 Task: Play online Dominion games in very easy mode.
Action: Mouse moved to (742, 492)
Screenshot: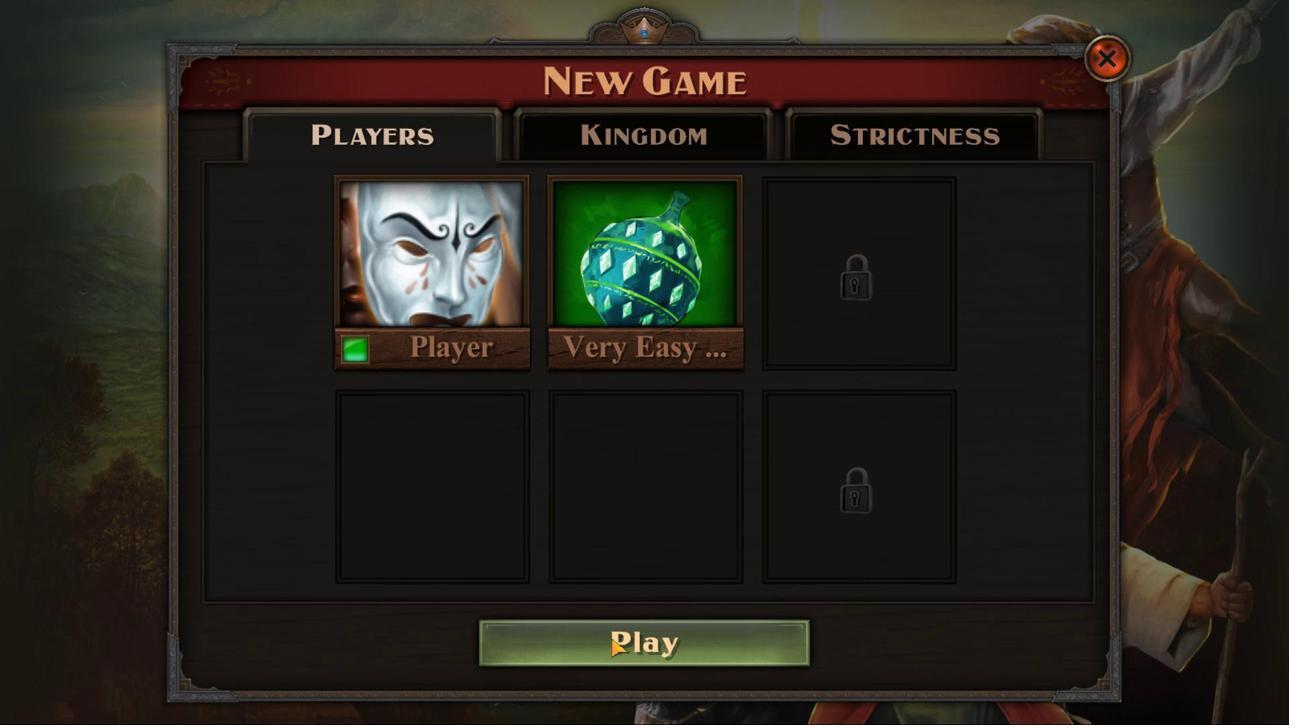 
Action: Mouse pressed left at (742, 492)
Screenshot: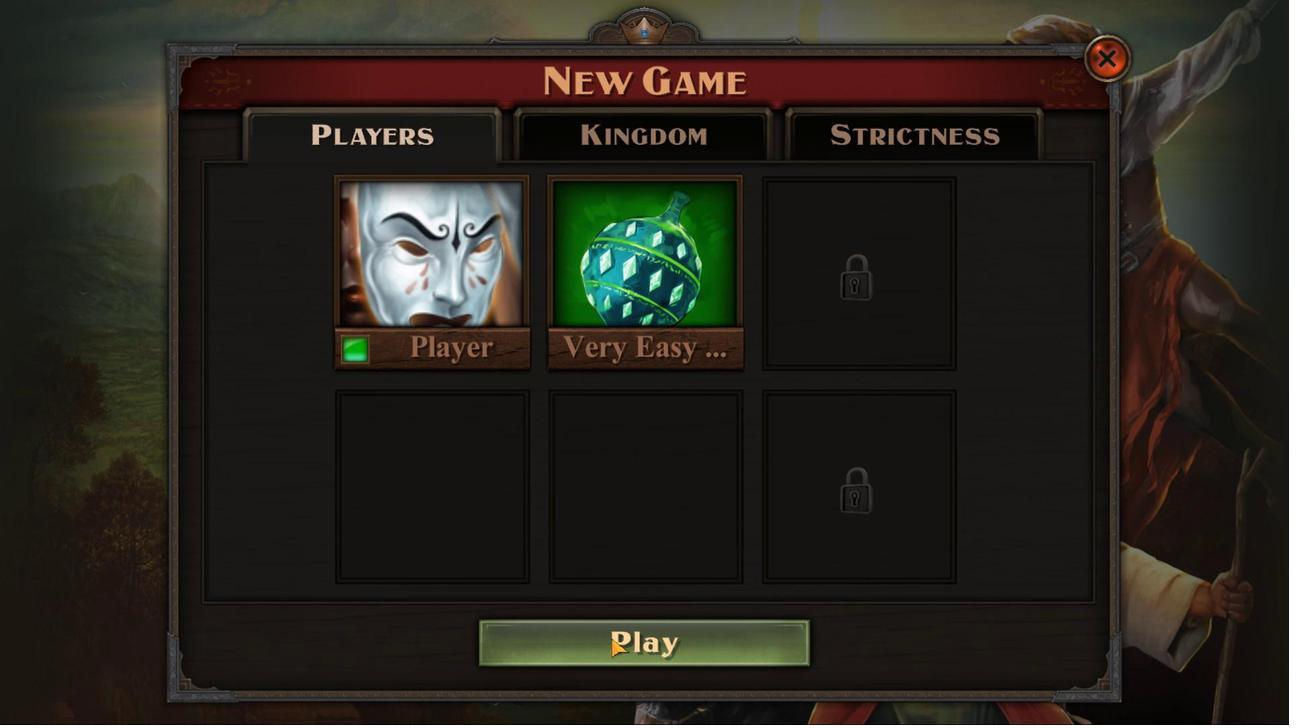 
Action: Mouse moved to (726, 486)
Screenshot: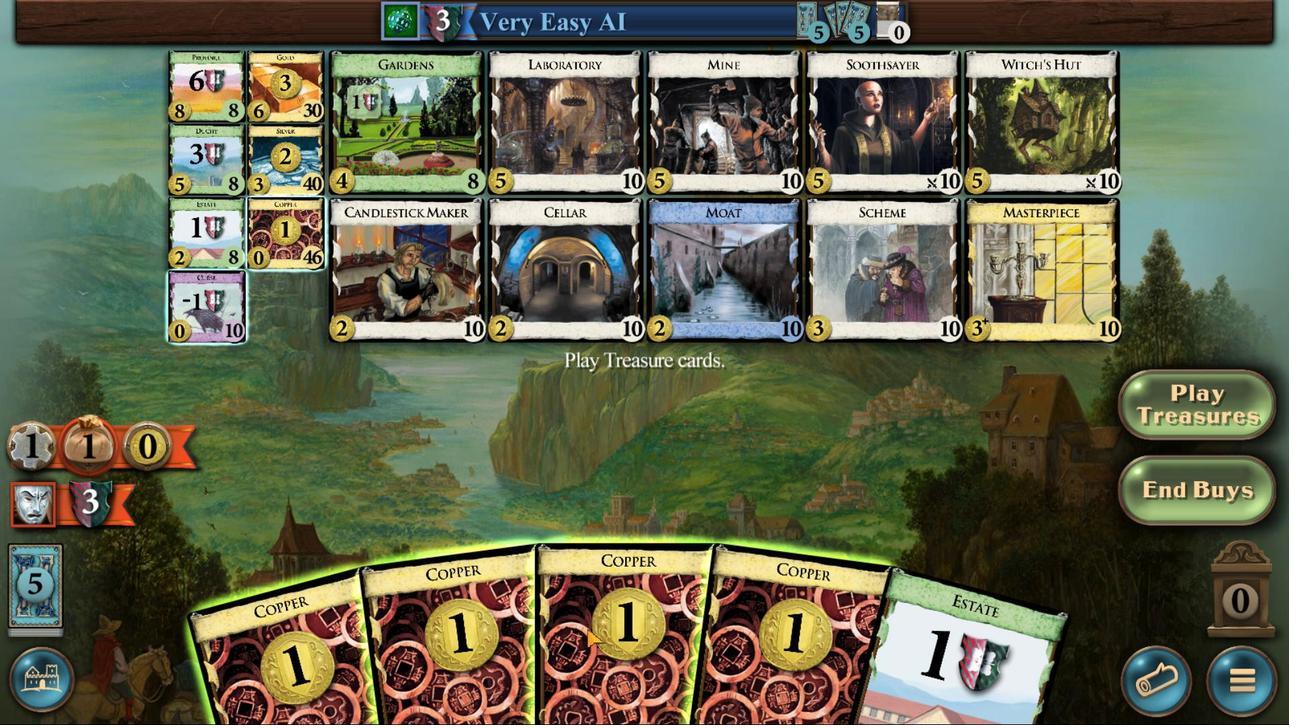 
Action: Mouse pressed left at (726, 486)
Screenshot: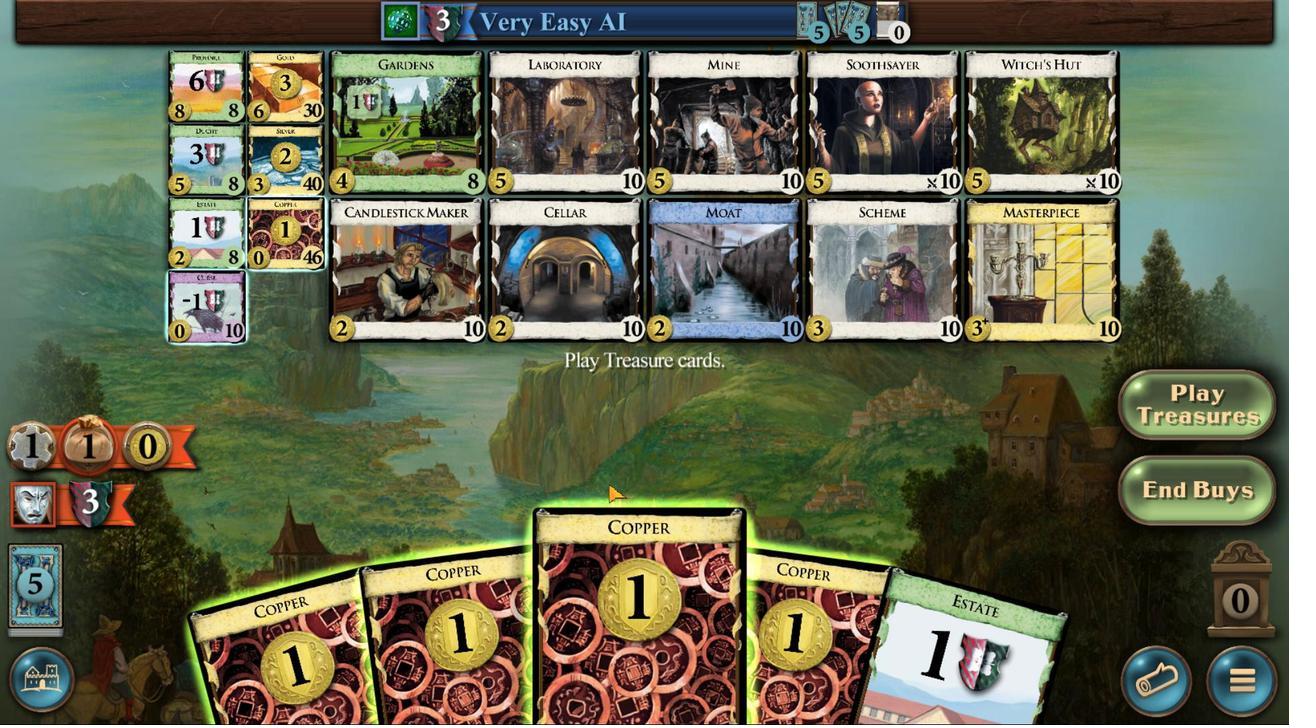 
Action: Mouse moved to (691, 459)
Screenshot: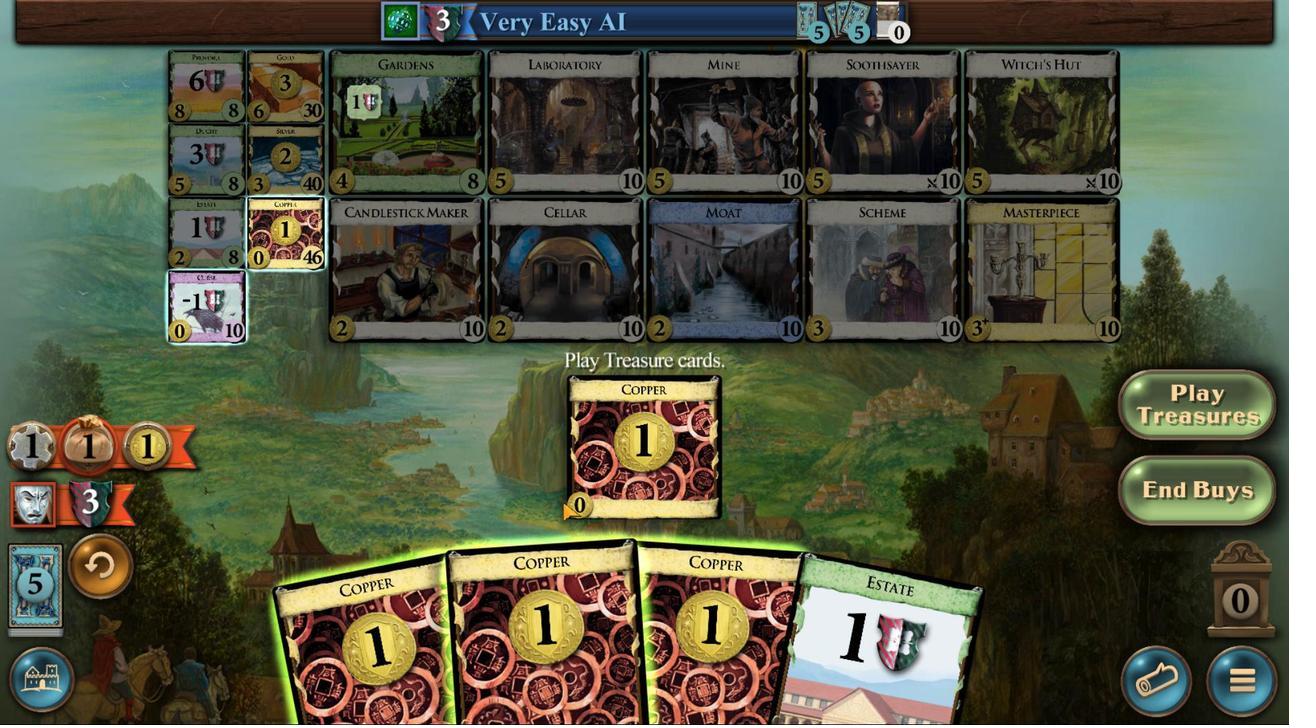 
Action: Mouse pressed left at (691, 459)
Screenshot: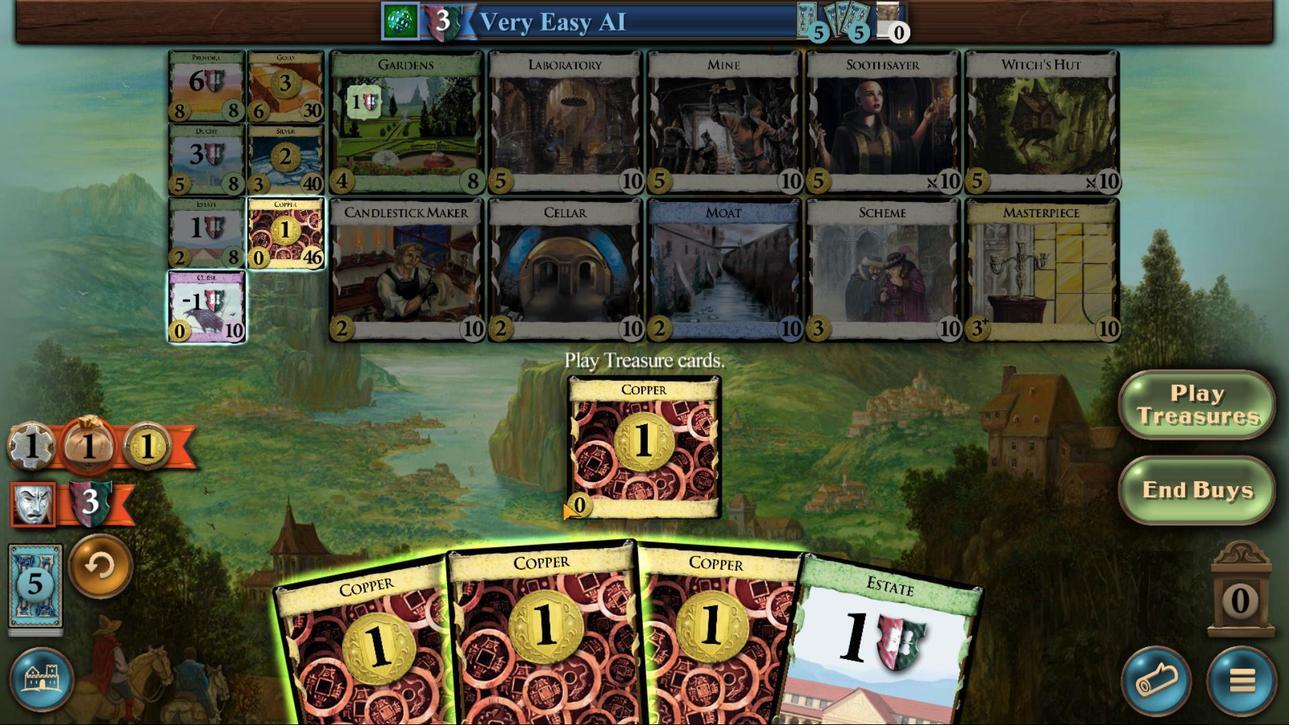 
Action: Mouse moved to (763, 472)
Screenshot: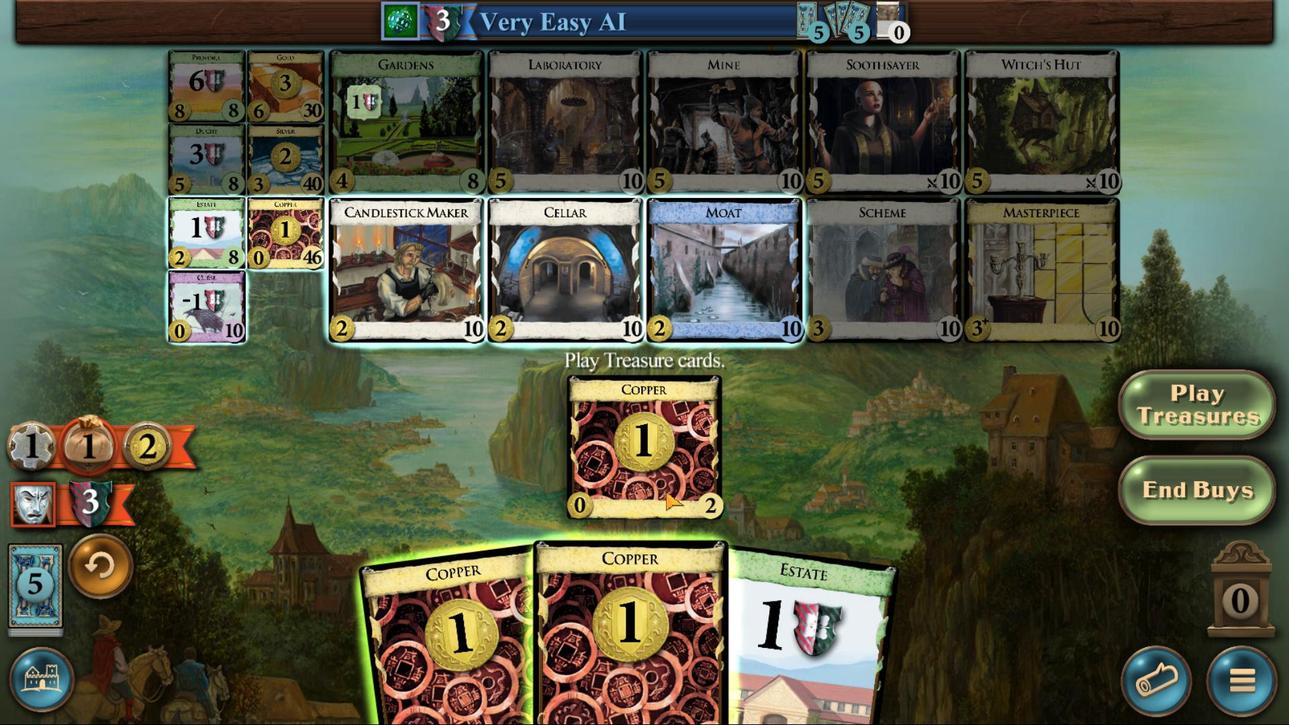 
Action: Mouse pressed left at (763, 472)
Screenshot: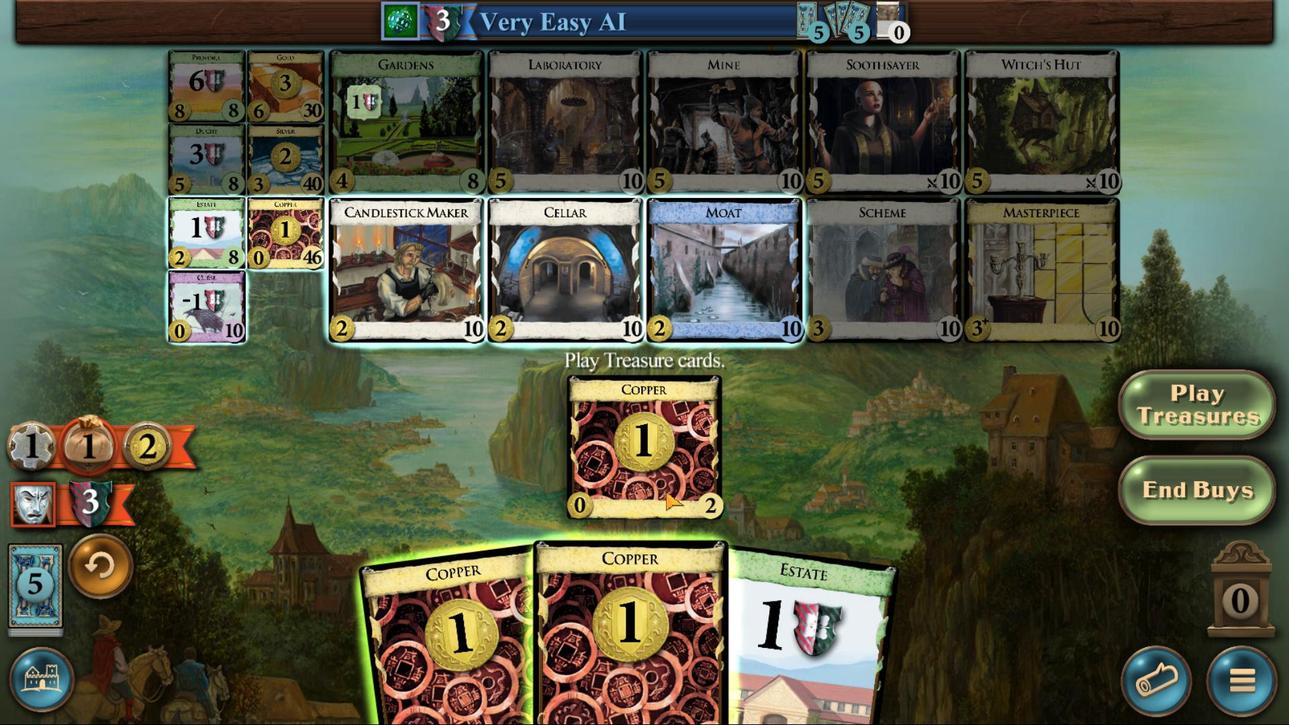 
Action: Mouse moved to (691, 472)
Screenshot: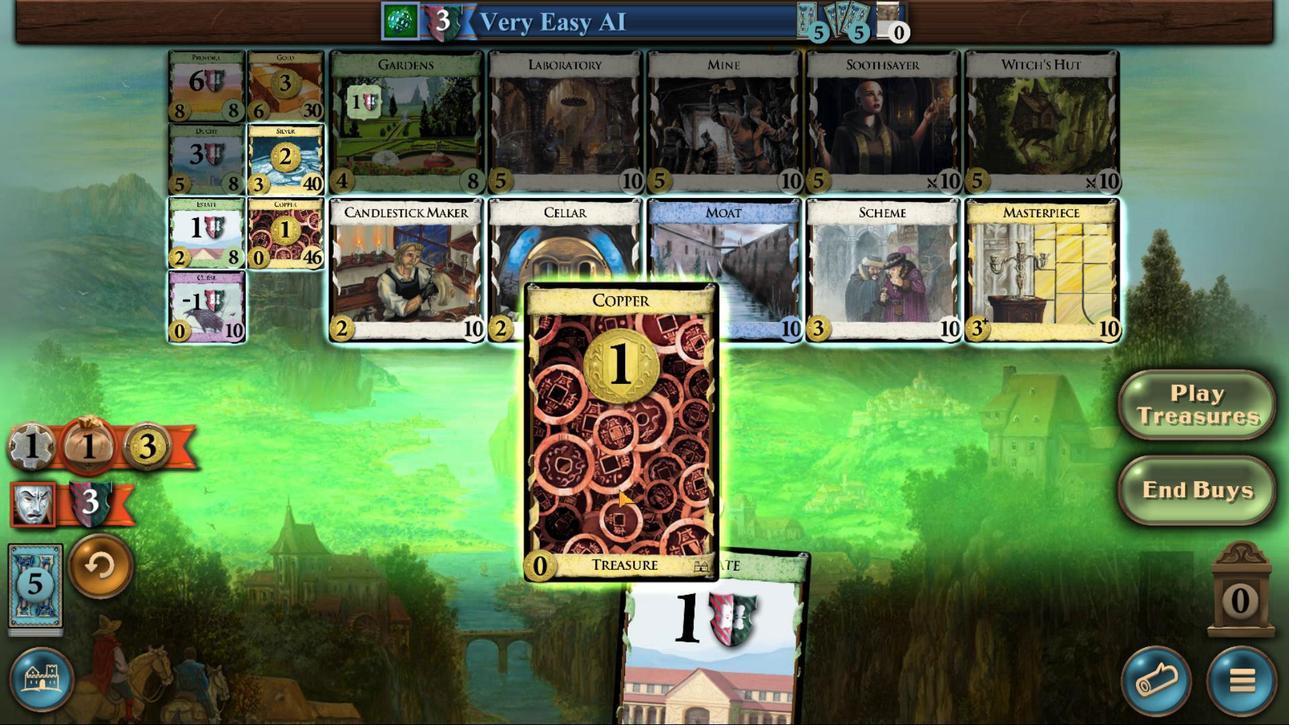 
Action: Mouse pressed left at (691, 472)
Screenshot: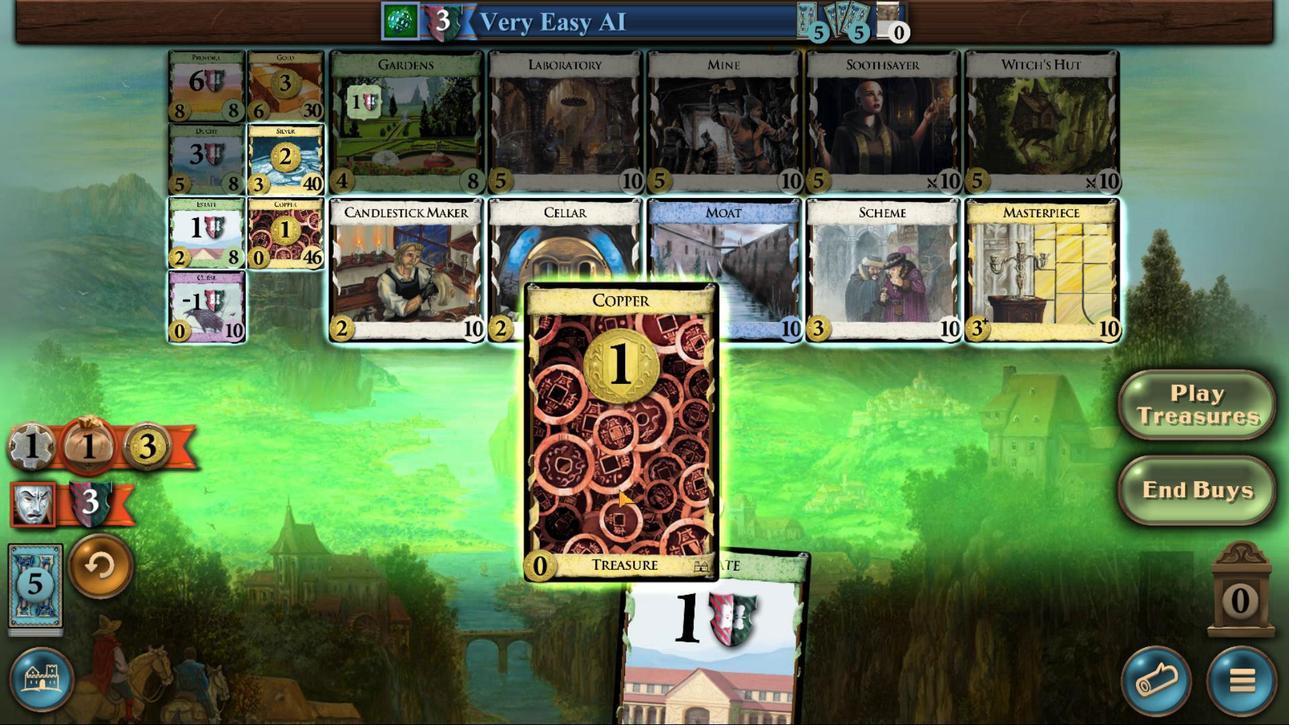 
Action: Mouse moved to (523, 155)
Screenshot: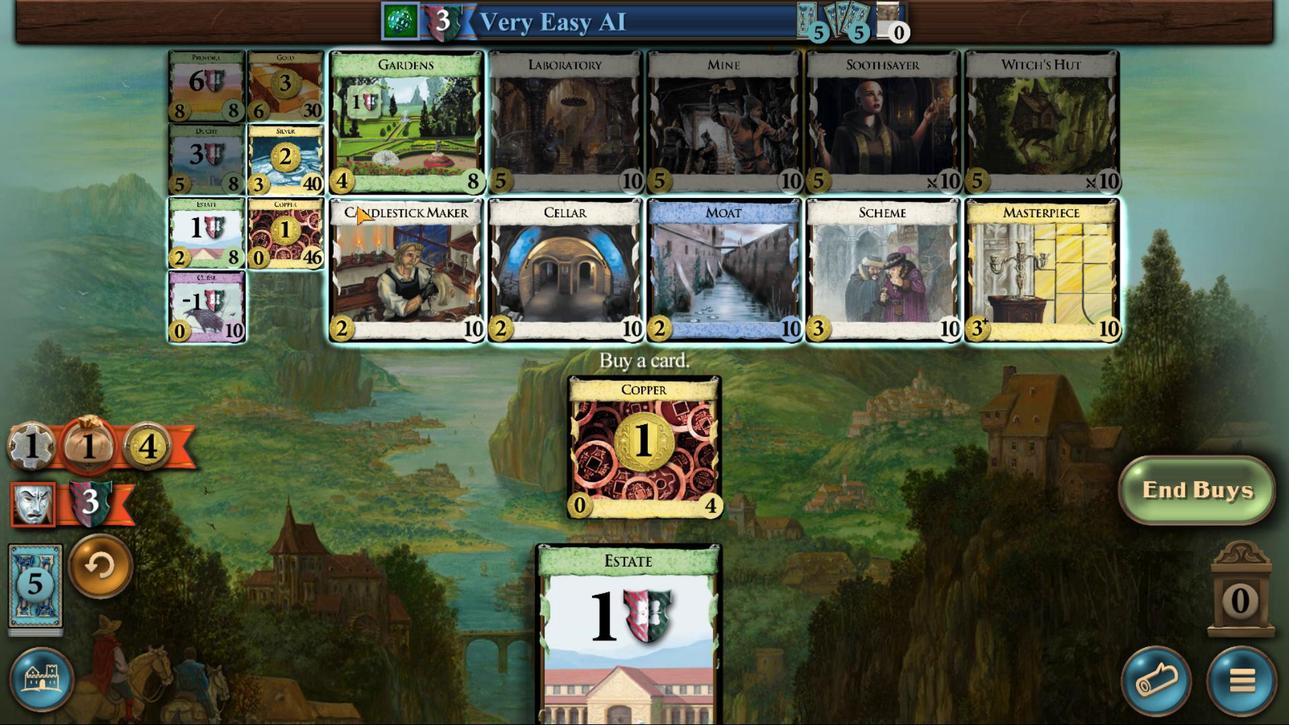 
Action: Mouse pressed left at (523, 155)
Screenshot: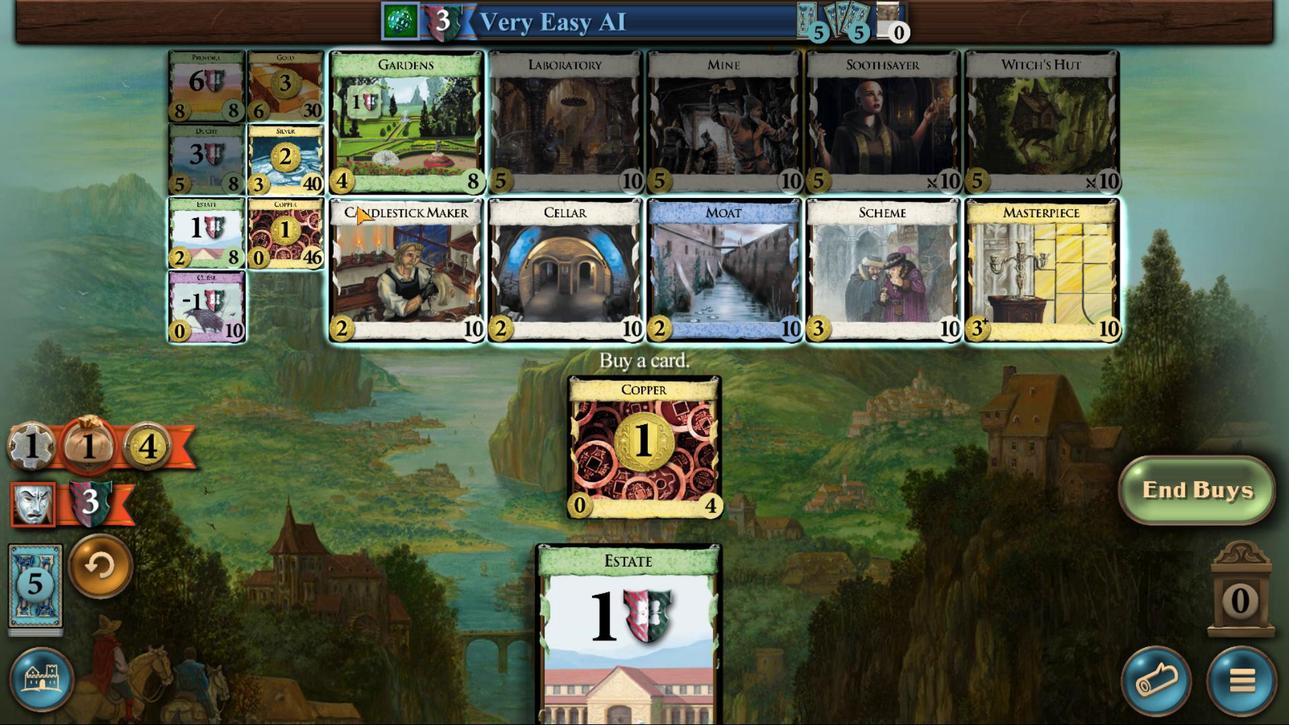 
Action: Mouse moved to (756, 478)
Screenshot: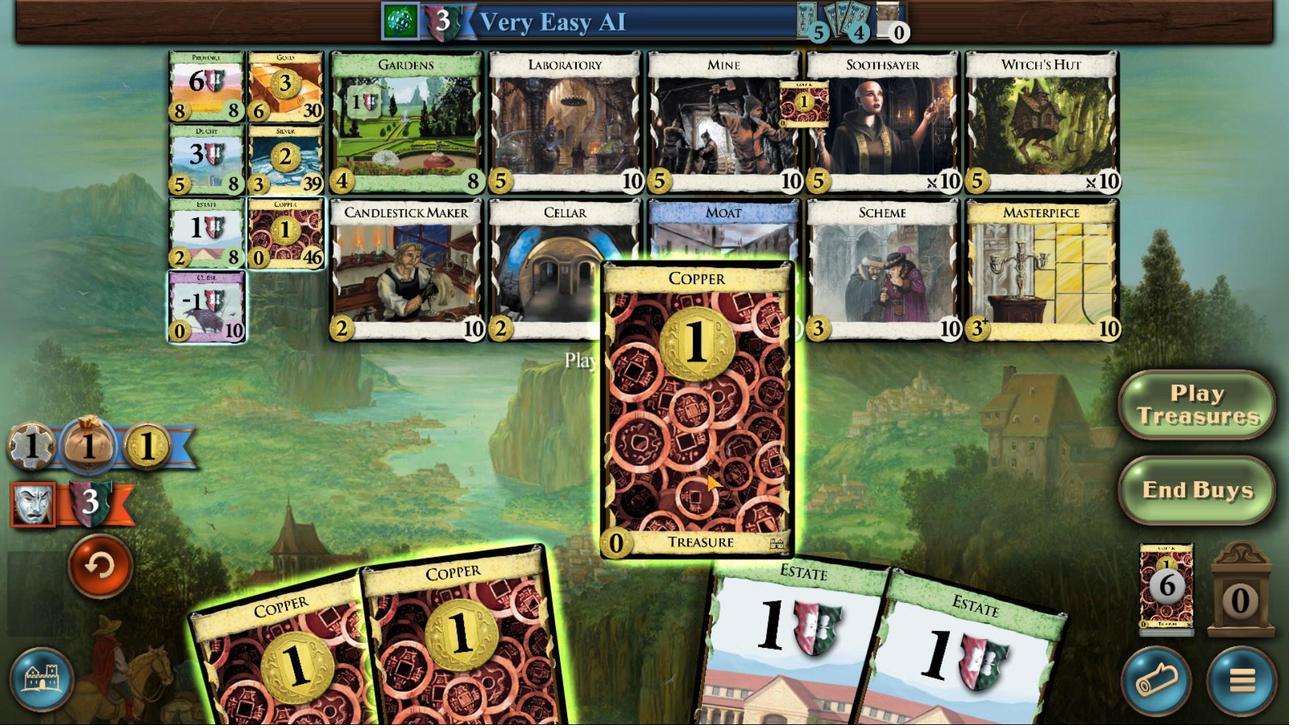 
Action: Mouse pressed left at (756, 478)
Screenshot: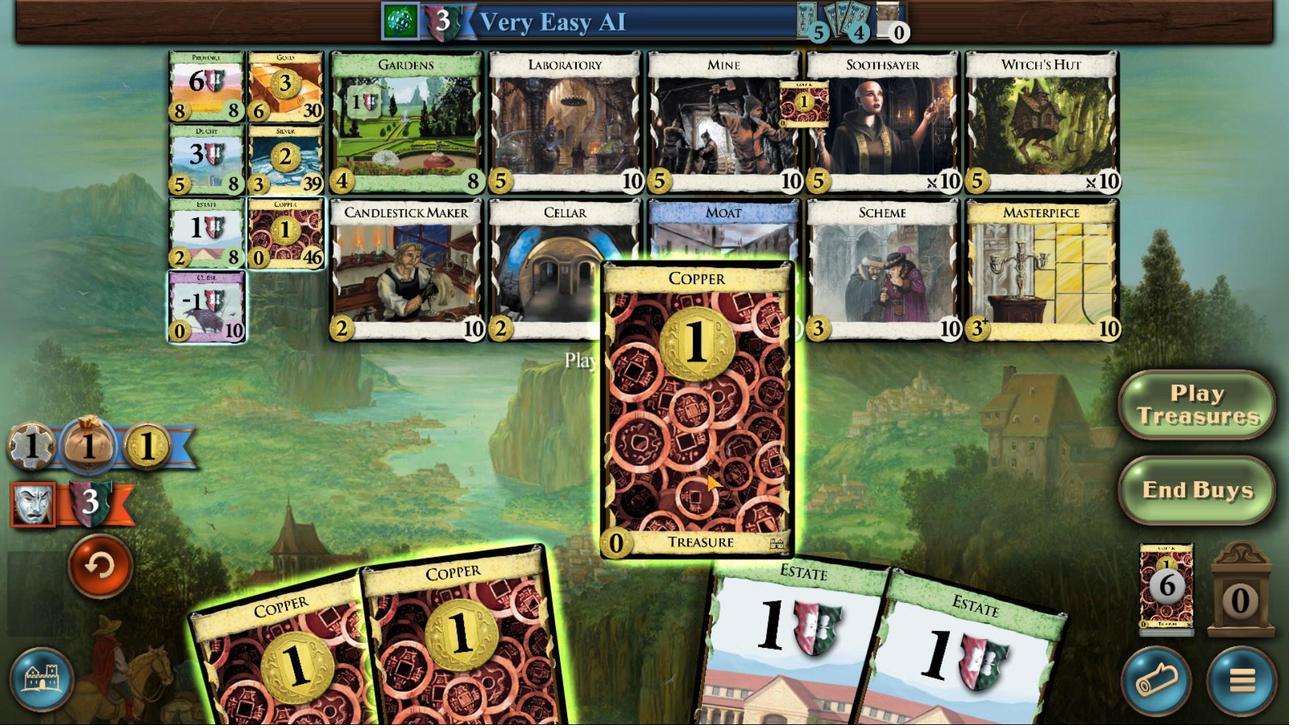 
Action: Mouse moved to (655, 494)
Screenshot: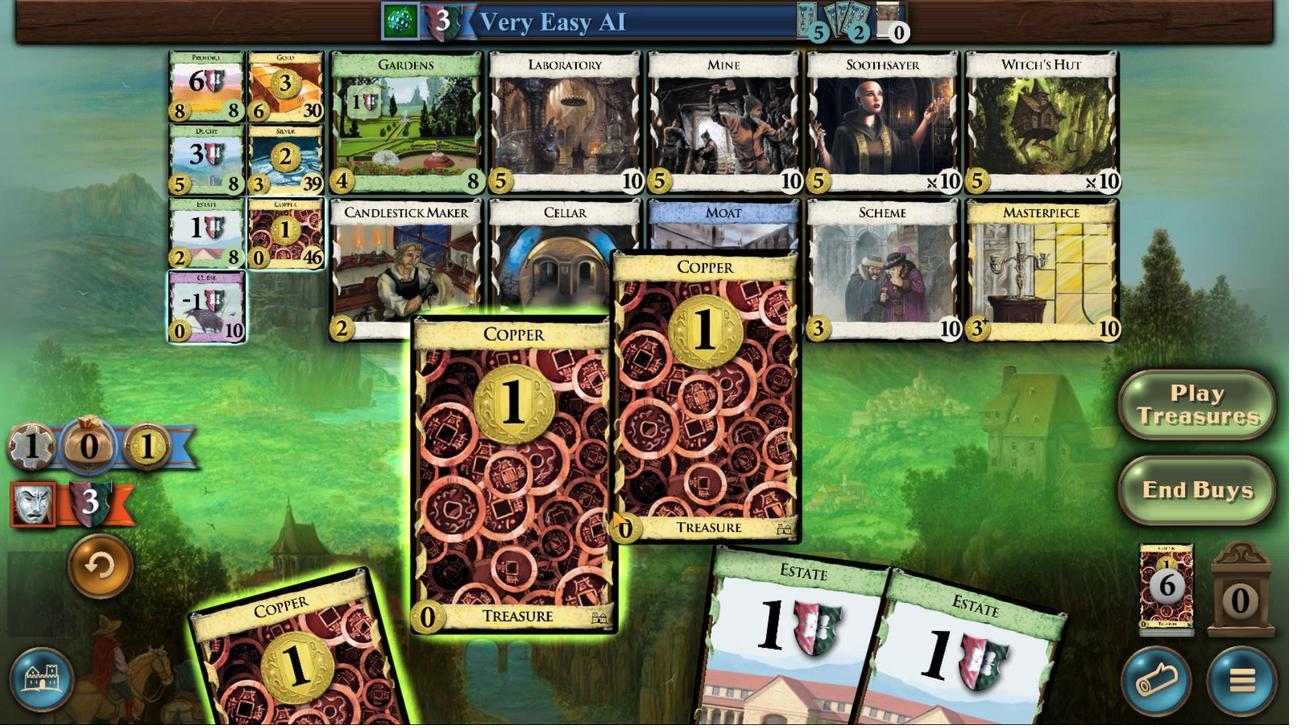
Action: Mouse pressed left at (655, 494)
Screenshot: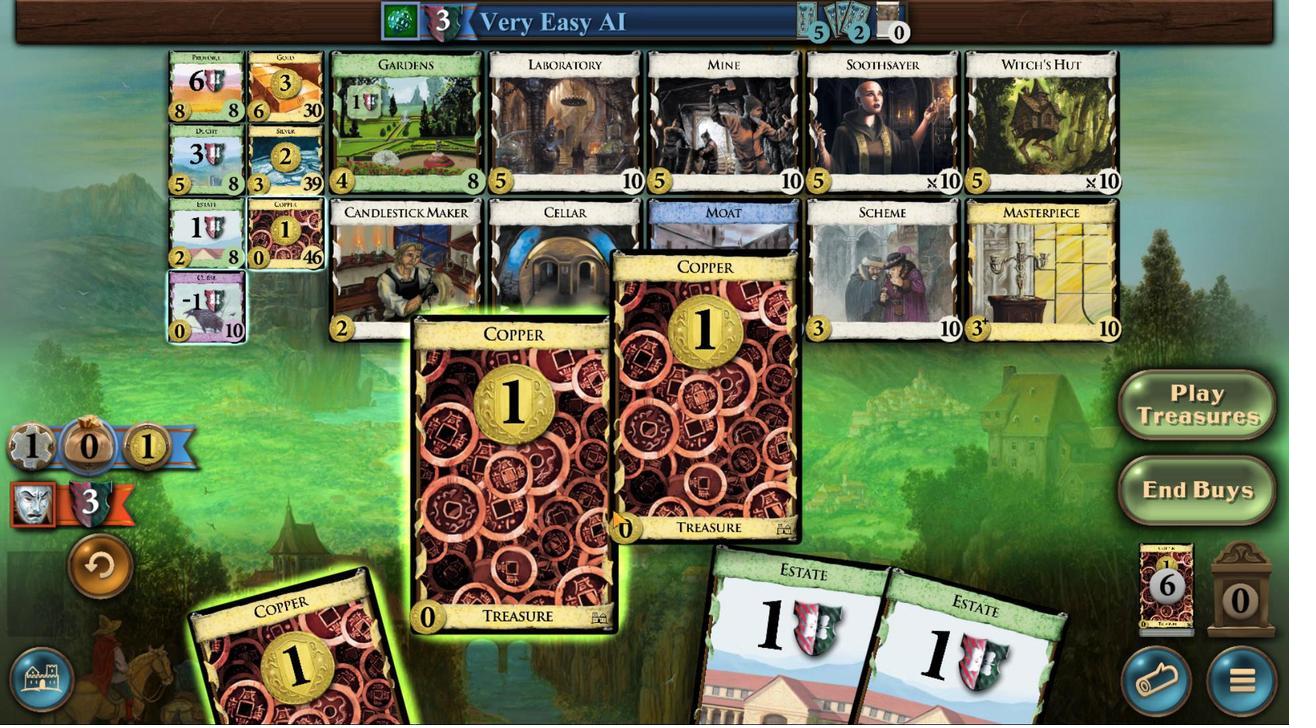 
Action: Mouse moved to (521, 513)
Screenshot: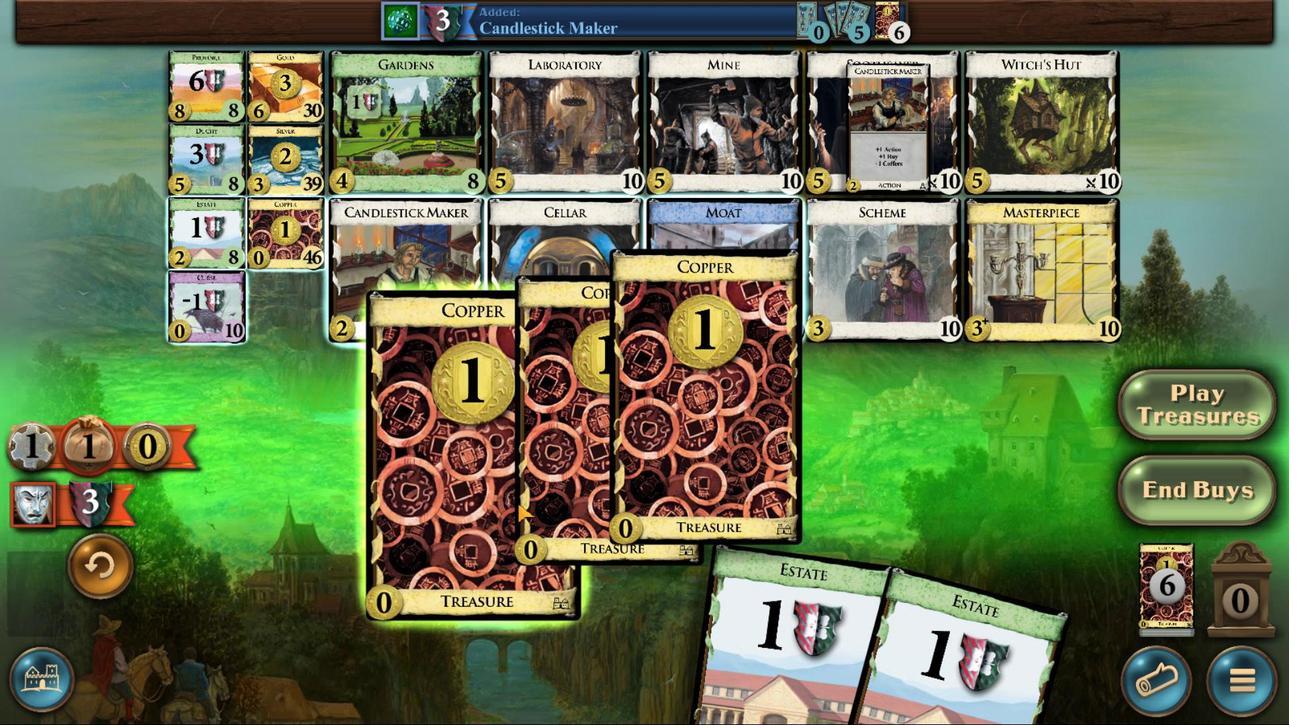 
Action: Mouse pressed left at (521, 513)
Screenshot: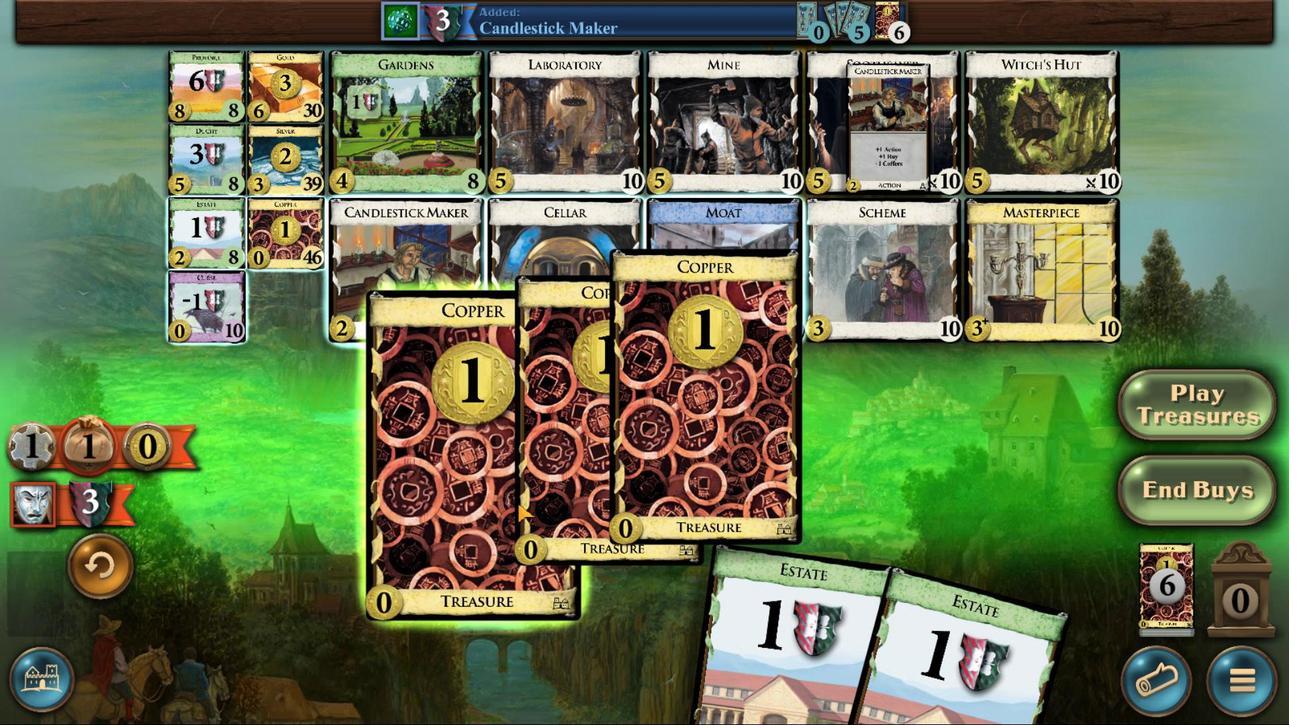 
Action: Mouse moved to (532, 155)
Screenshot: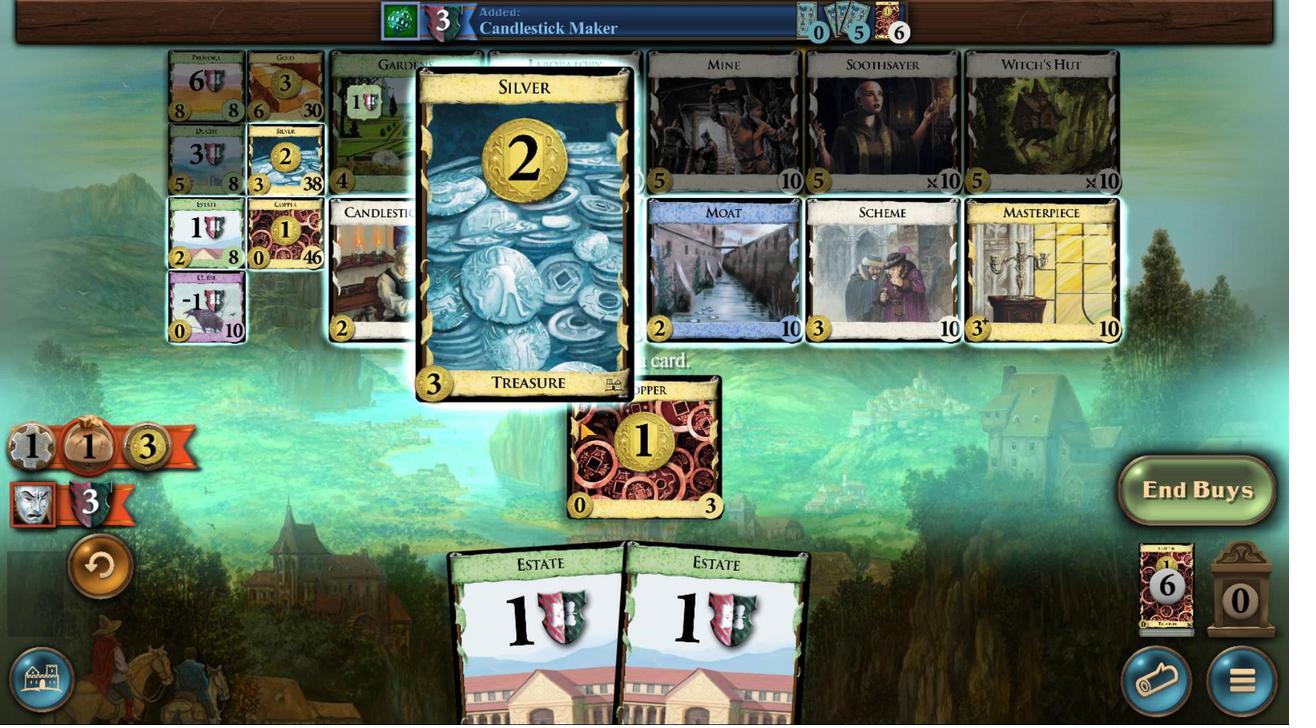 
Action: Mouse pressed left at (532, 155)
Screenshot: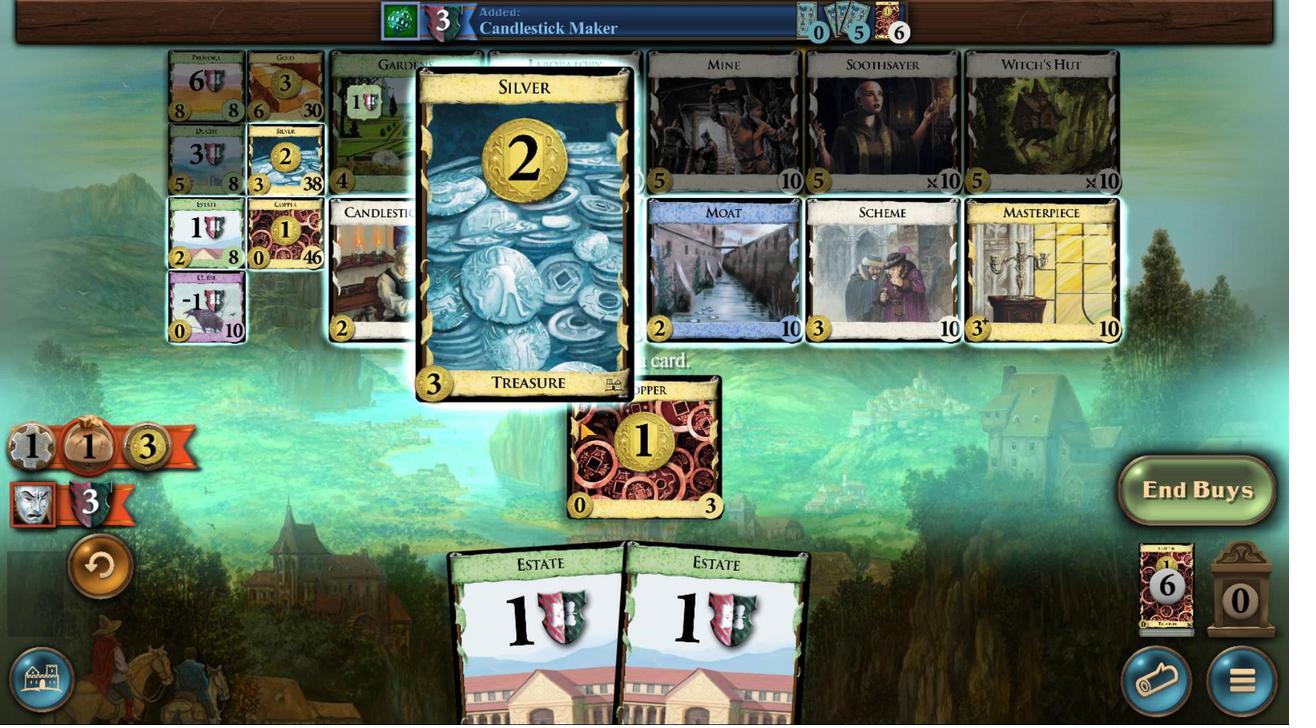 
Action: Mouse moved to (835, 462)
Screenshot: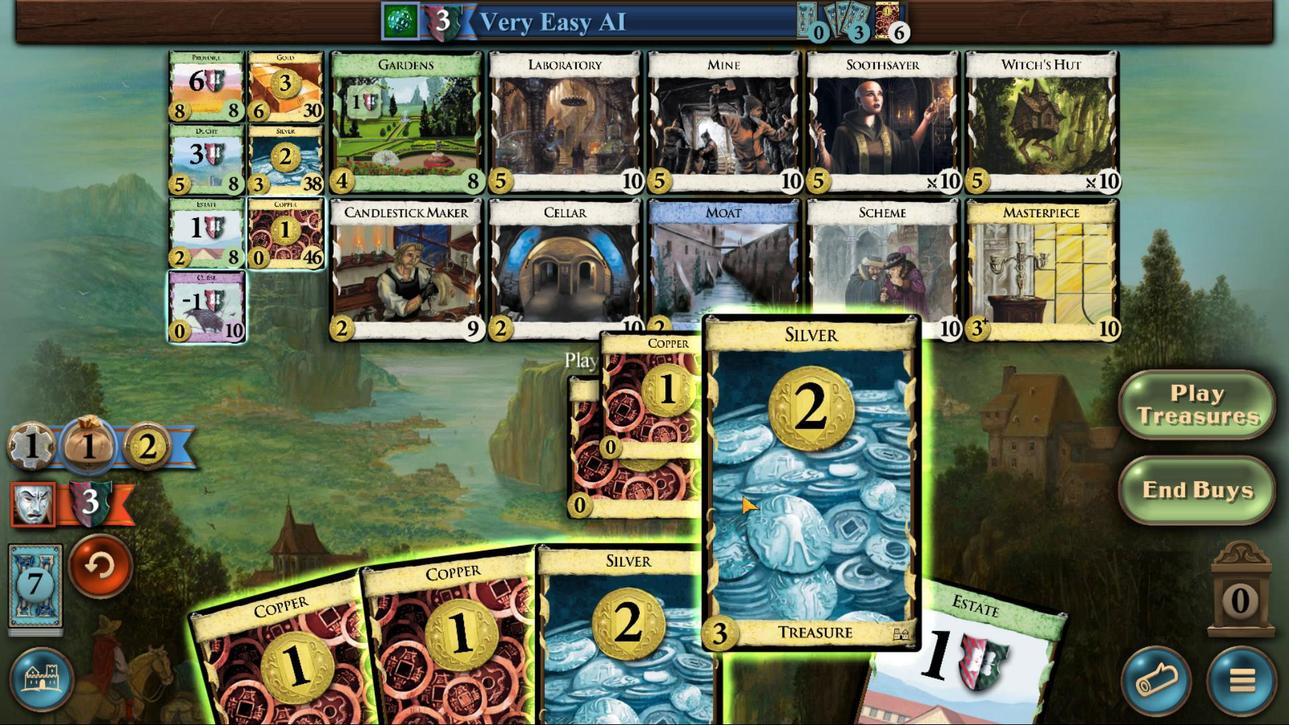 
Action: Mouse pressed left at (835, 462)
Screenshot: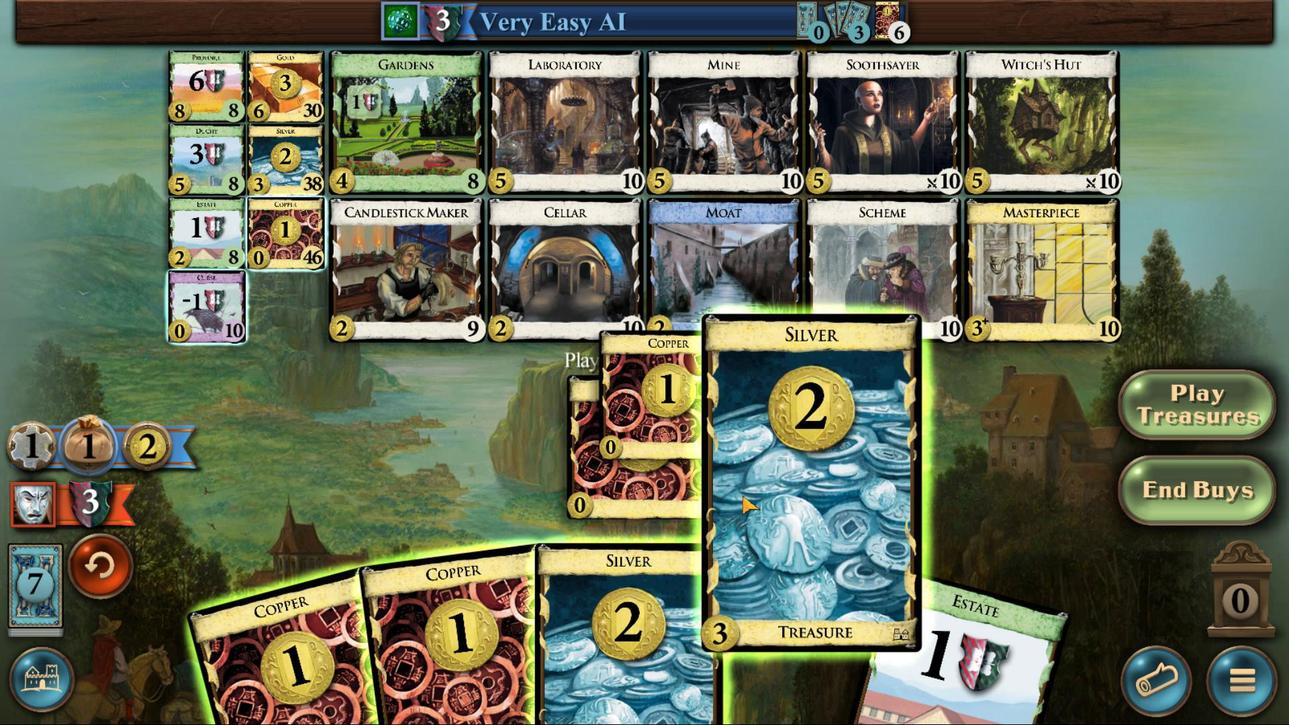 
Action: Mouse moved to (779, 496)
Screenshot: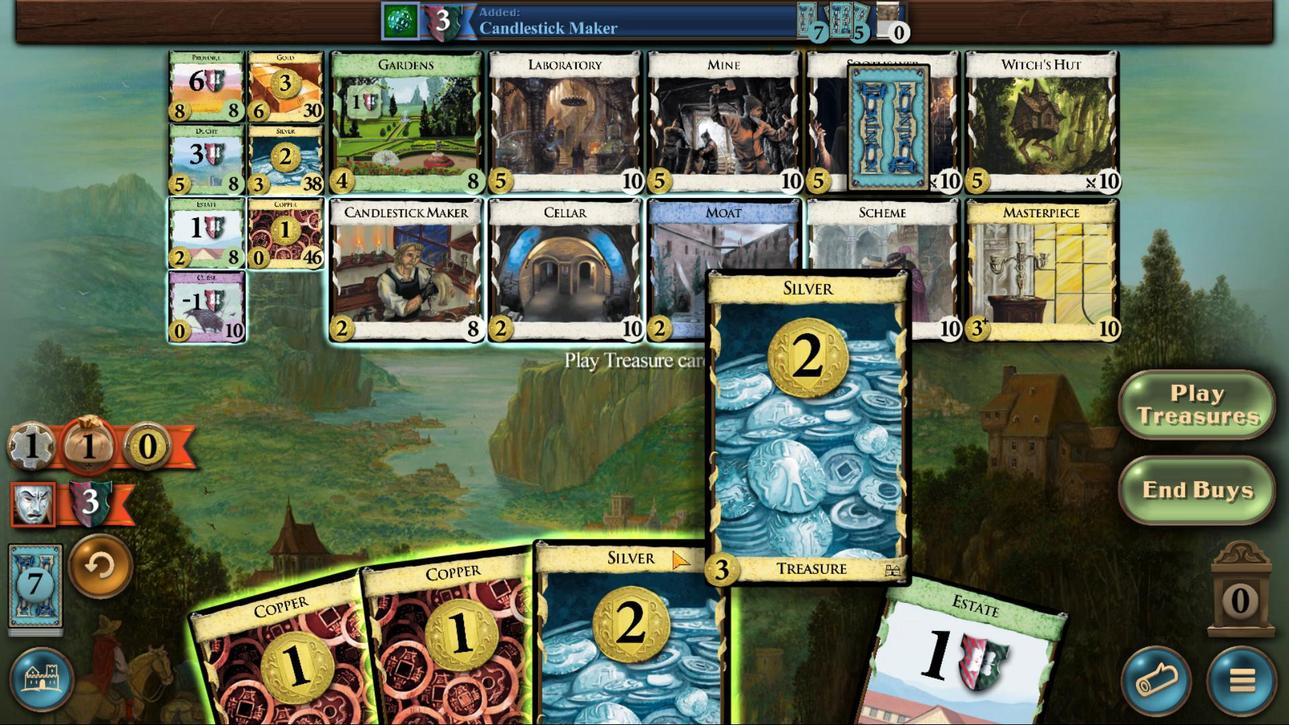 
Action: Mouse pressed left at (779, 496)
Screenshot: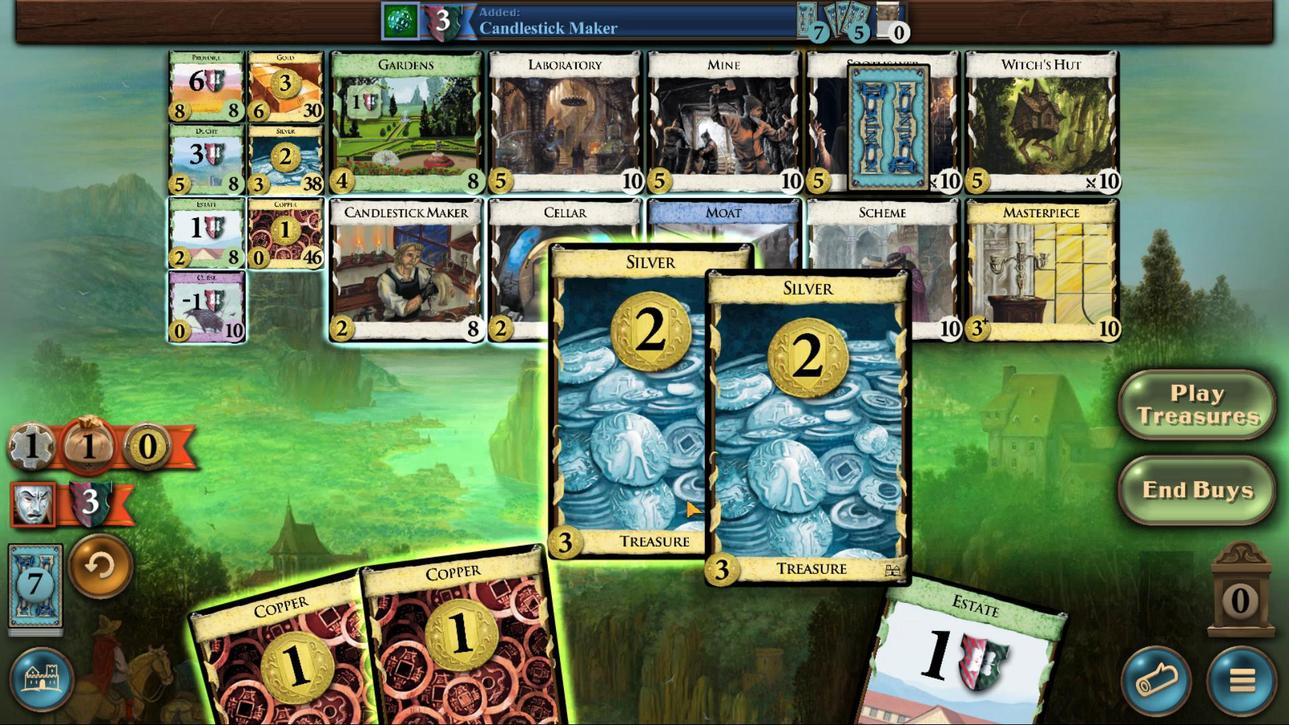 
Action: Mouse moved to (714, 494)
Screenshot: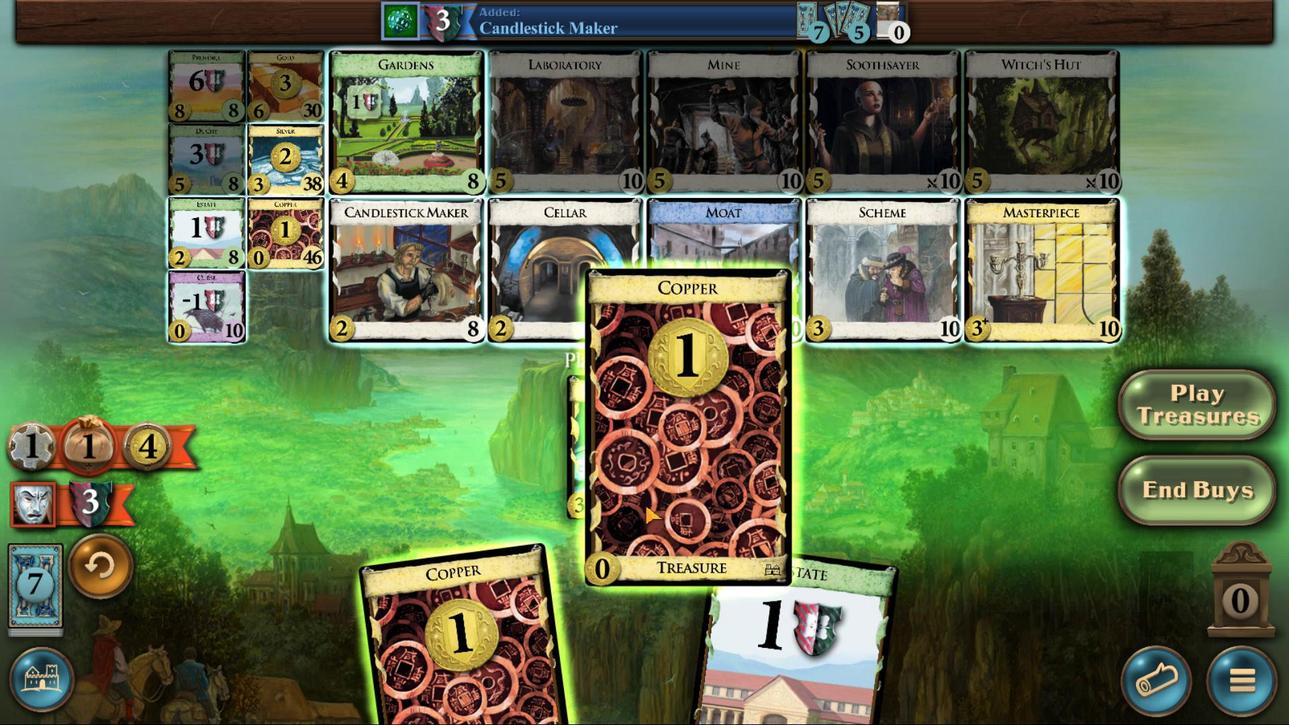 
Action: Mouse pressed left at (714, 494)
Screenshot: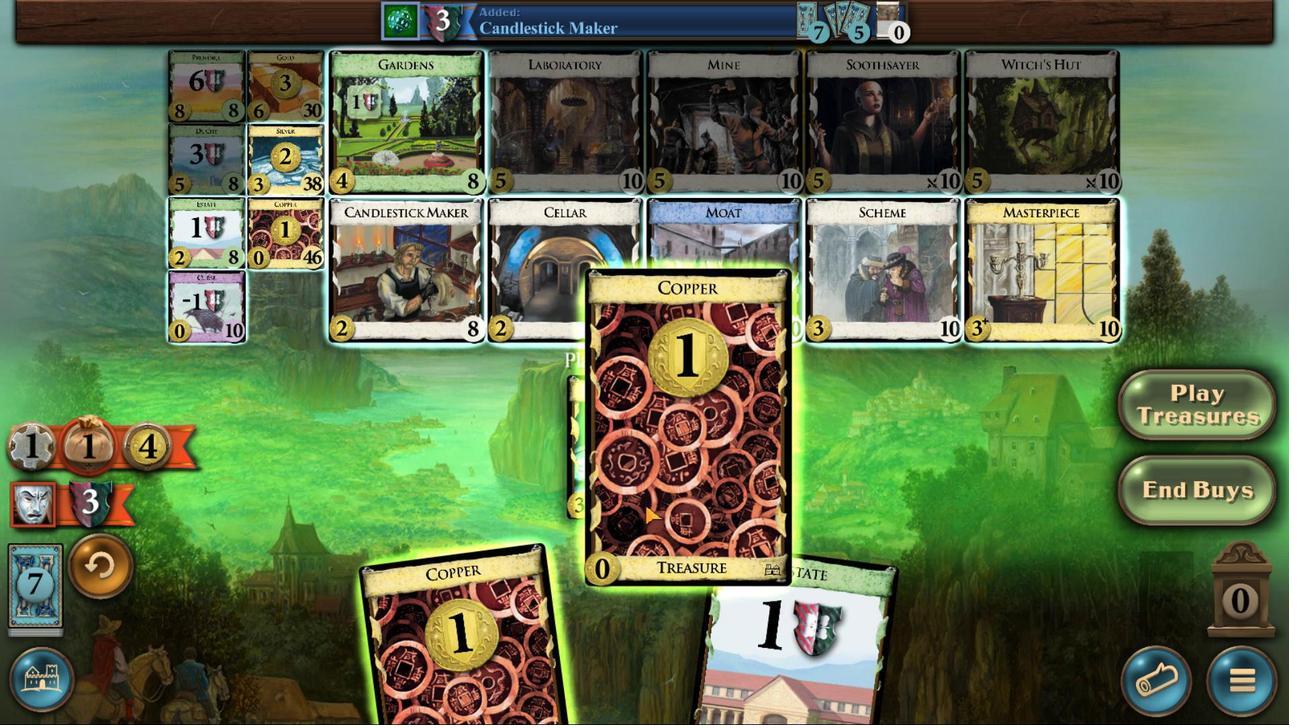 
Action: Mouse moved to (681, 478)
Screenshot: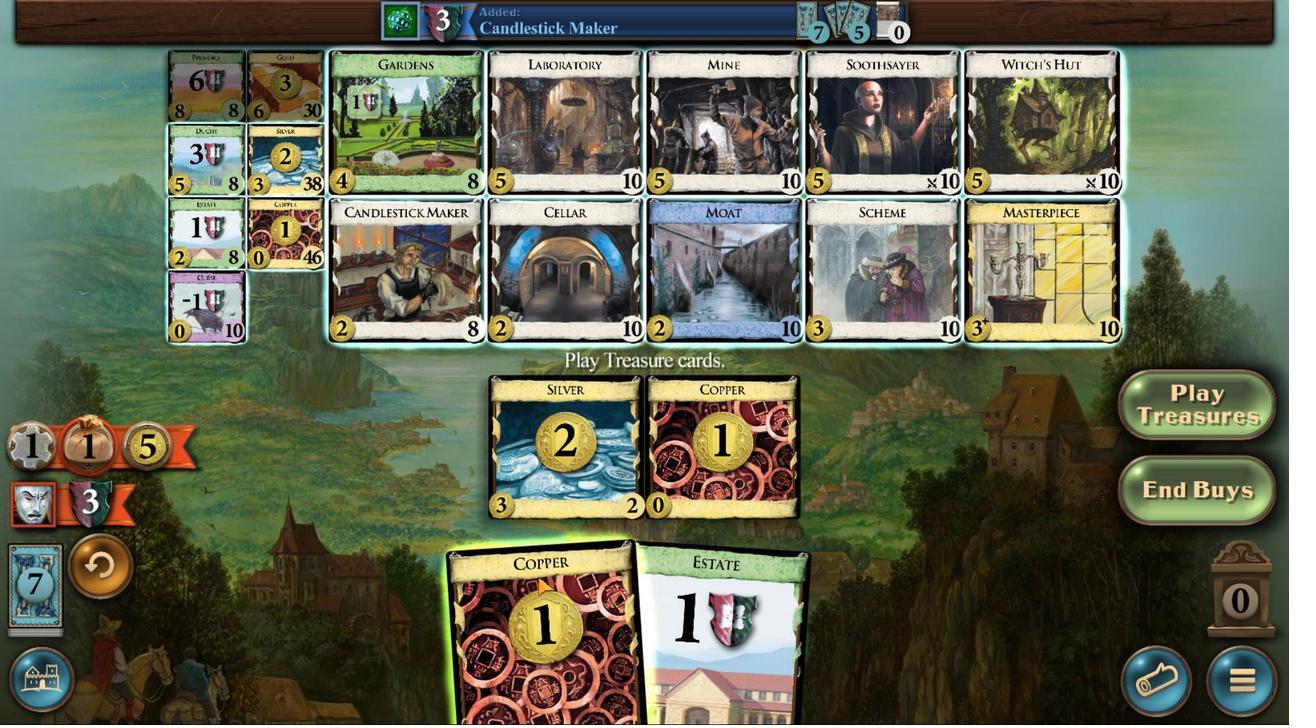 
Action: Mouse pressed left at (681, 478)
Screenshot: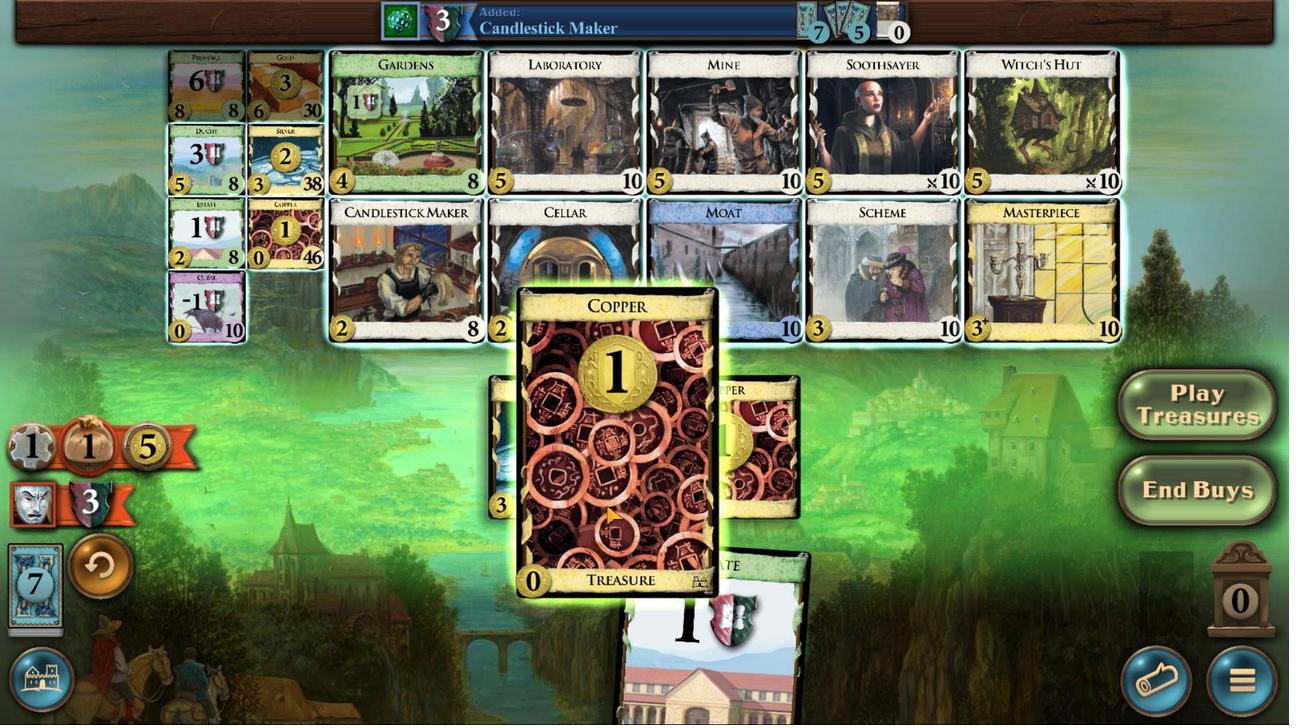 
Action: Mouse moved to (525, 94)
Screenshot: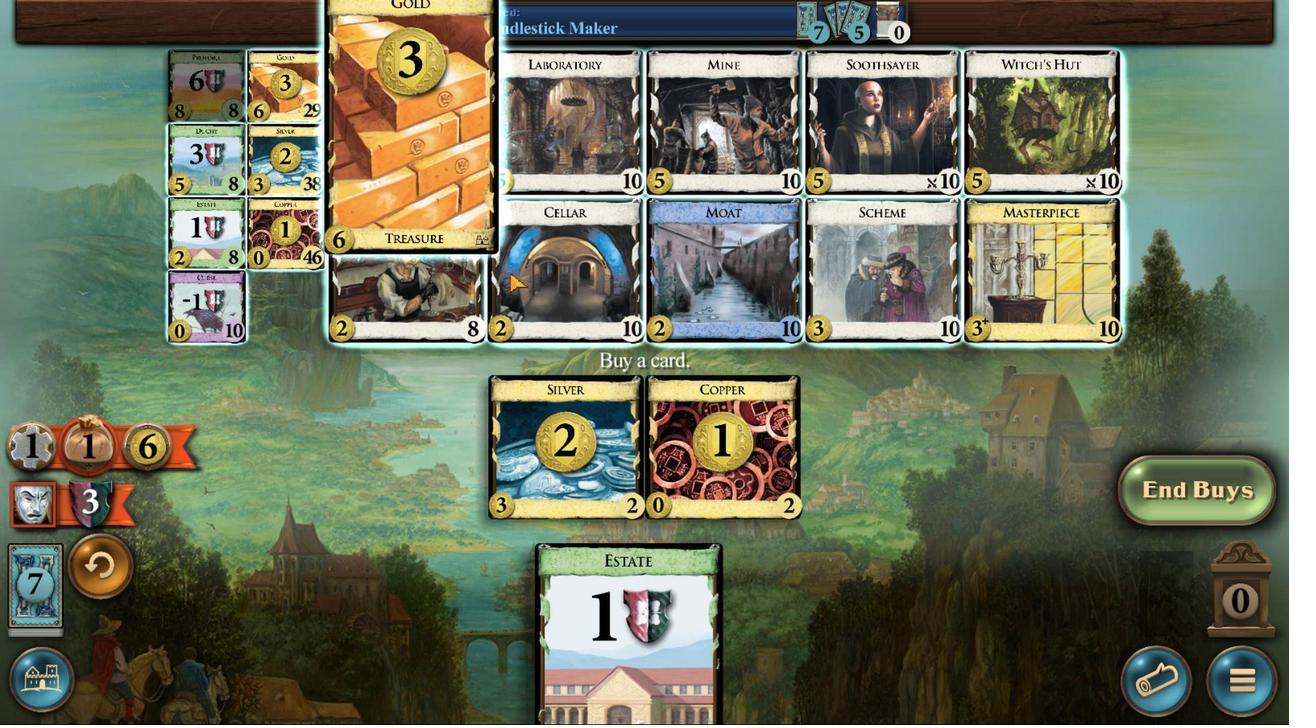 
Action: Mouse pressed left at (525, 94)
Screenshot: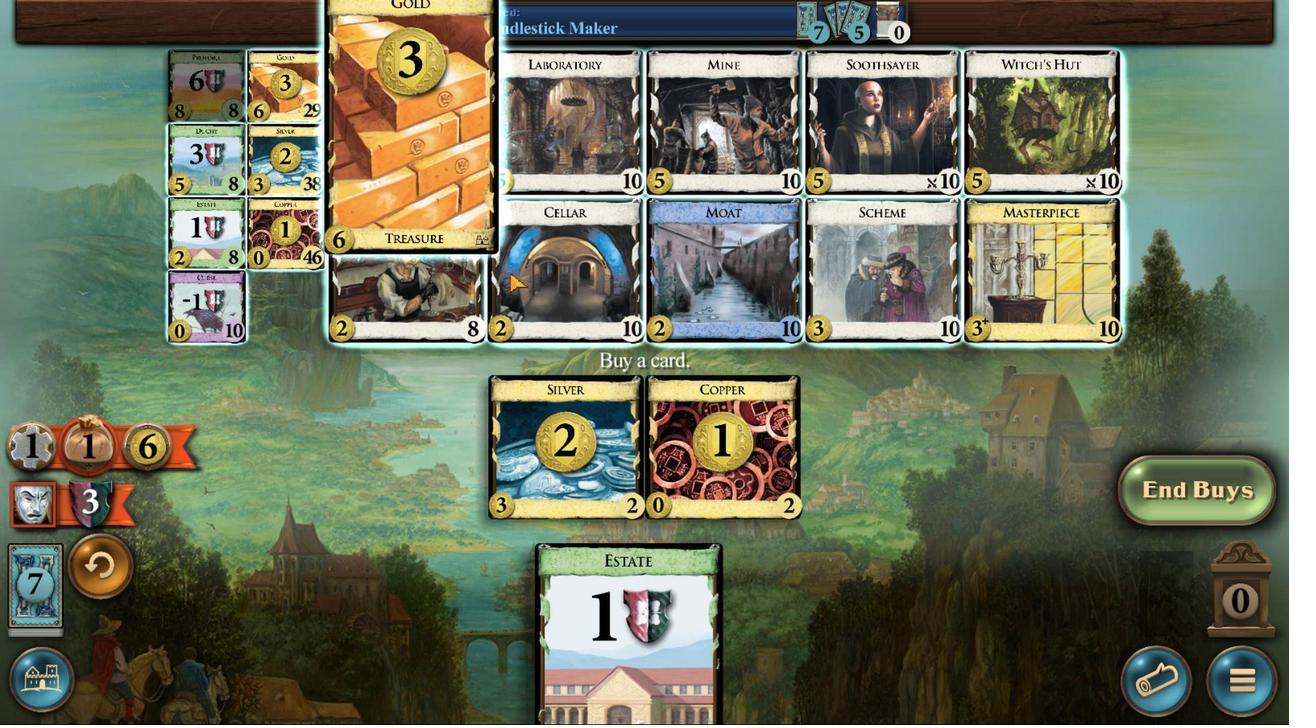 
Action: Mouse moved to (762, 482)
Screenshot: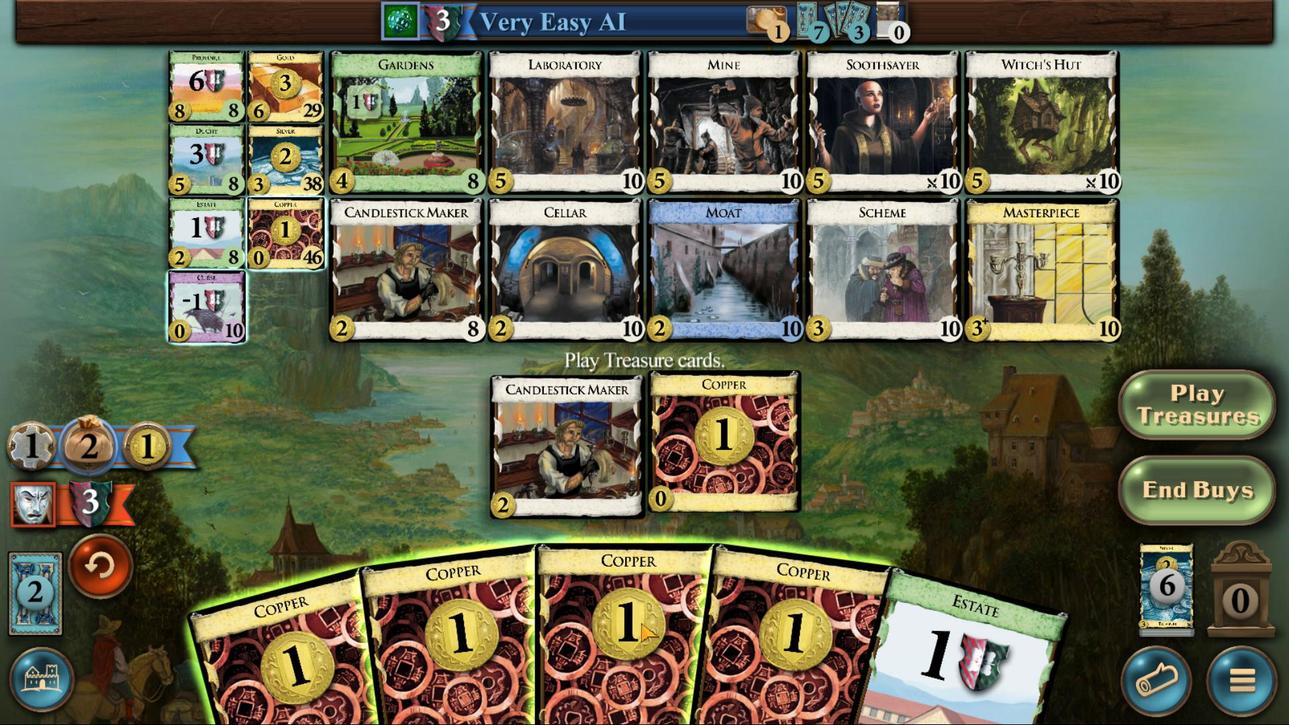 
Action: Mouse pressed left at (762, 482)
Screenshot: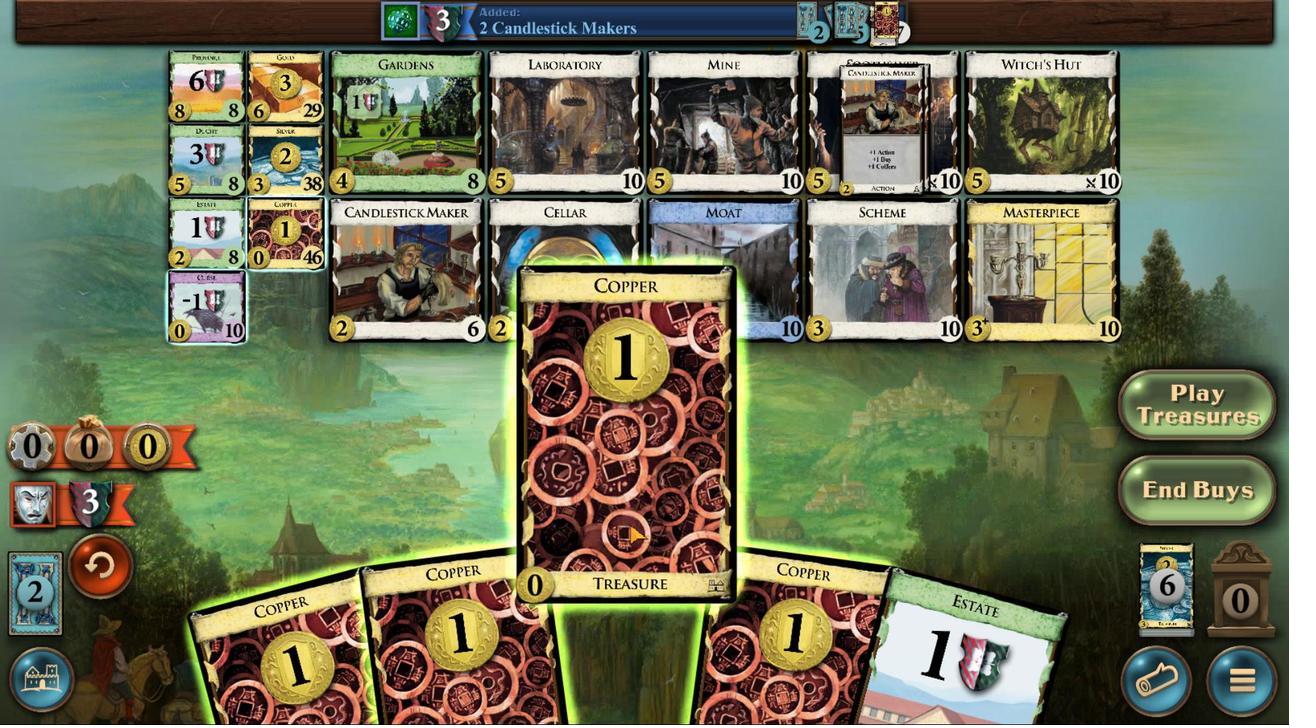 
Action: Mouse moved to (855, 494)
Screenshot: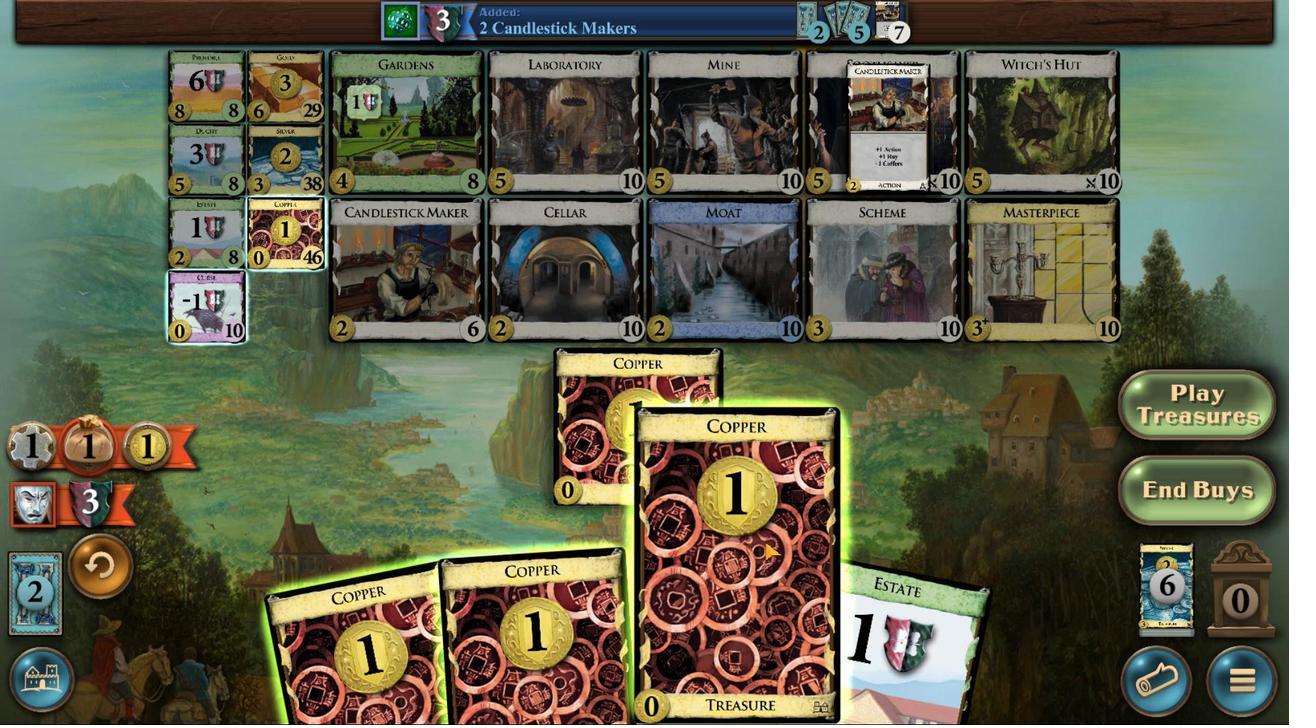 
Action: Mouse pressed left at (855, 494)
Screenshot: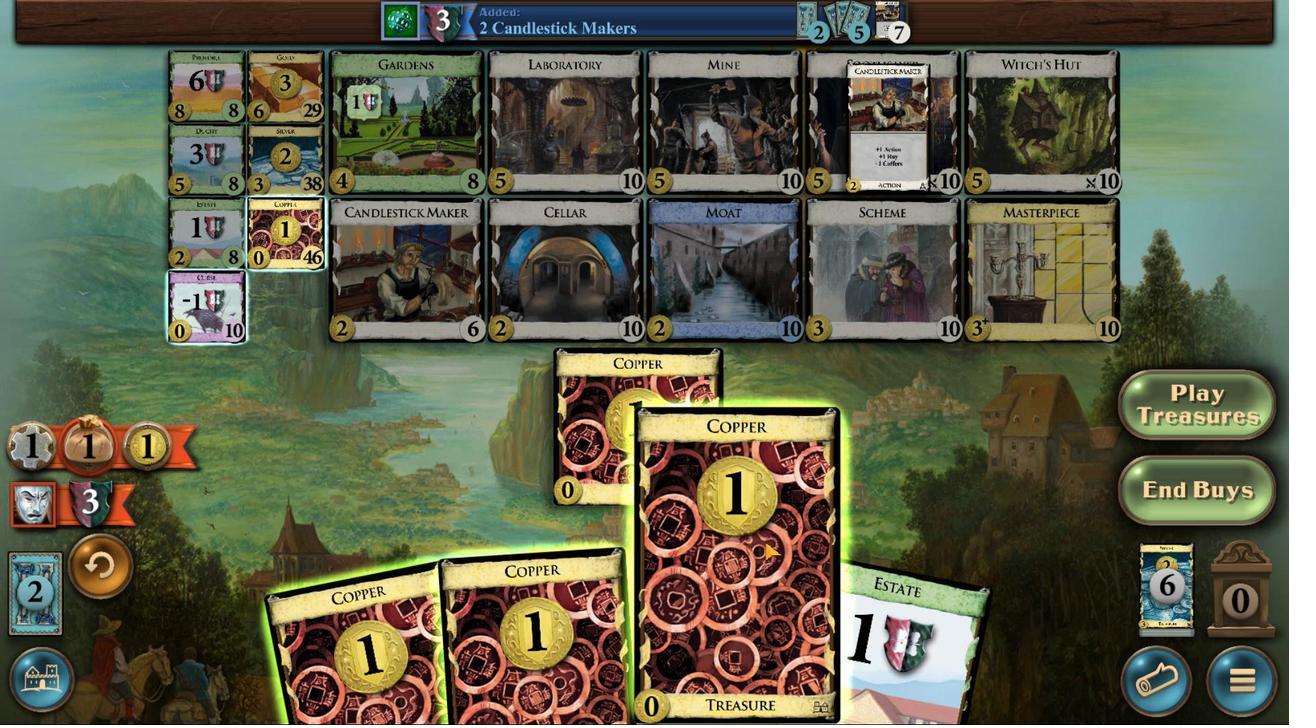 
Action: Mouse moved to (755, 475)
Screenshot: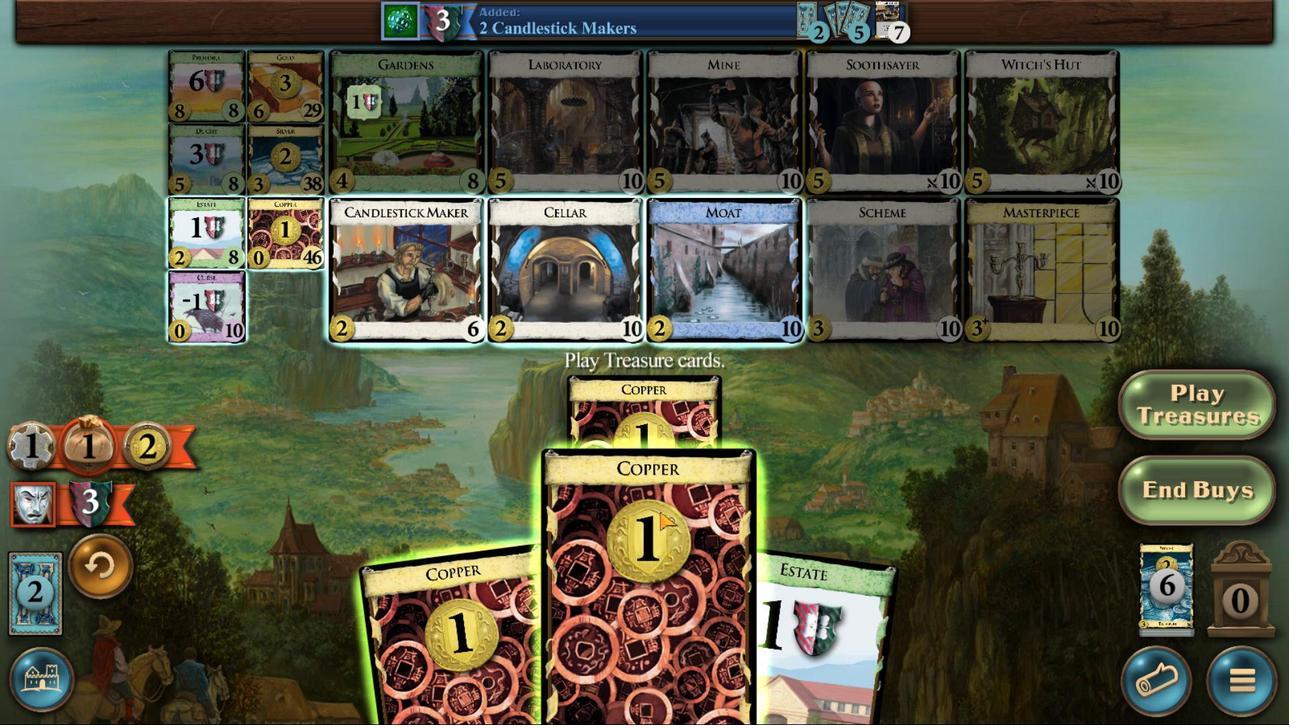 
Action: Mouse pressed left at (755, 475)
Screenshot: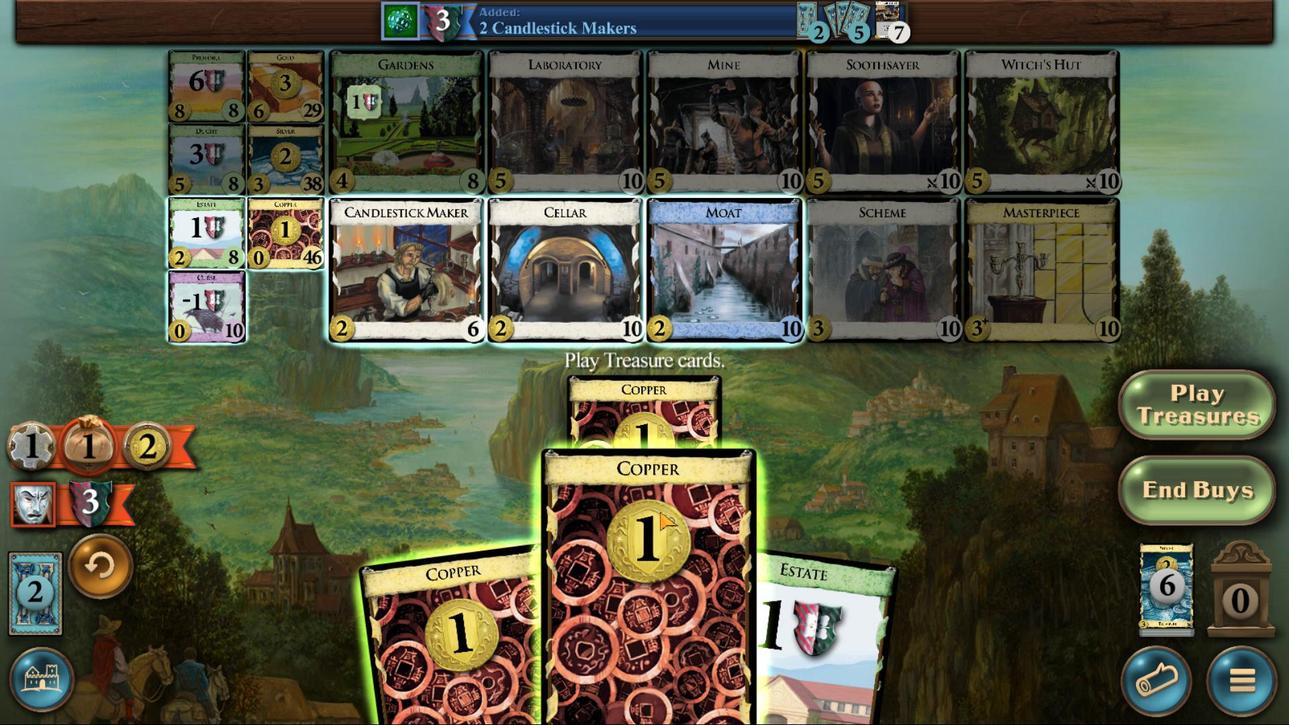 
Action: Mouse moved to (700, 499)
Screenshot: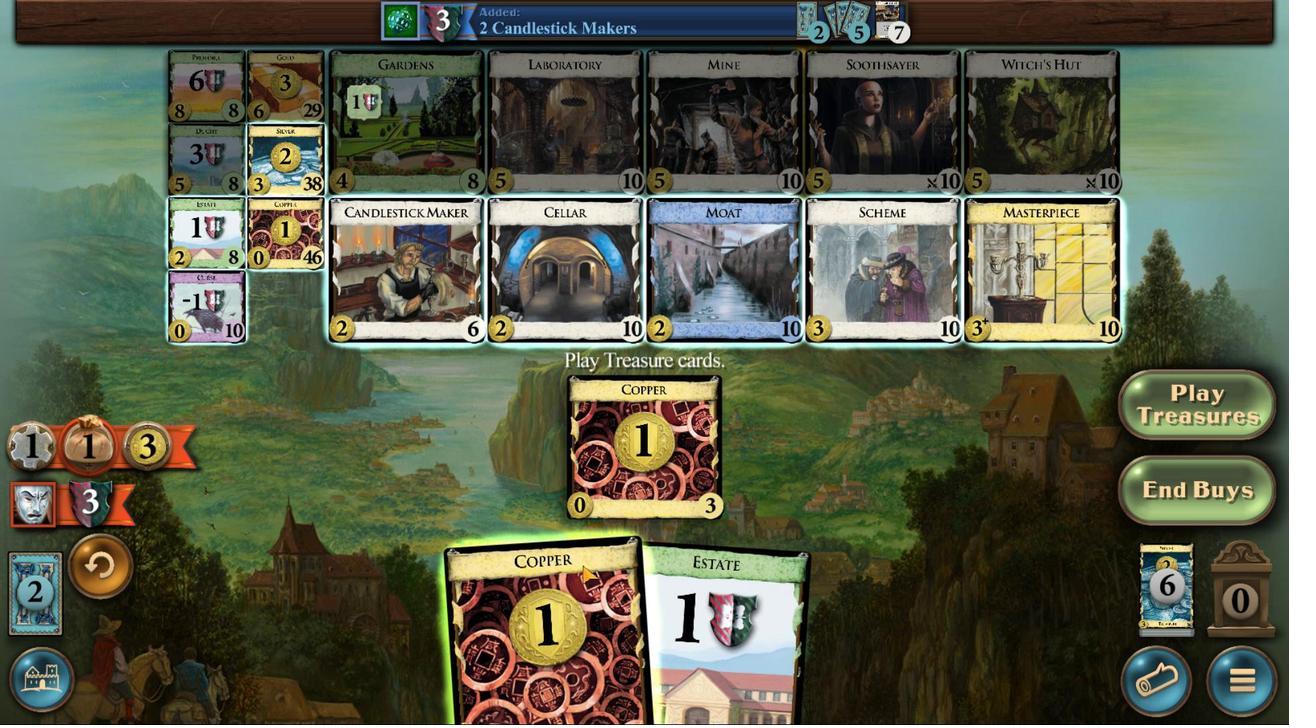 
Action: Mouse pressed left at (700, 499)
Screenshot: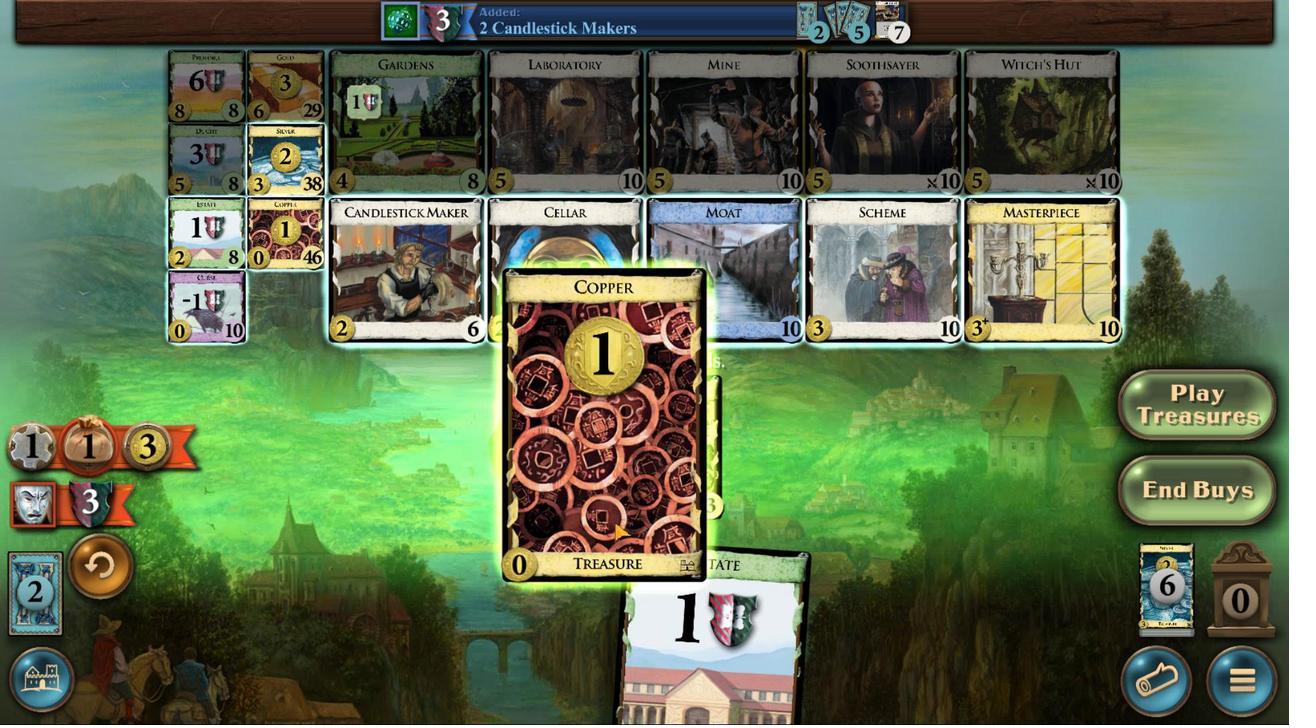 
Action: Mouse moved to (544, 139)
Screenshot: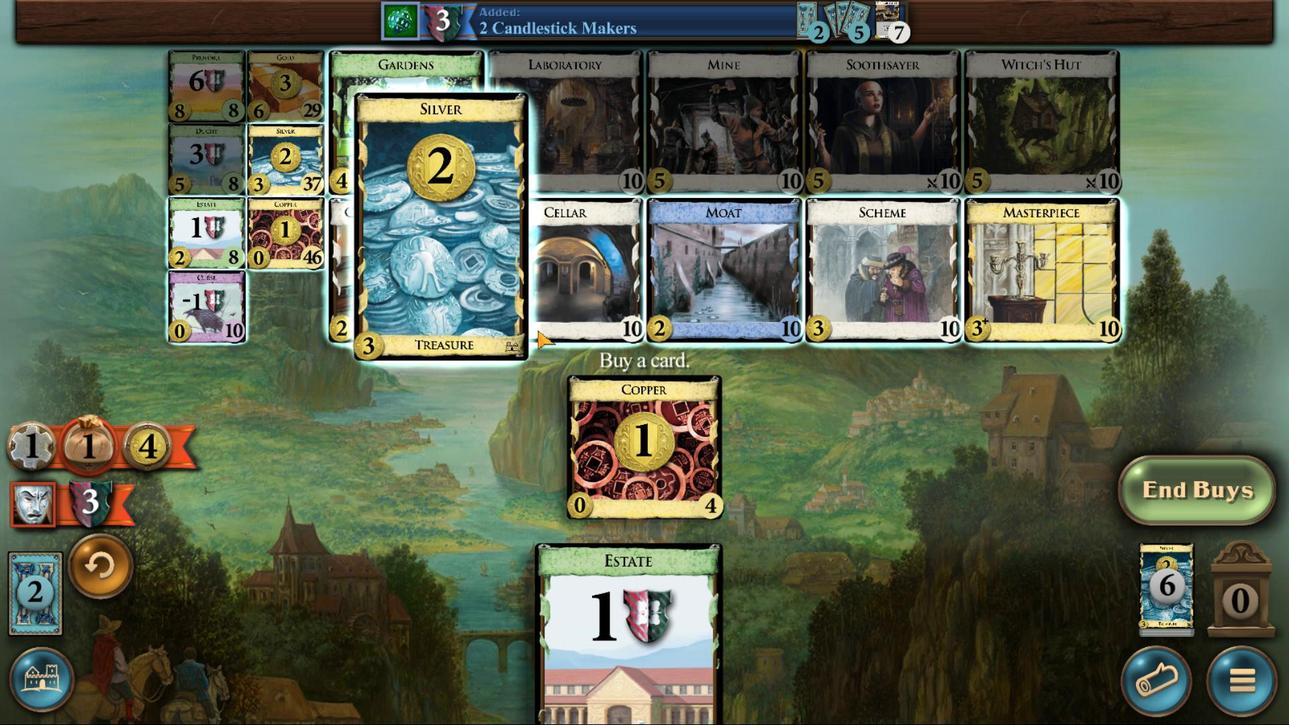 
Action: Mouse pressed left at (544, 139)
Screenshot: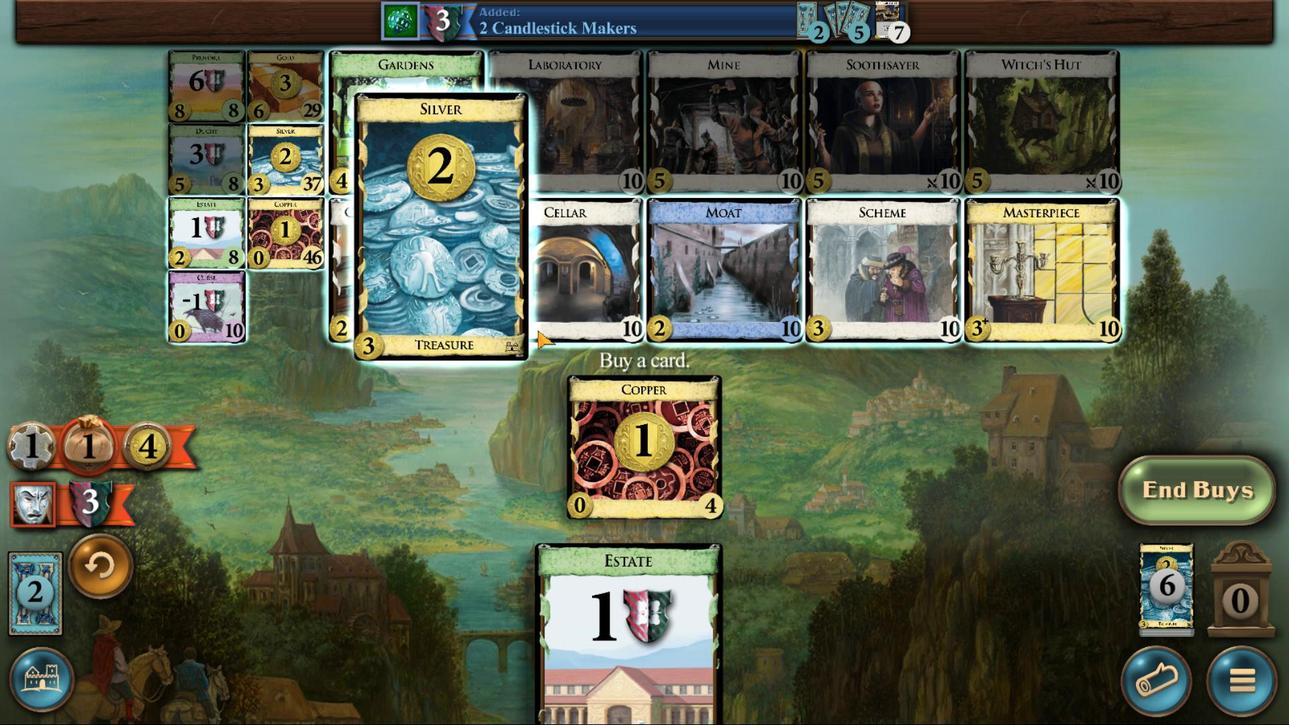 
Action: Mouse moved to (883, 485)
Screenshot: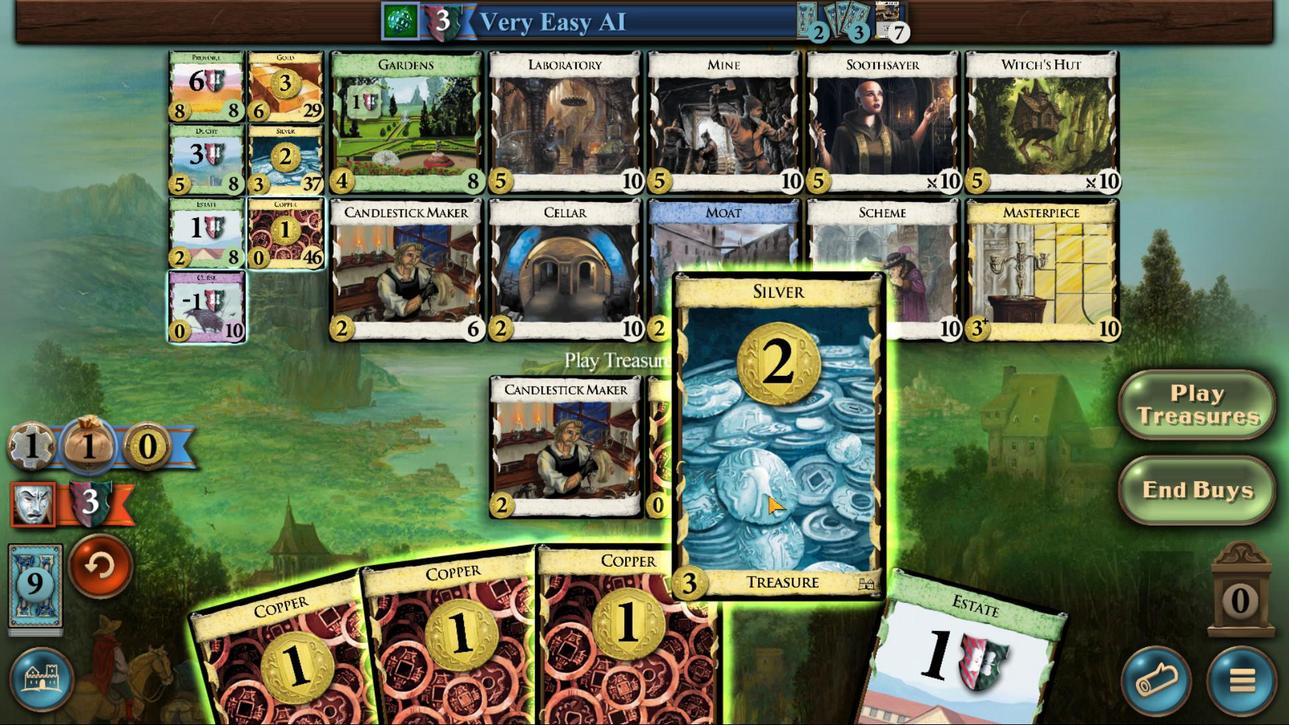 
Action: Mouse pressed left at (883, 485)
Screenshot: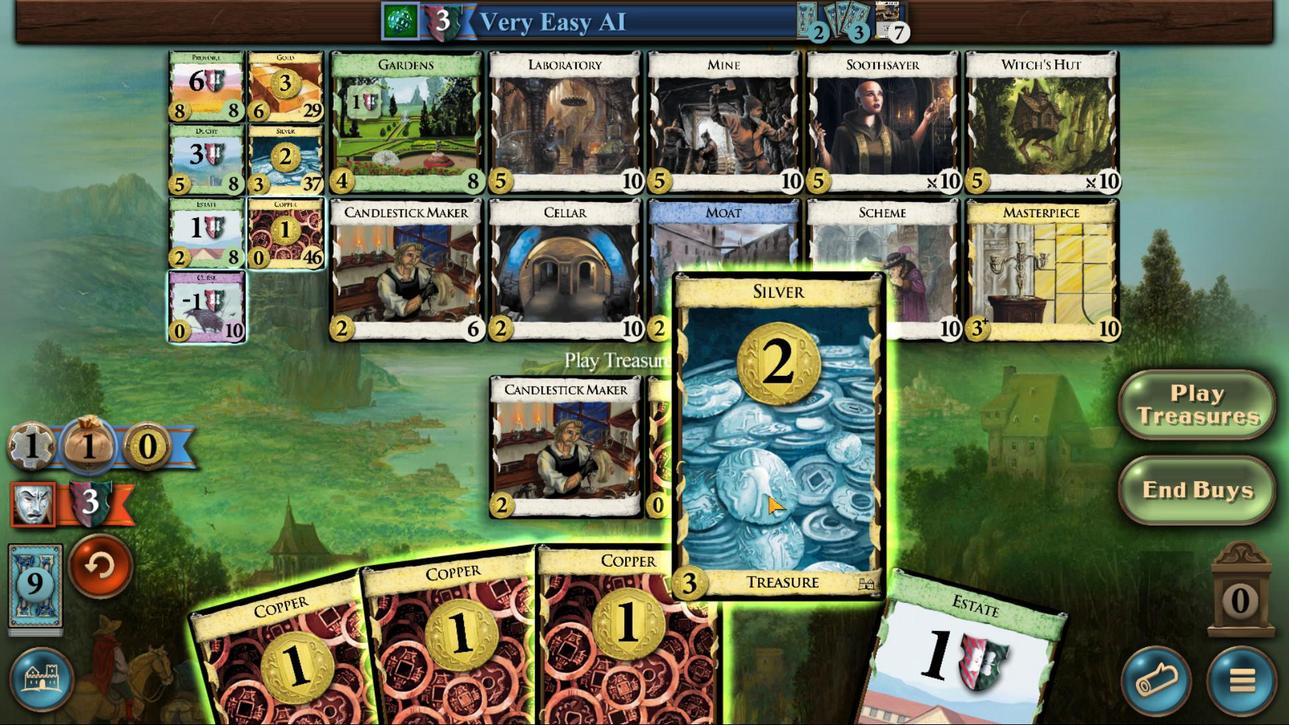 
Action: Mouse moved to (793, 501)
Screenshot: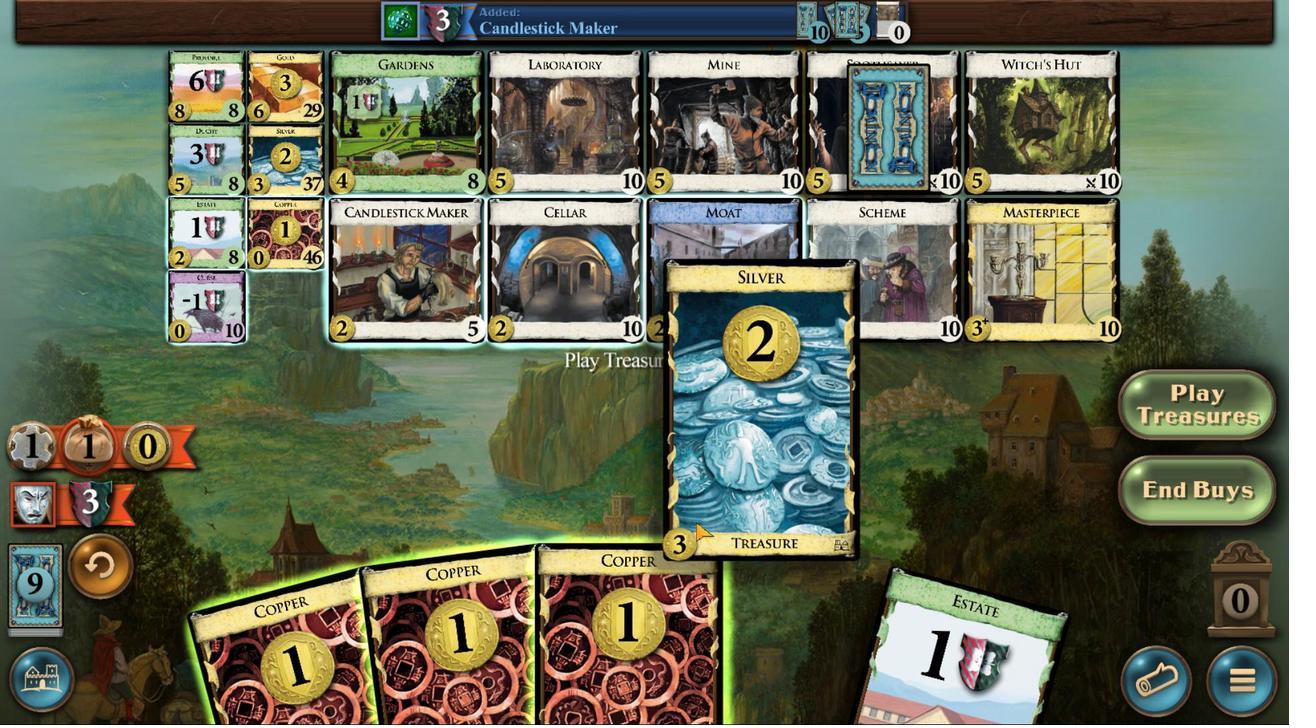 
Action: Mouse pressed left at (793, 502)
Screenshot: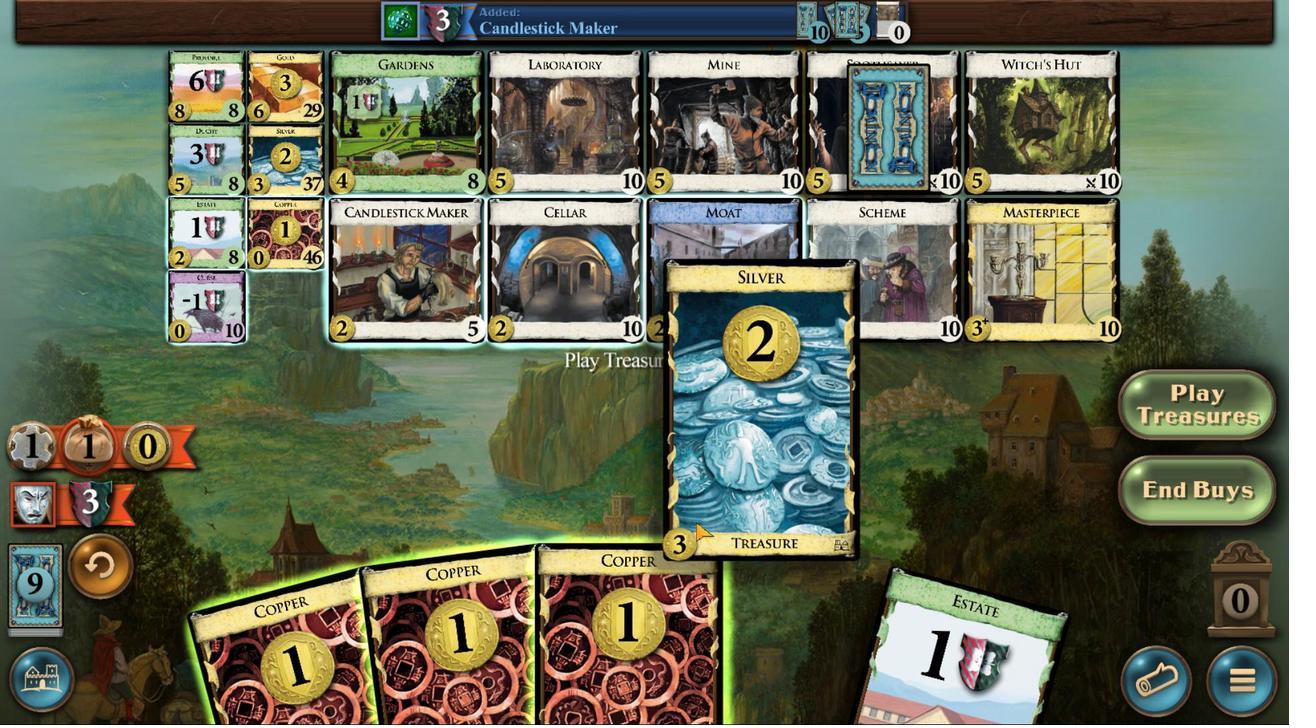 
Action: Mouse moved to (762, 490)
Screenshot: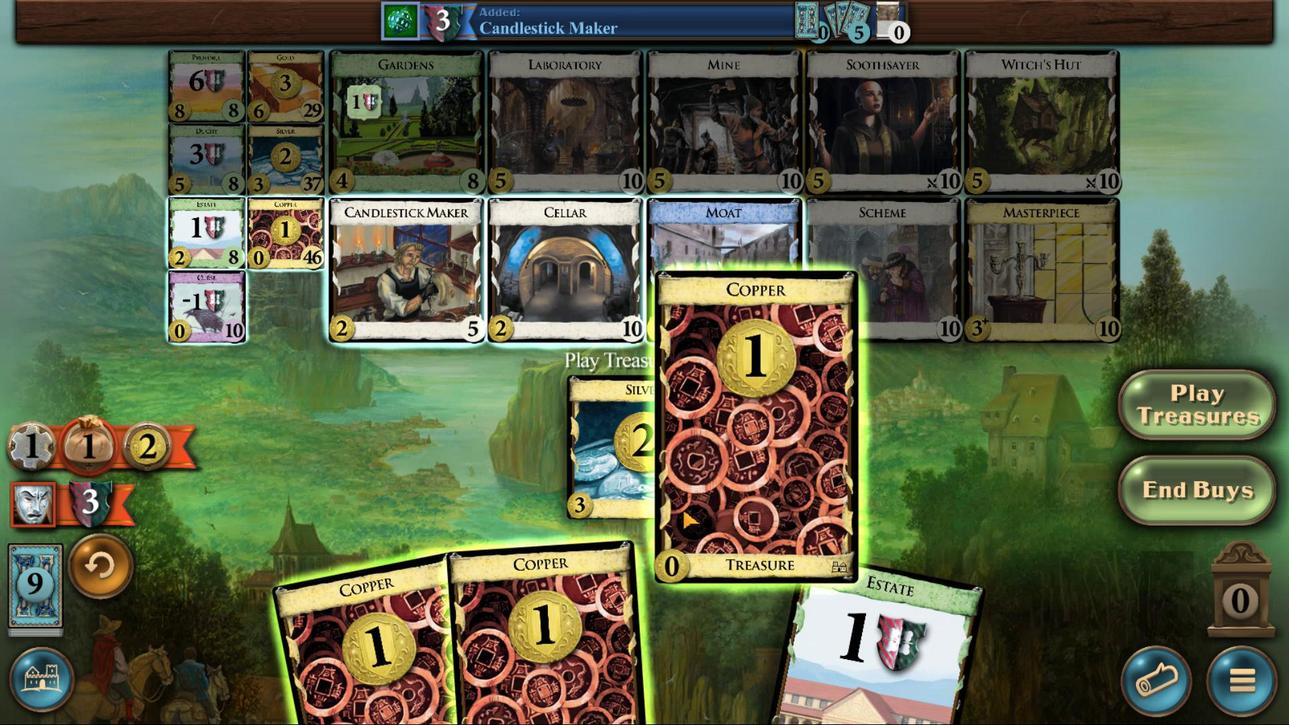 
Action: Mouse pressed left at (762, 490)
Screenshot: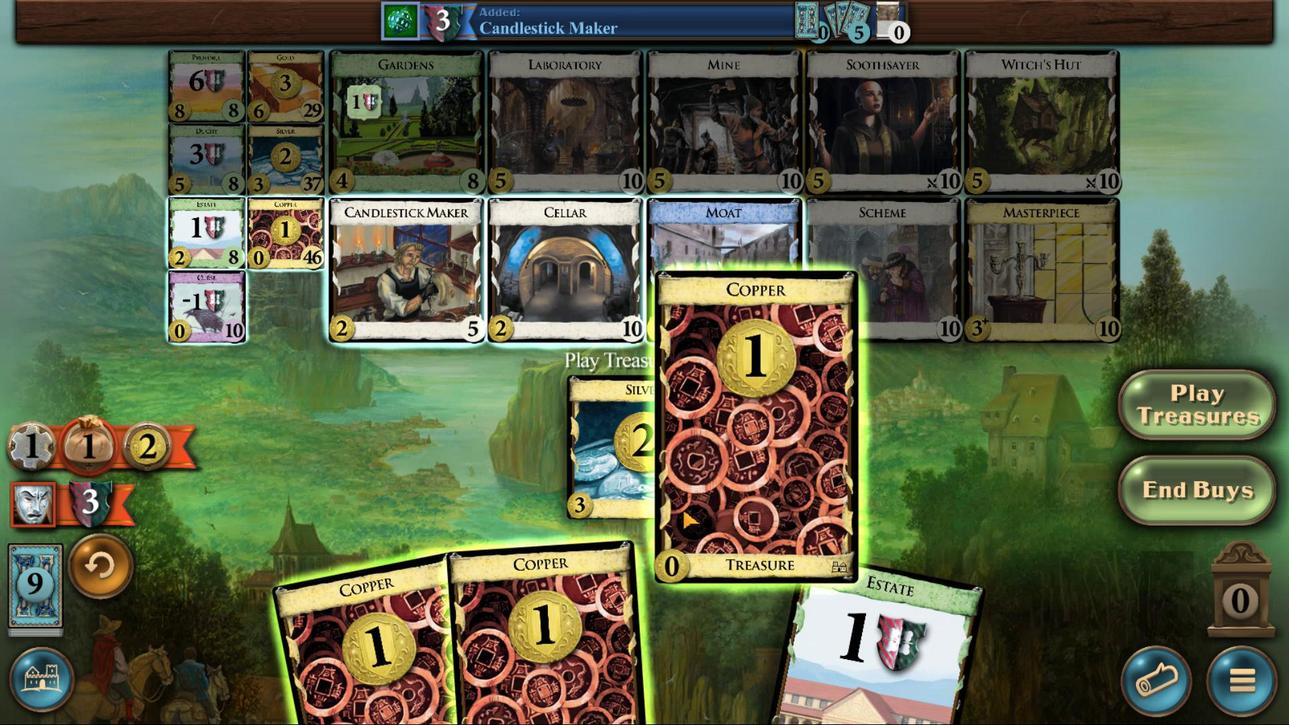 
Action: Mouse moved to (754, 489)
Screenshot: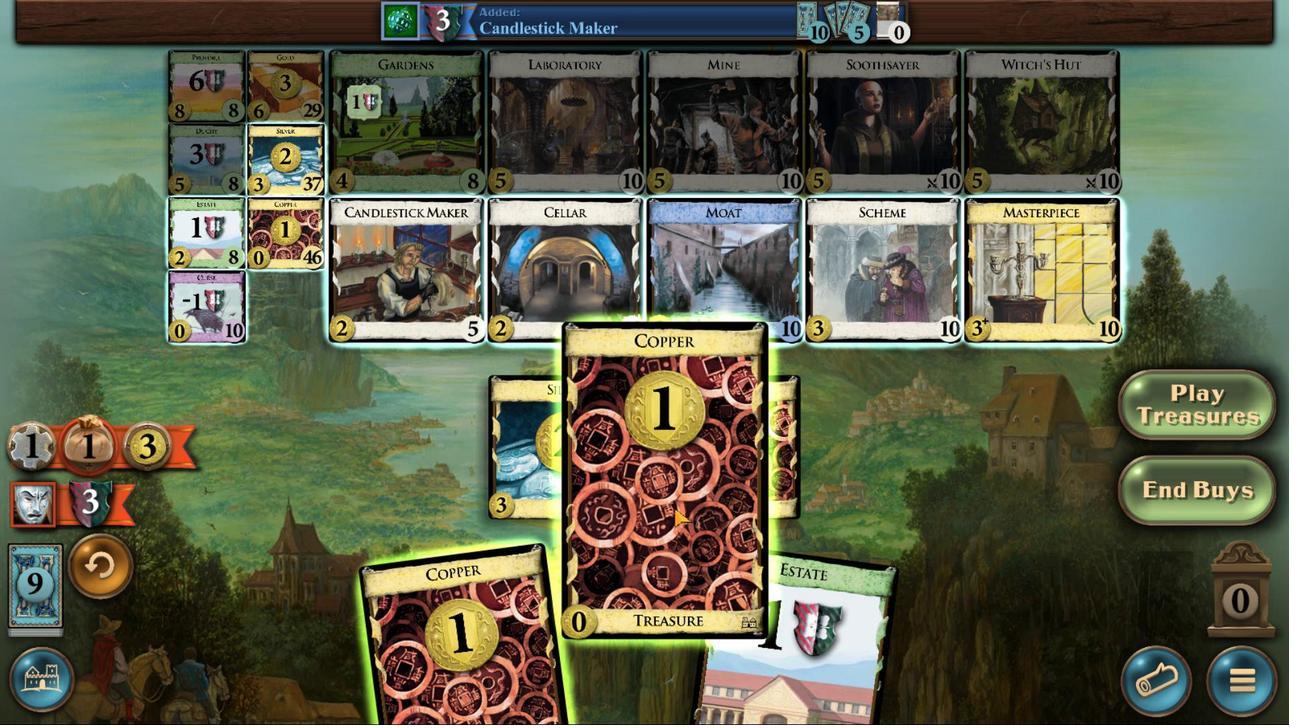 
Action: Mouse pressed left at (754, 489)
Screenshot: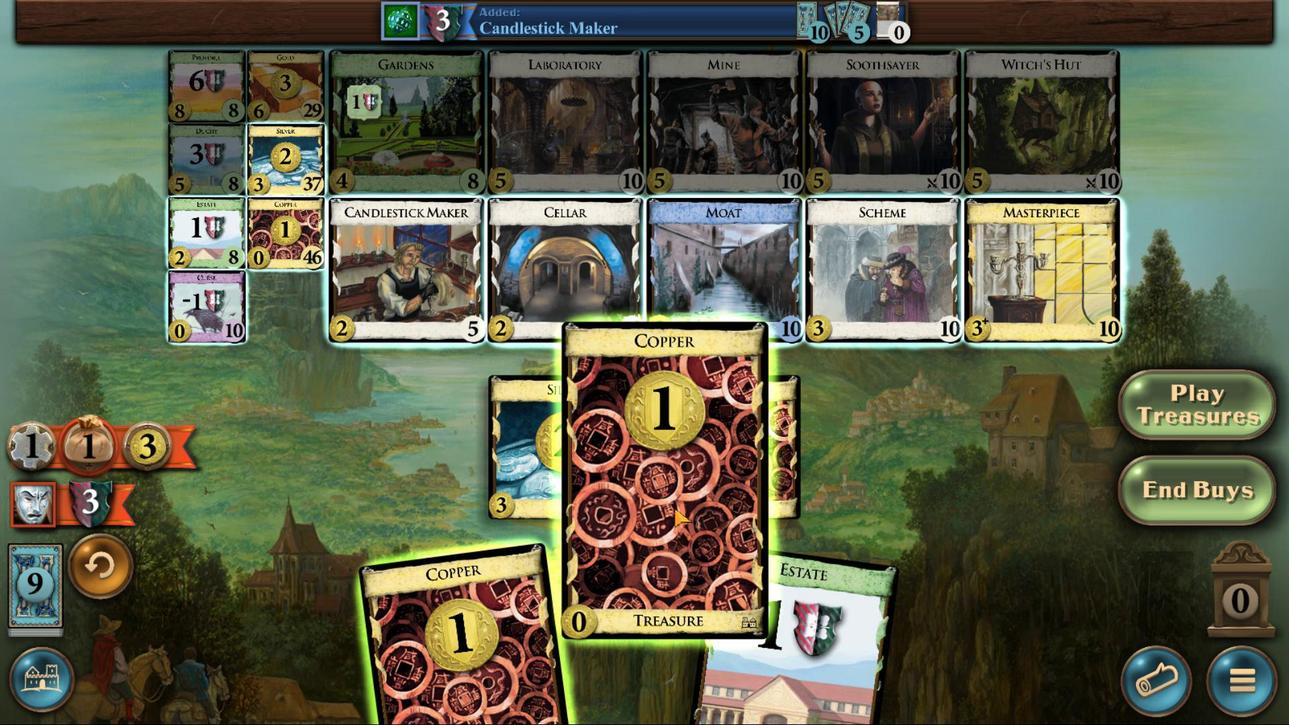 
Action: Mouse moved to (675, 472)
Screenshot: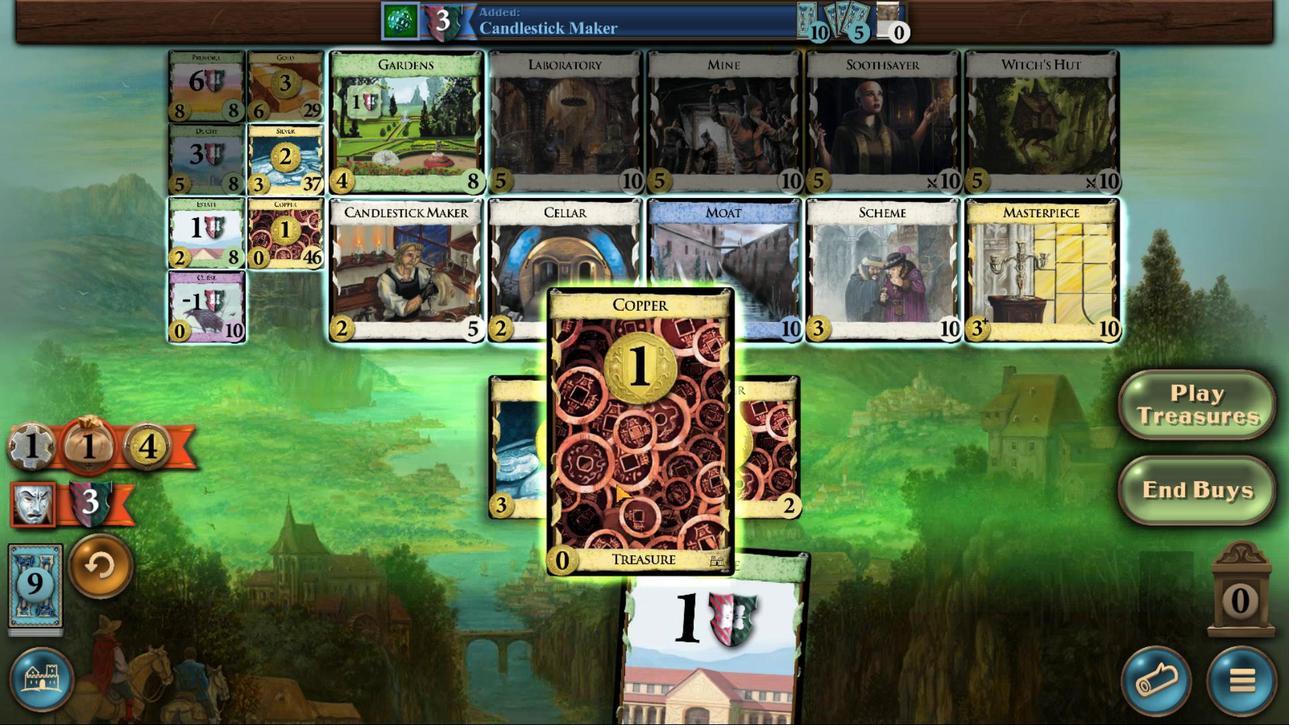 
Action: Mouse pressed left at (675, 472)
Screenshot: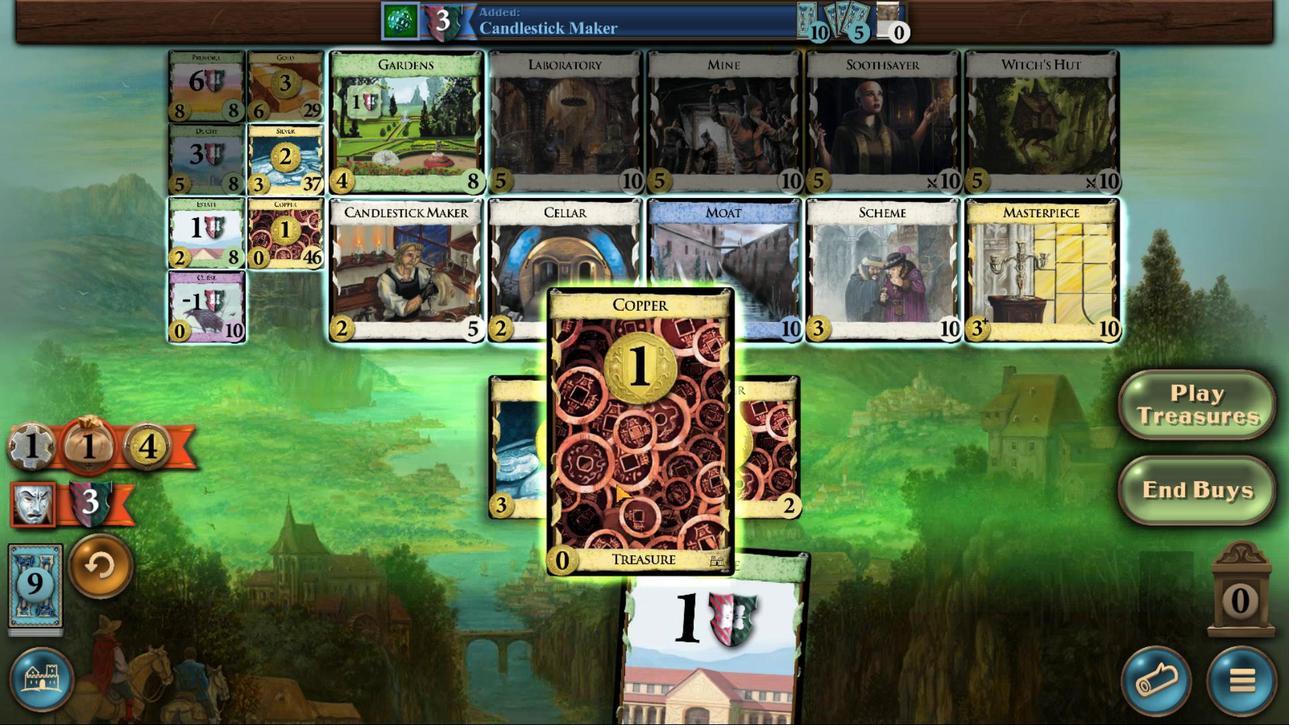 
Action: Mouse moved to (474, 143)
Screenshot: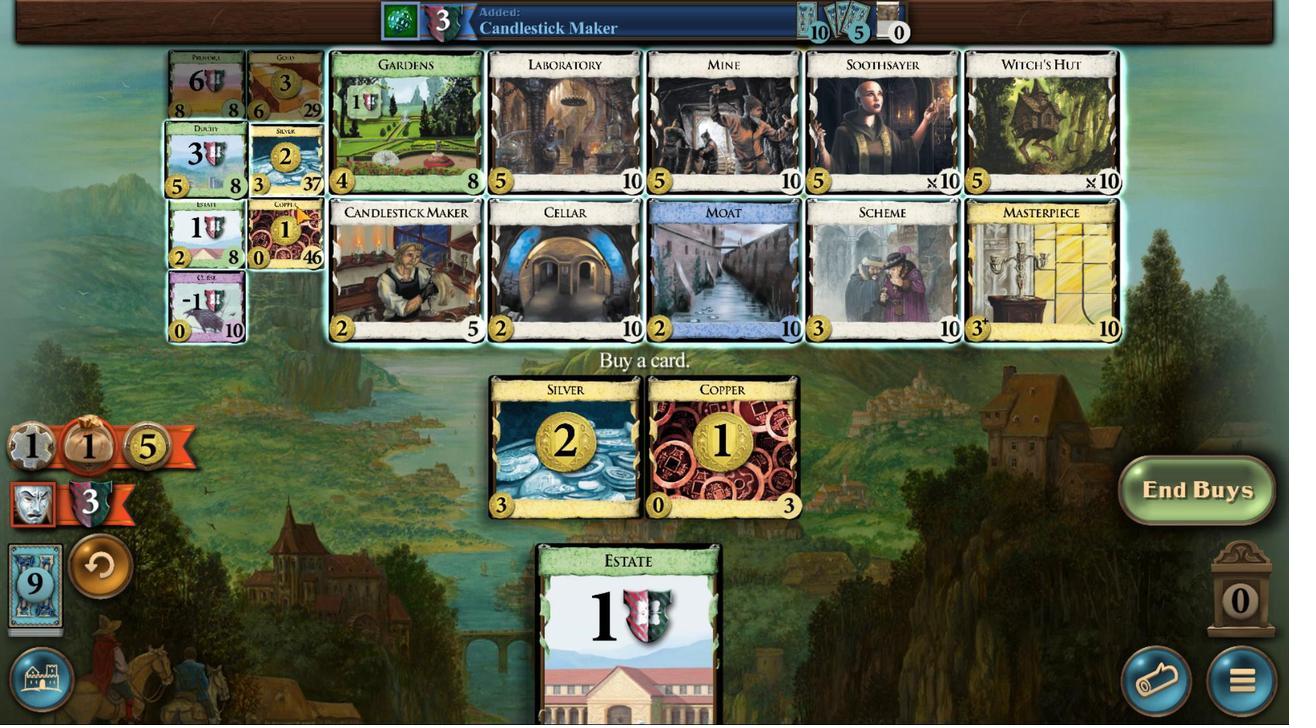 
Action: Mouse pressed left at (474, 143)
Screenshot: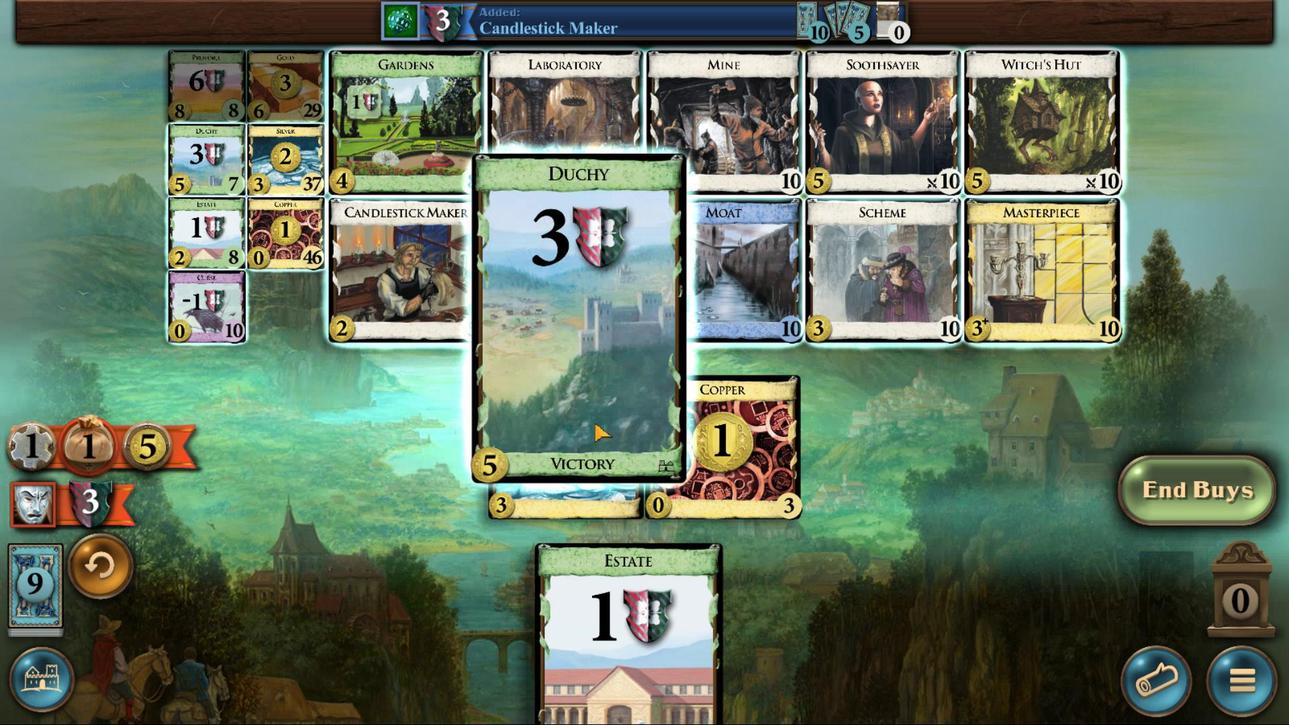 
Action: Mouse moved to (636, 267)
Screenshot: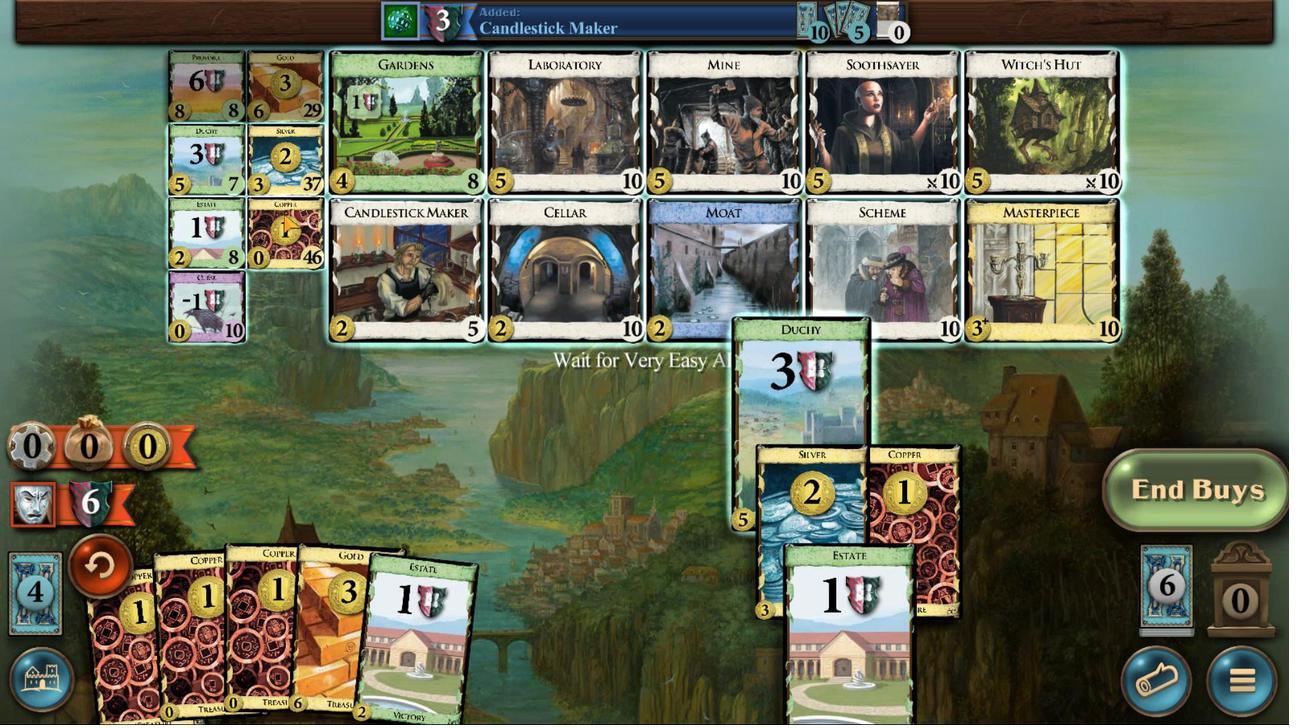 
Action: Mouse pressed left at (636, 267)
Screenshot: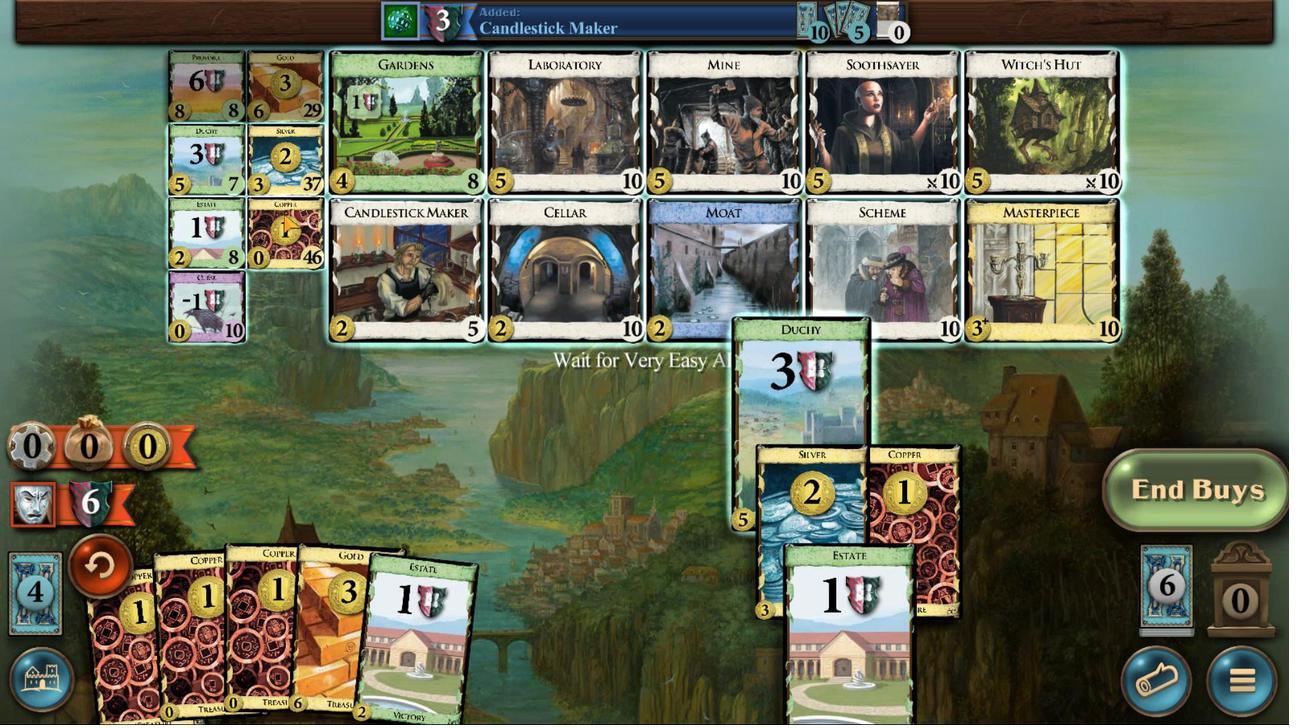 
Action: Mouse moved to (871, 480)
Screenshot: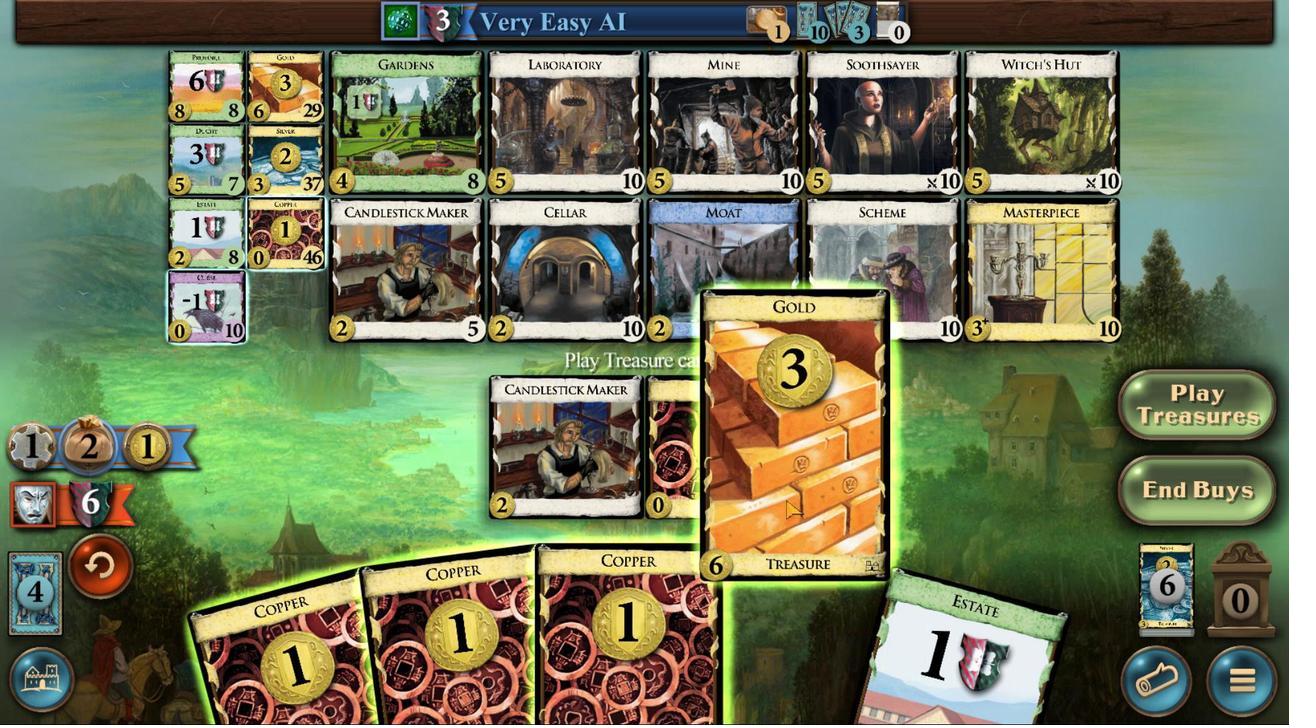 
Action: Mouse pressed left at (871, 480)
Screenshot: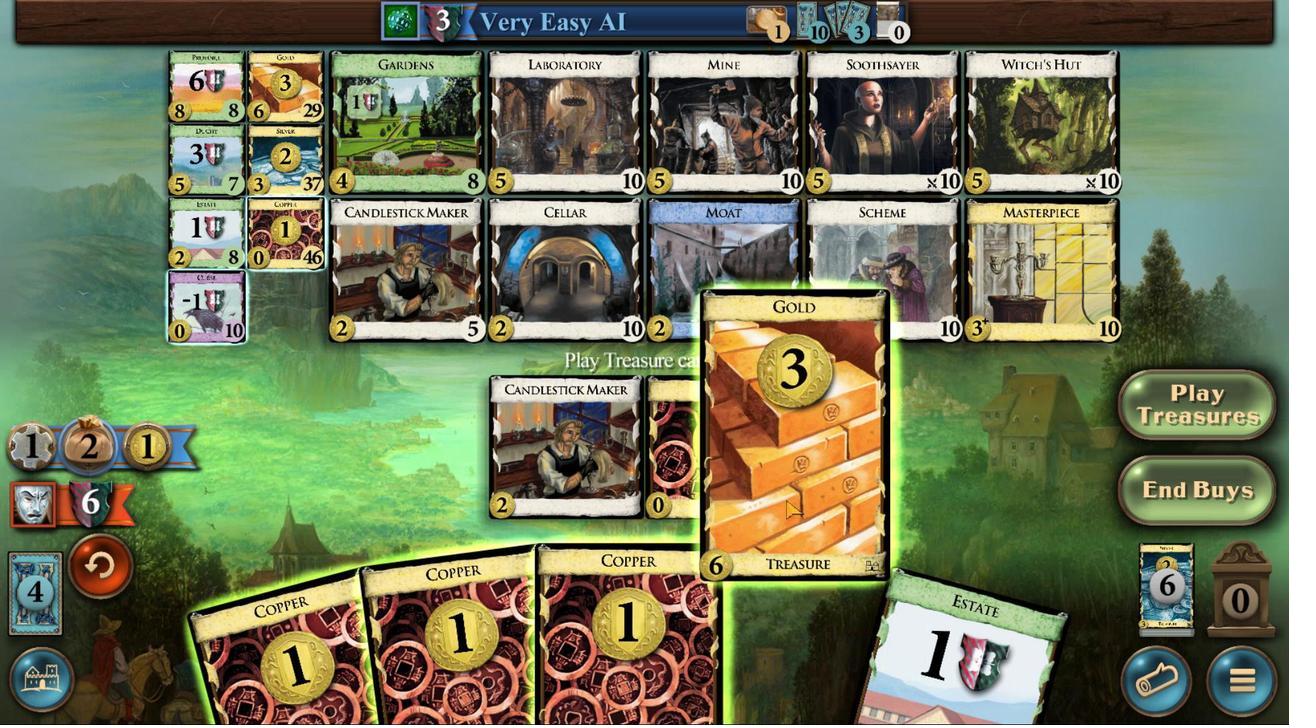 
Action: Mouse moved to (798, 486)
Screenshot: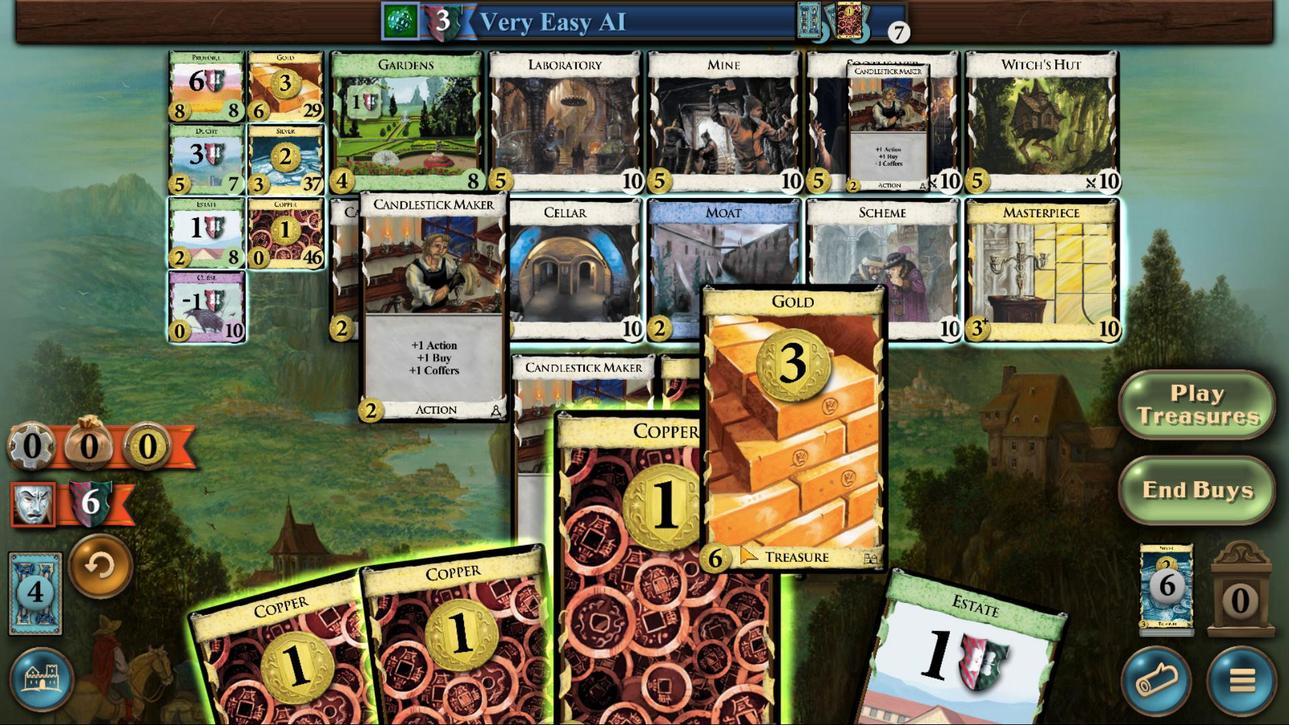 
Action: Mouse pressed left at (798, 486)
Screenshot: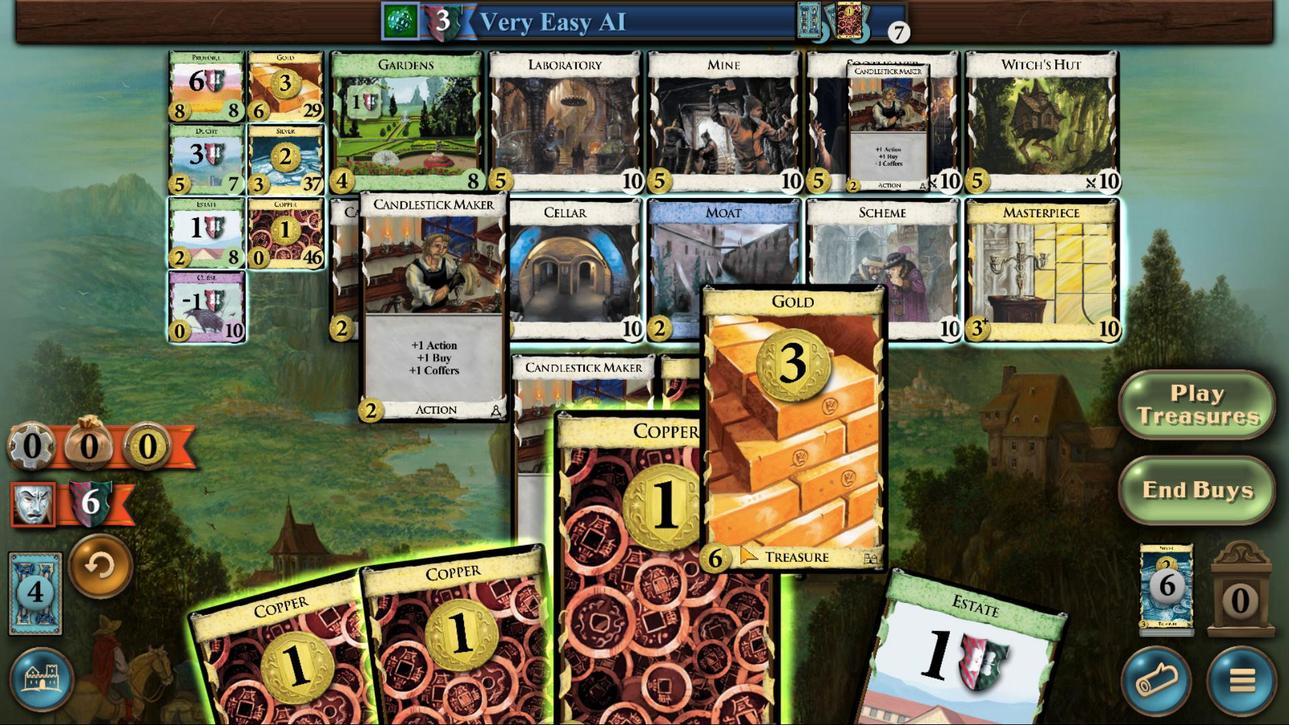 
Action: Mouse moved to (674, 489)
Screenshot: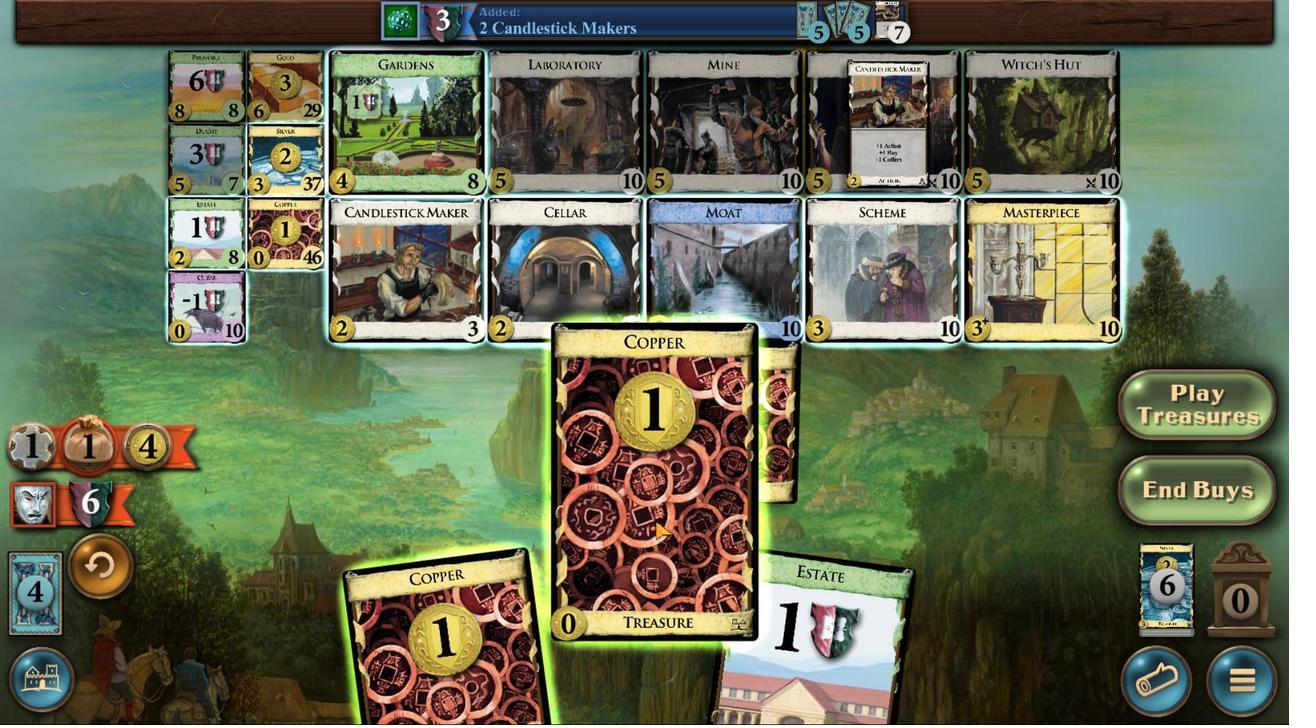 
Action: Mouse pressed left at (674, 489)
Screenshot: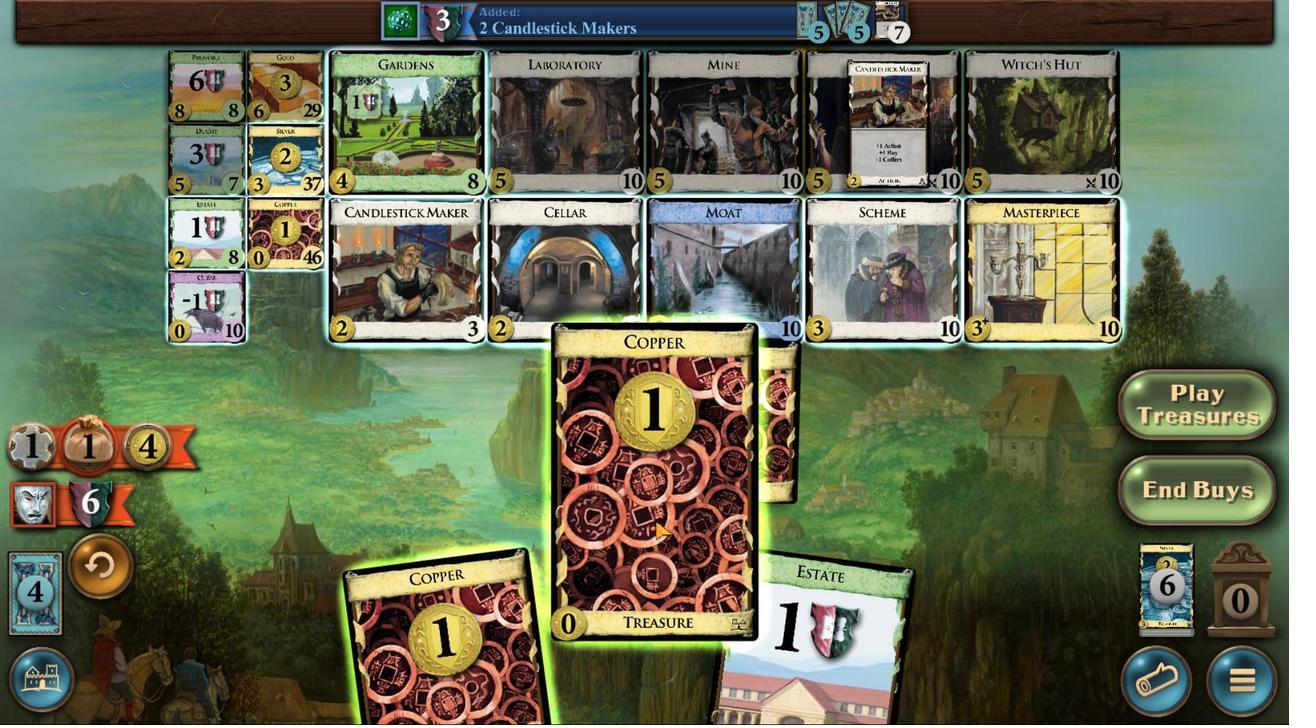 
Action: Mouse moved to (699, 473)
Screenshot: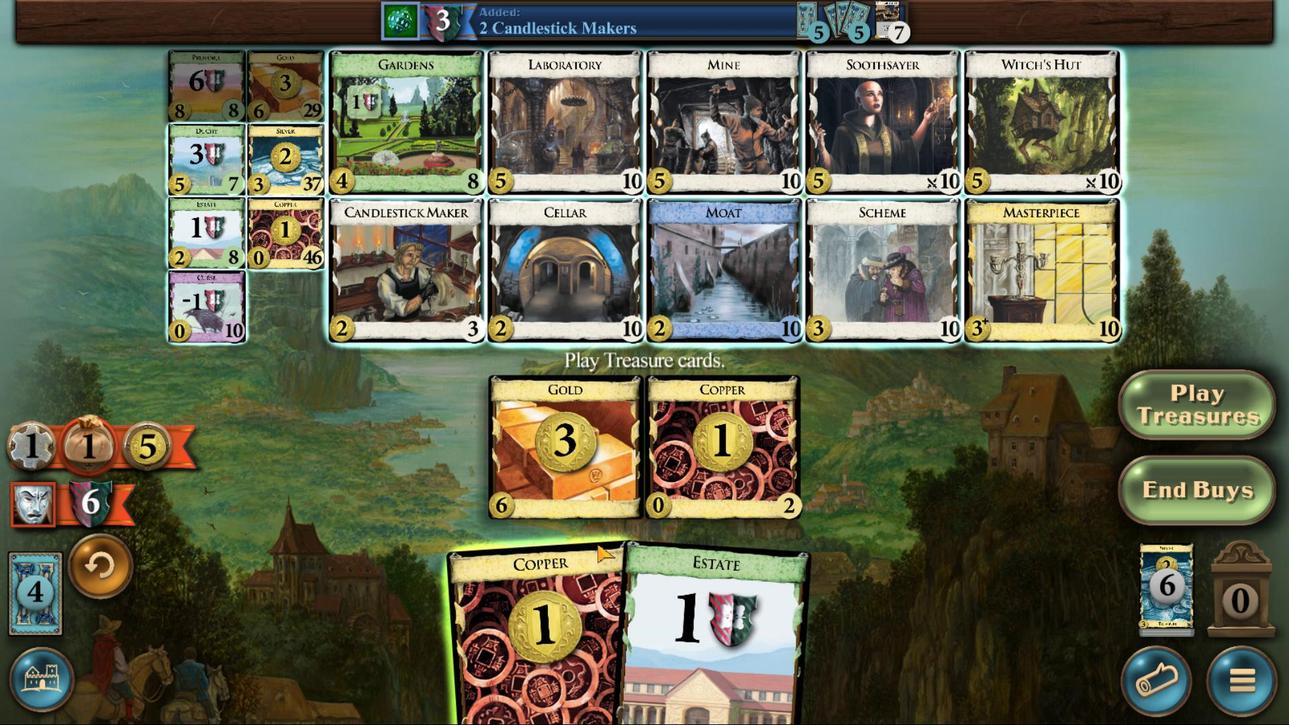
Action: Mouse pressed left at (699, 473)
Screenshot: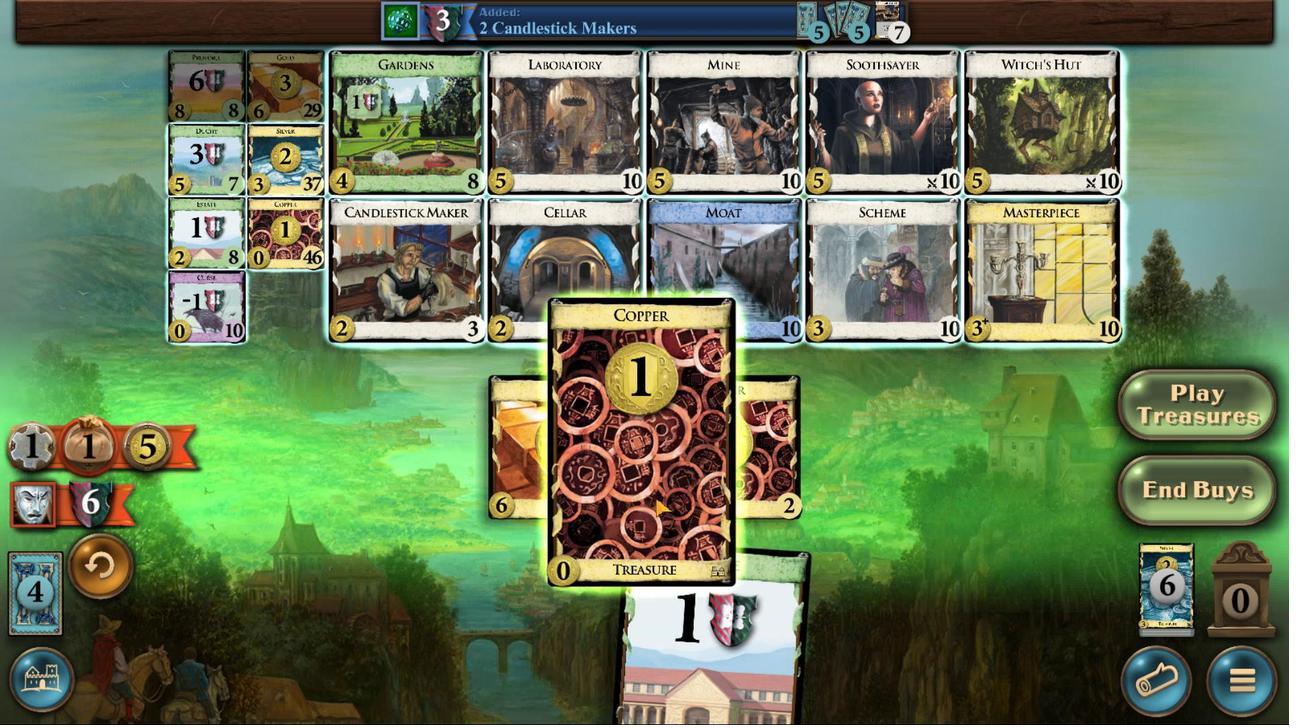 
Action: Mouse moved to (1046, 117)
Screenshot: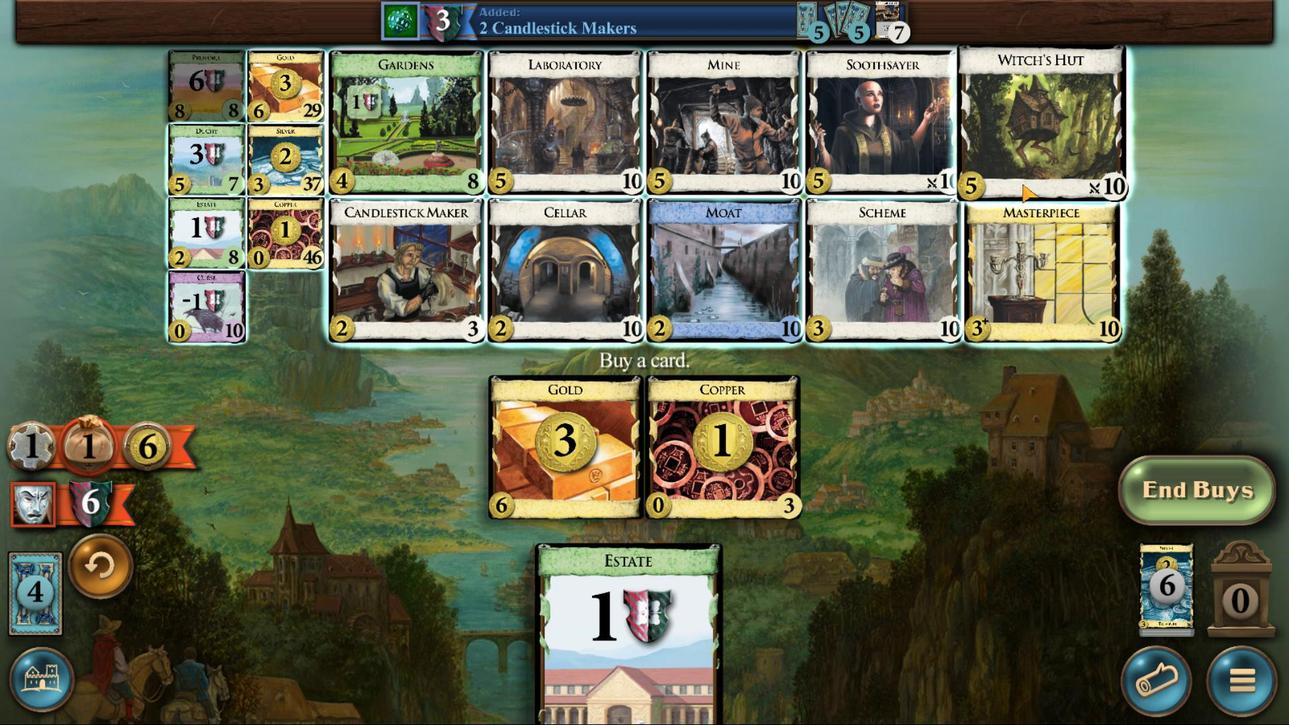 
Action: Mouse pressed left at (1046, 117)
Screenshot: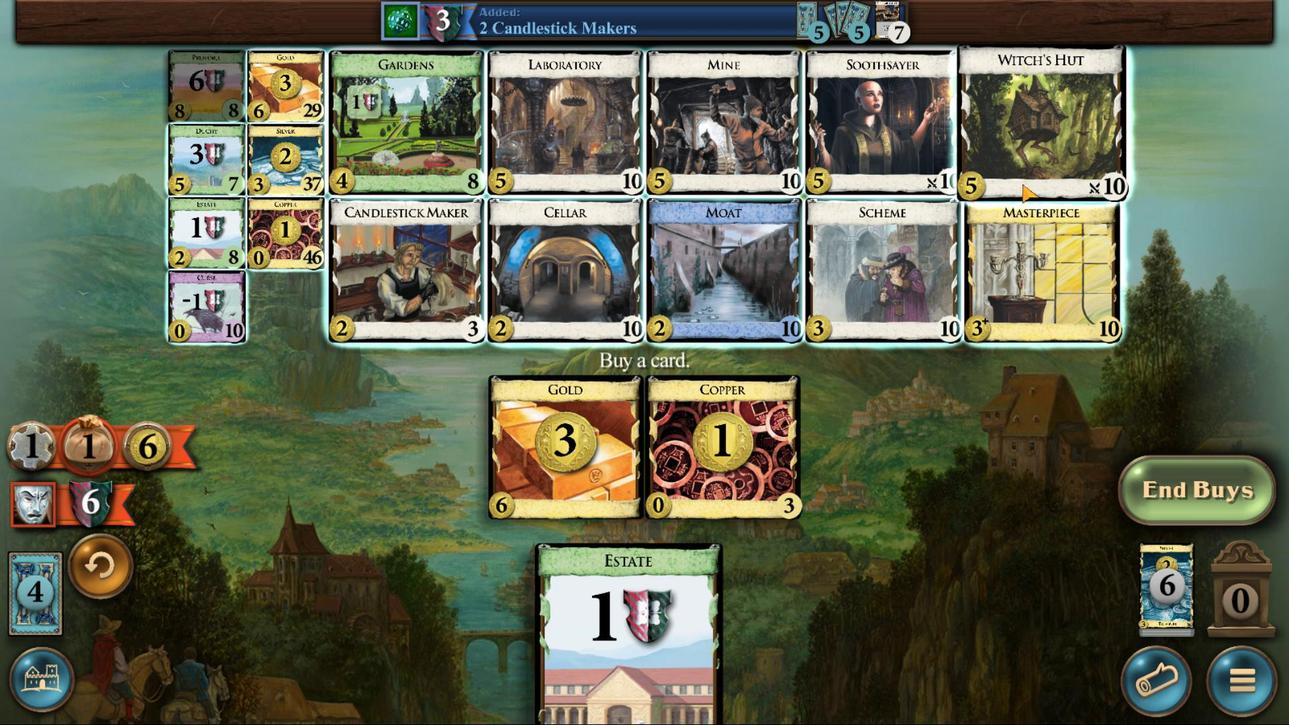 
Action: Mouse moved to (843, 482)
Screenshot: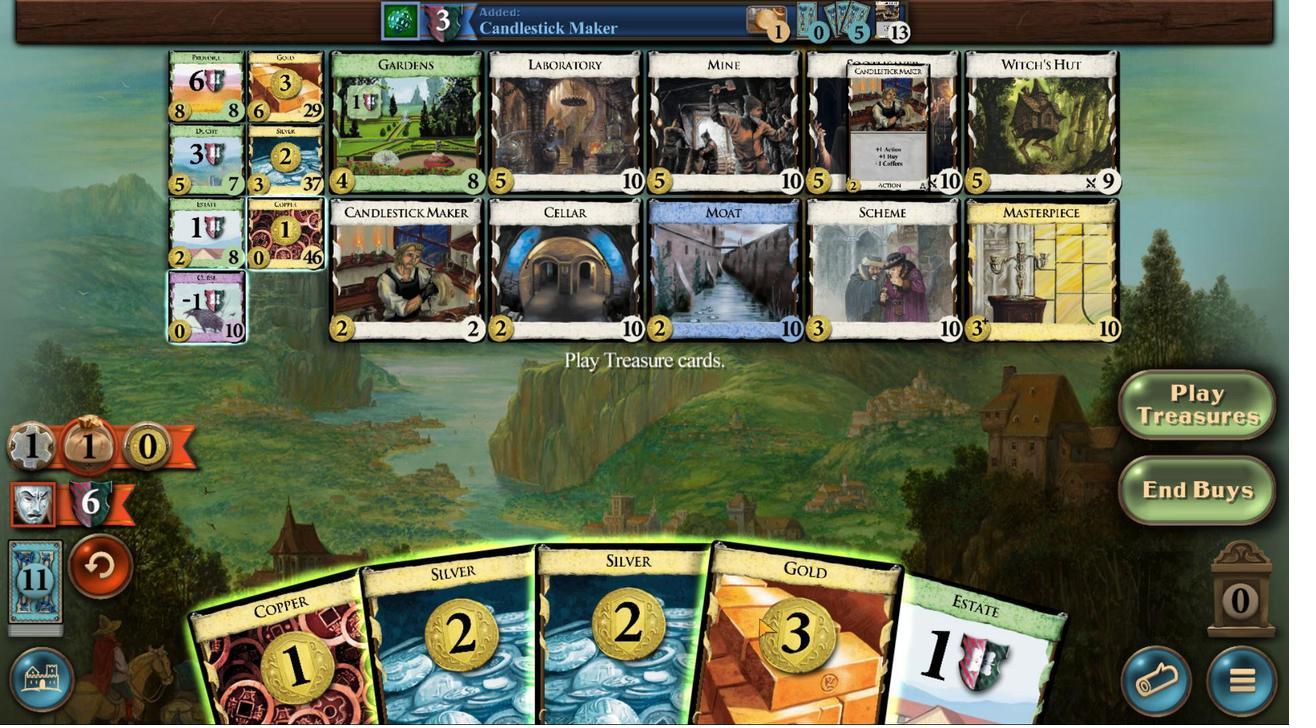 
Action: Mouse pressed left at (843, 482)
Screenshot: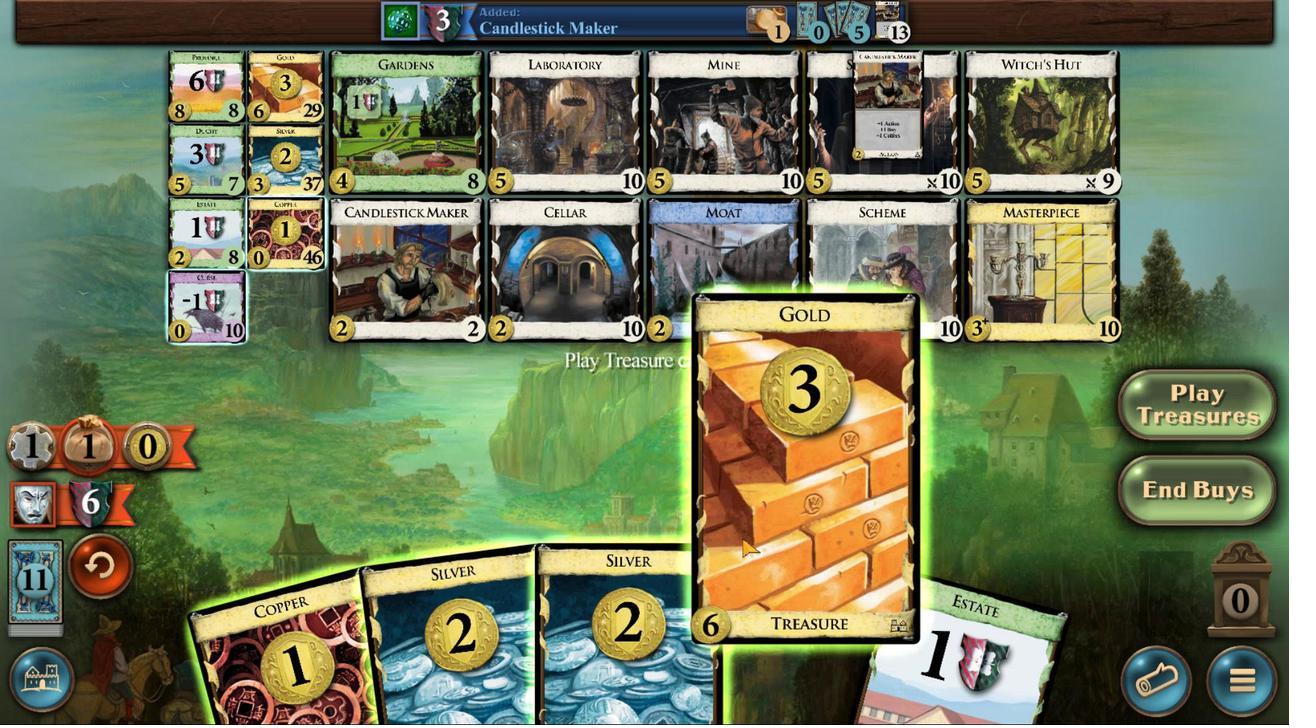 
Action: Mouse moved to (812, 506)
Screenshot: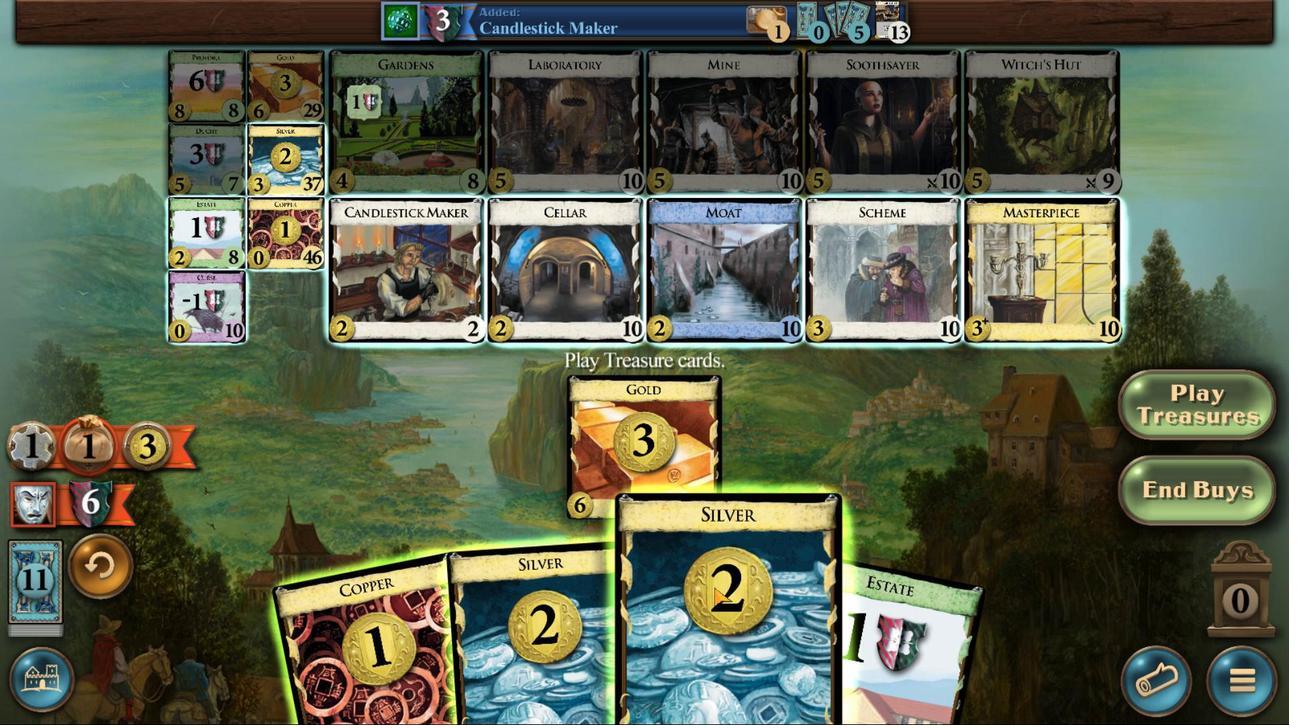 
Action: Mouse pressed left at (812, 506)
Screenshot: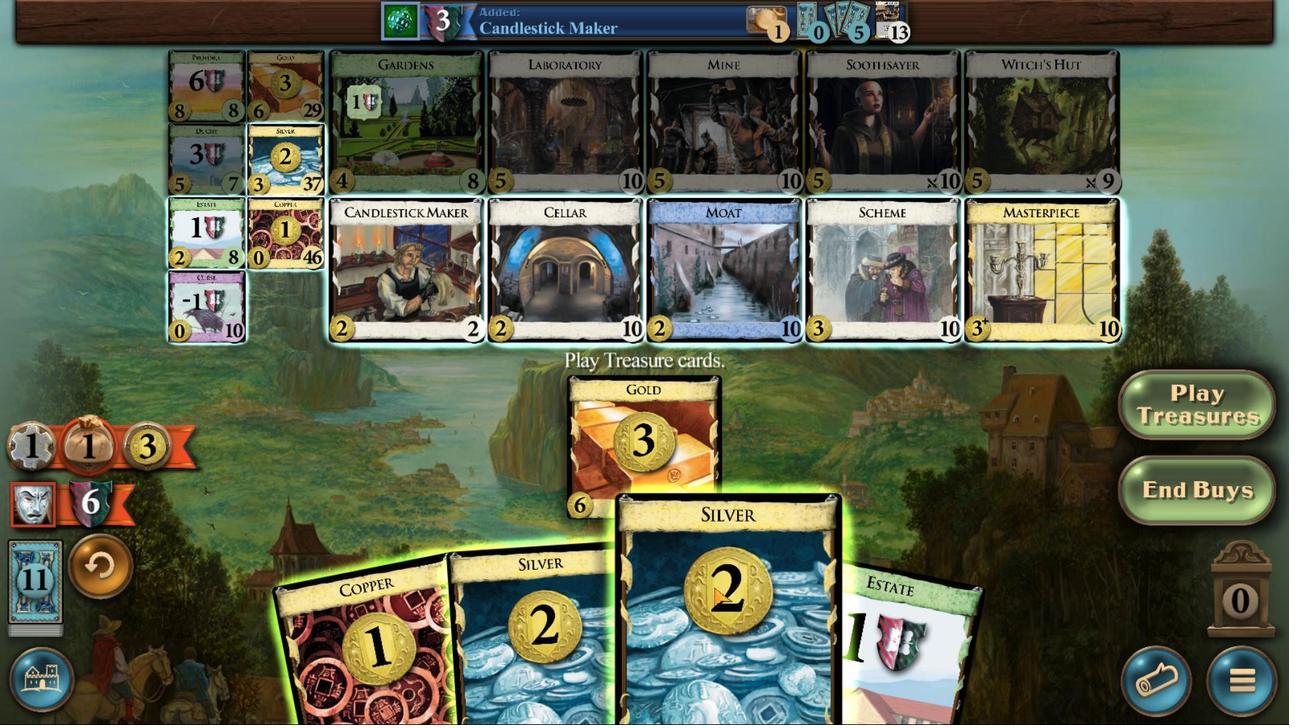 
Action: Mouse moved to (720, 491)
Screenshot: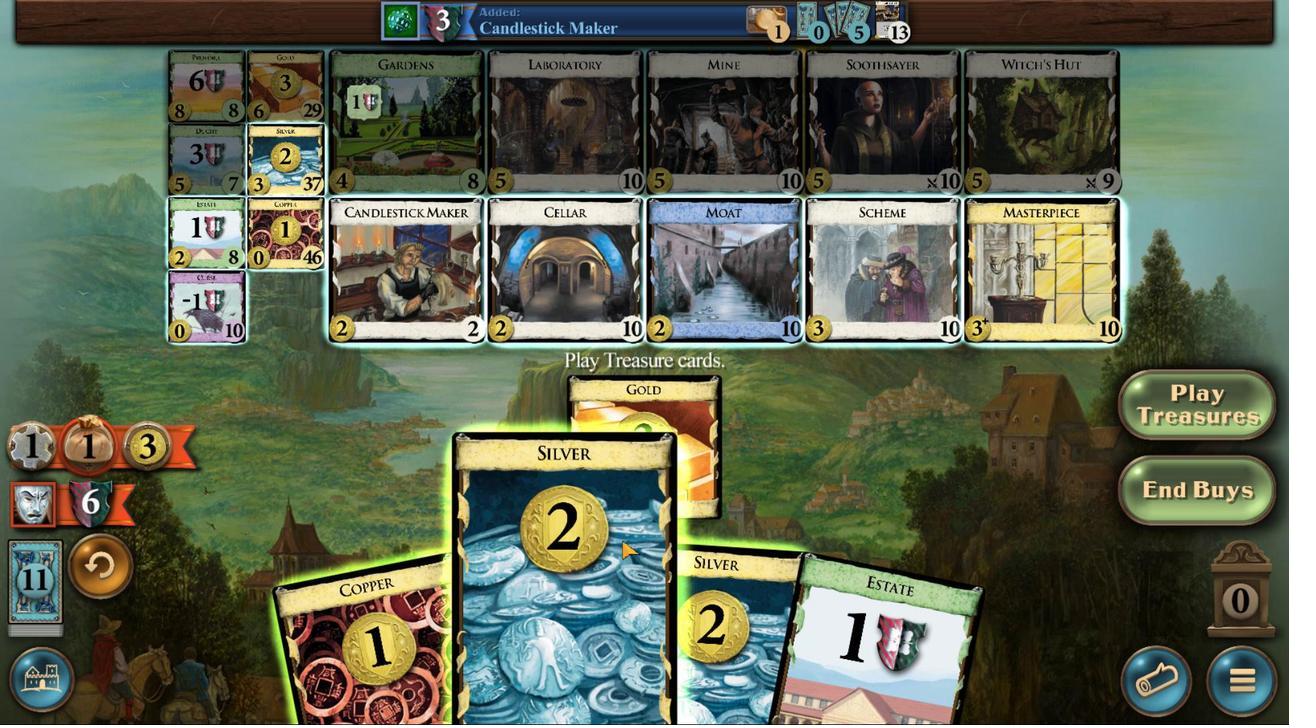 
Action: Mouse pressed left at (720, 491)
Screenshot: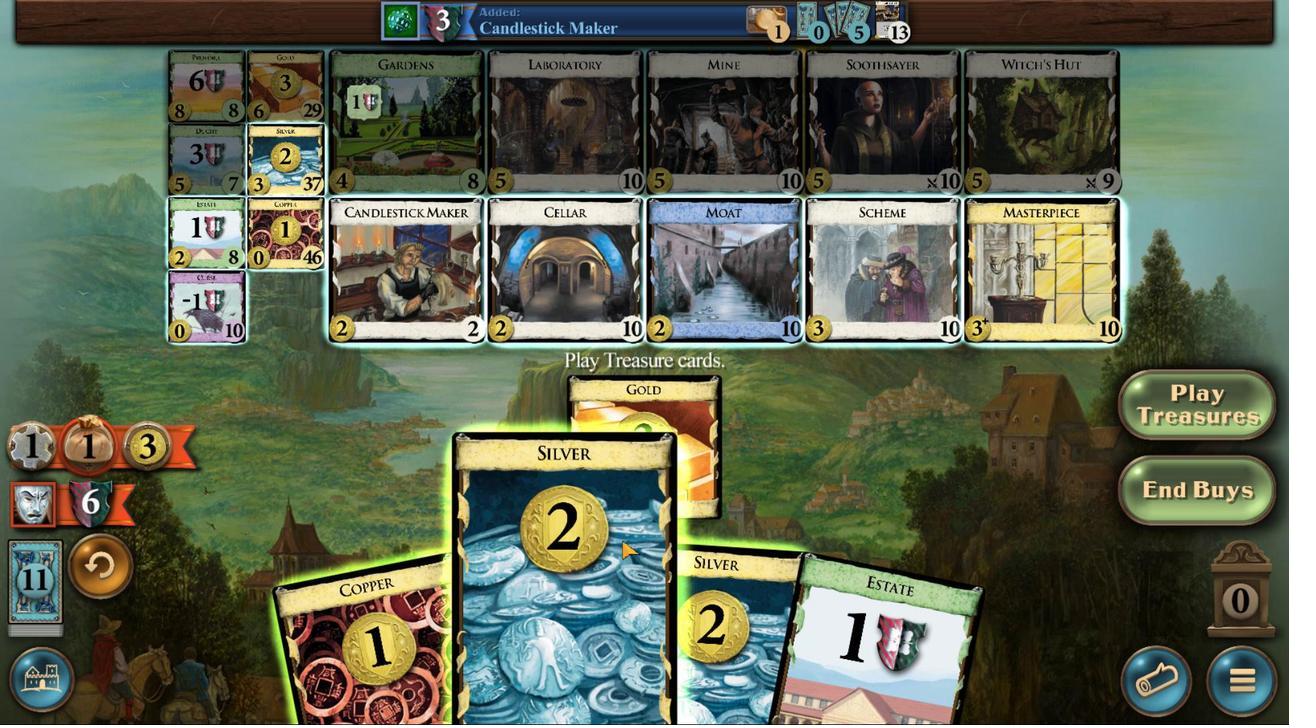 
Action: Mouse moved to (767, 492)
Screenshot: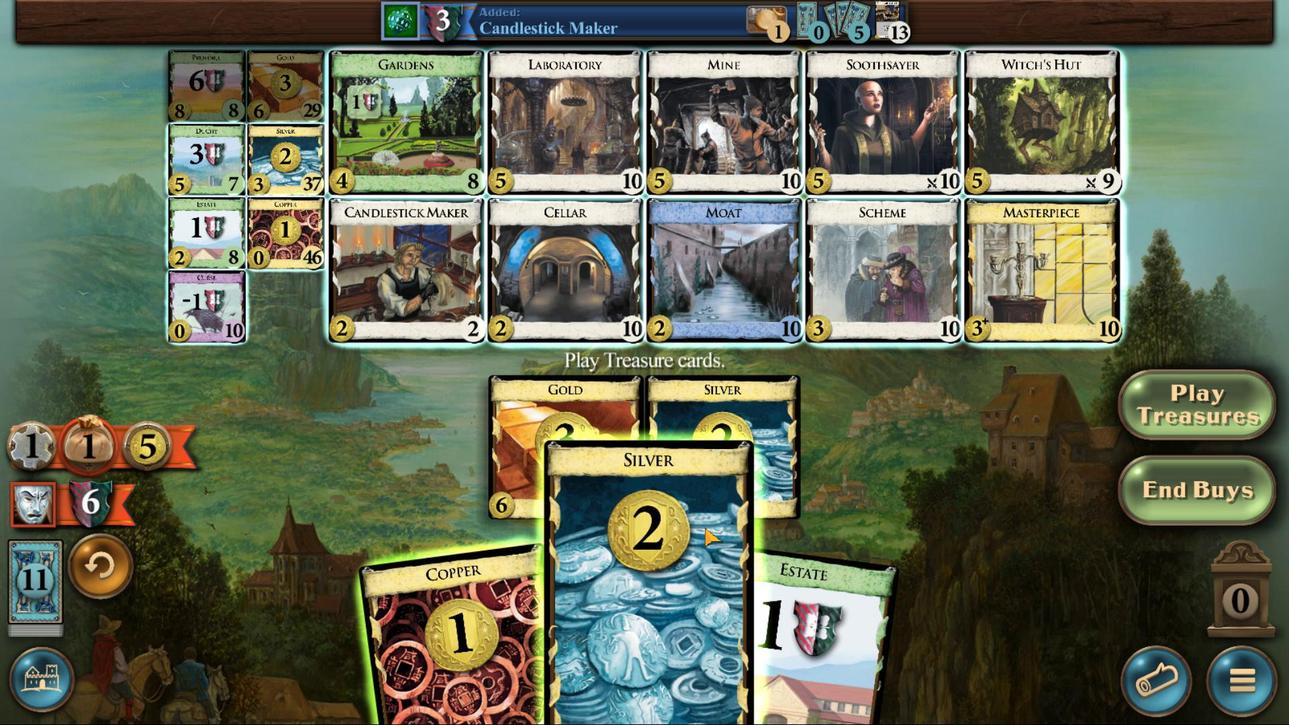 
Action: Mouse pressed left at (767, 494)
Screenshot: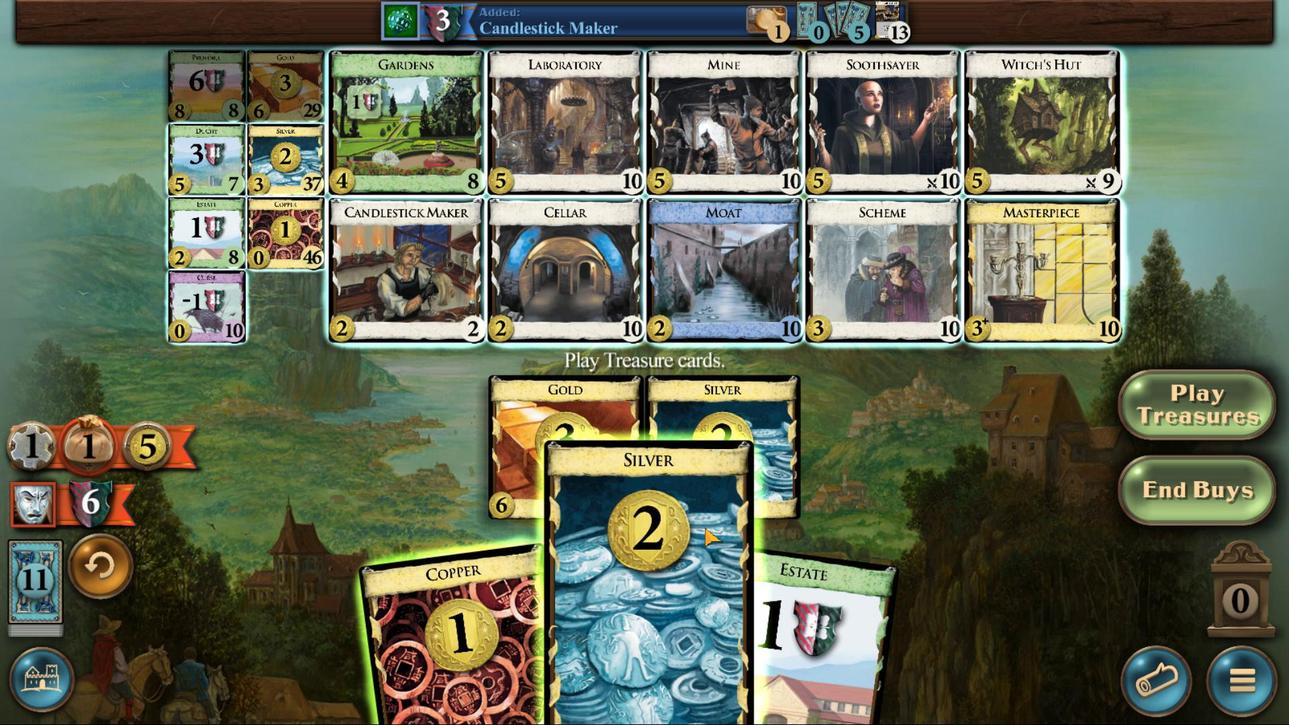 
Action: Mouse moved to (726, 484)
Screenshot: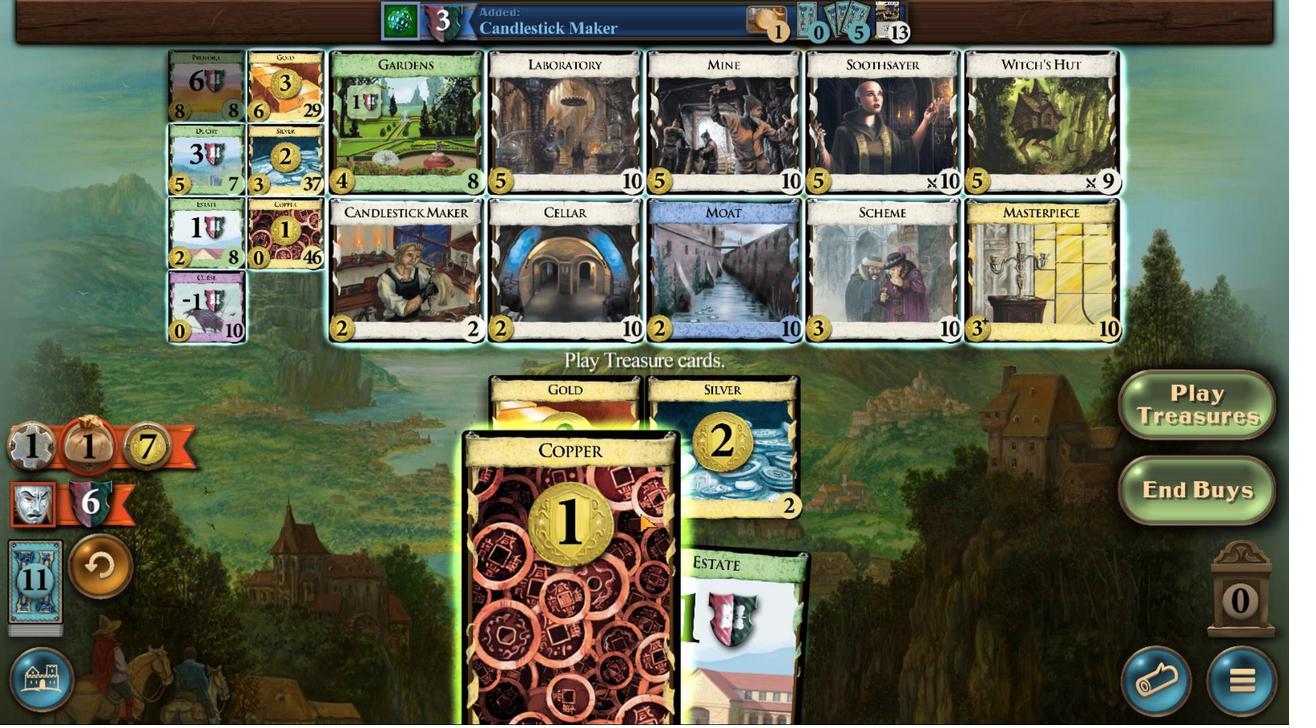 
Action: Mouse pressed left at (726, 484)
Screenshot: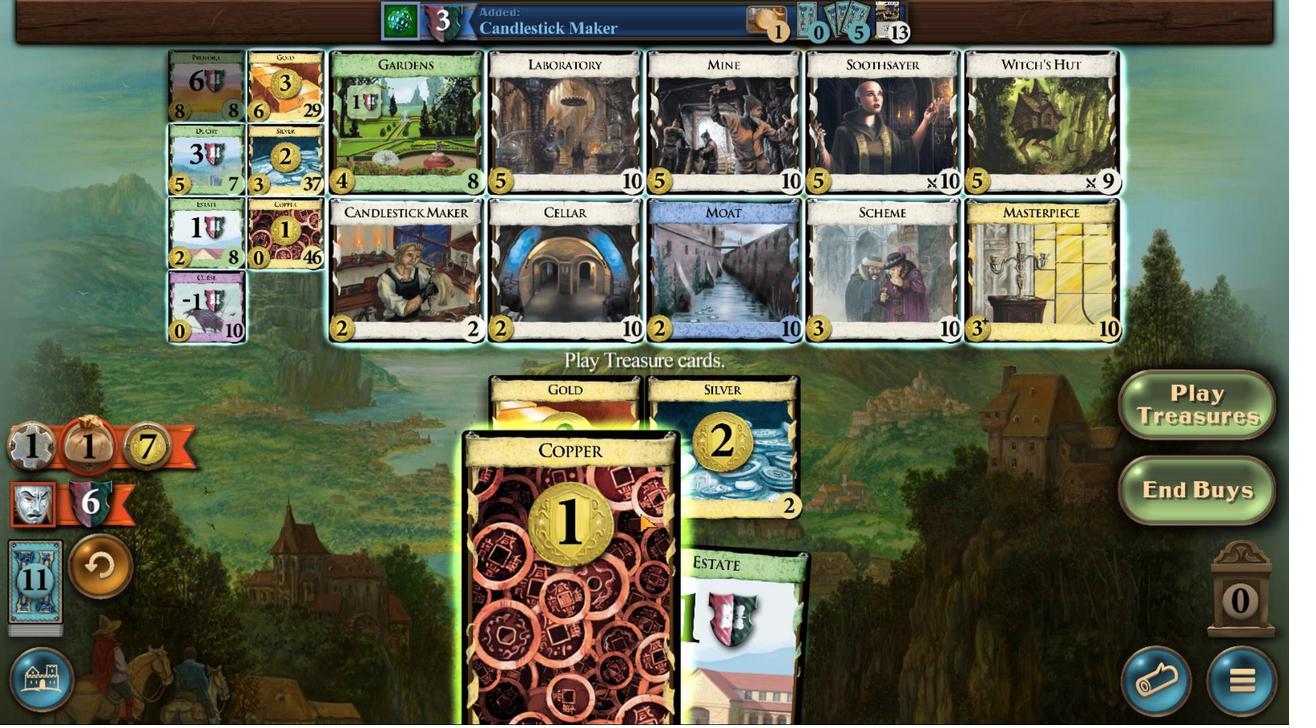 
Action: Mouse moved to (472, 98)
Screenshot: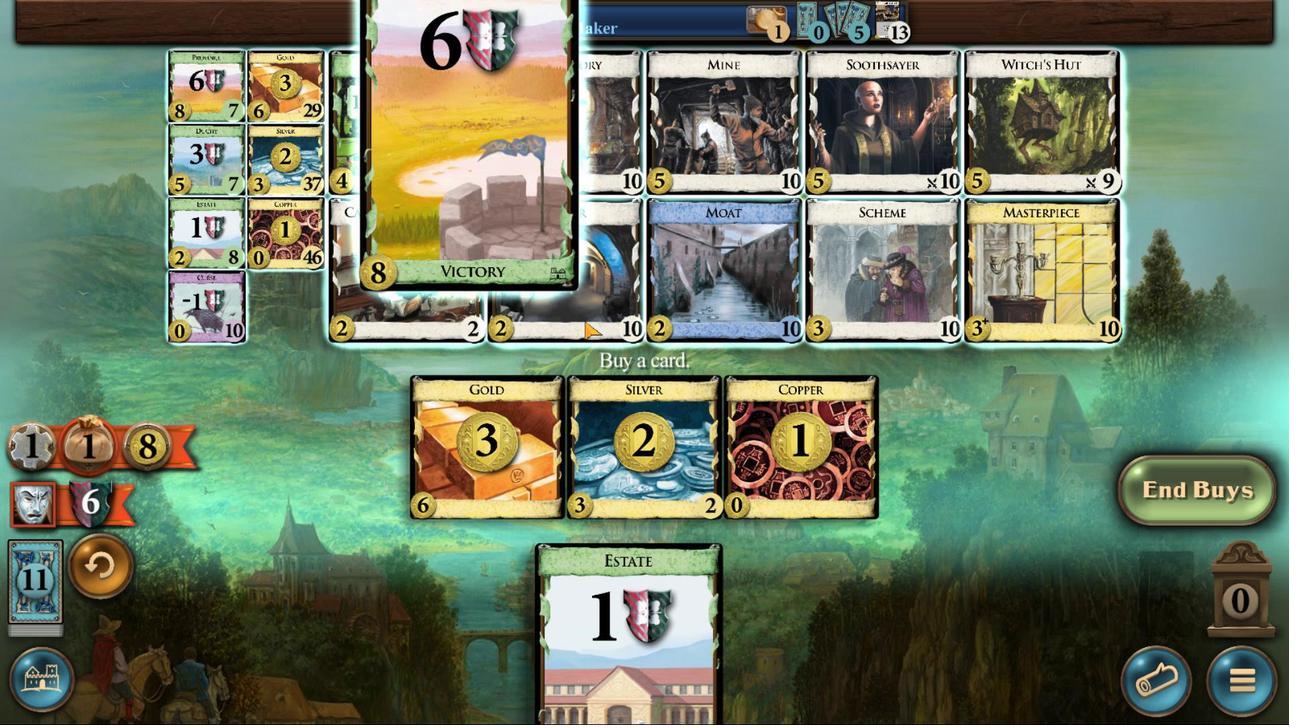 
Action: Mouse pressed left at (472, 98)
Screenshot: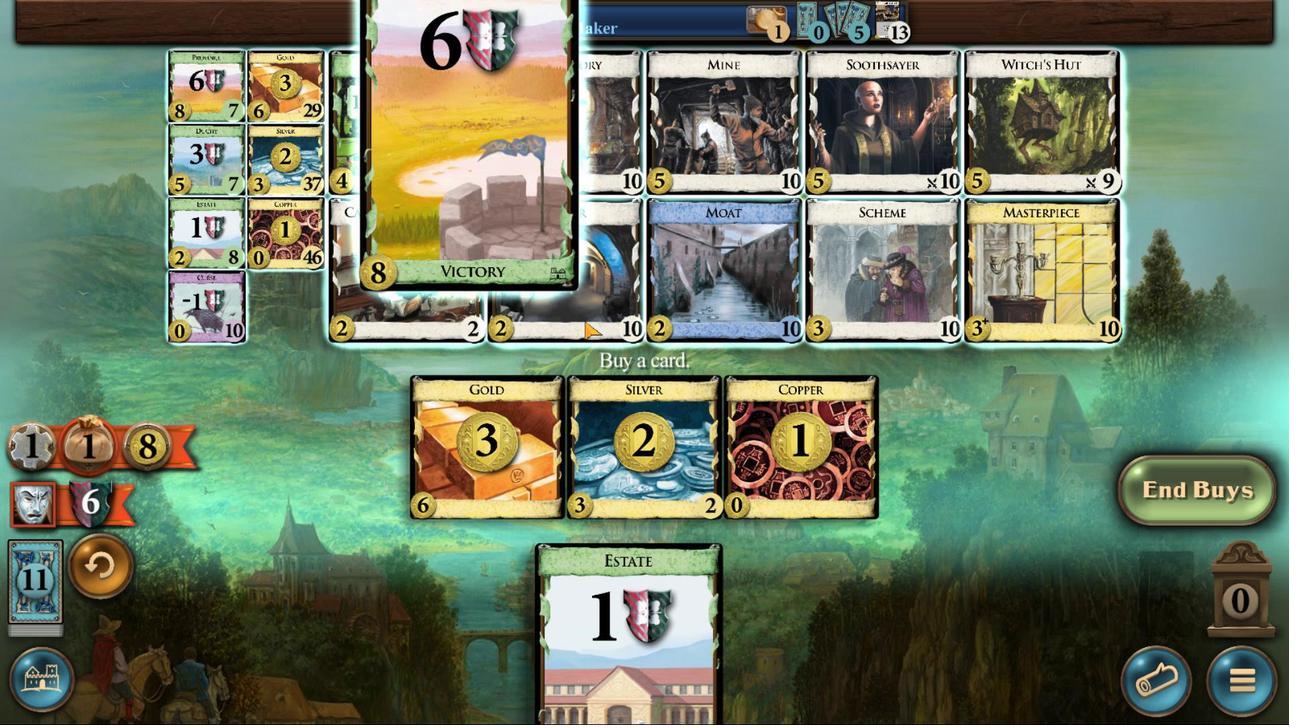 
Action: Mouse moved to (503, 502)
Screenshot: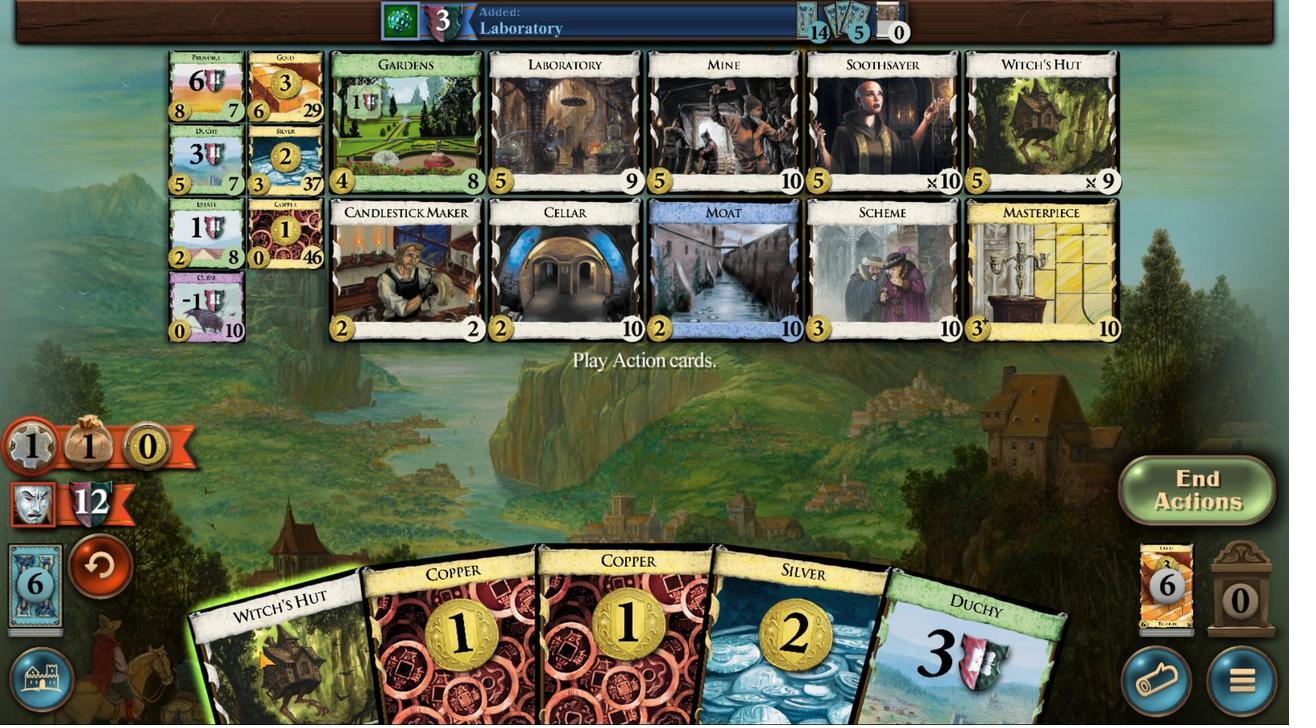 
Action: Mouse pressed left at (503, 502)
Screenshot: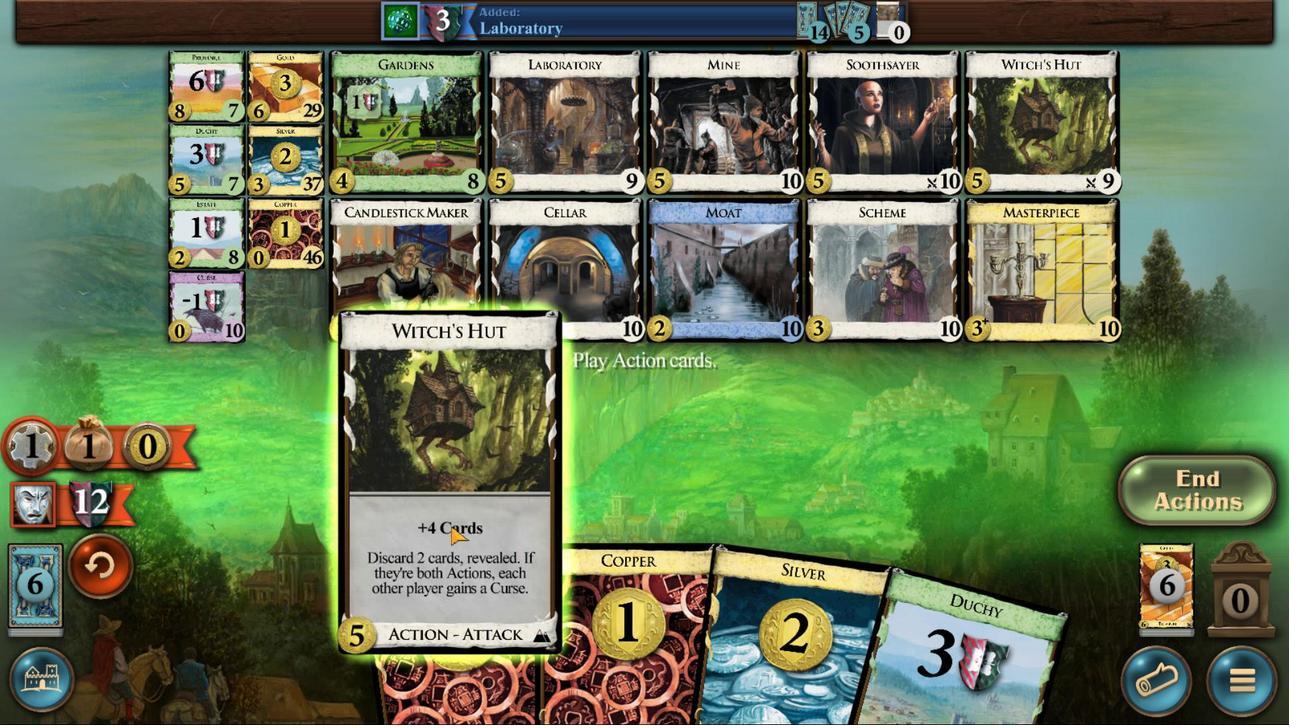 
Action: Mouse moved to (584, 454)
Screenshot: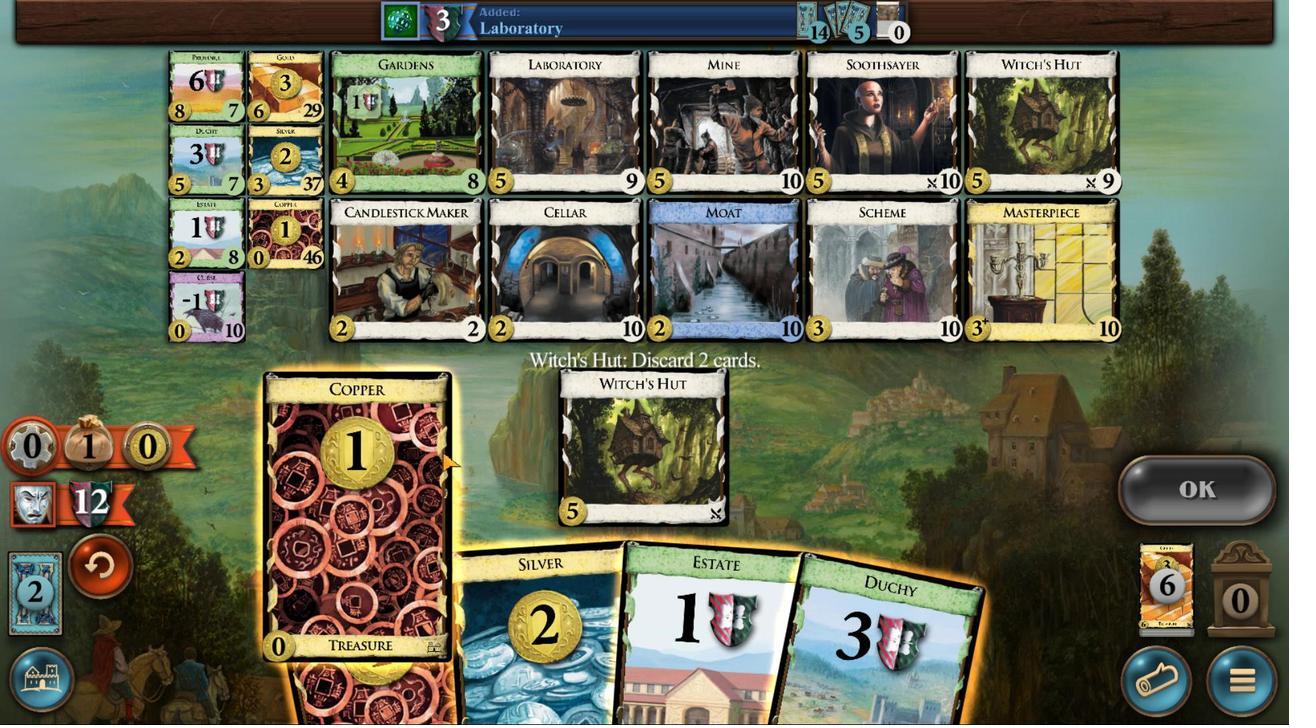 
Action: Mouse pressed left at (584, 454)
Screenshot: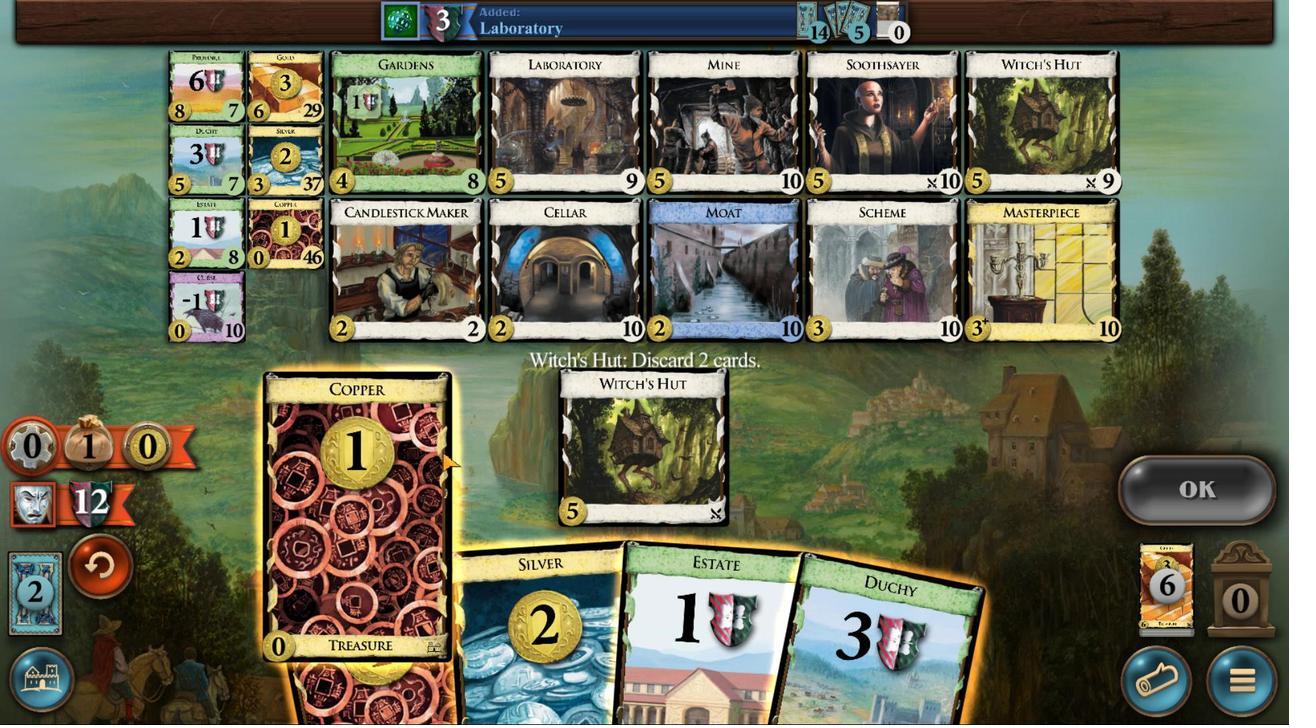 
Action: Mouse moved to (598, 455)
Screenshot: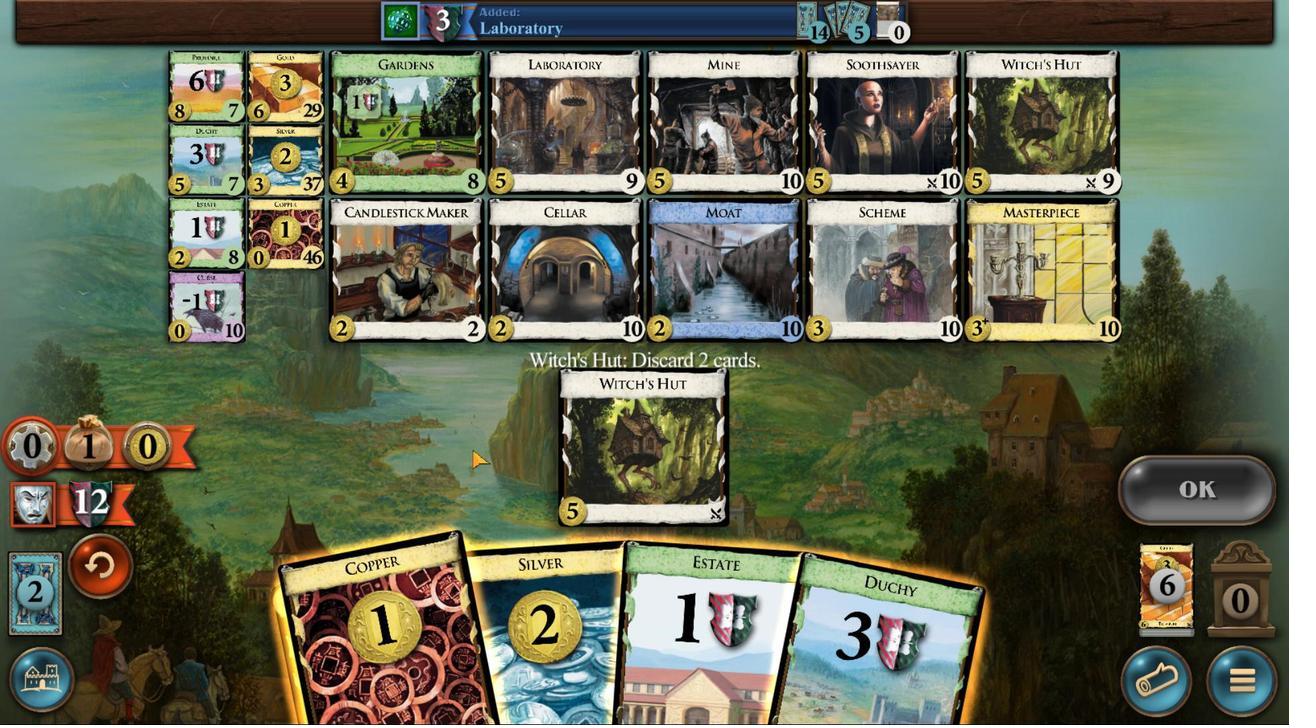 
Action: Mouse pressed left at (598, 455)
Screenshot: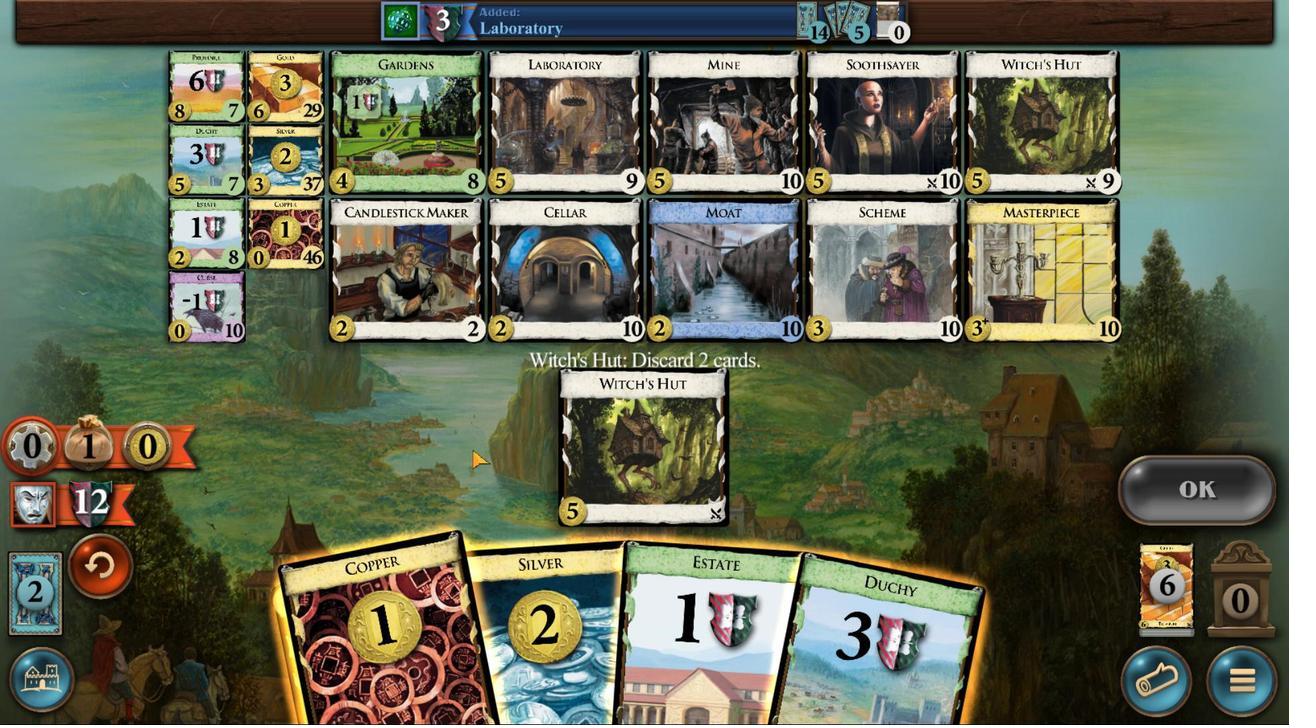 
Action: Mouse moved to (1136, 393)
Screenshot: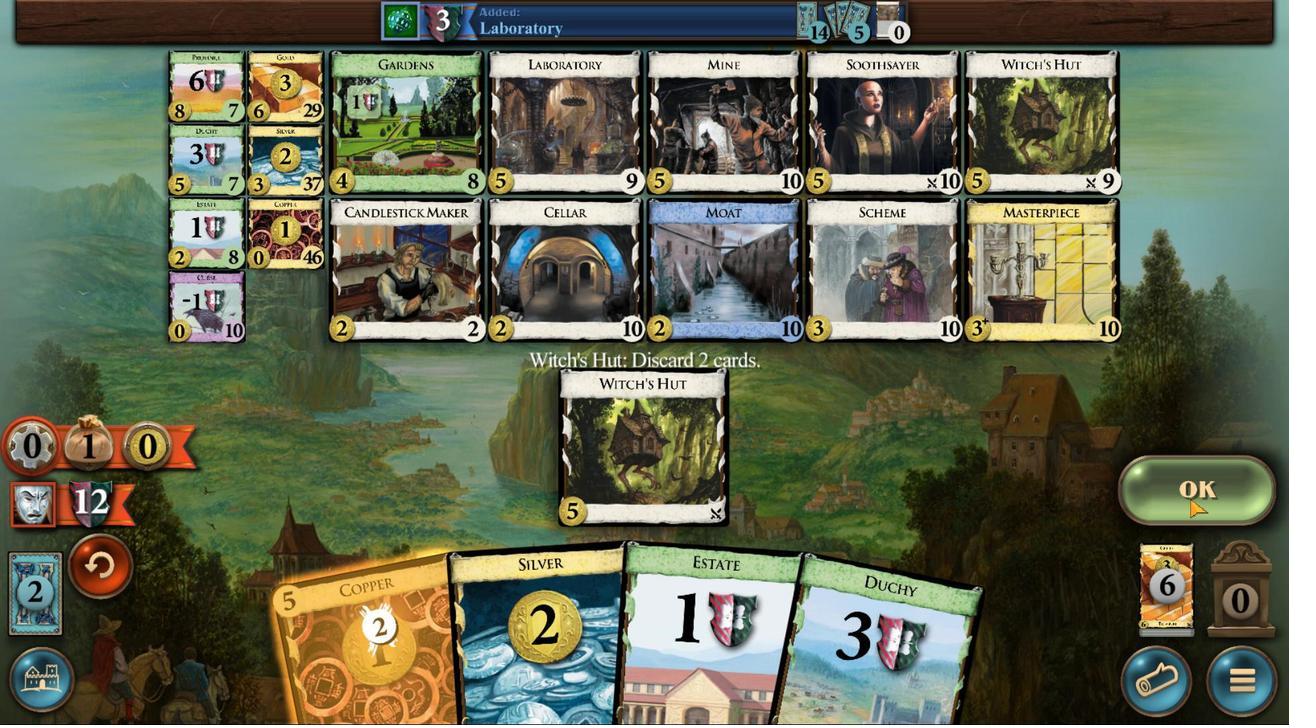 
Action: Mouse pressed left at (1136, 393)
Screenshot: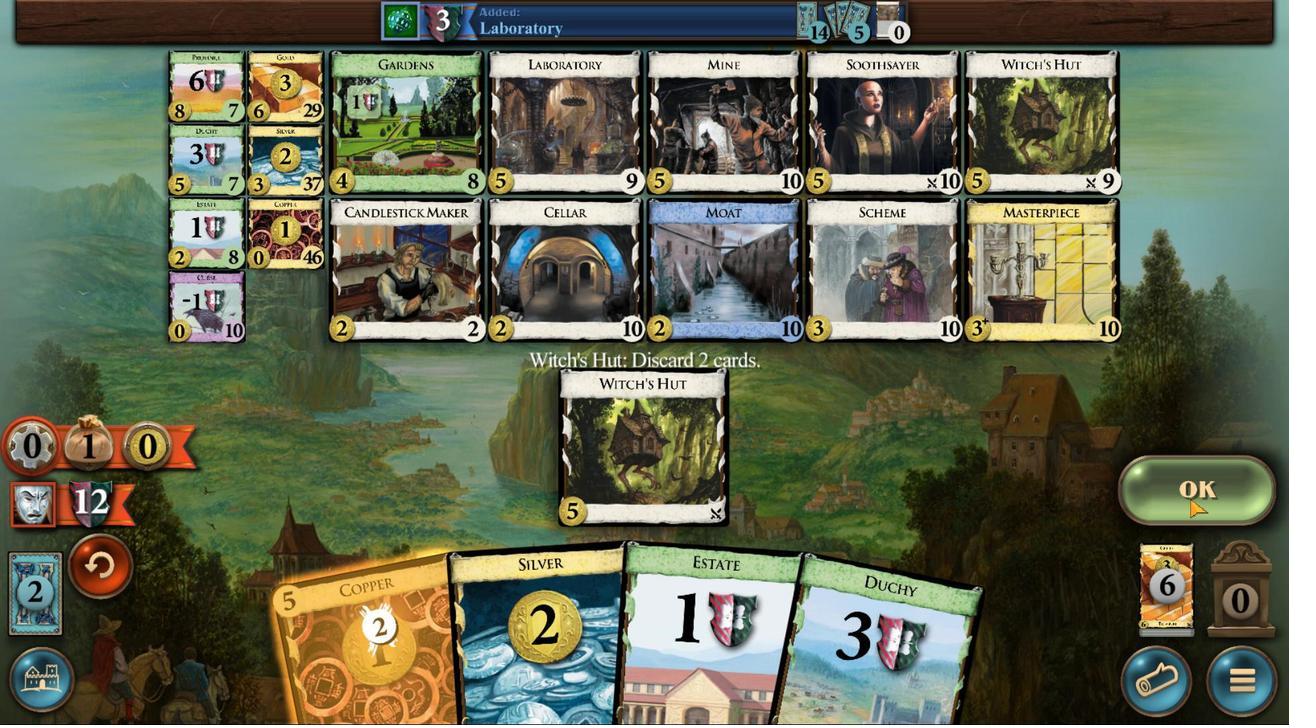 
Action: Mouse moved to (707, 480)
Screenshot: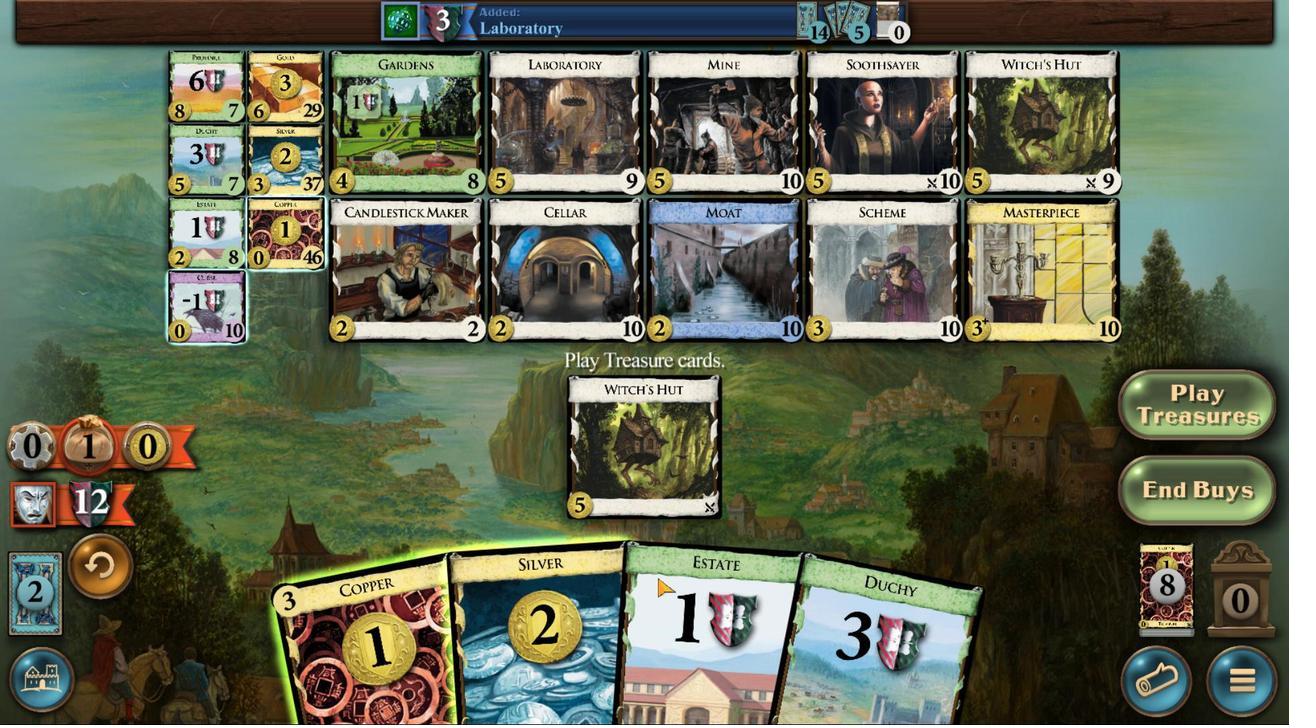 
Action: Mouse pressed left at (707, 480)
Screenshot: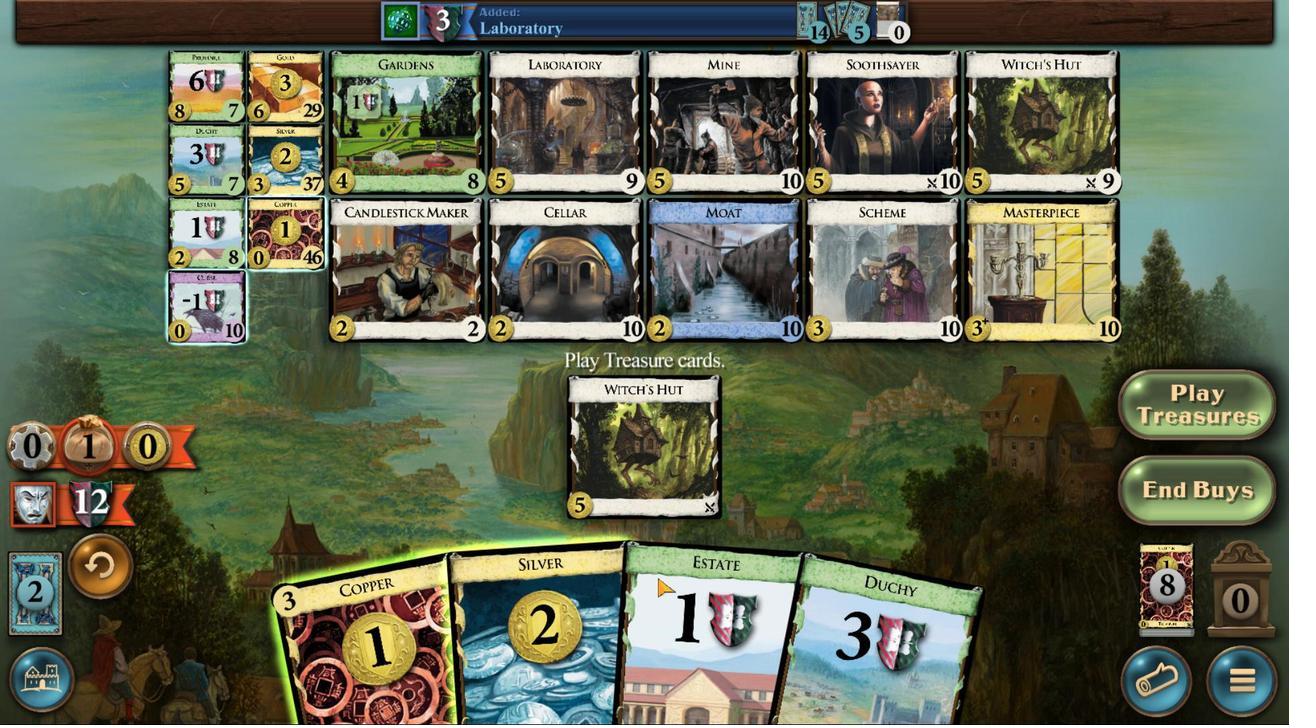 
Action: Mouse moved to (638, 462)
Screenshot: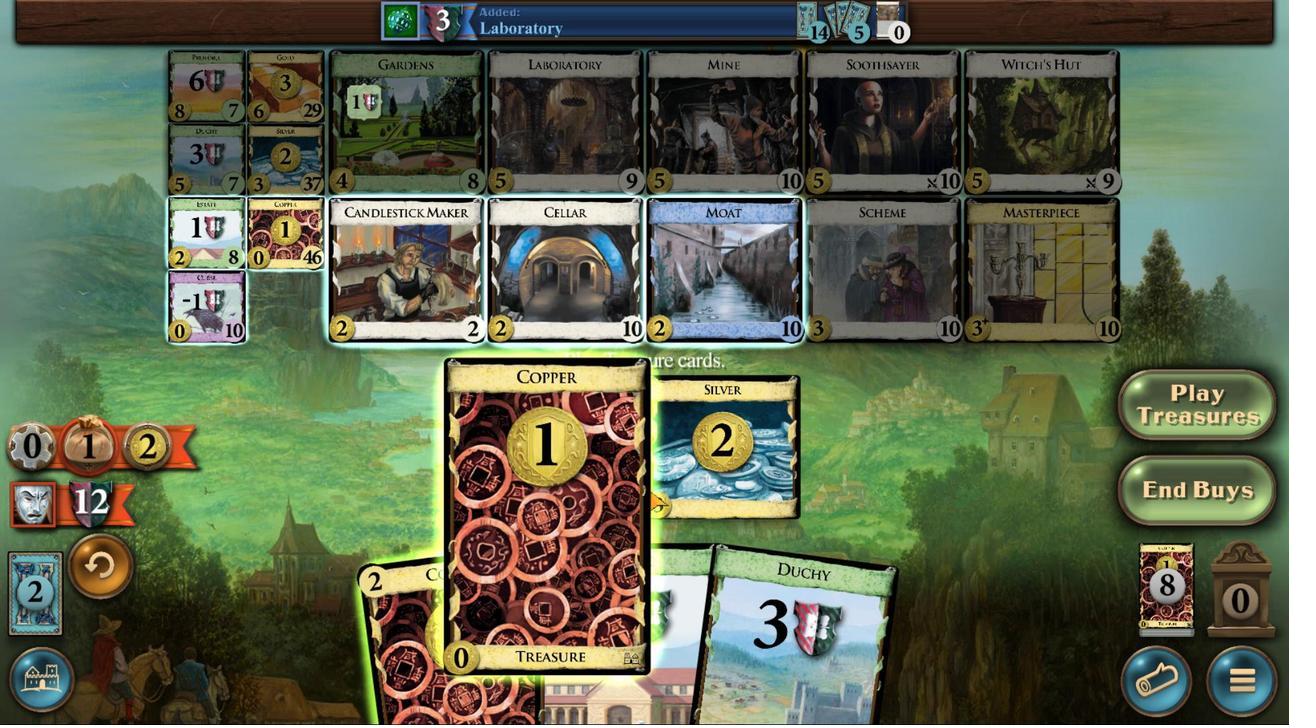 
Action: Mouse pressed left at (638, 462)
Screenshot: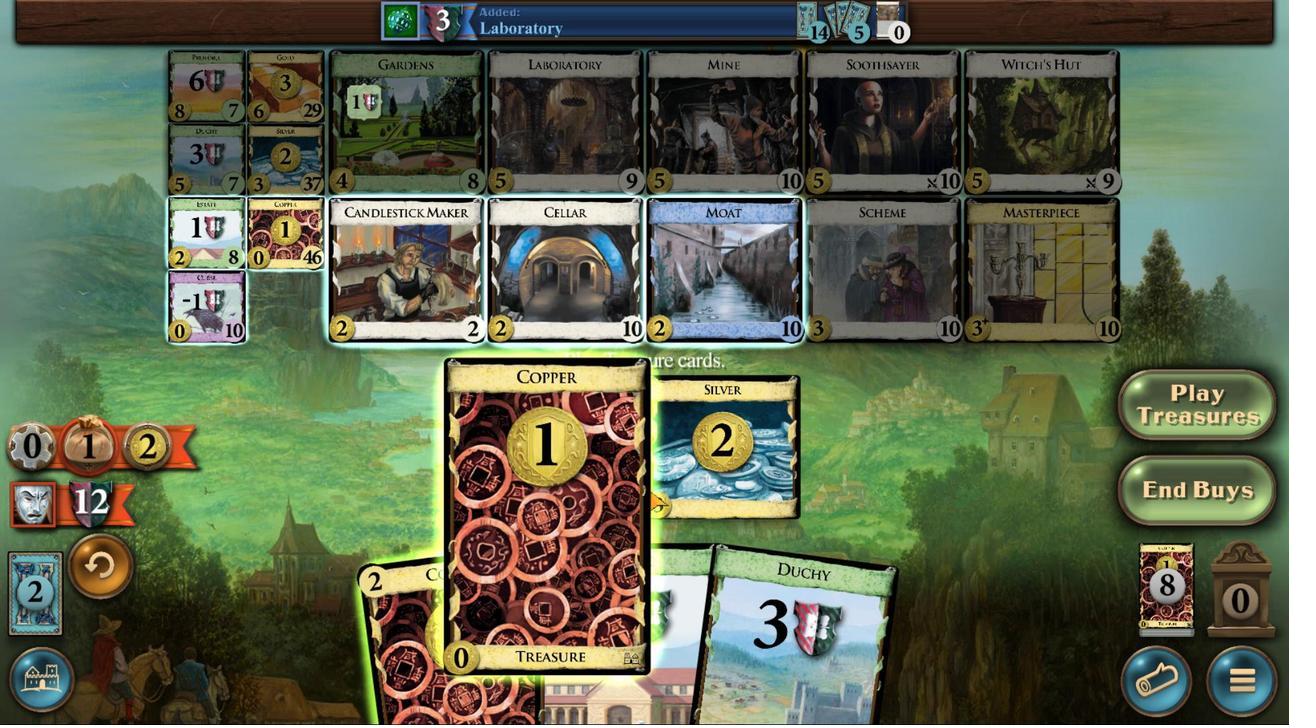 
Action: Mouse moved to (643, 462)
Screenshot: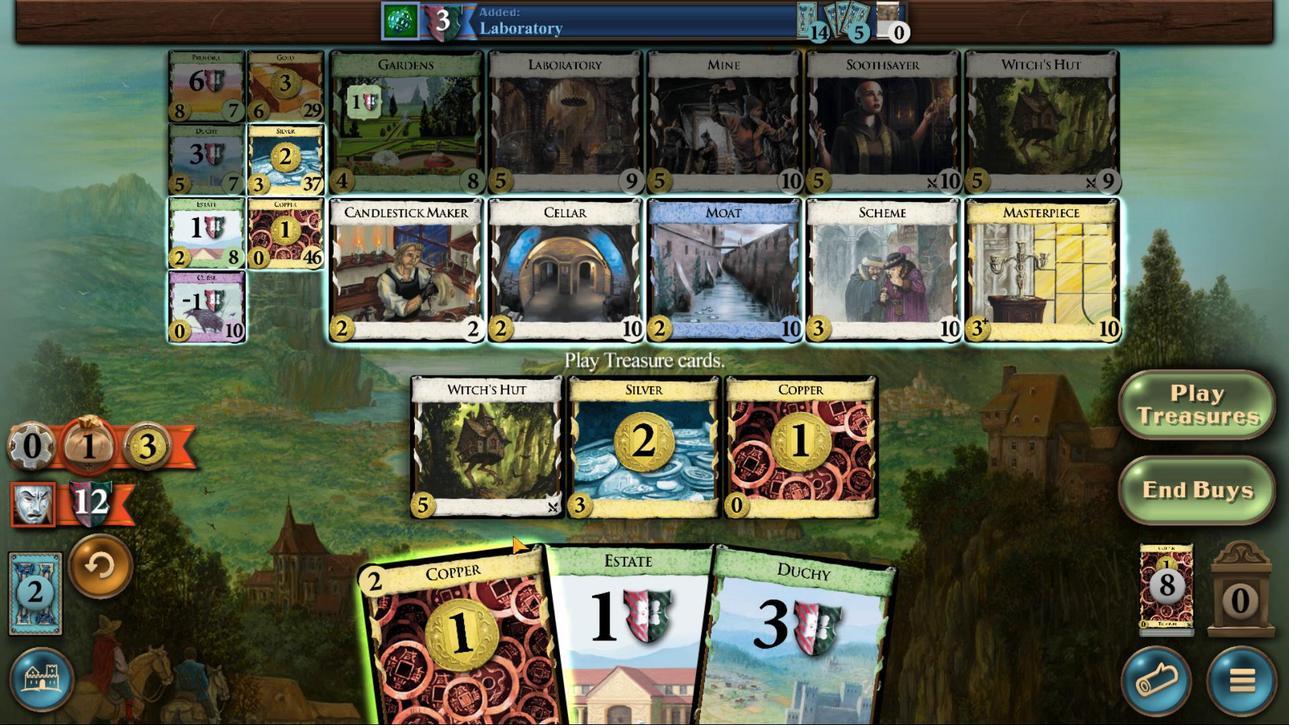 
Action: Mouse pressed left at (643, 462)
Screenshot: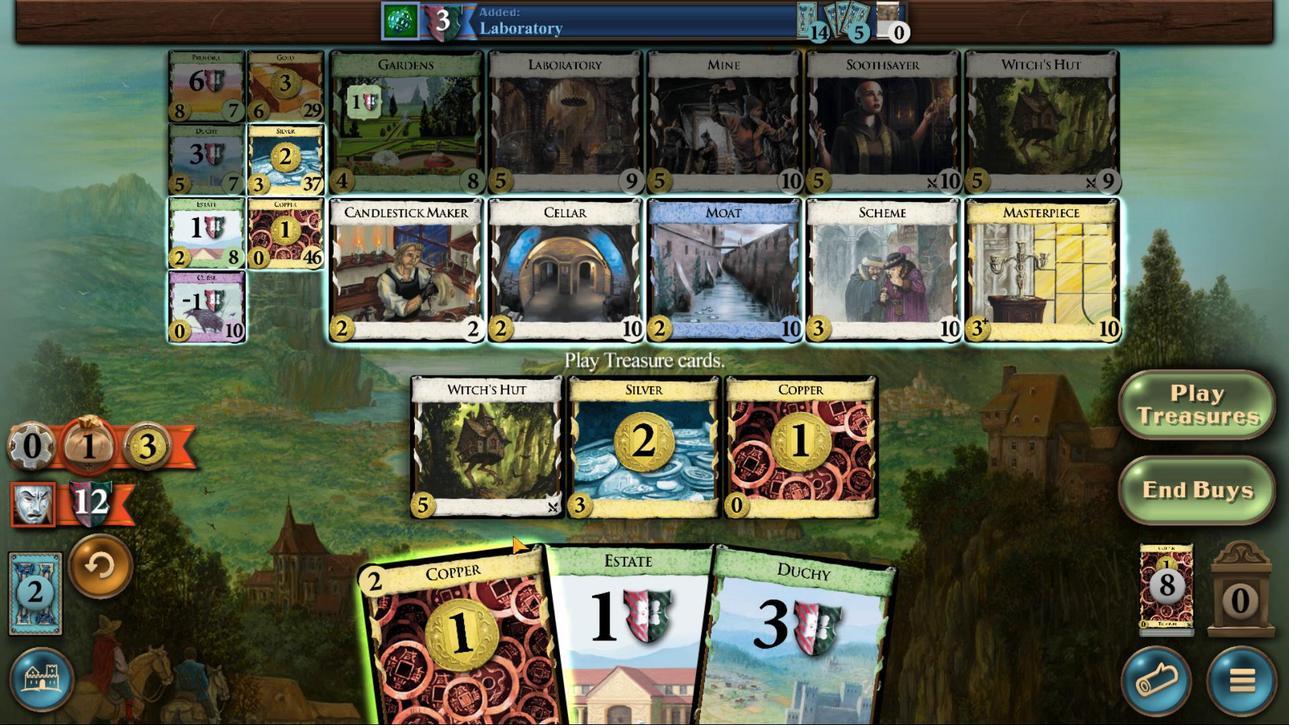 
Action: Mouse moved to (650, 458)
Screenshot: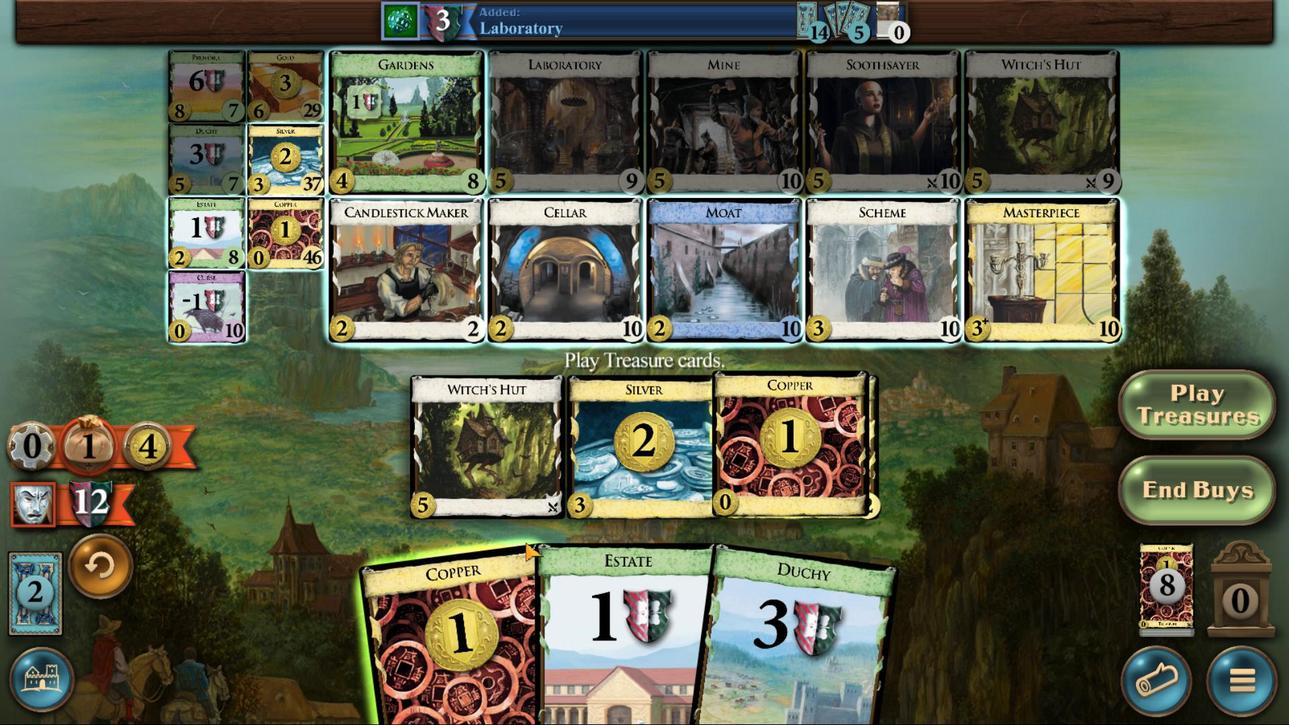 
Action: Mouse pressed left at (650, 458)
Screenshot: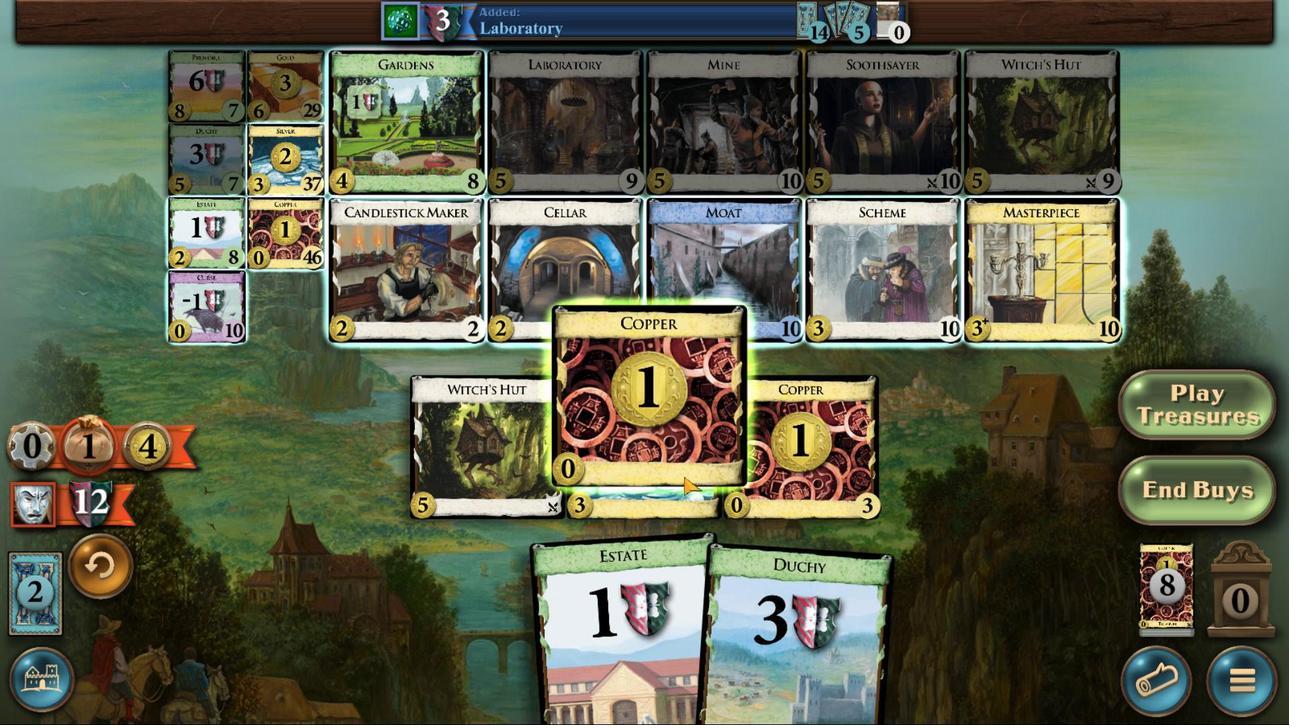 
Action: Mouse moved to (898, 136)
Screenshot: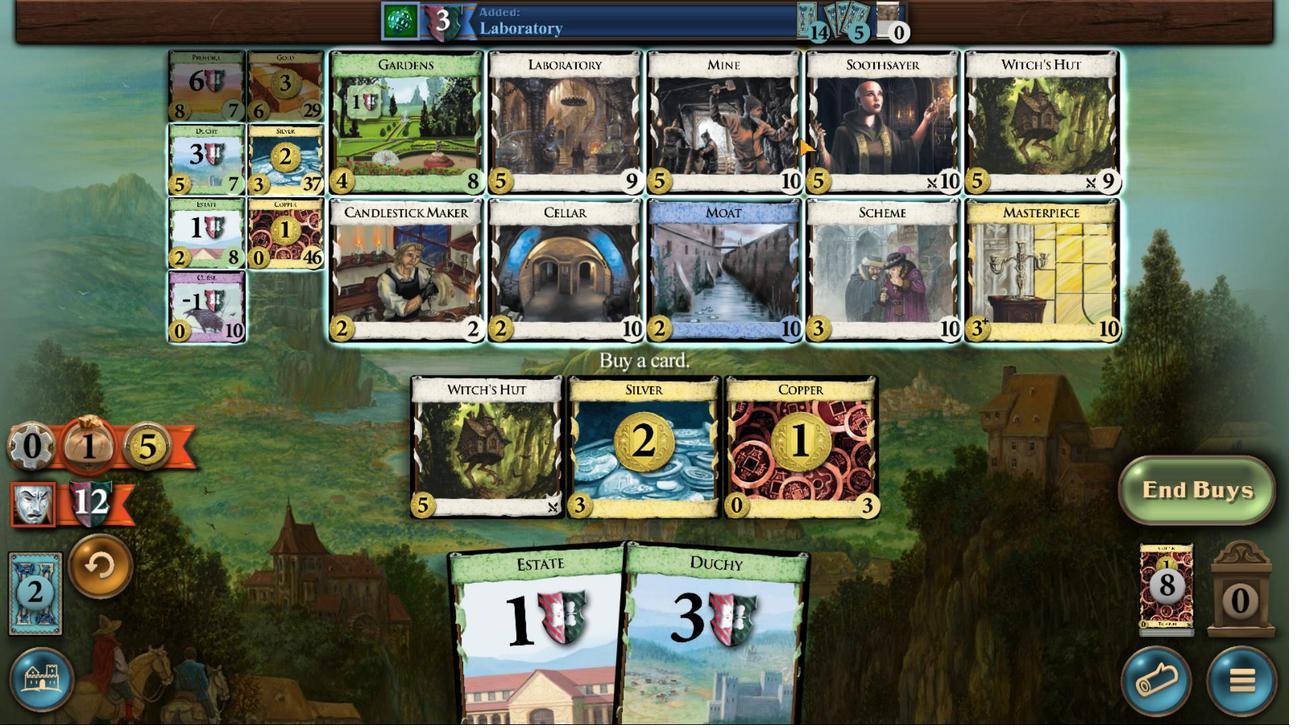
Action: Mouse pressed left at (898, 136)
Screenshot: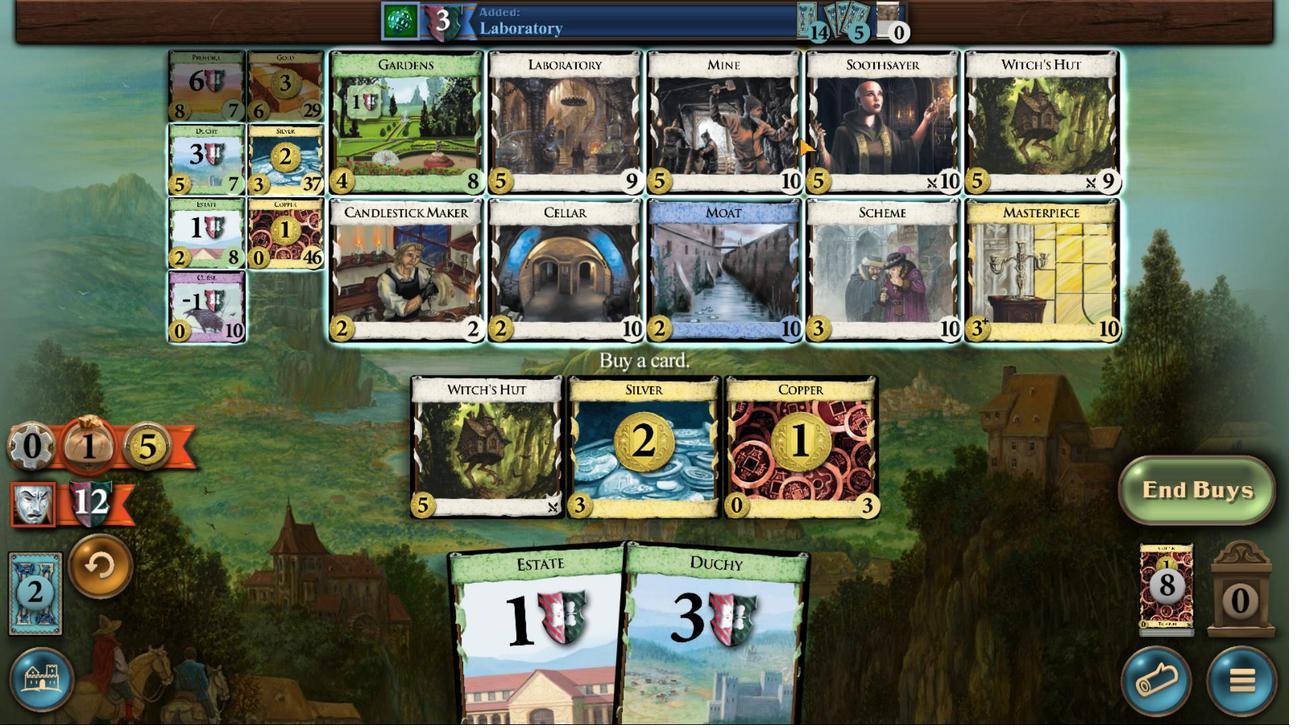 
Action: Mouse moved to (917, 157)
Screenshot: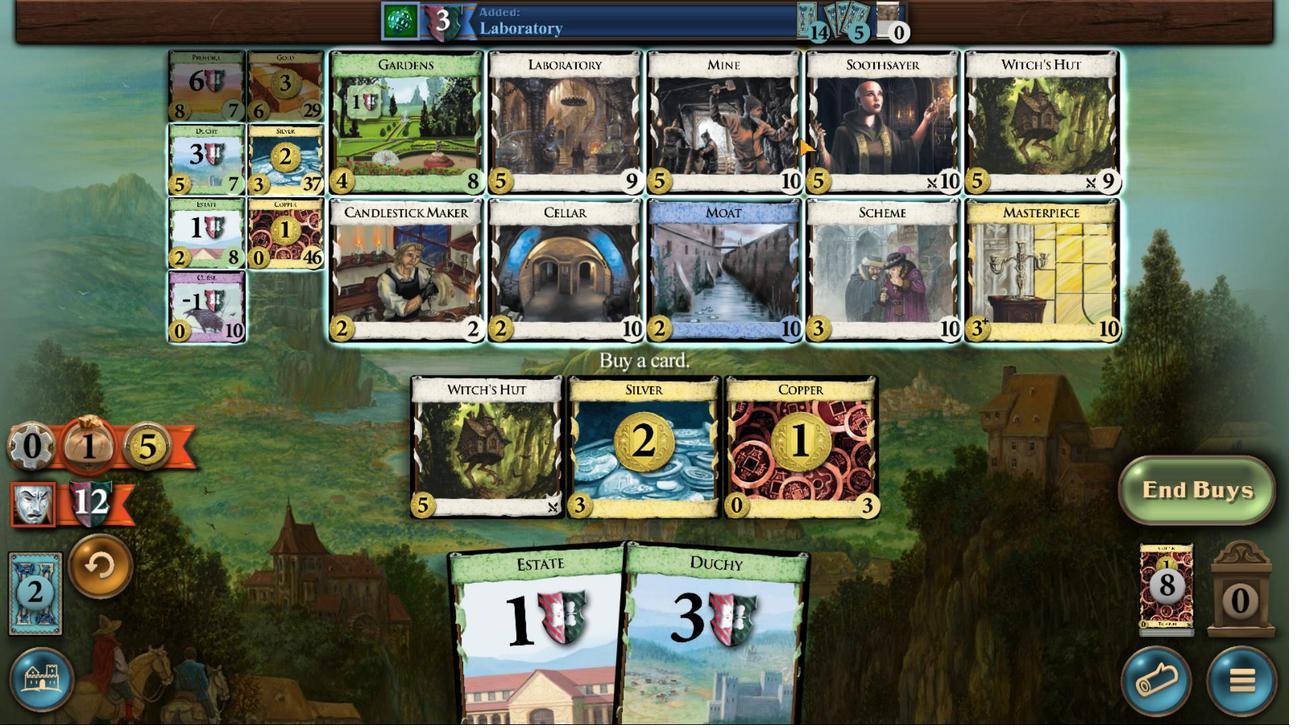 
Action: Mouse pressed left at (917, 157)
Screenshot: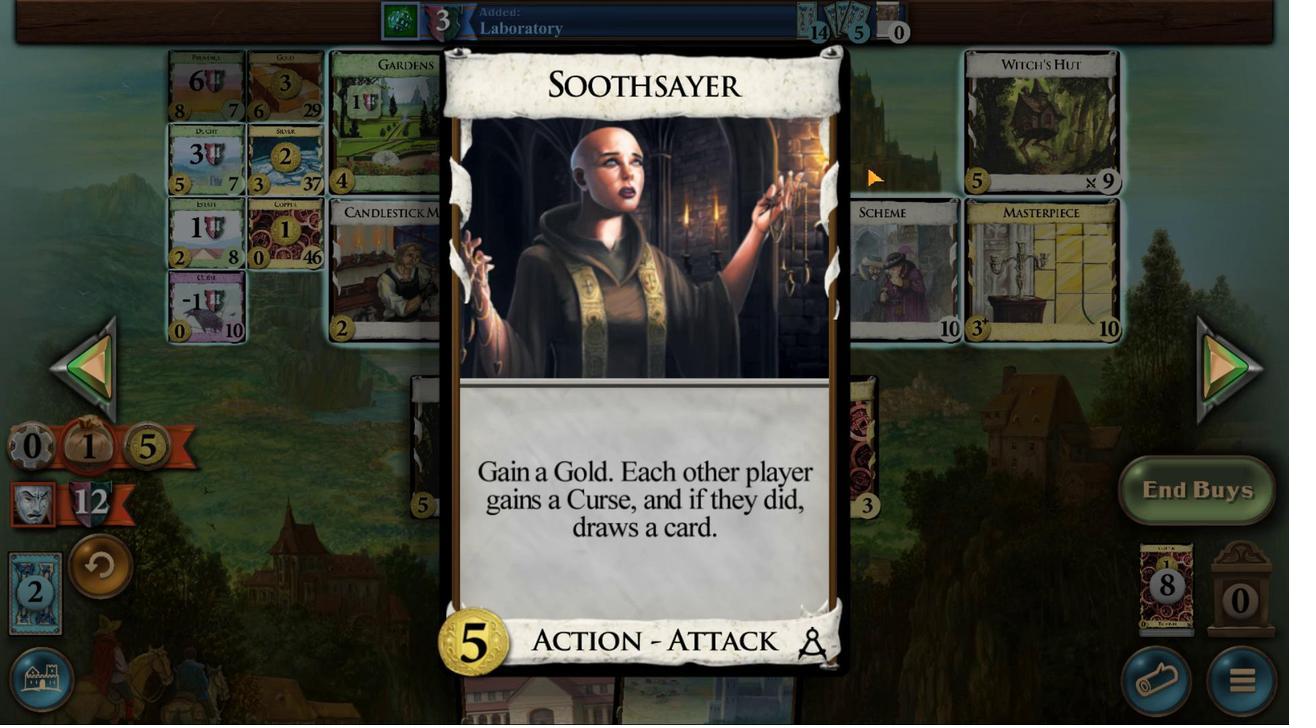 
Action: Mouse moved to (760, 132)
Screenshot: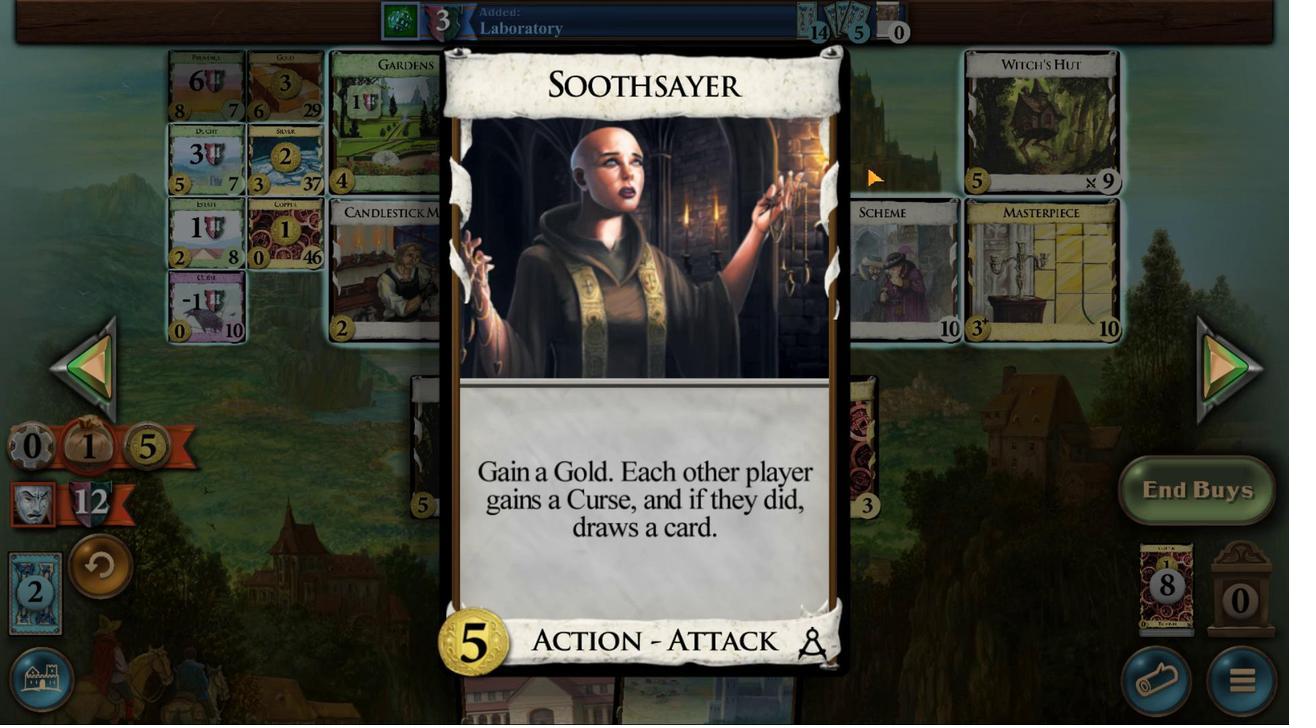 
Action: Mouse pressed left at (760, 132)
Screenshot: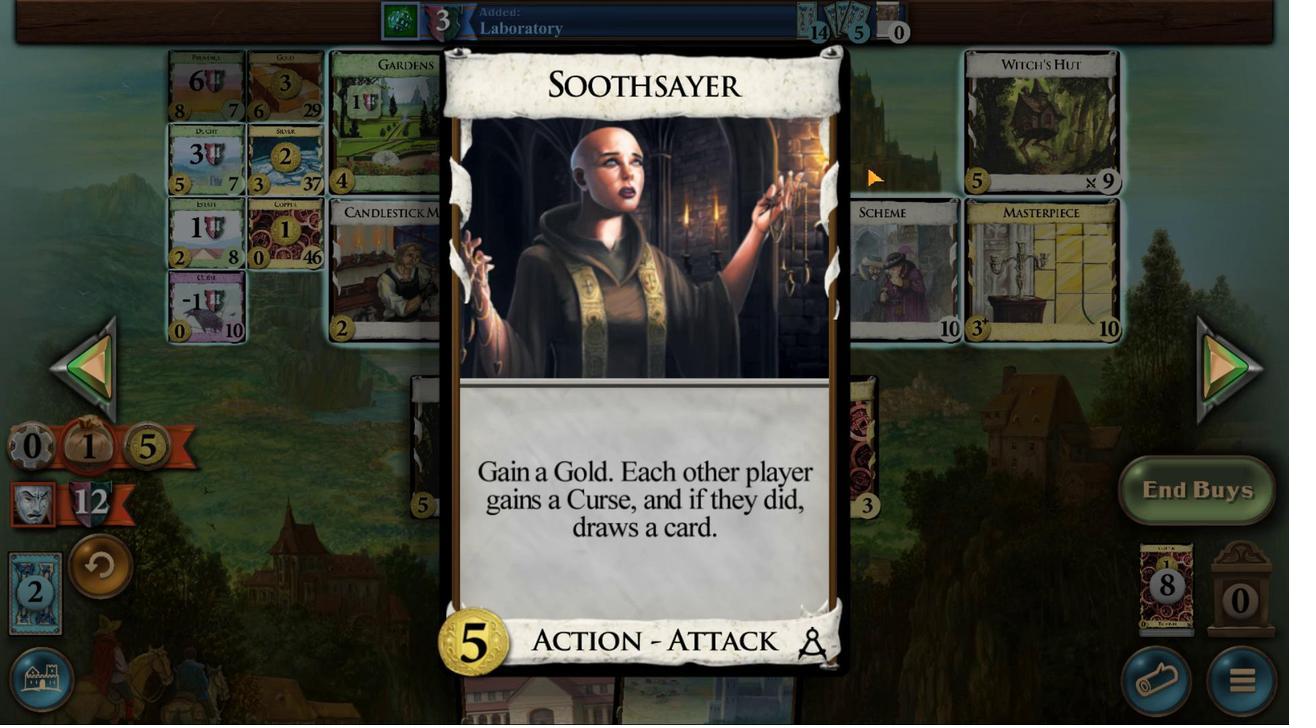
Action: Mouse moved to (952, 235)
Screenshot: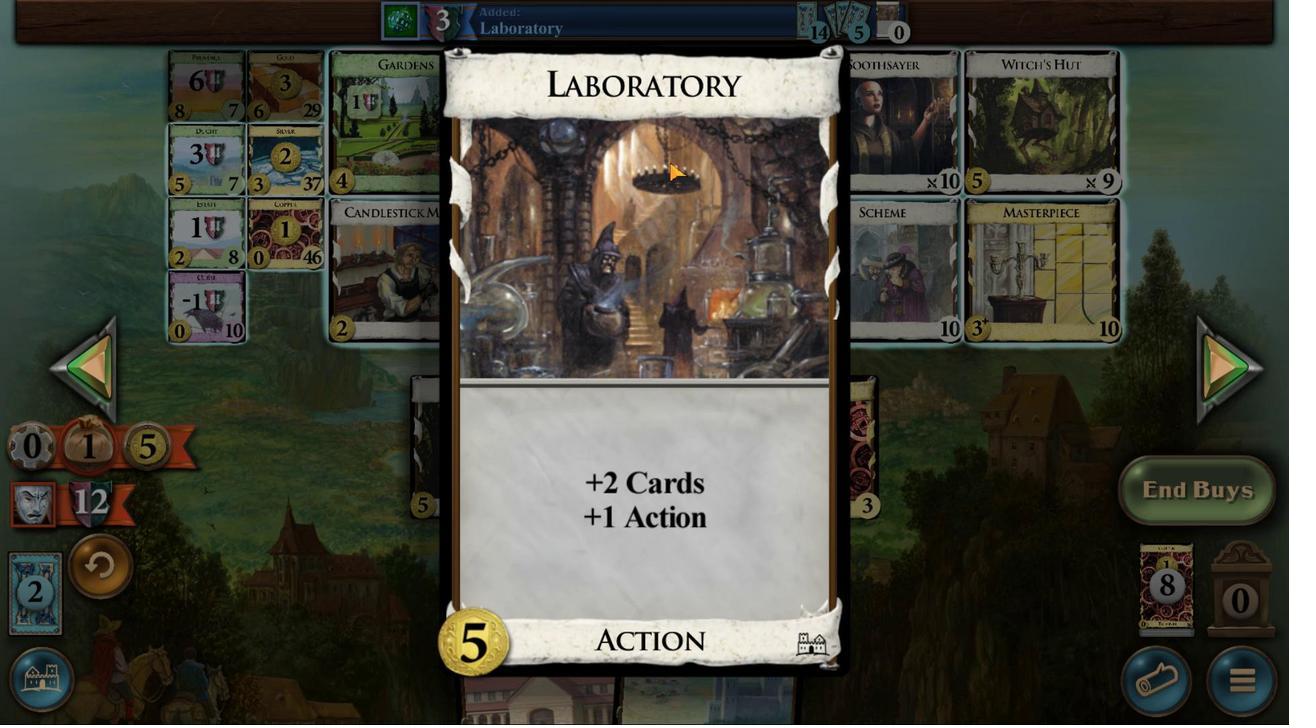 
Action: Mouse pressed left at (952, 235)
Screenshot: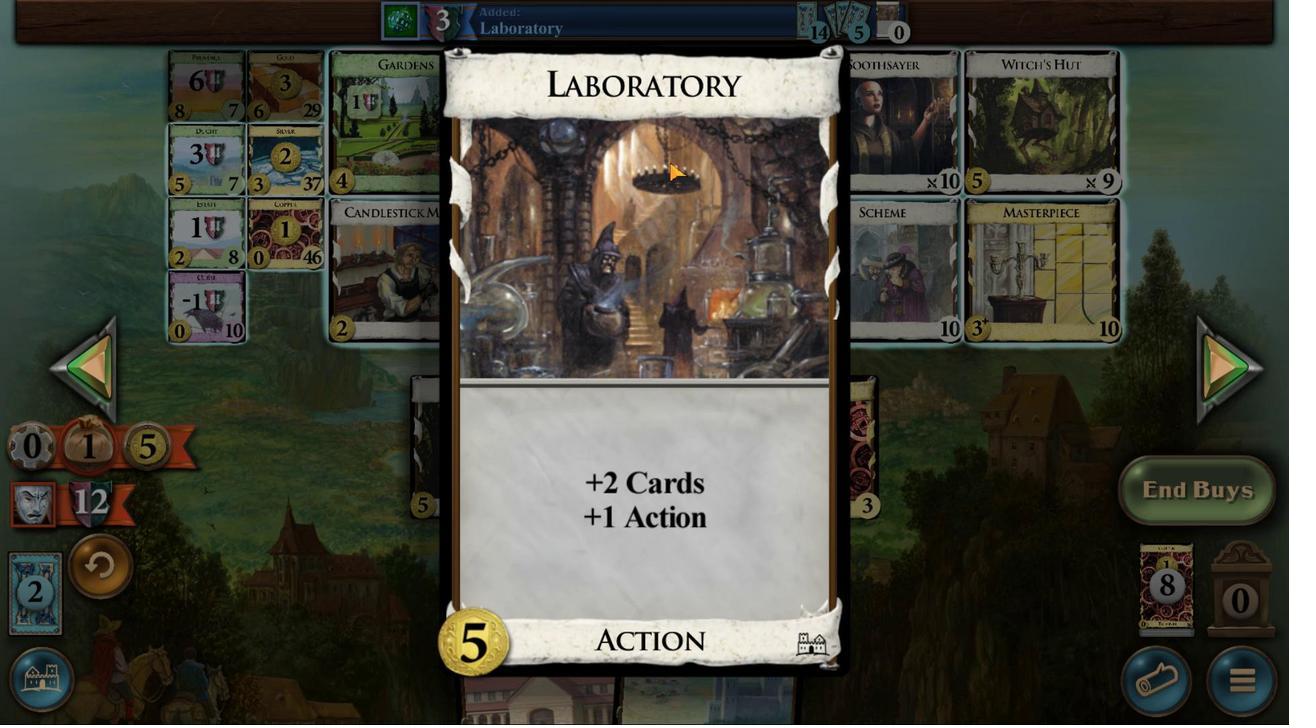 
Action: Mouse moved to (730, 149)
Screenshot: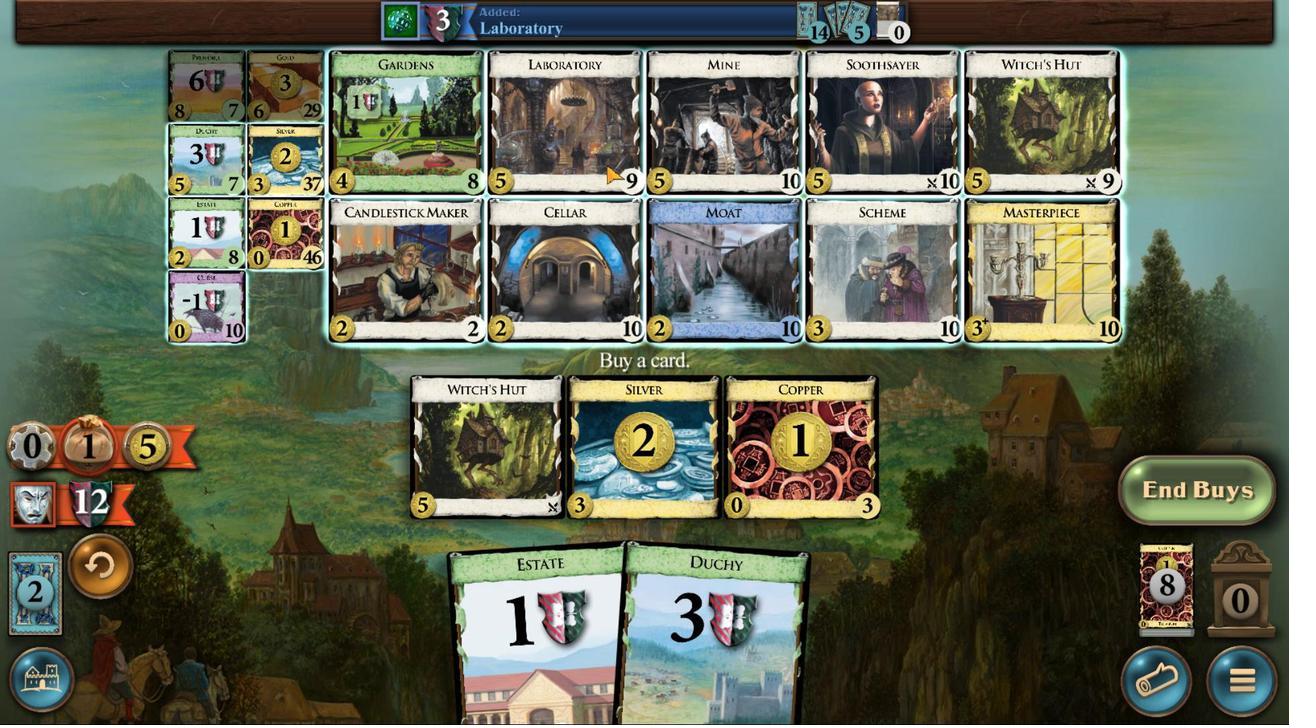 
Action: Mouse pressed left at (730, 149)
Screenshot: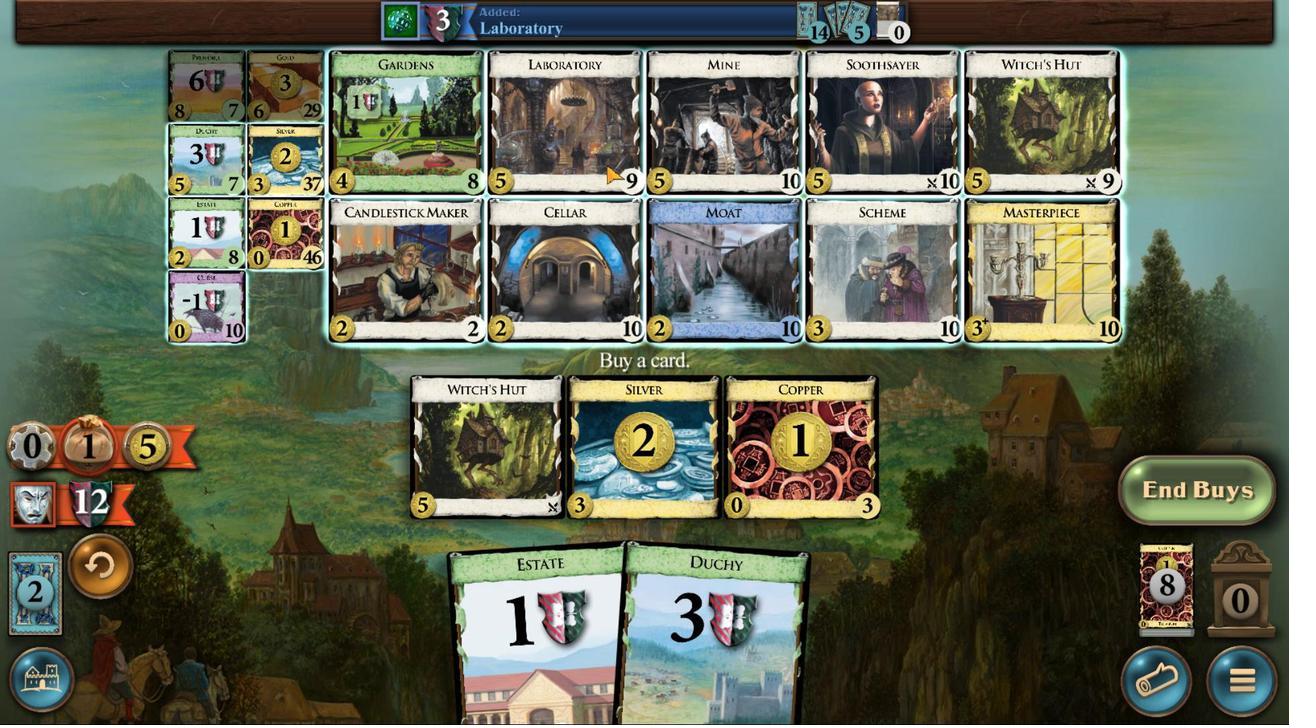 
Action: Mouse moved to (662, 465)
Screenshot: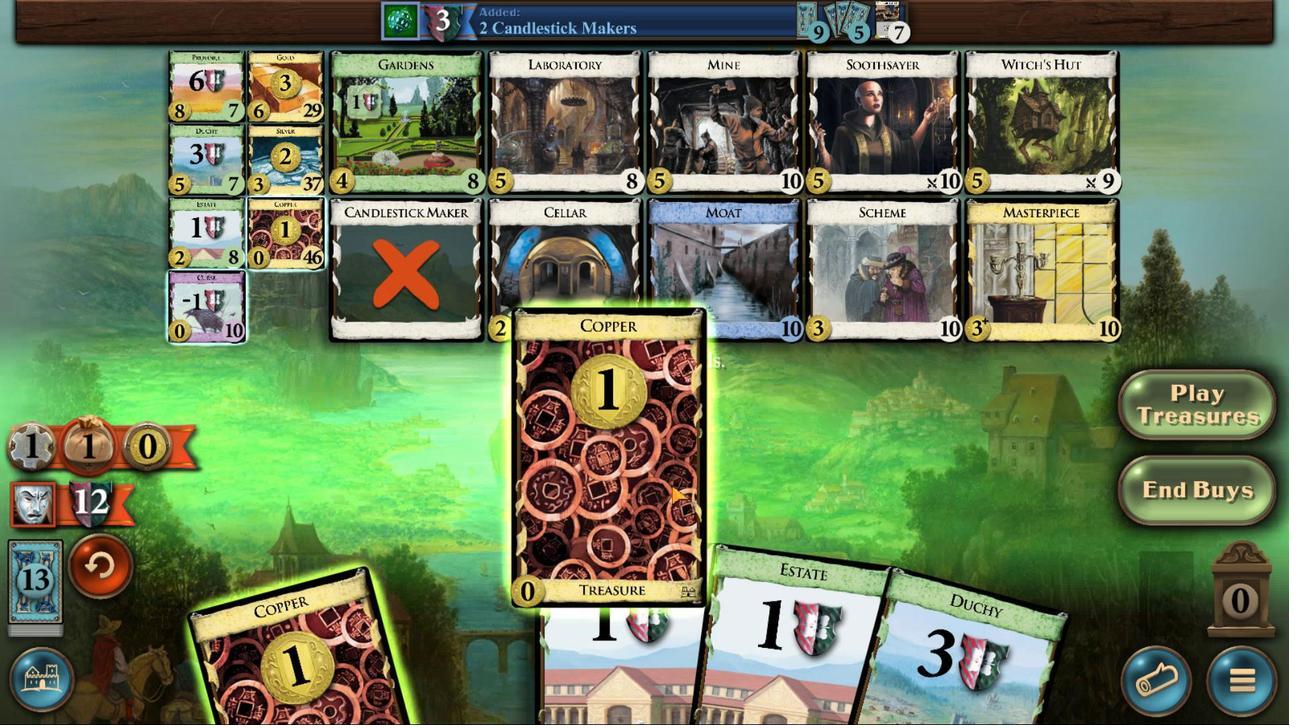 
Action: Mouse pressed left at (662, 465)
Screenshot: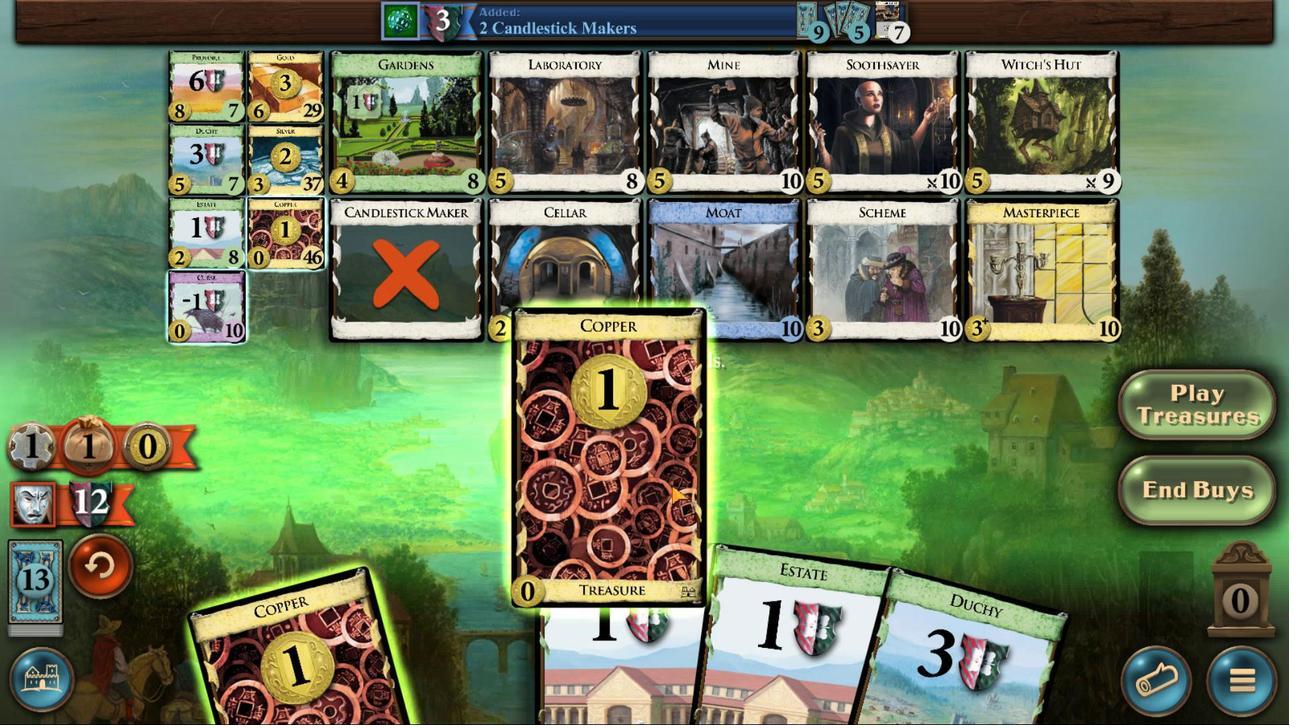 
Action: Mouse moved to (560, 476)
Screenshot: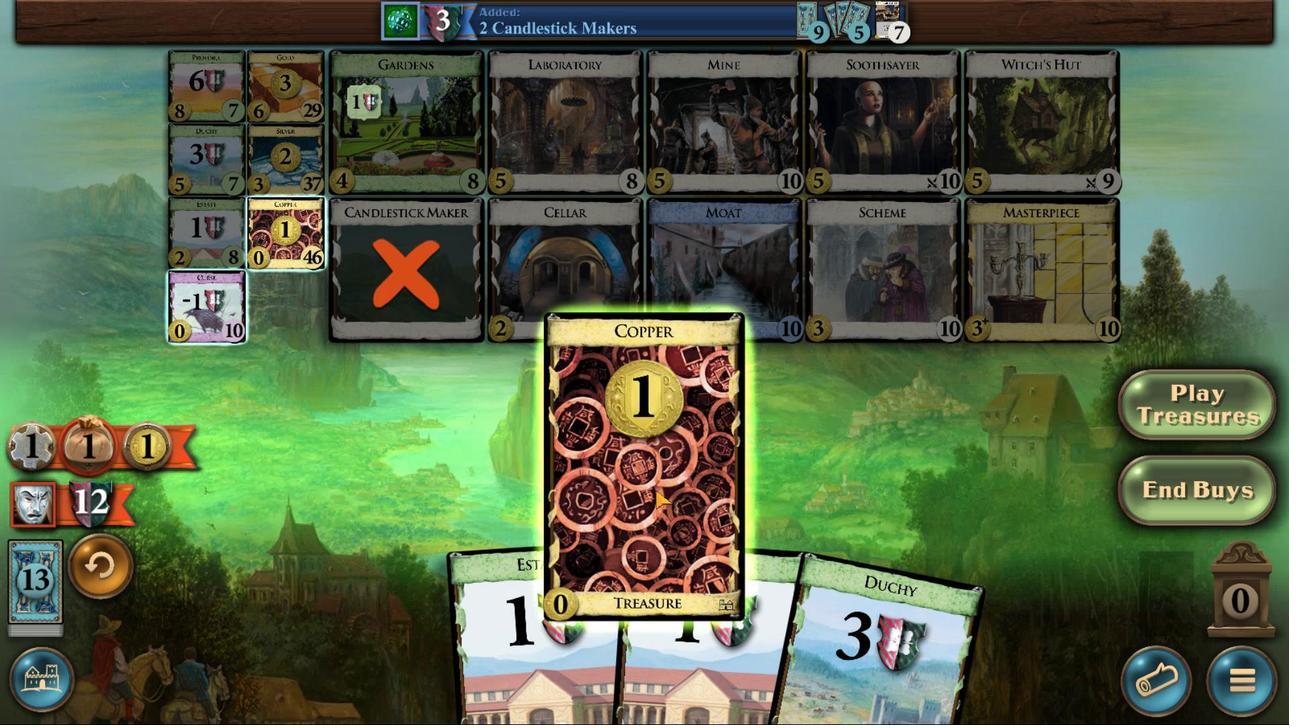 
Action: Mouse pressed left at (560, 476)
Screenshot: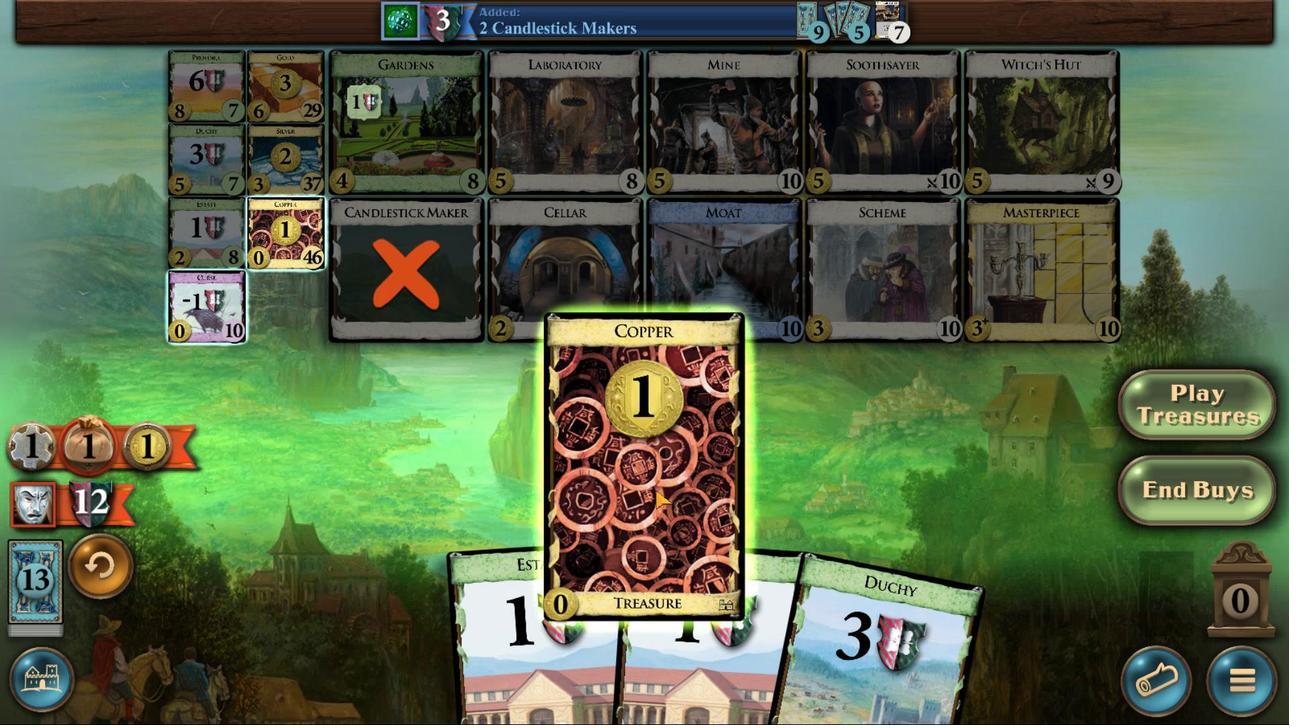 
Action: Mouse moved to (527, 206)
Screenshot: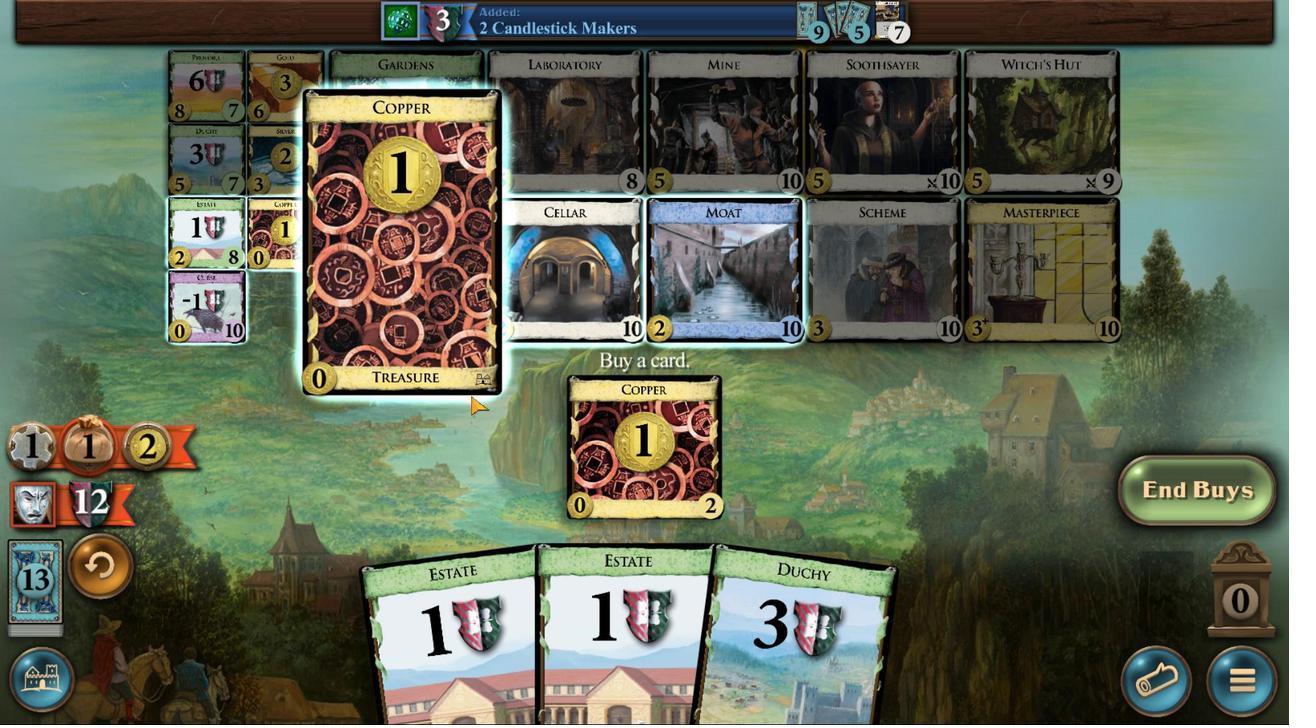 
Action: Mouse pressed left at (527, 206)
Screenshot: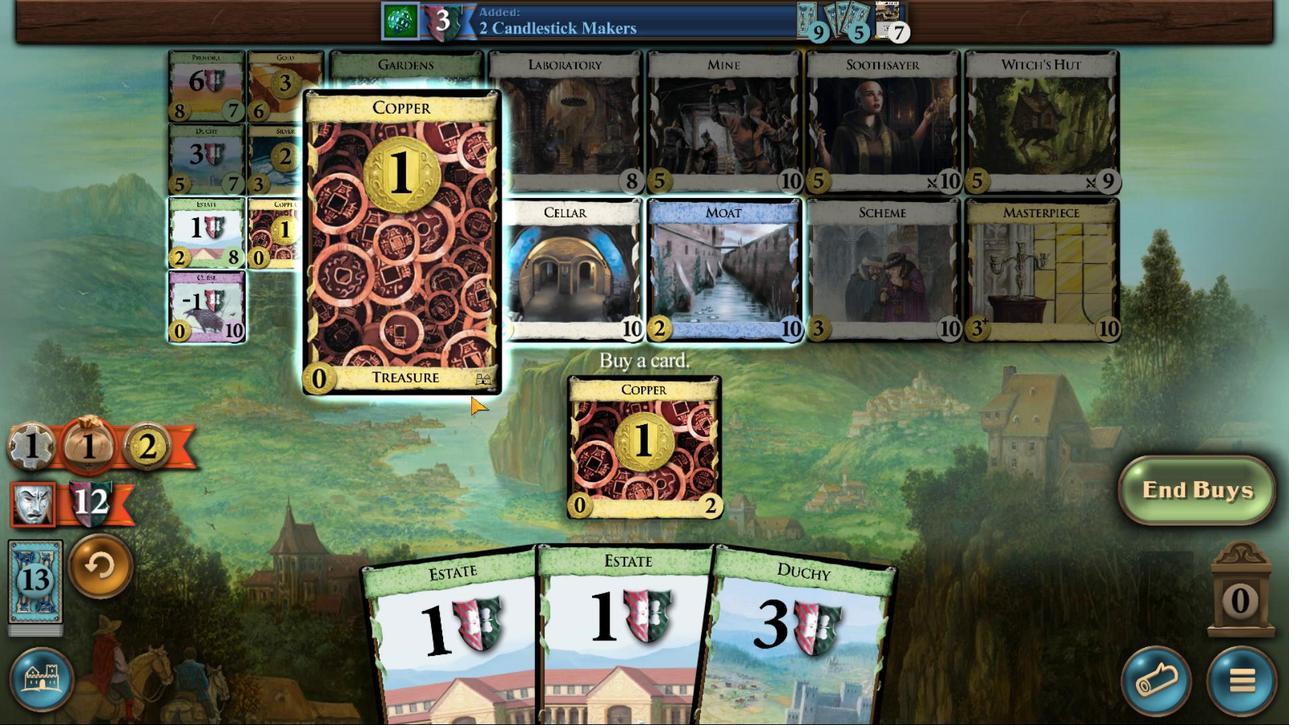 
Action: Mouse moved to (544, 476)
Screenshot: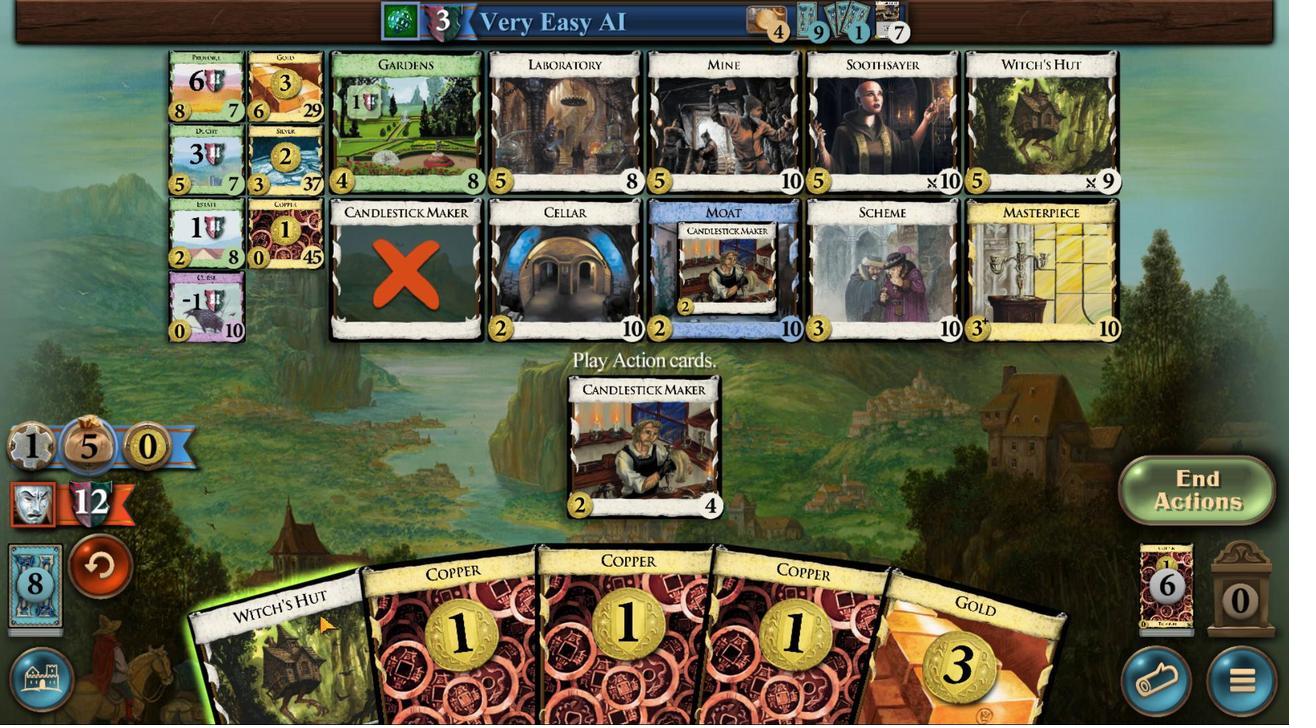 
Action: Mouse pressed left at (544, 476)
Screenshot: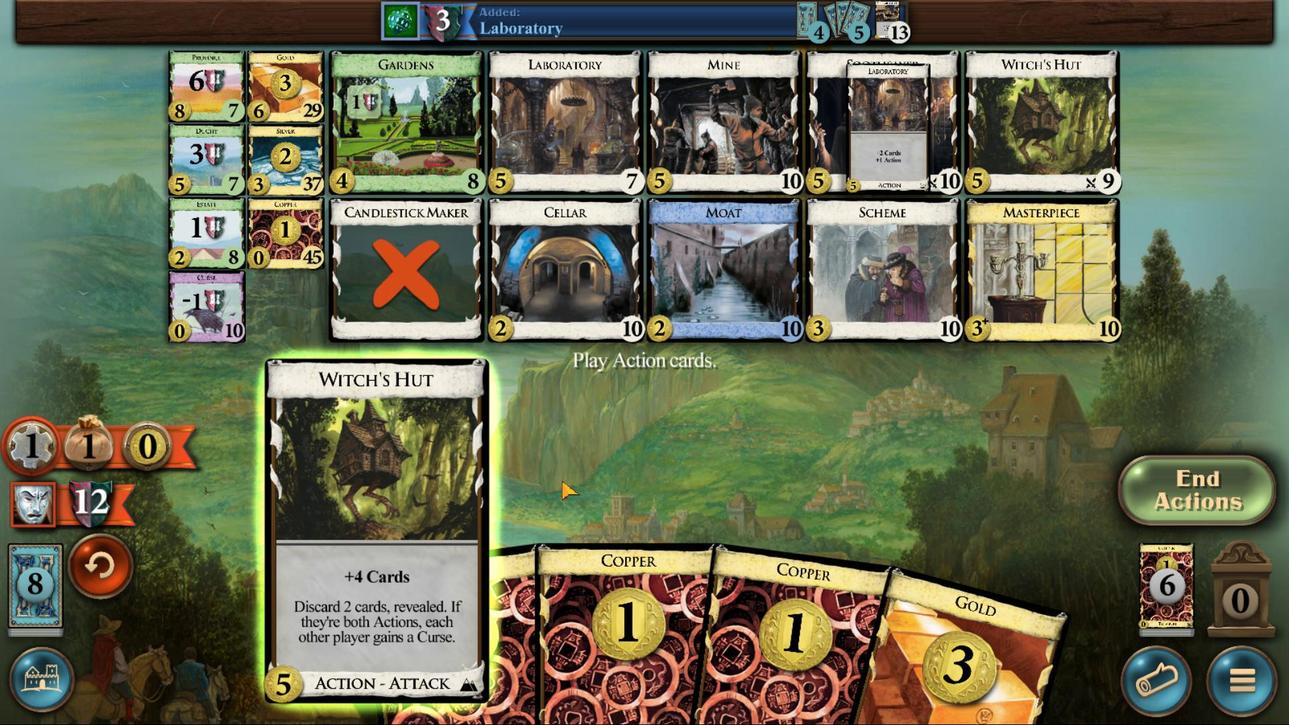 
Action: Mouse moved to (645, 465)
Screenshot: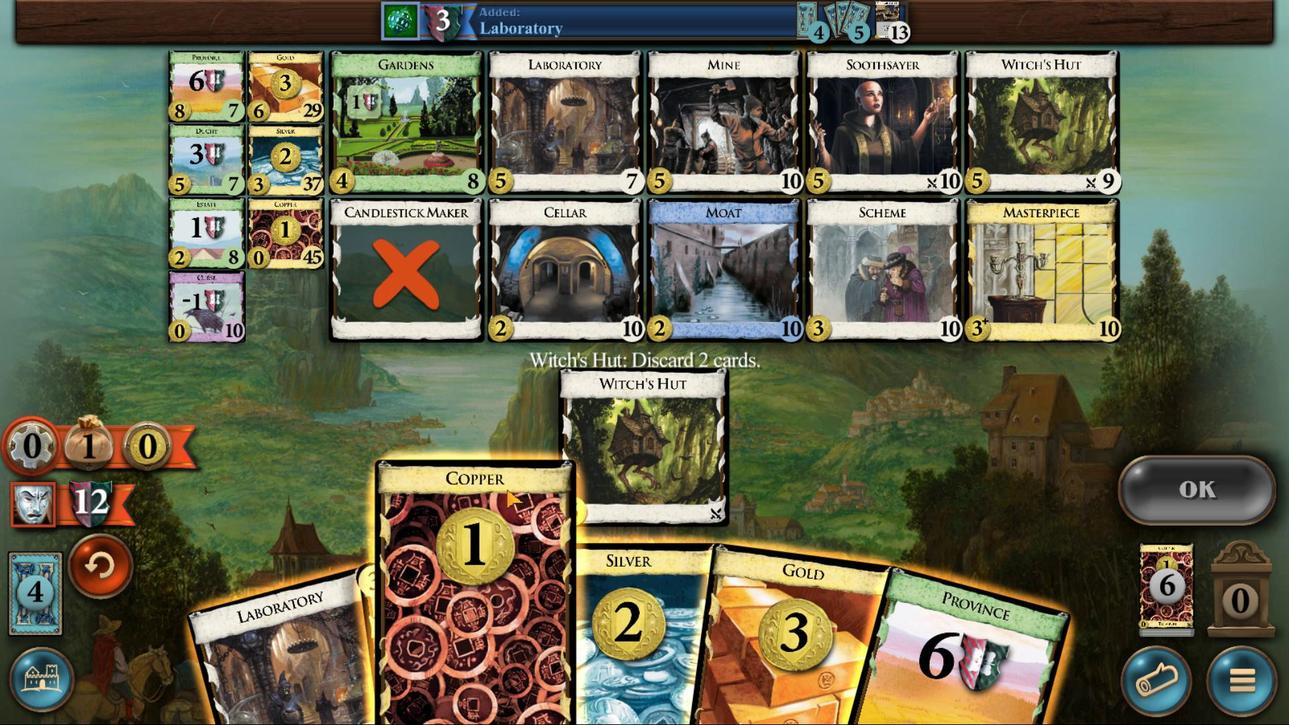 
Action: Mouse pressed left at (645, 465)
Screenshot: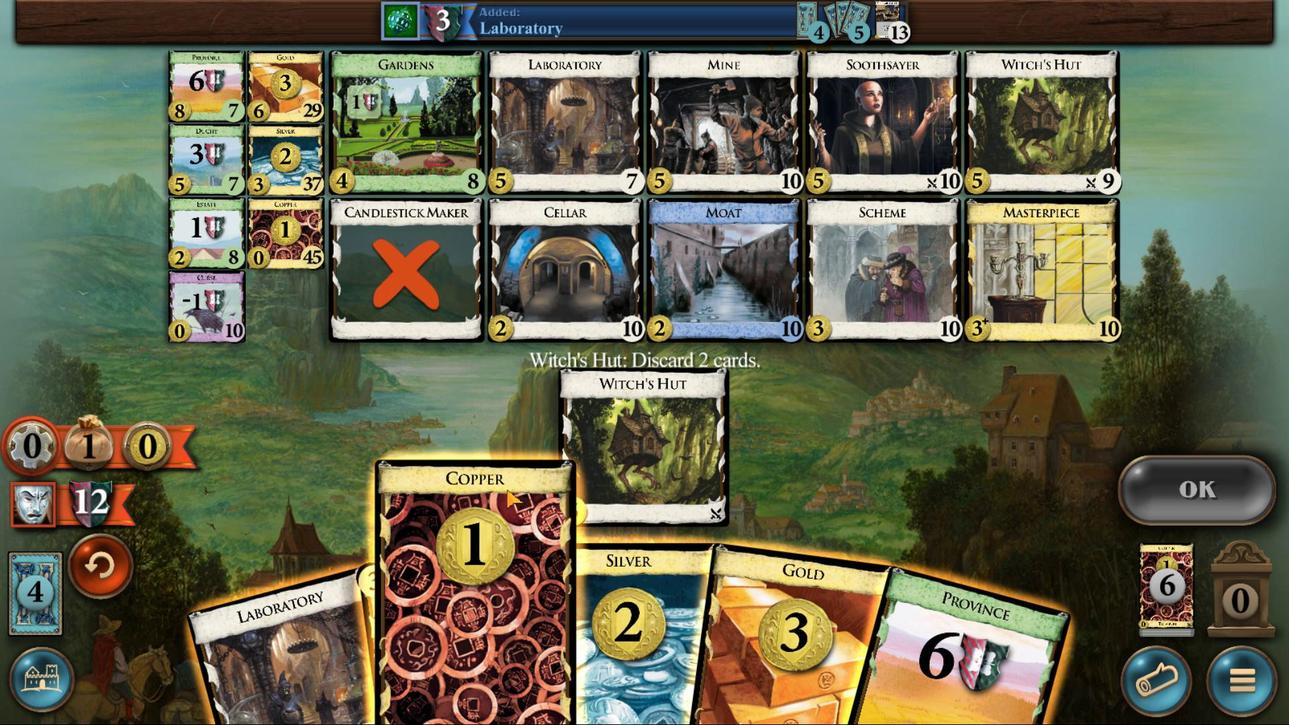 
Action: Mouse moved to (679, 368)
Screenshot: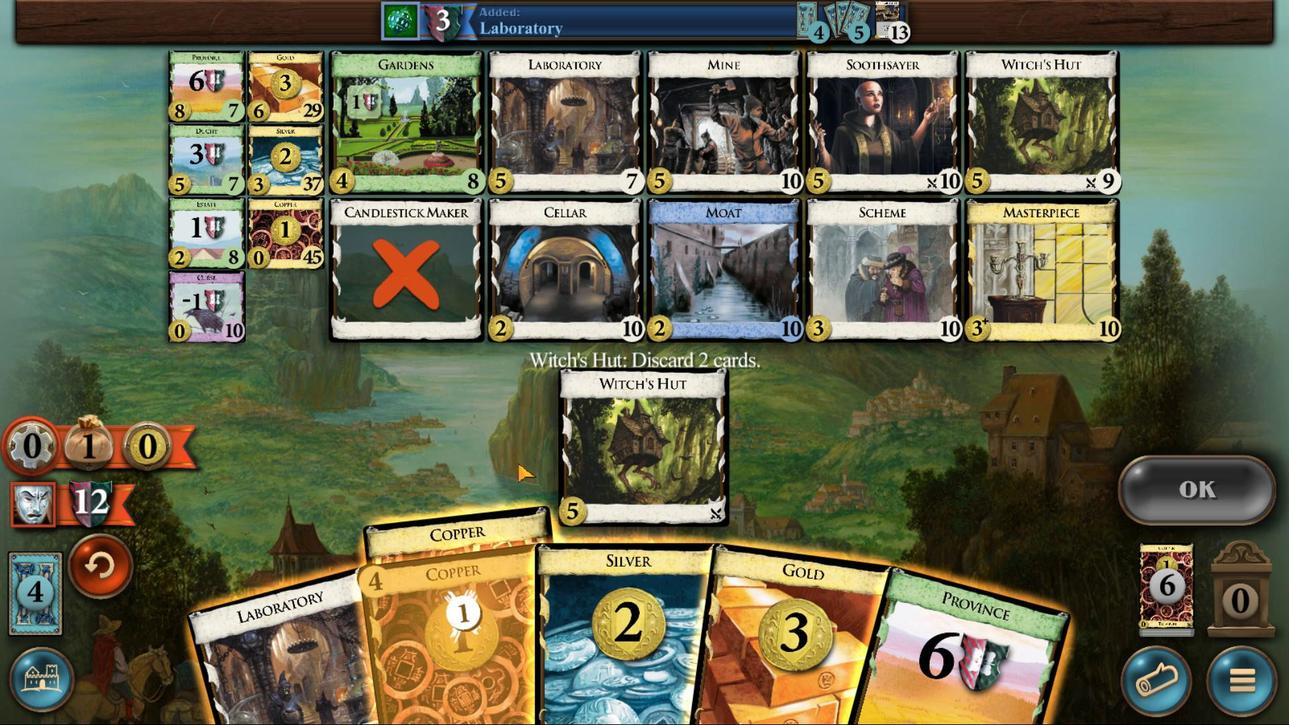 
Action: Mouse pressed left at (679, 368)
Screenshot: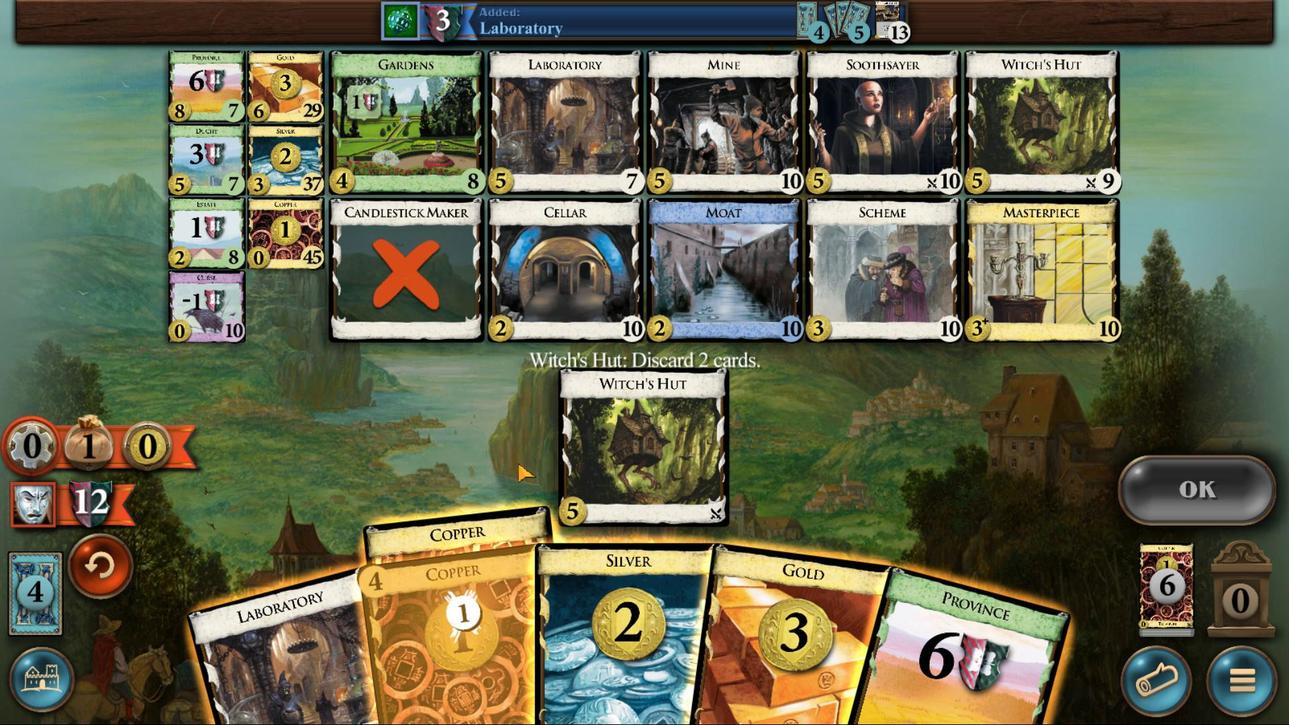 
Action: Mouse moved to (1026, 130)
Screenshot: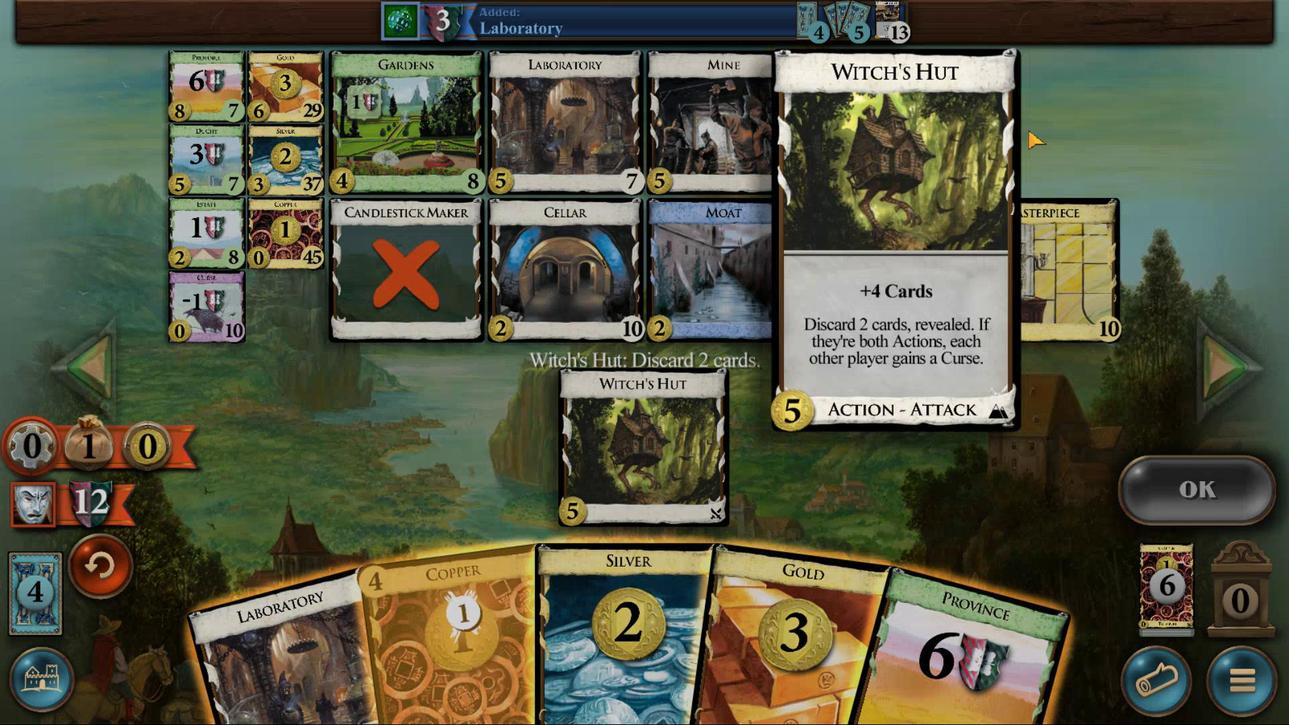 
Action: Mouse pressed left at (1026, 130)
Screenshot: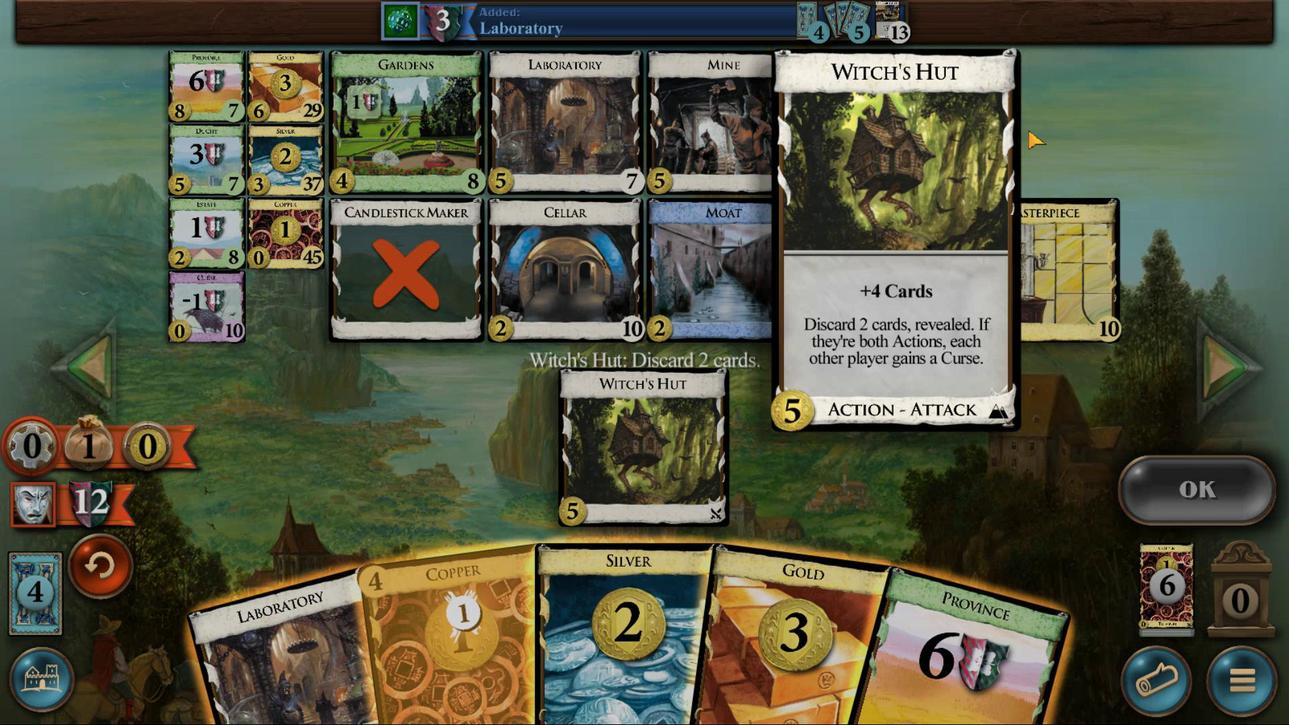 
Action: Mouse pressed left at (1026, 130)
Screenshot: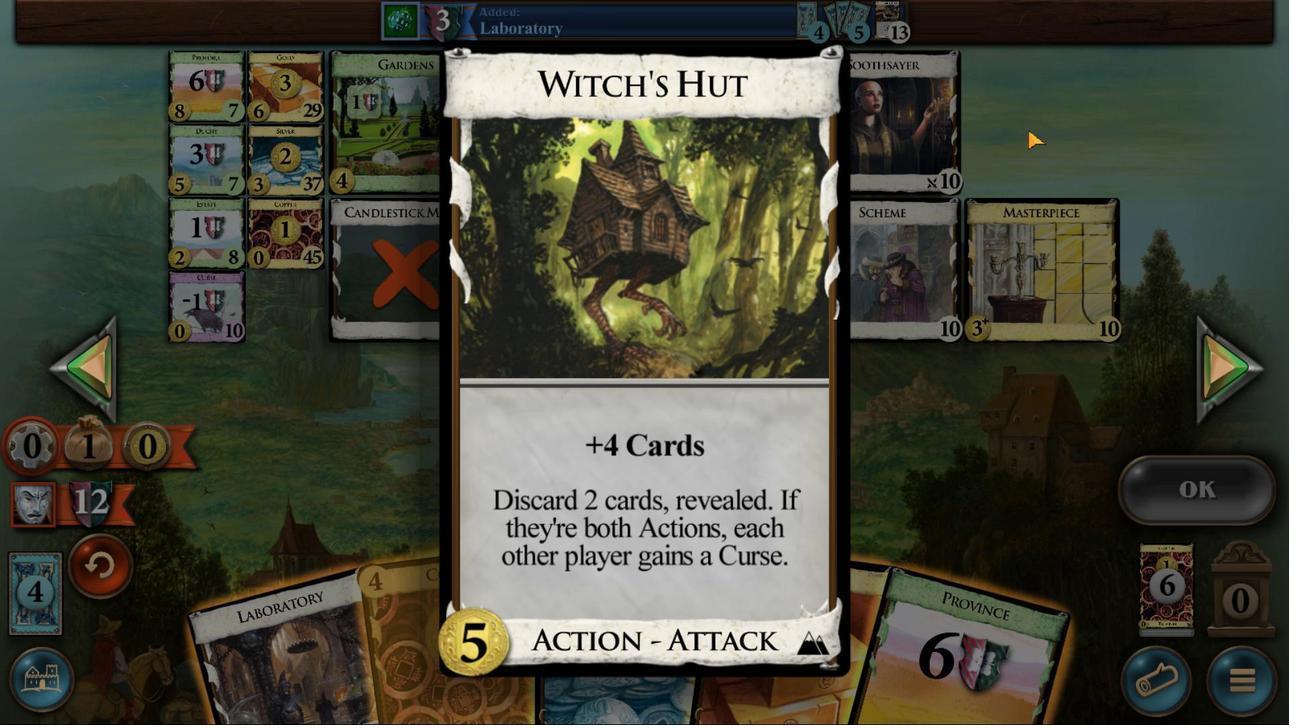 
Action: Mouse moved to (541, 468)
Screenshot: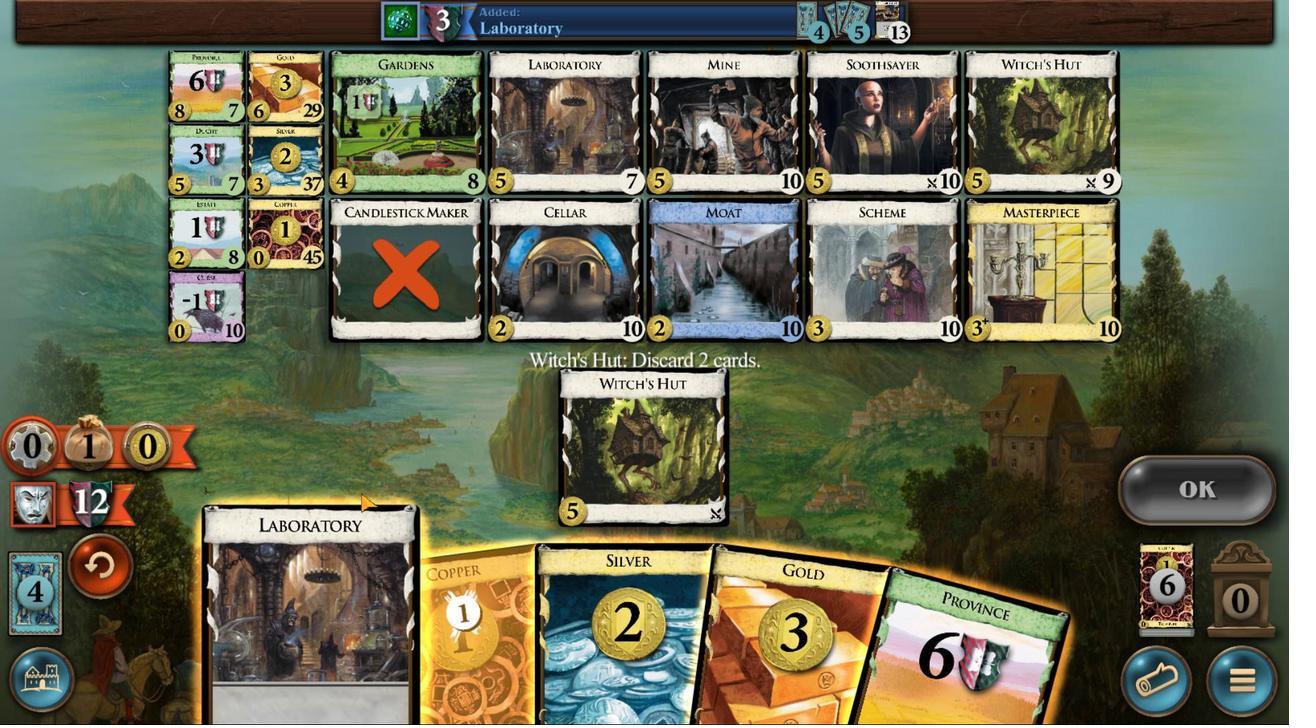 
Action: Mouse pressed left at (541, 468)
Screenshot: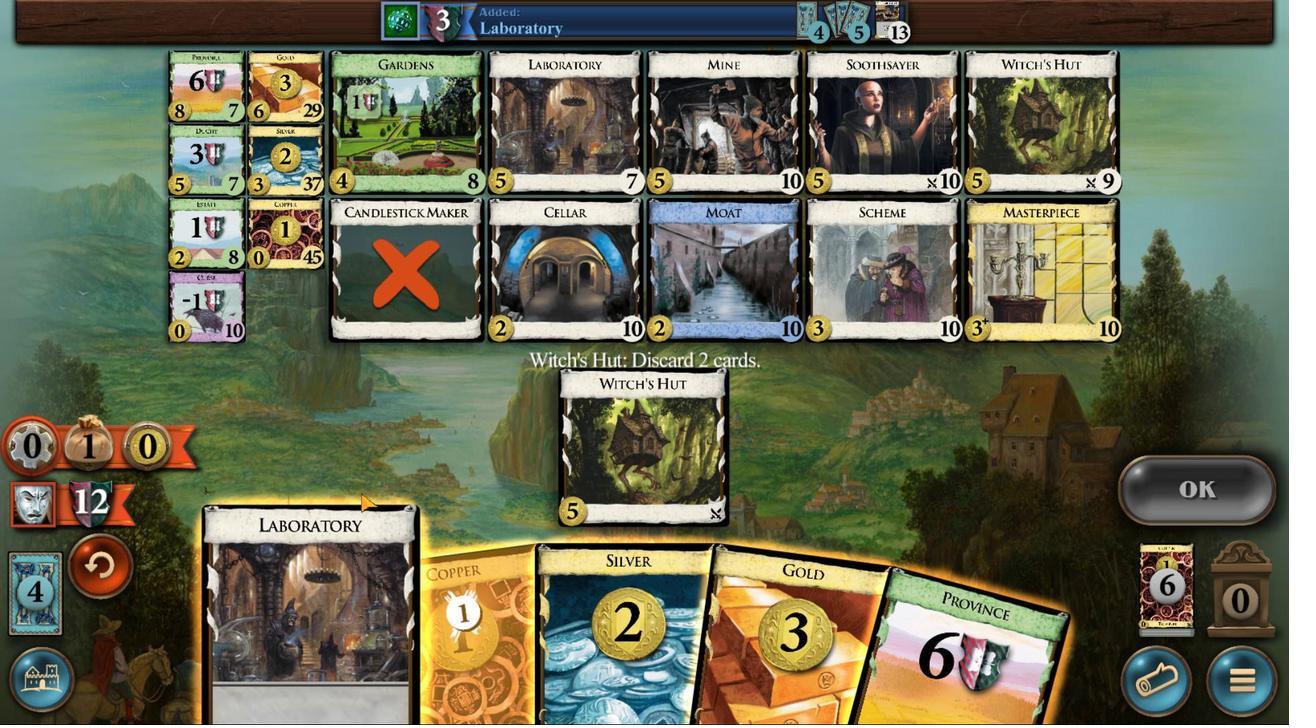 
Action: Mouse moved to (529, 484)
Screenshot: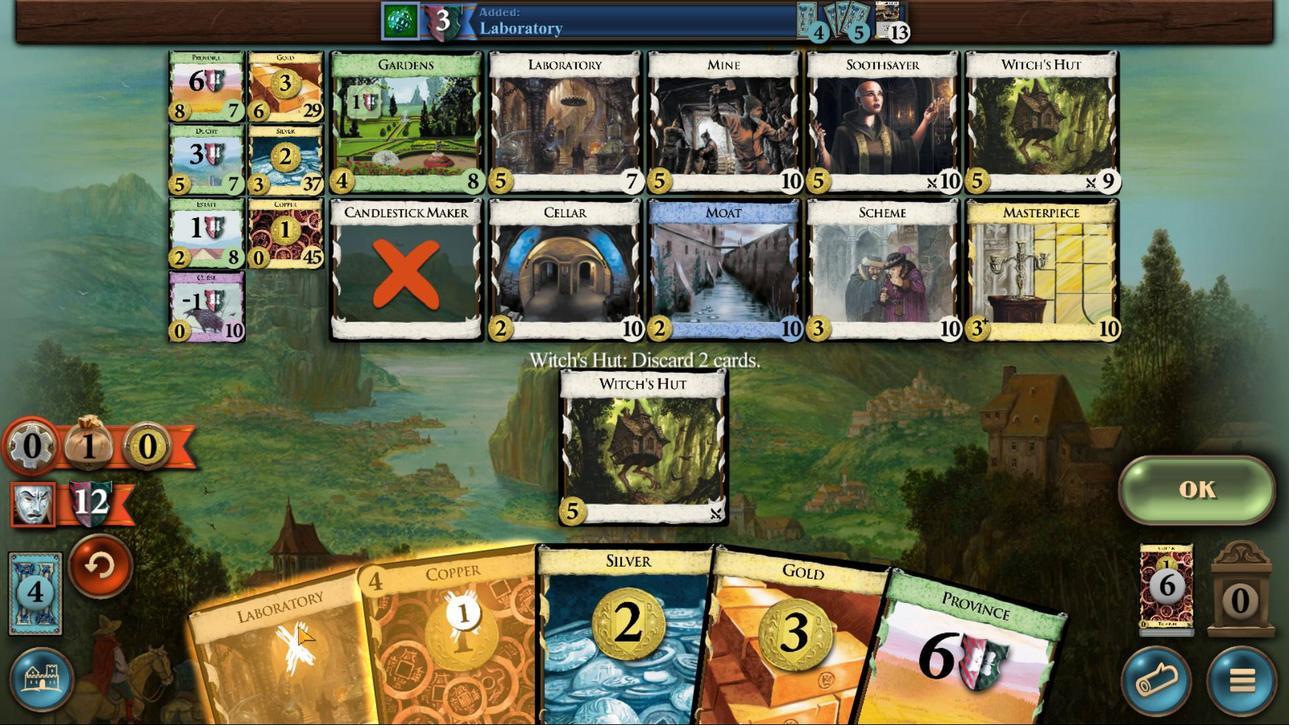 
Action: Mouse pressed left at (529, 484)
Screenshot: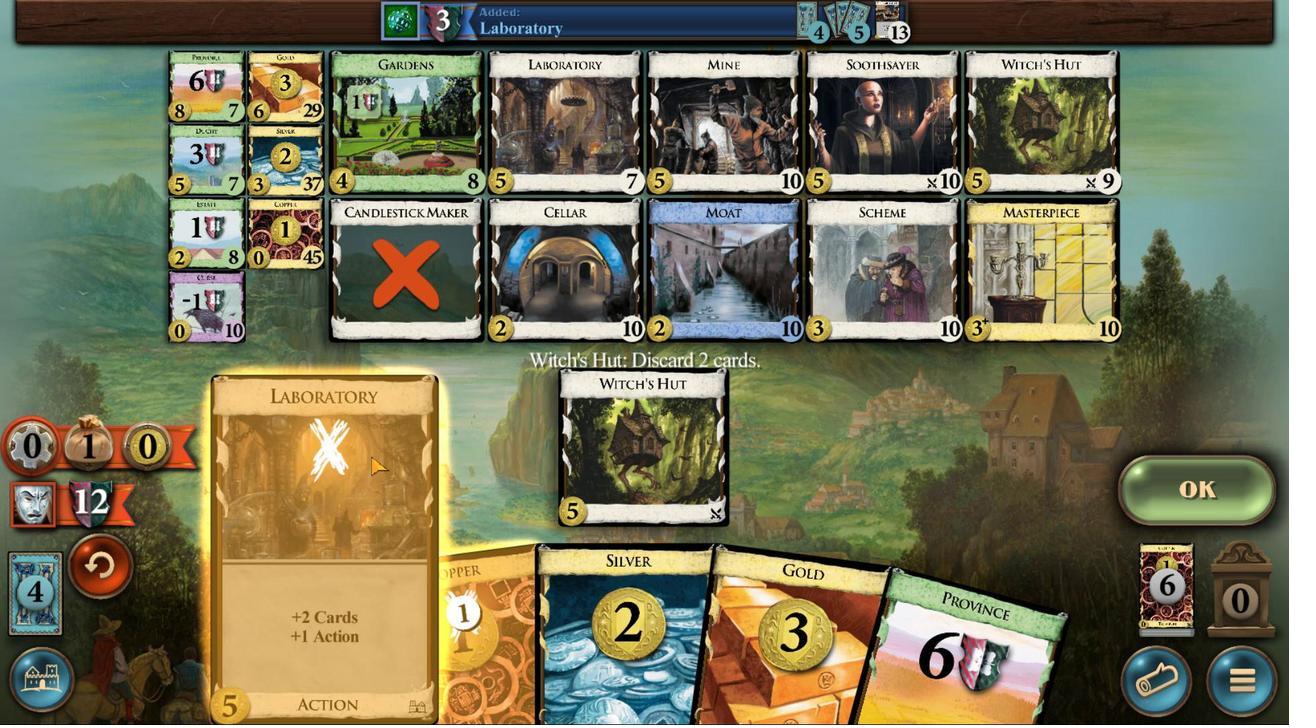 
Action: Mouse moved to (584, 355)
Screenshot: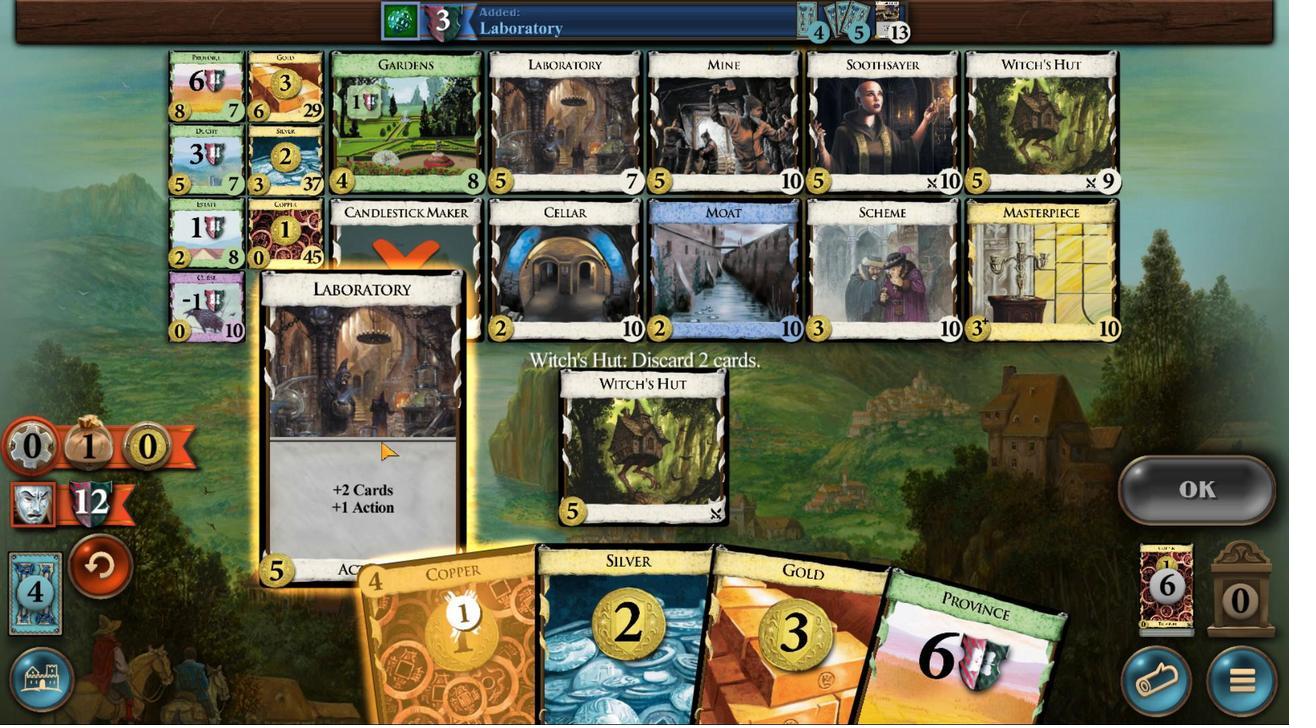 
Action: Mouse pressed left at (584, 355)
Screenshot: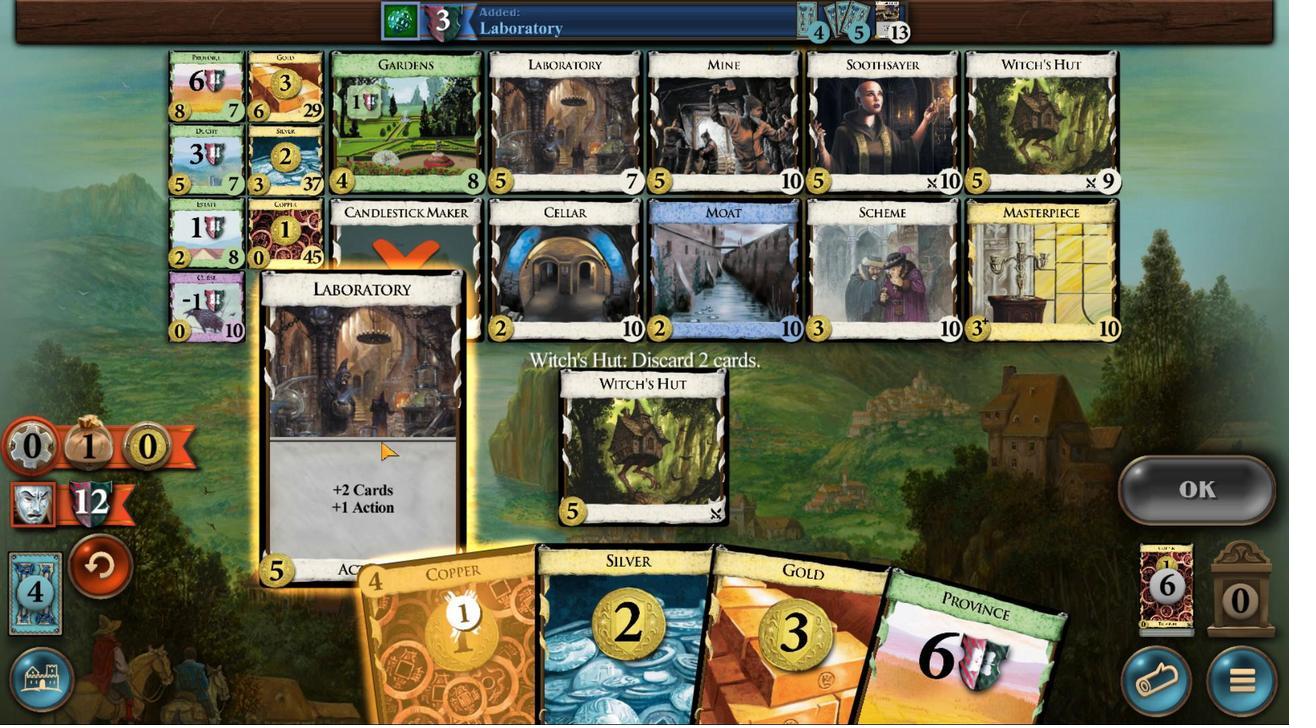 
Action: Mouse moved to (661, 459)
Screenshot: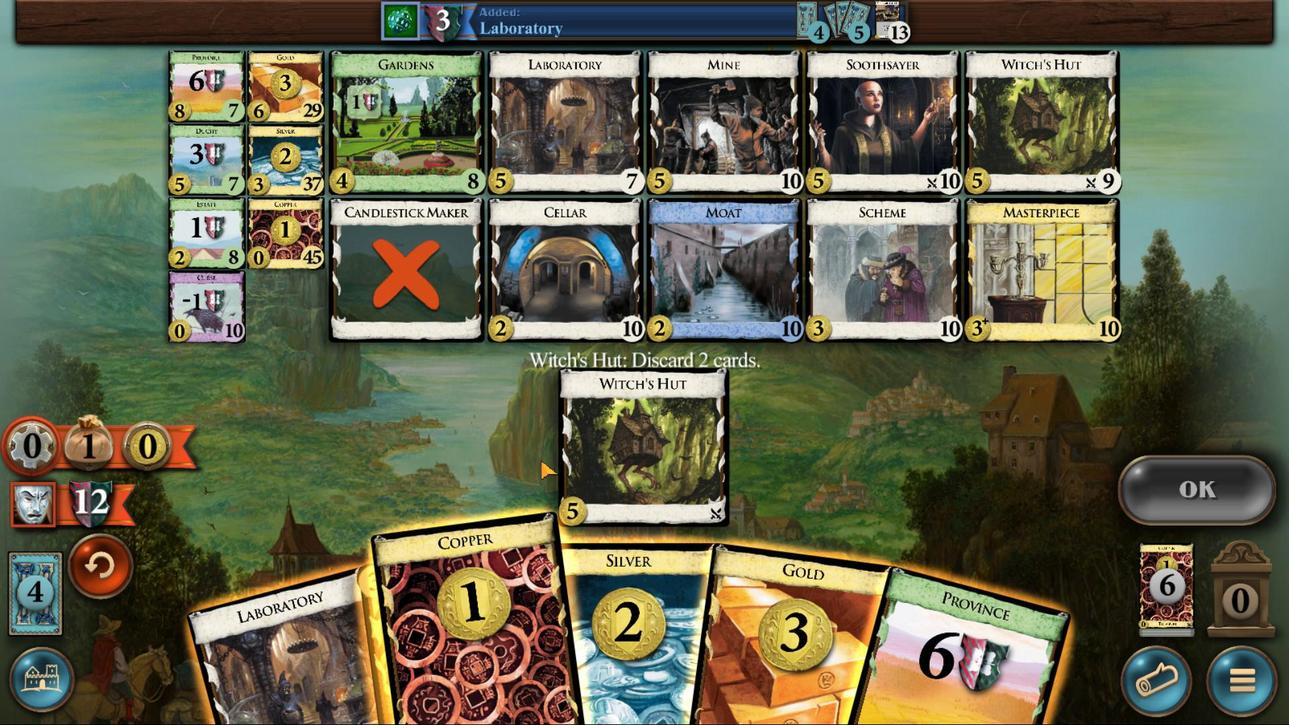
Action: Mouse pressed left at (661, 459)
Screenshot: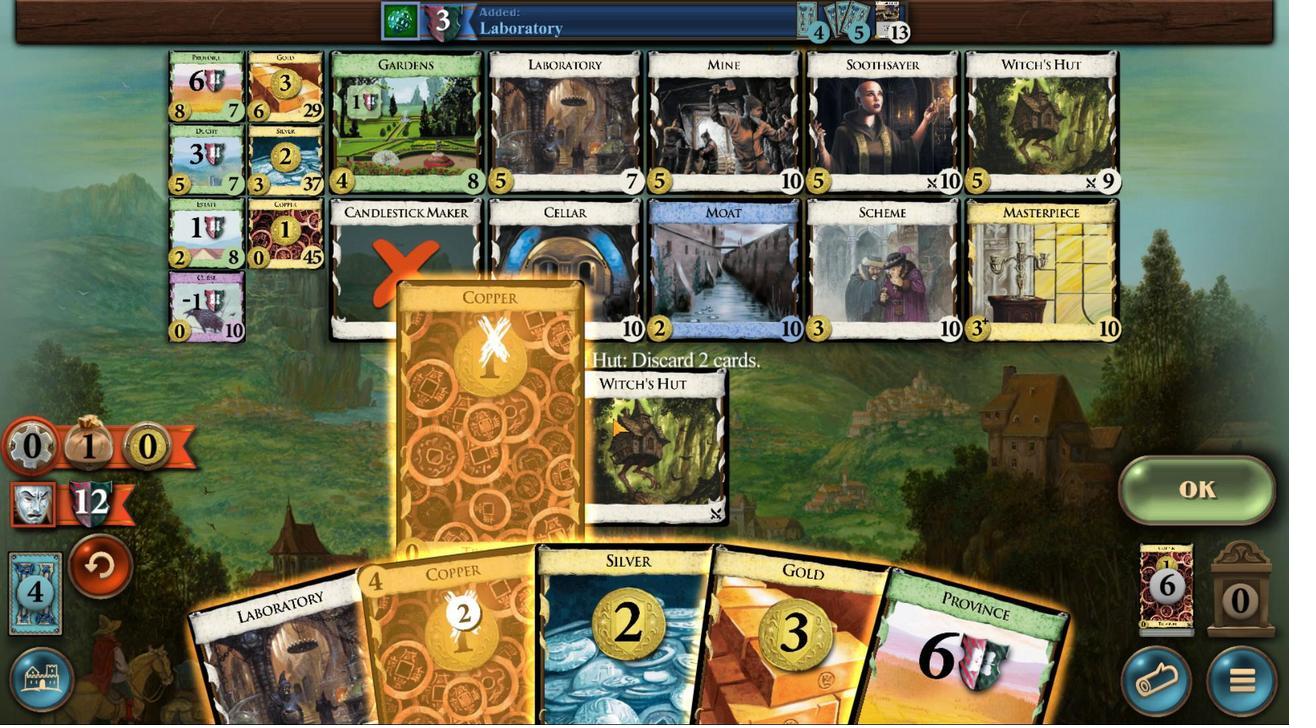 
Action: Mouse moved to (1161, 382)
Screenshot: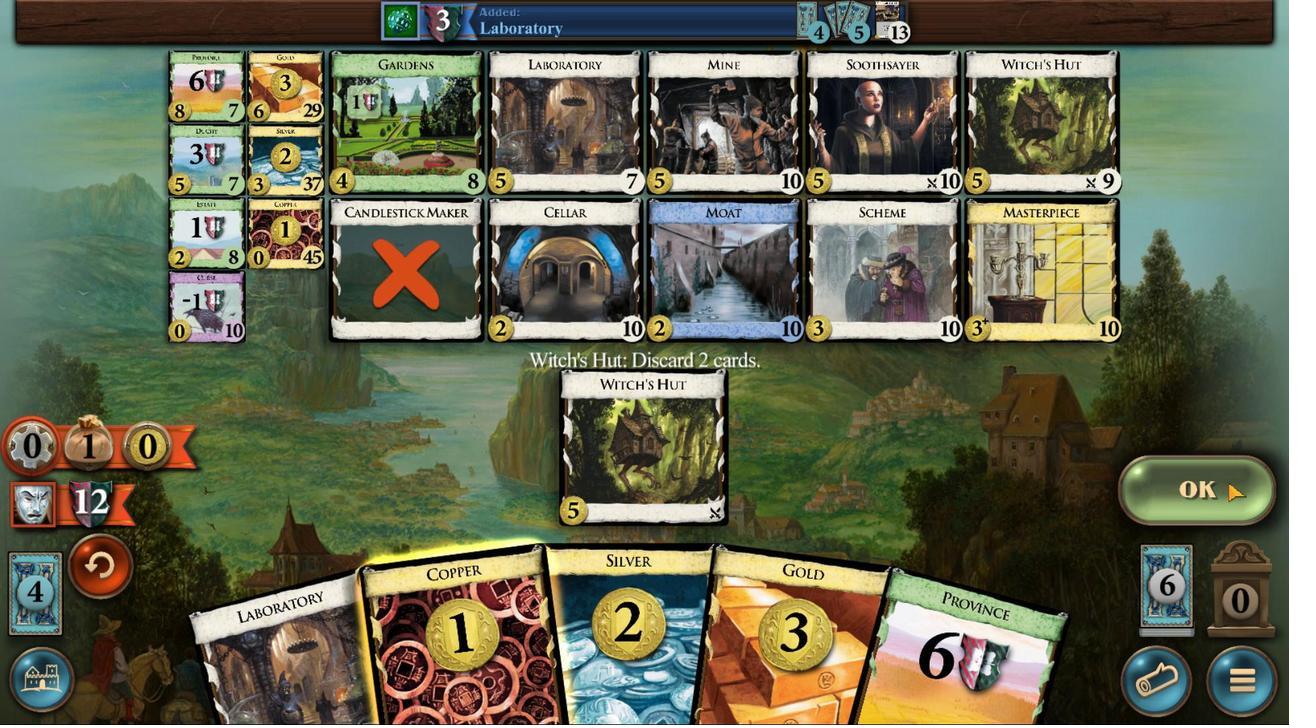 
Action: Mouse pressed left at (1161, 382)
Screenshot: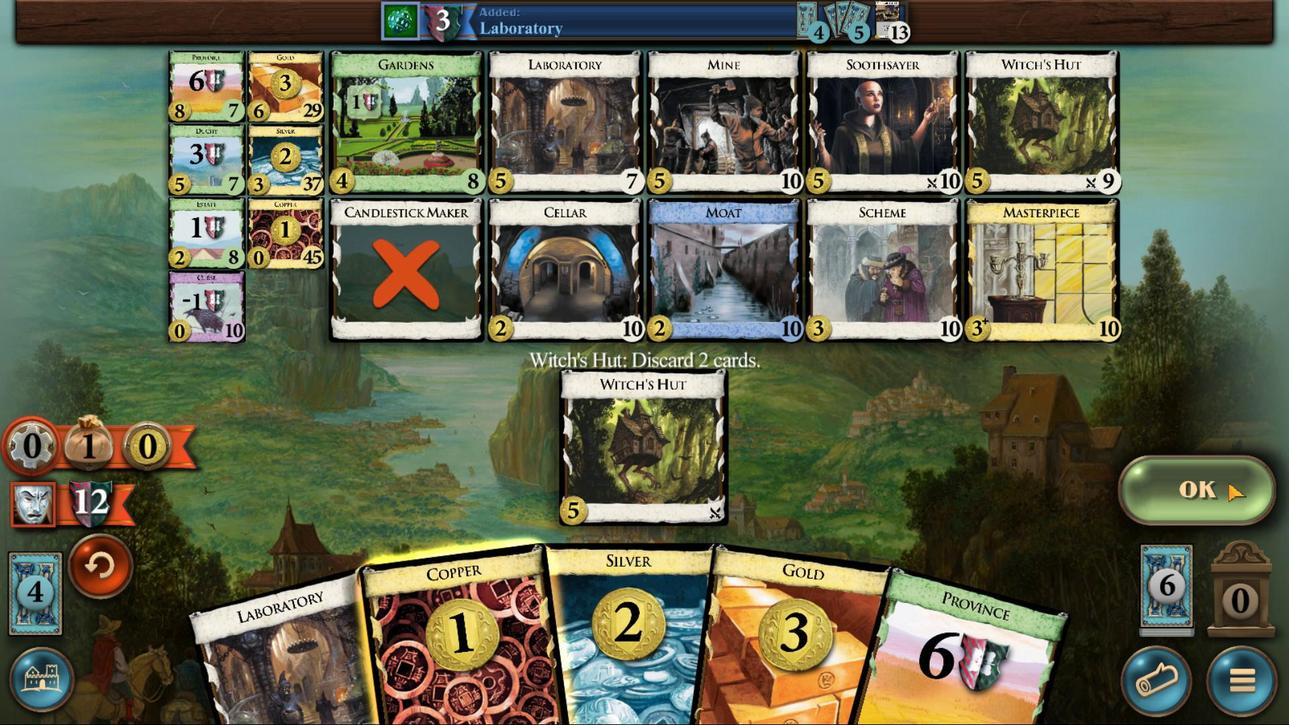 
Action: Mouse moved to (669, 452)
Screenshot: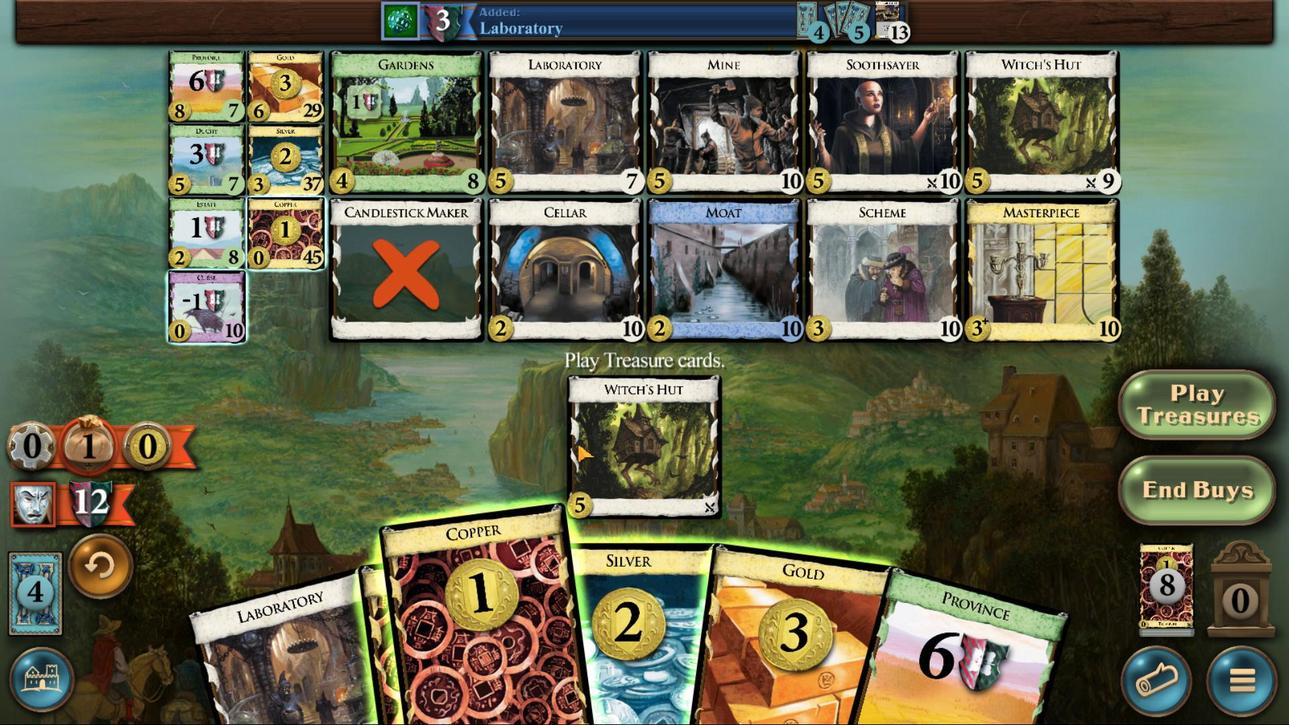 
Action: Mouse pressed left at (669, 452)
Screenshot: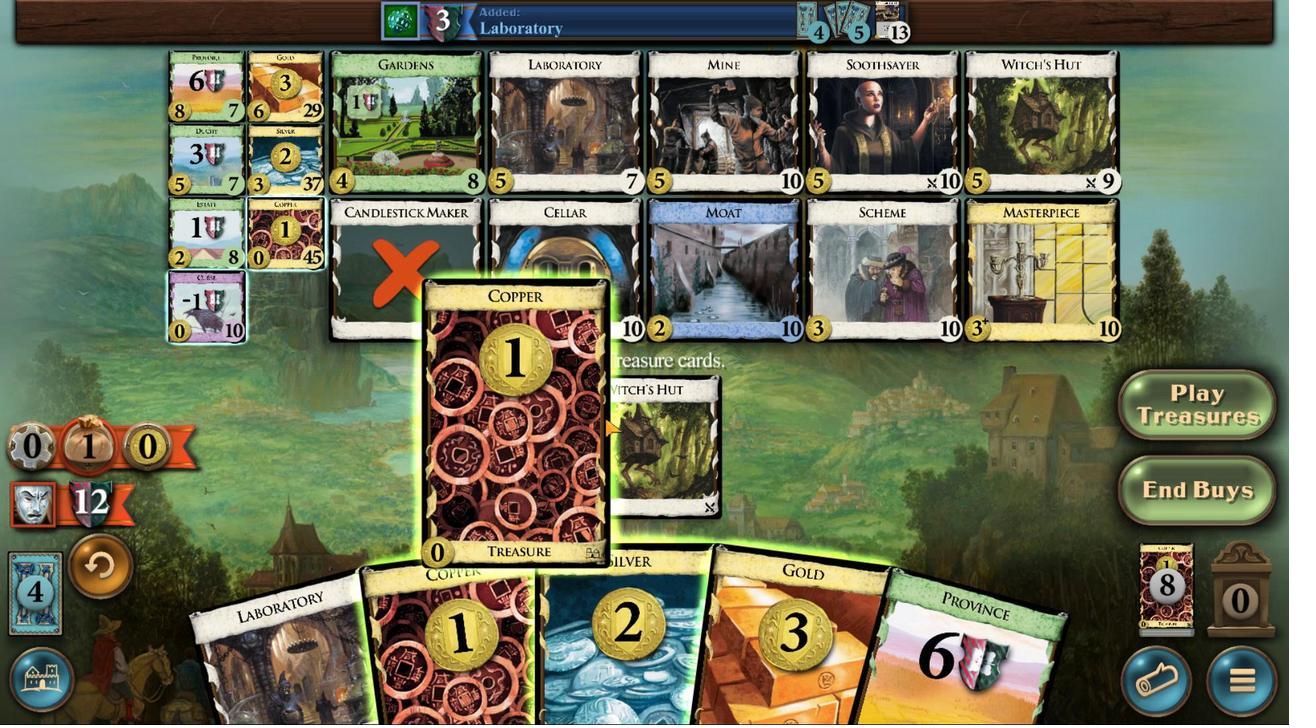 
Action: Mouse moved to (850, 462)
Screenshot: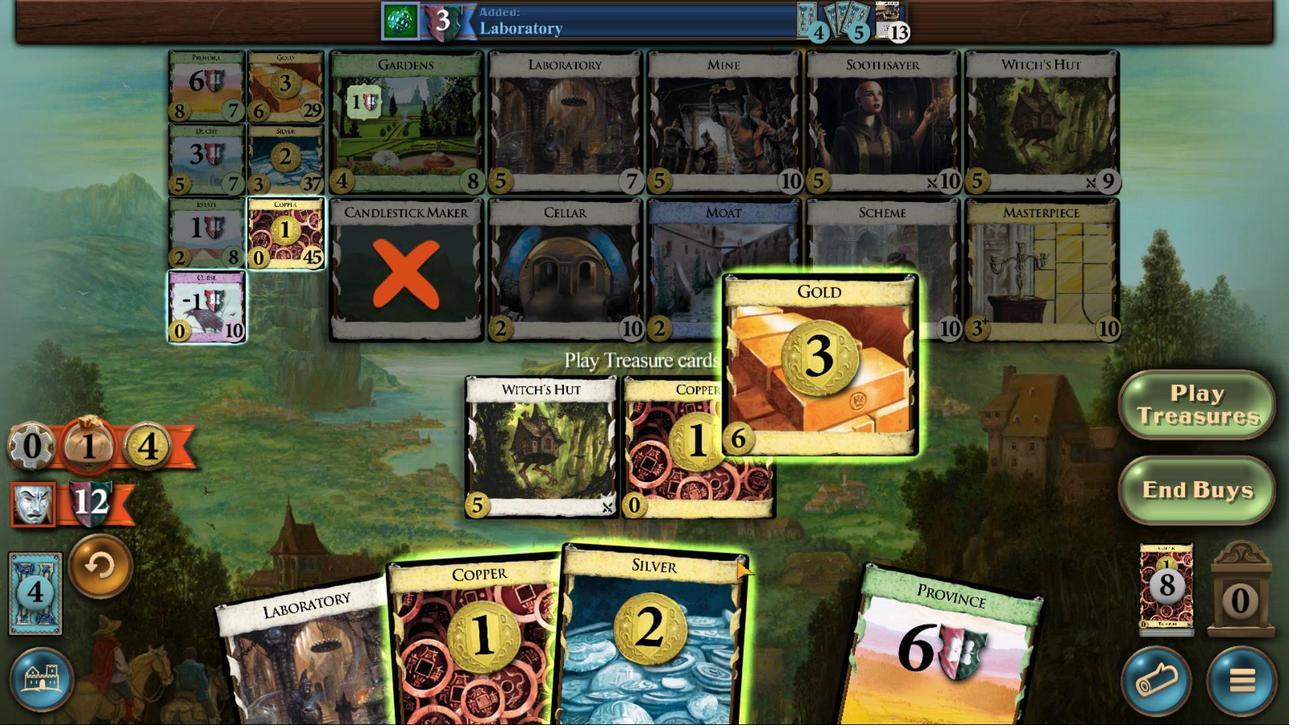 
Action: Mouse pressed left at (850, 462)
Screenshot: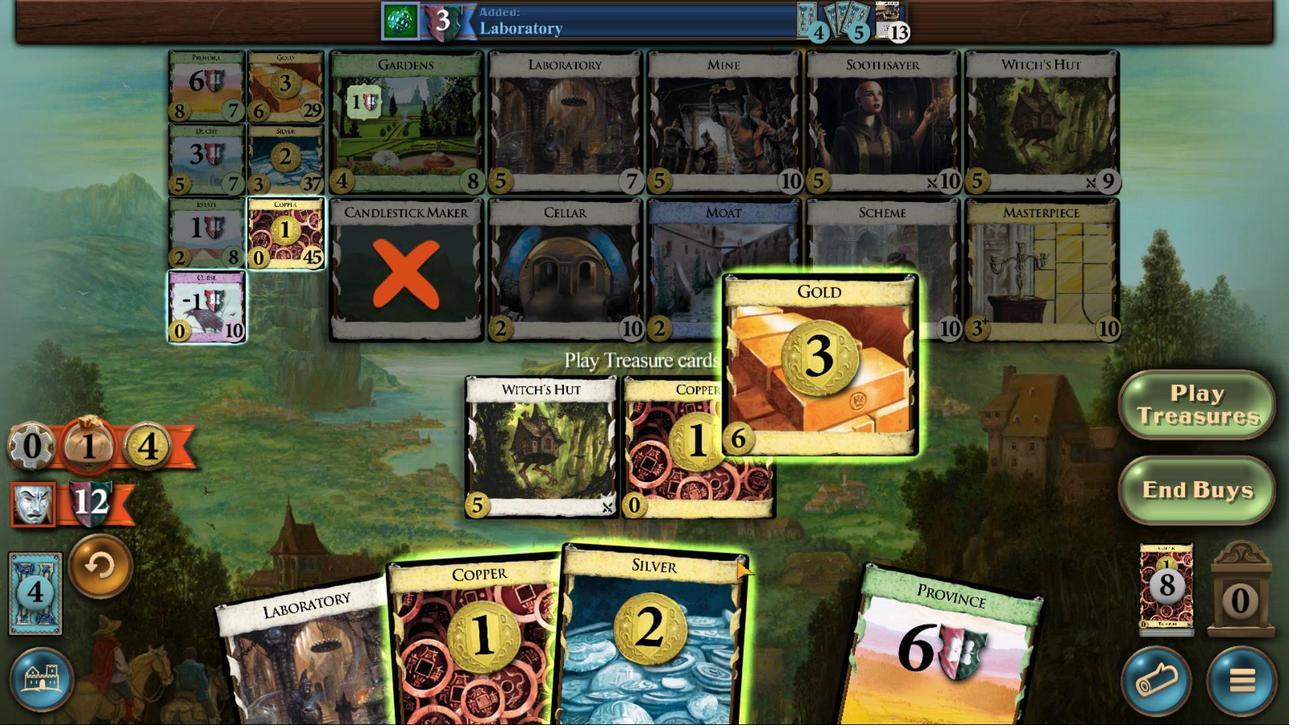 
Action: Mouse moved to (795, 479)
Screenshot: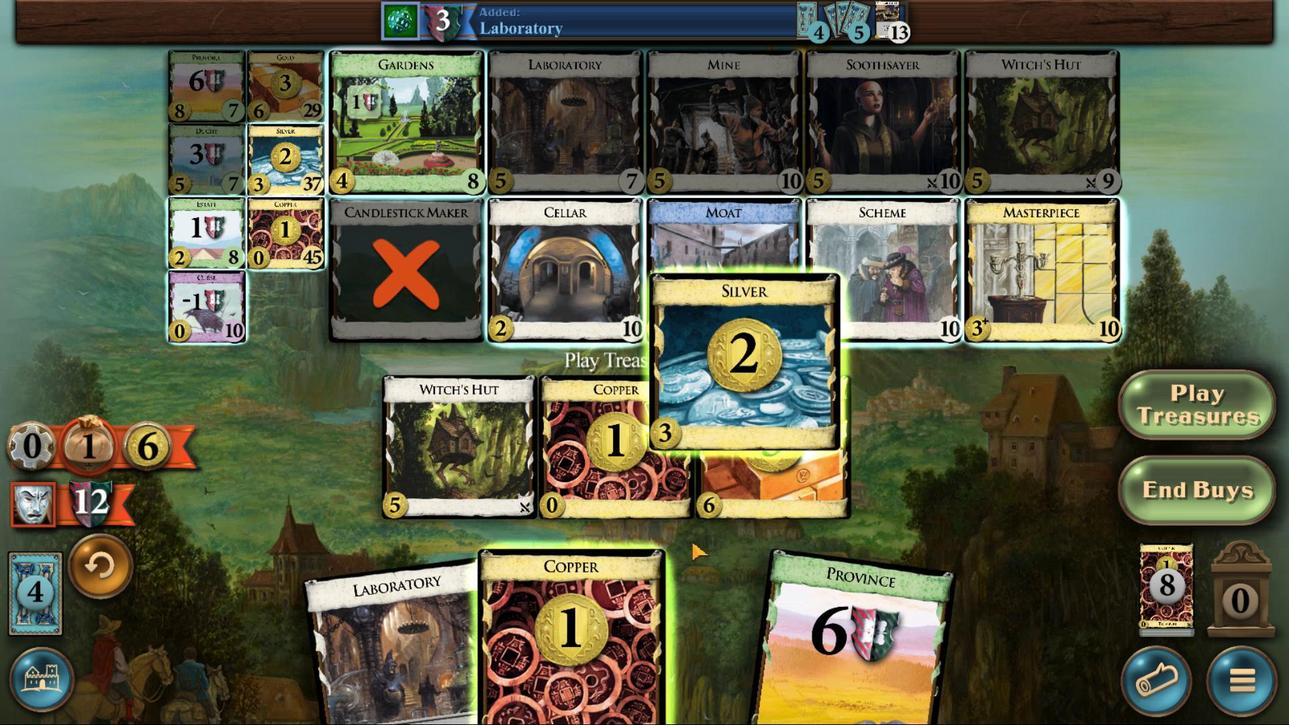 
Action: Mouse pressed left at (795, 479)
Screenshot: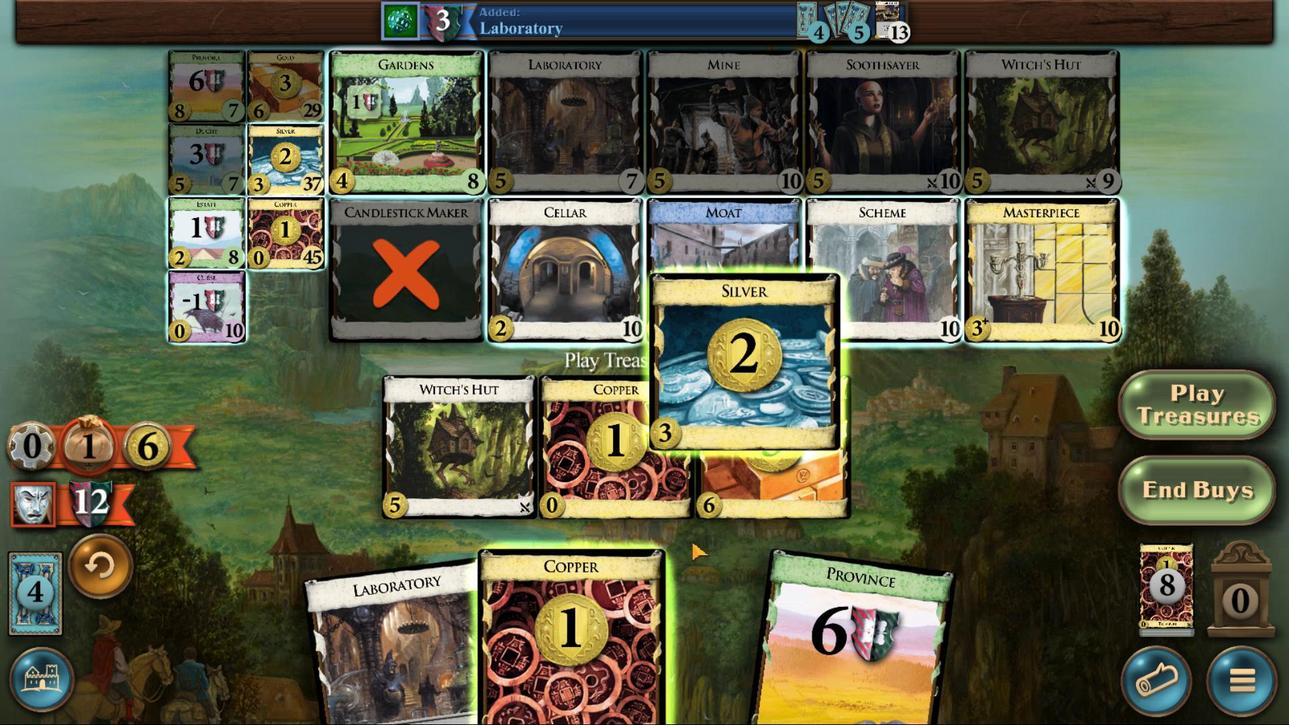 
Action: Mouse moved to (750, 486)
Screenshot: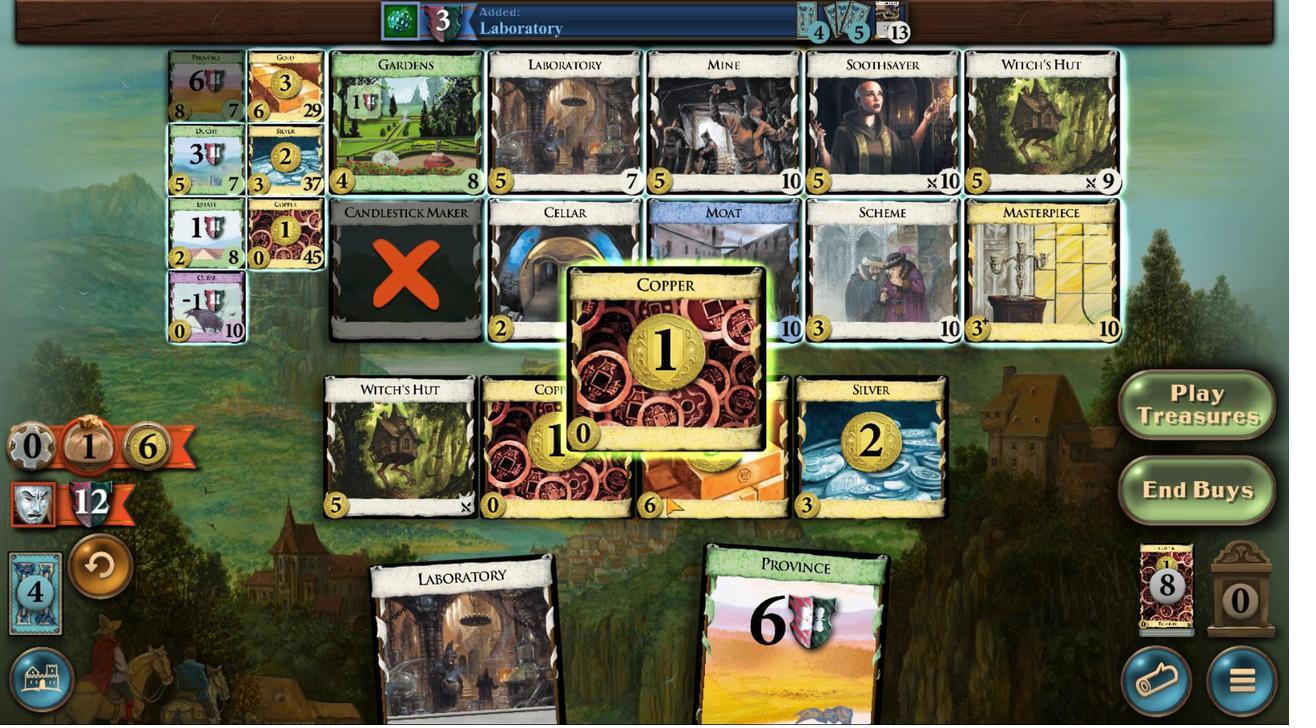 
Action: Mouse pressed left at (750, 486)
Screenshot: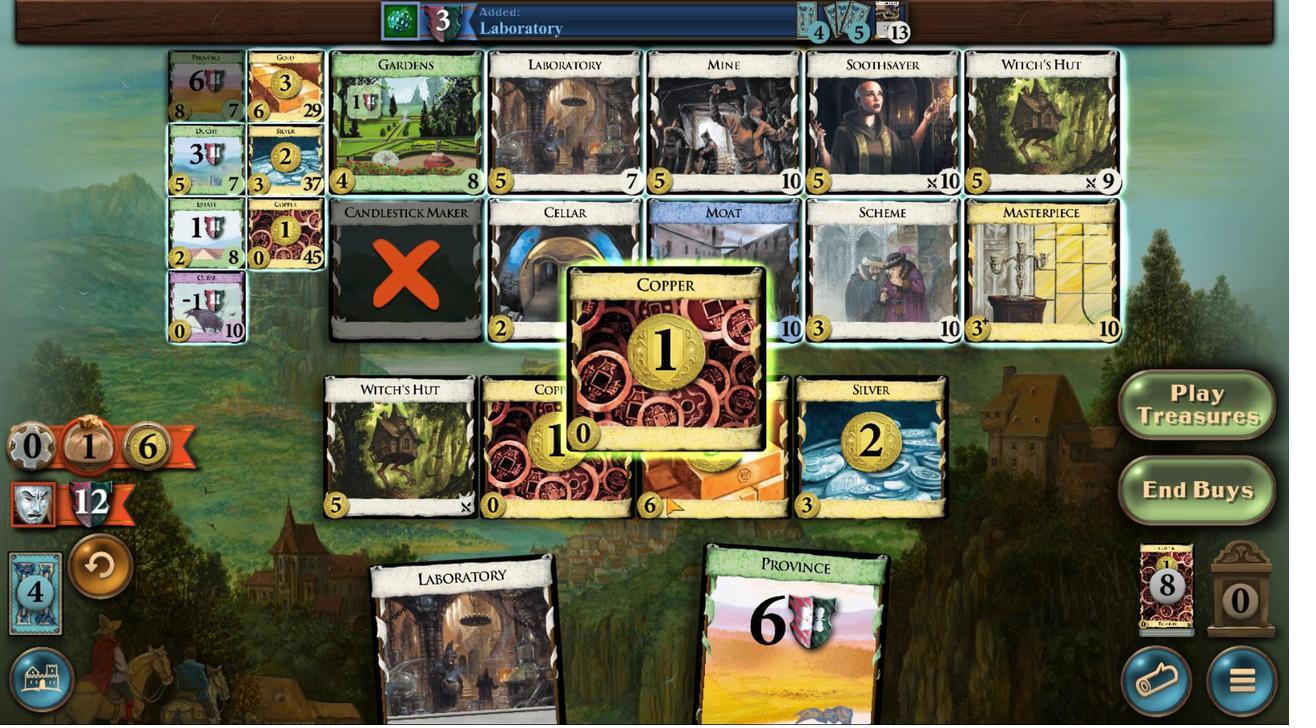 
Action: Mouse moved to (526, 114)
Screenshot: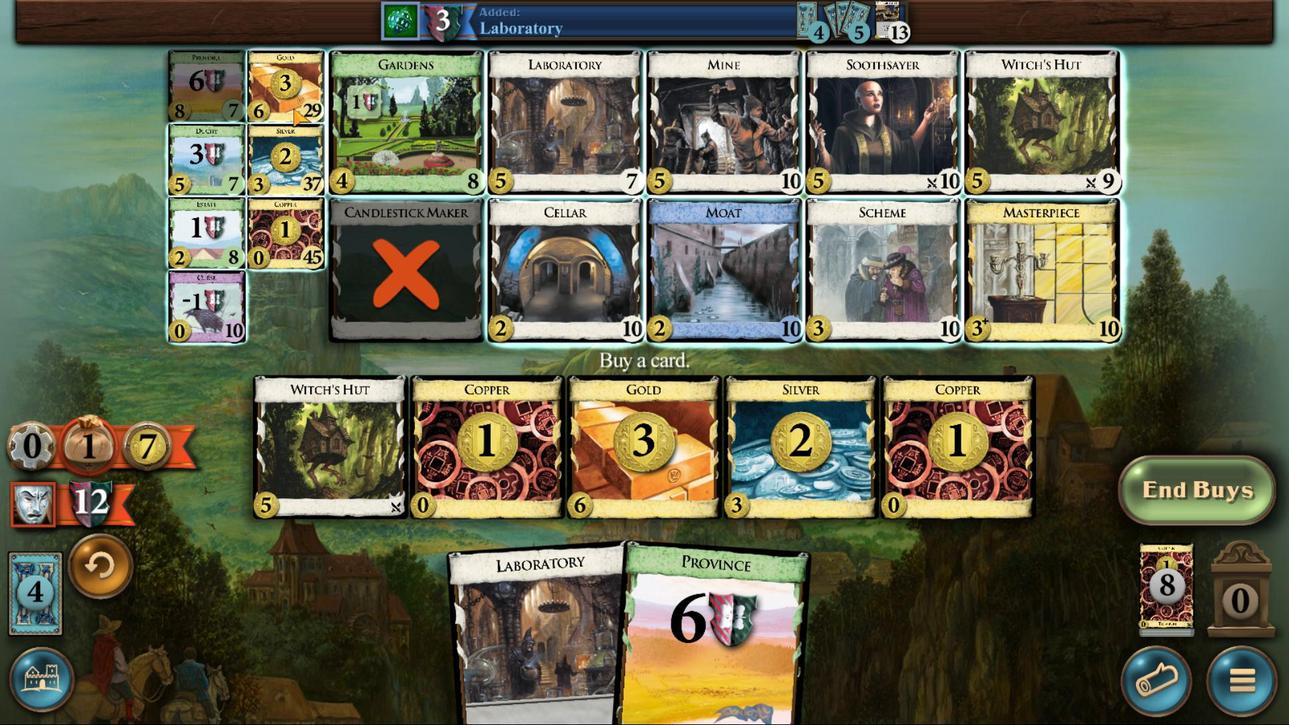 
Action: Mouse pressed left at (526, 114)
Screenshot: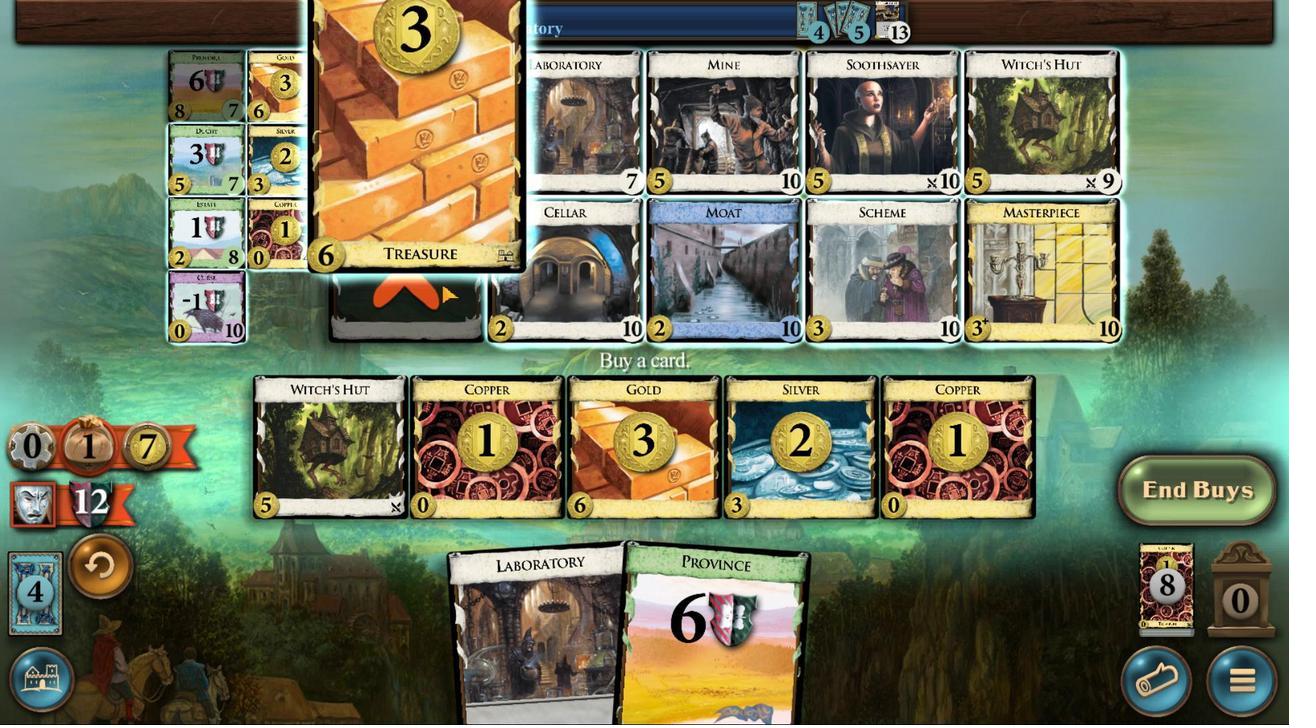 
Action: Mouse moved to (724, 434)
Screenshot: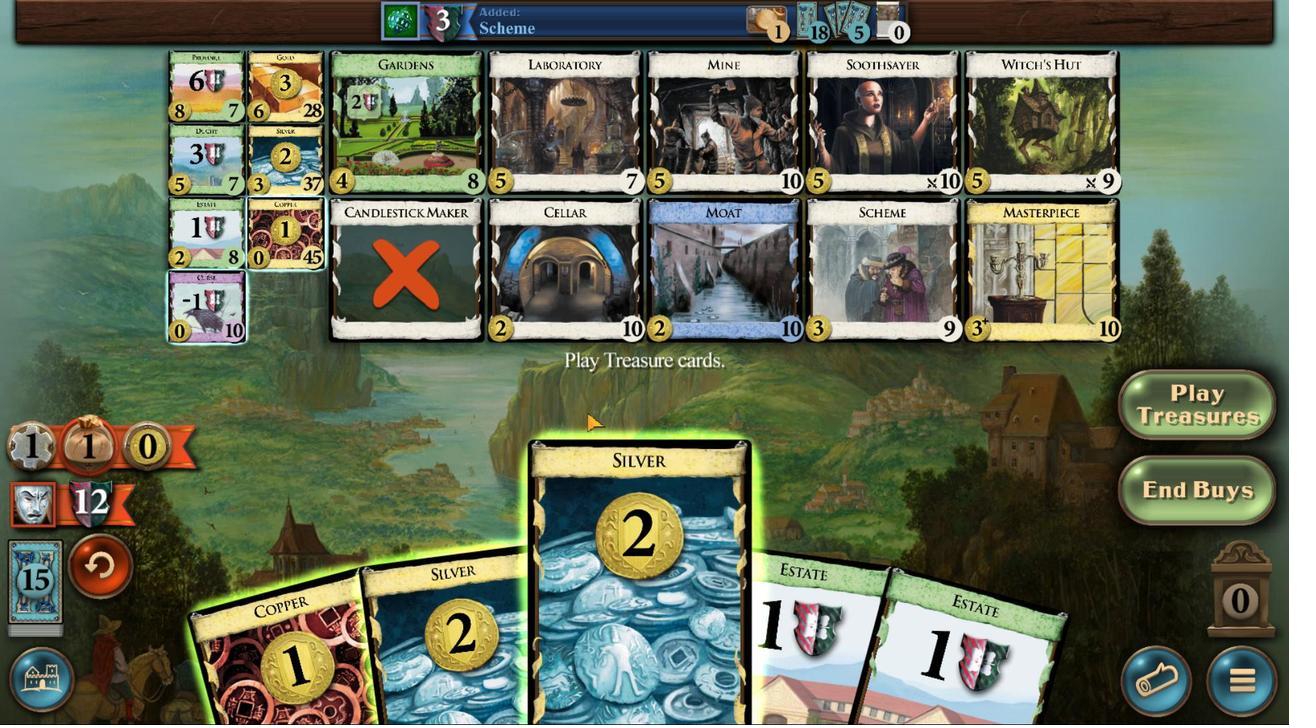 
Action: Mouse pressed left at (724, 434)
Screenshot: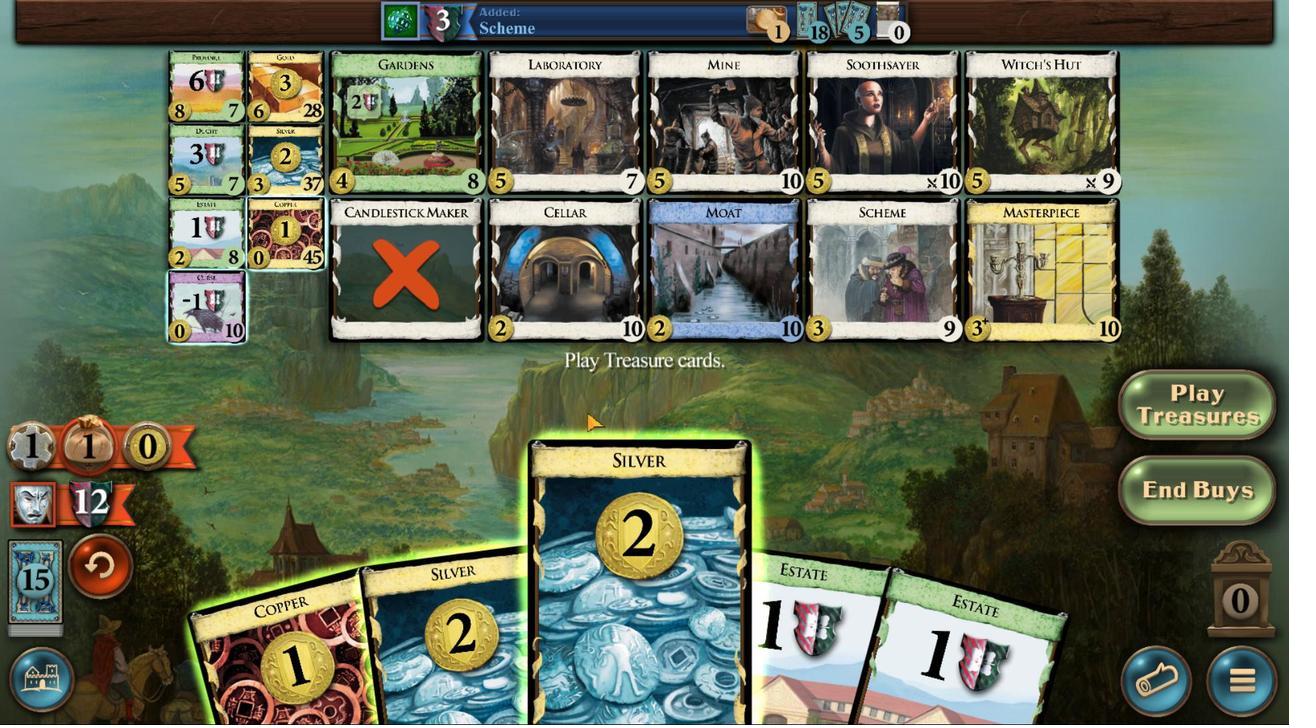 
Action: Mouse moved to (705, 432)
Screenshot: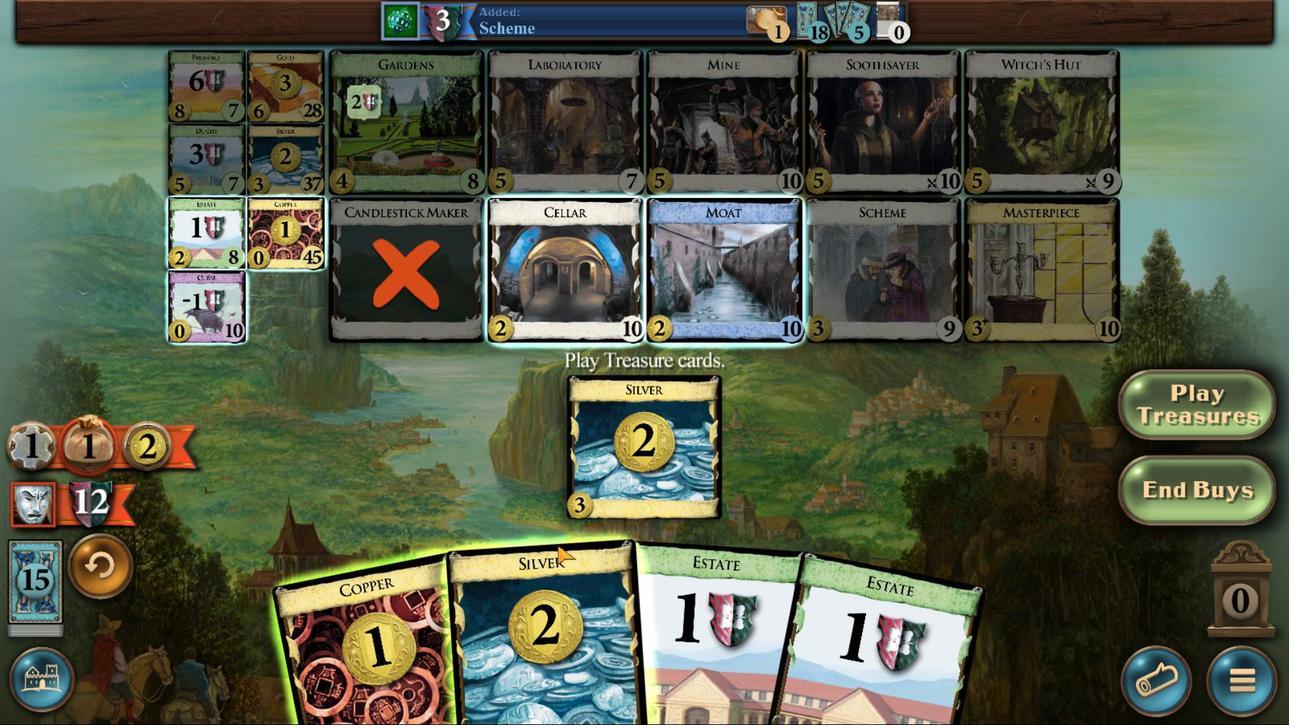 
Action: Mouse pressed left at (705, 432)
Screenshot: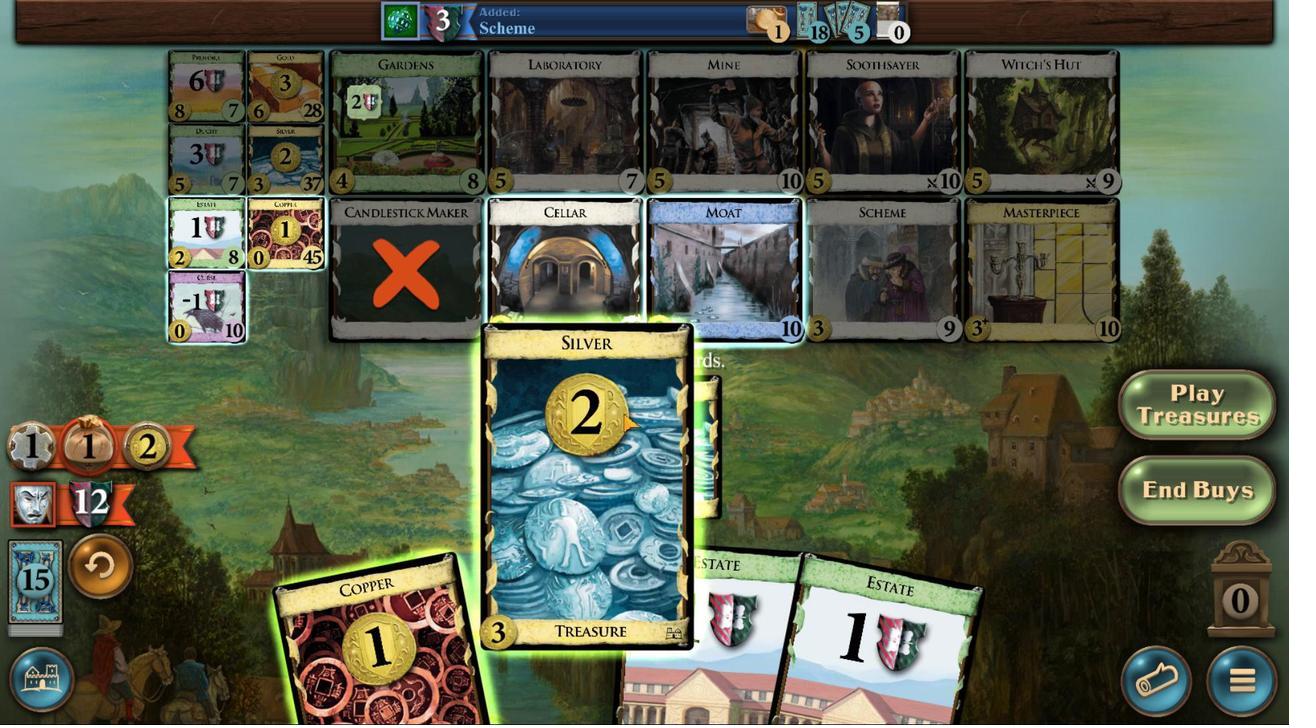 
Action: Mouse moved to (665, 438)
Screenshot: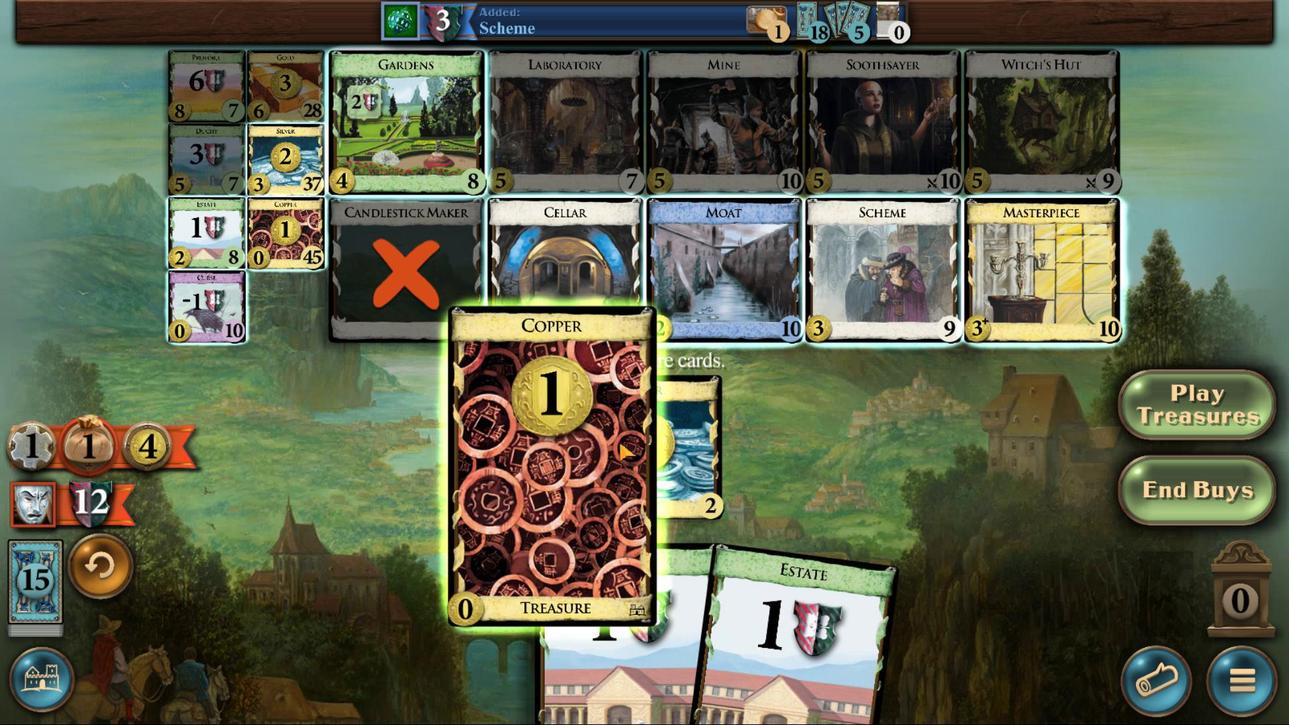 
Action: Mouse pressed left at (665, 438)
Screenshot: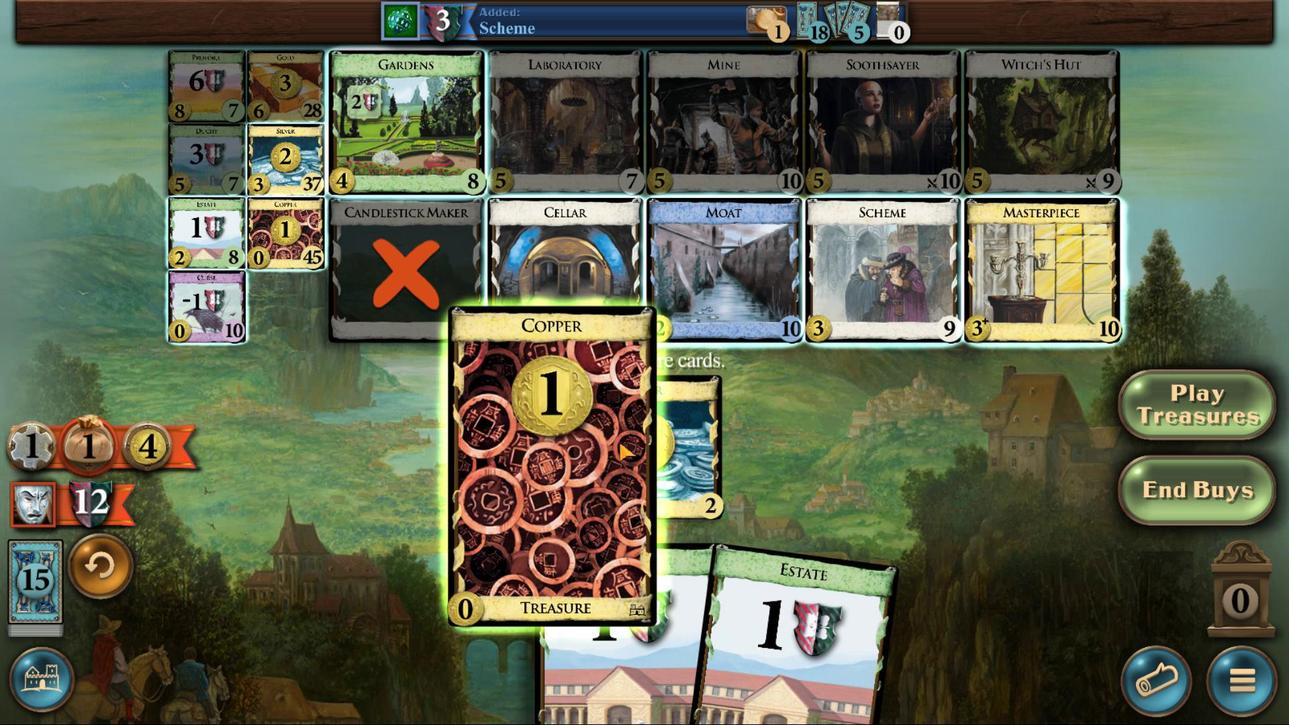 
Action: Mouse moved to (746, 353)
Screenshot: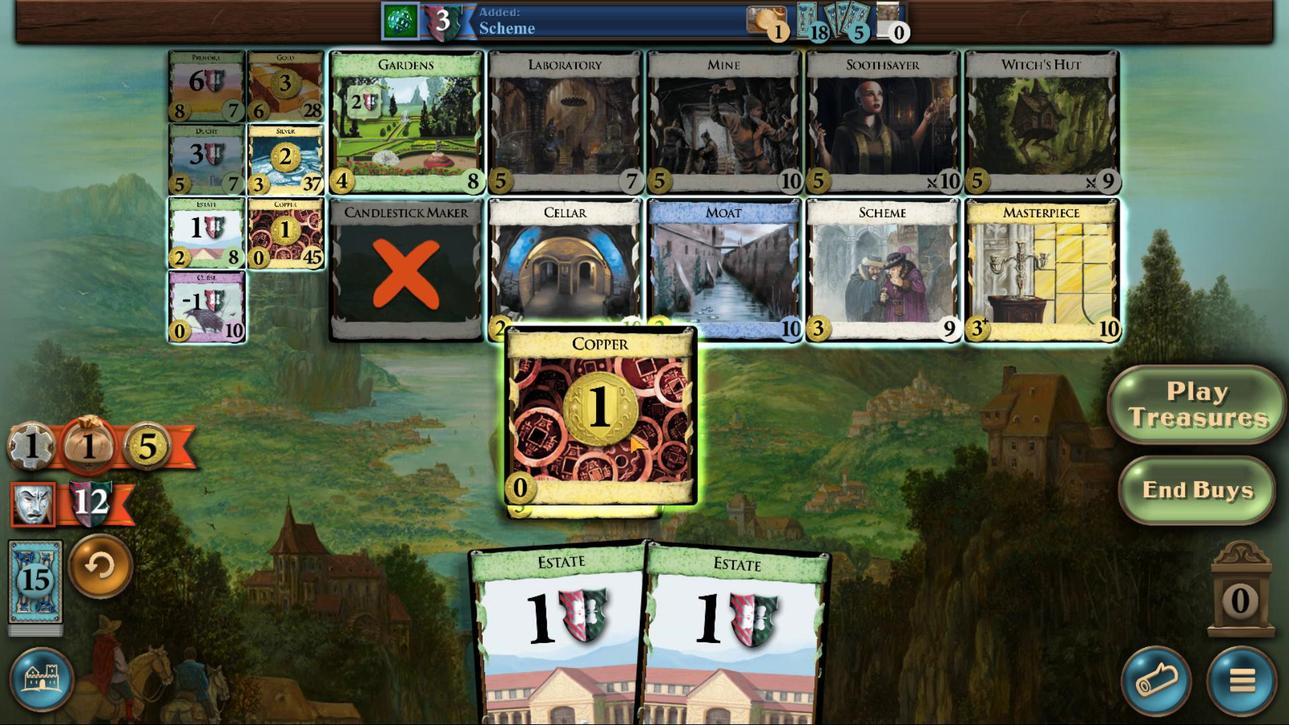 
Action: Mouse pressed left at (746, 353)
Screenshot: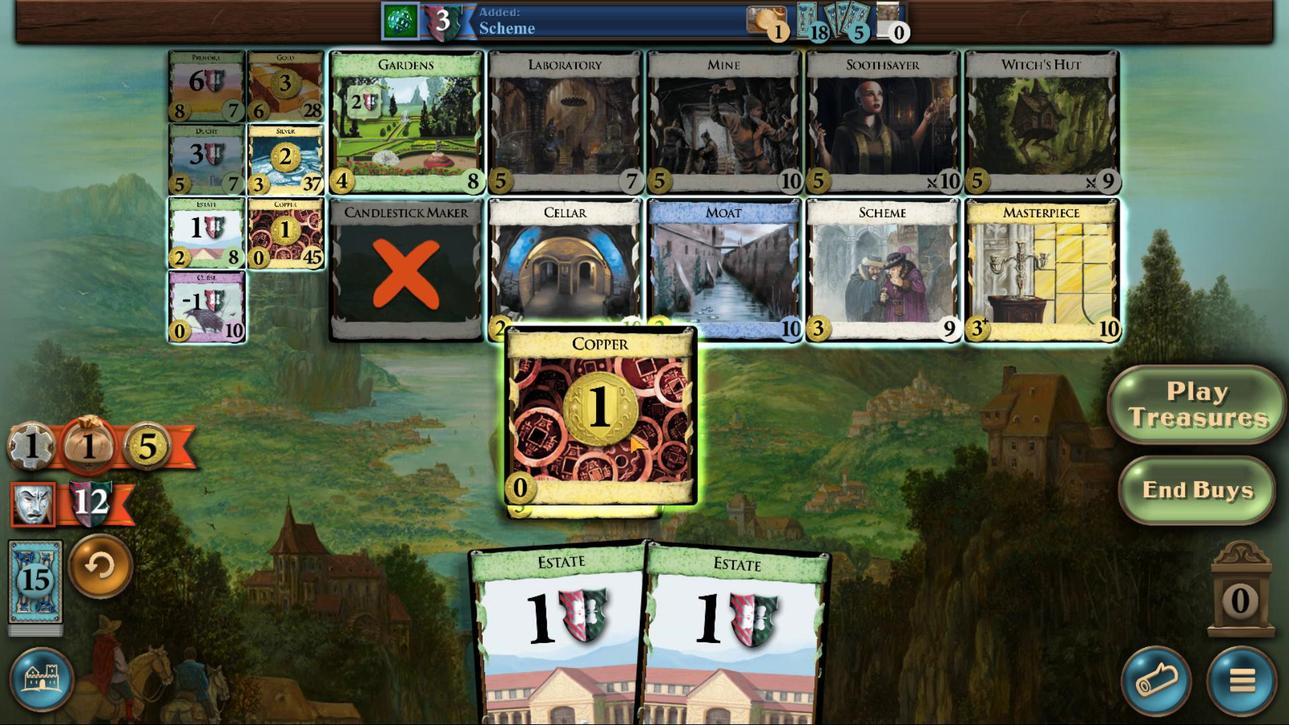 
Action: Mouse moved to (453, 160)
Screenshot: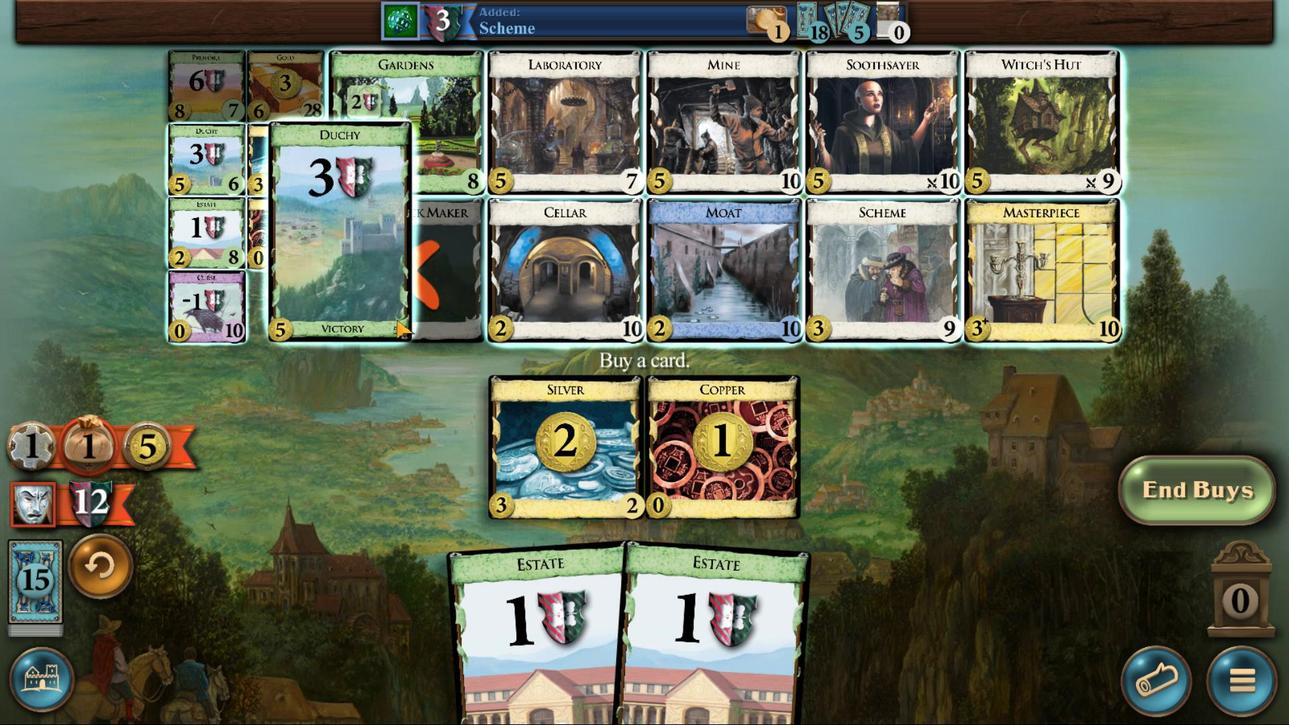 
Action: Mouse pressed left at (453, 160)
Screenshot: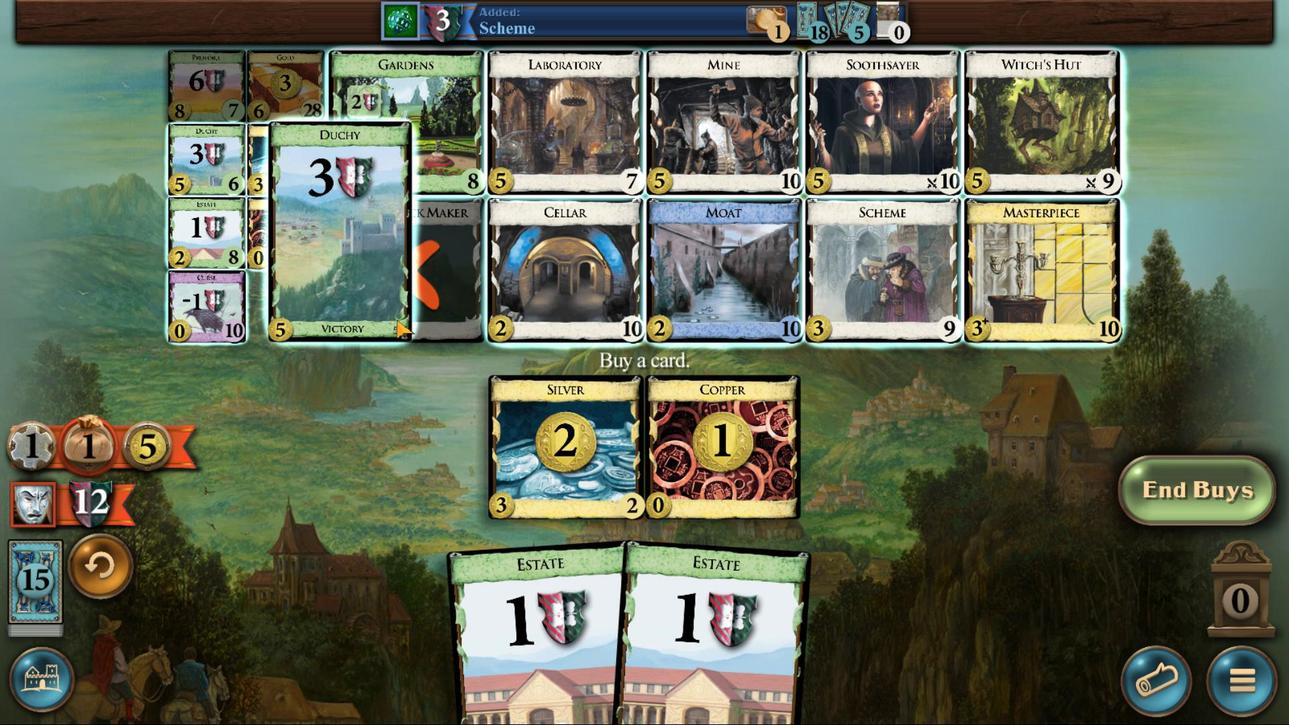 
Action: Mouse moved to (510, 492)
Screenshot: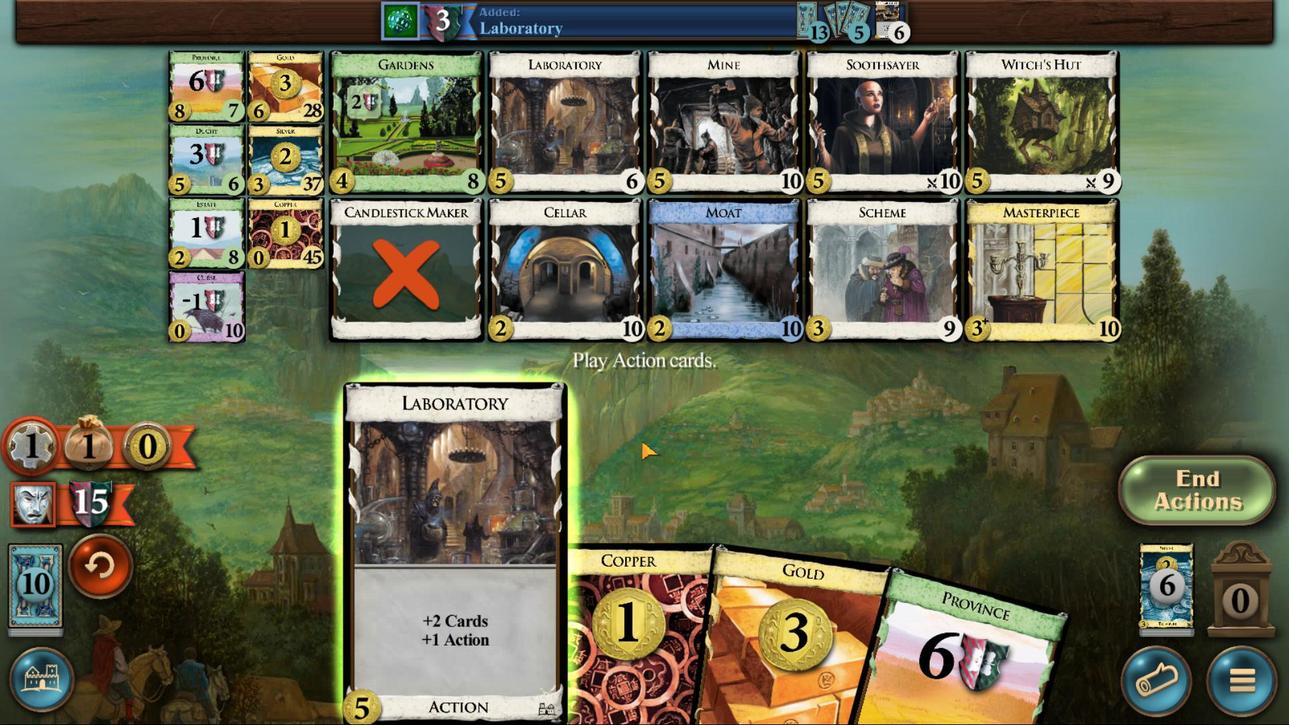 
Action: Mouse pressed left at (510, 492)
Screenshot: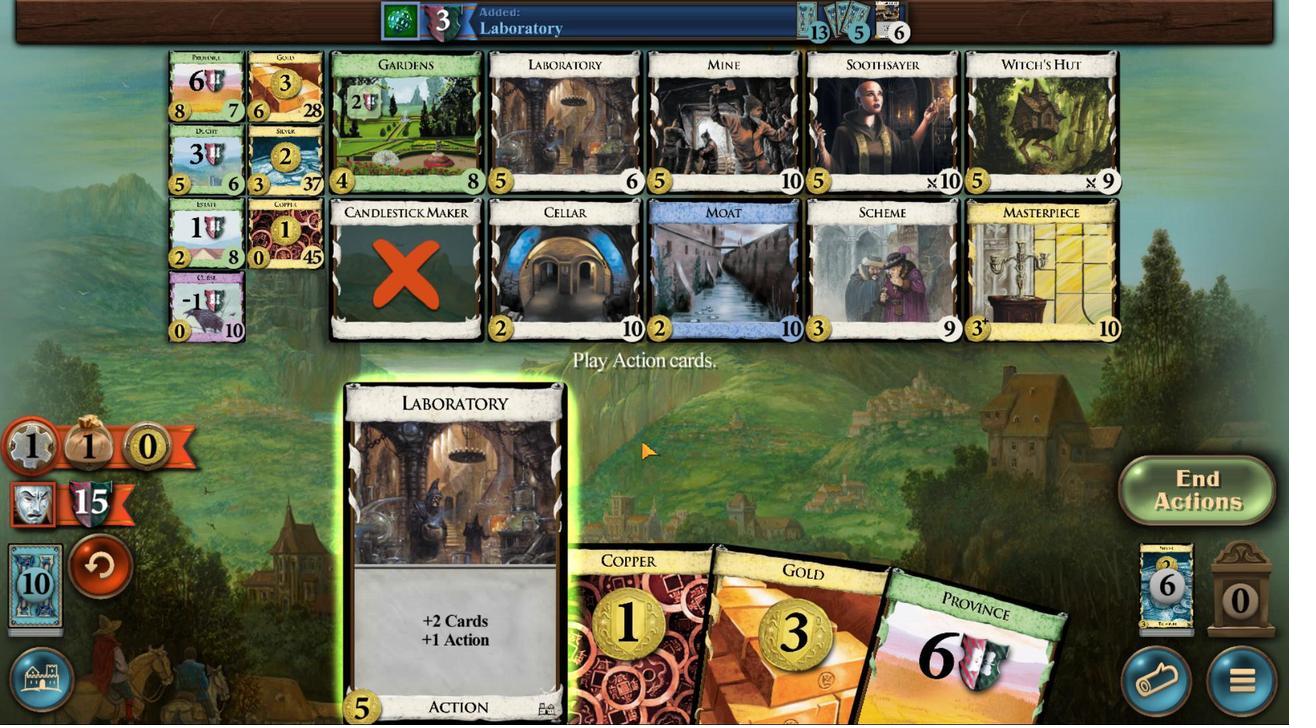 
Action: Mouse moved to (467, 482)
Screenshot: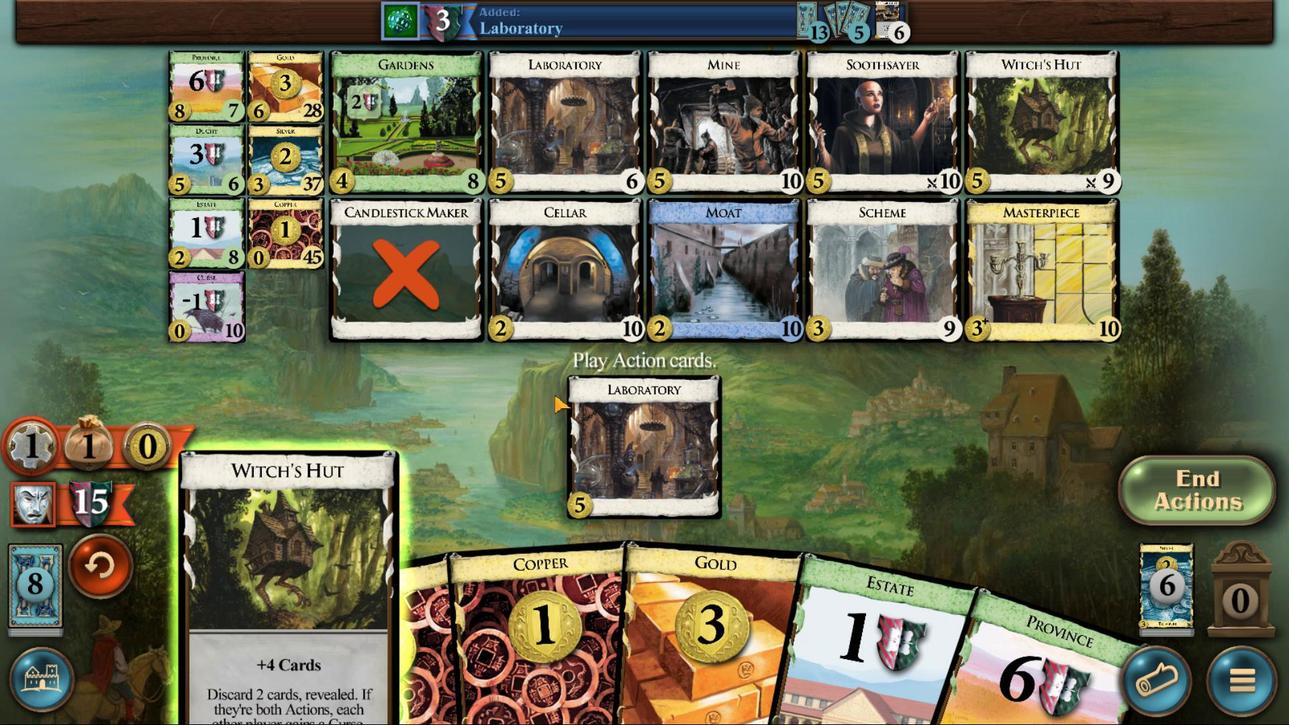 
Action: Mouse pressed left at (467, 482)
Screenshot: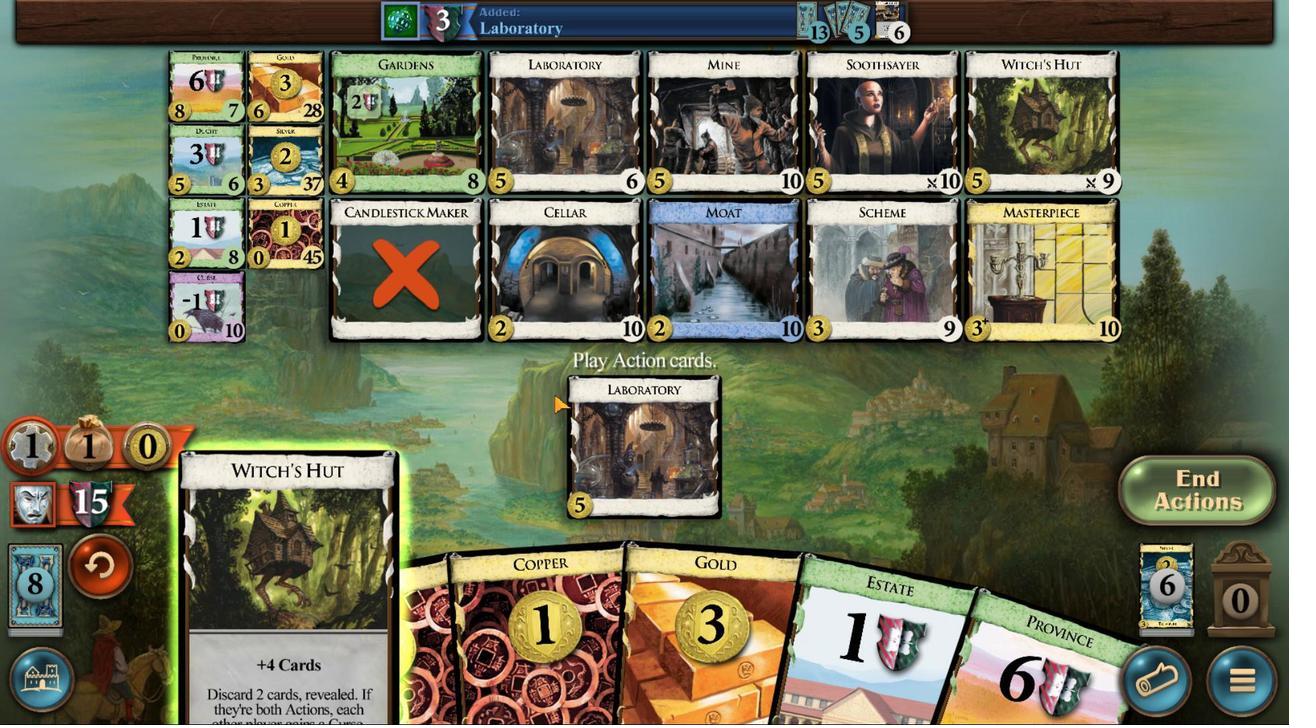 
Action: Mouse moved to (584, 456)
Screenshot: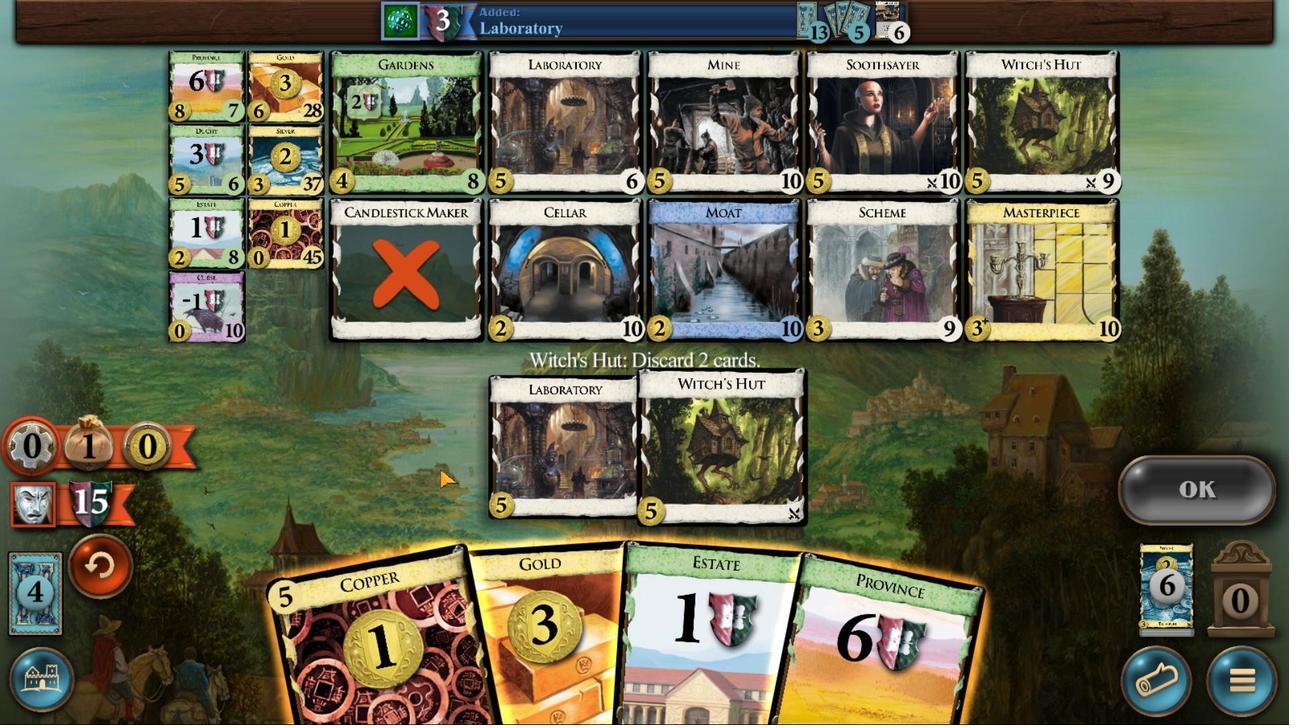 
Action: Mouse pressed left at (584, 456)
Screenshot: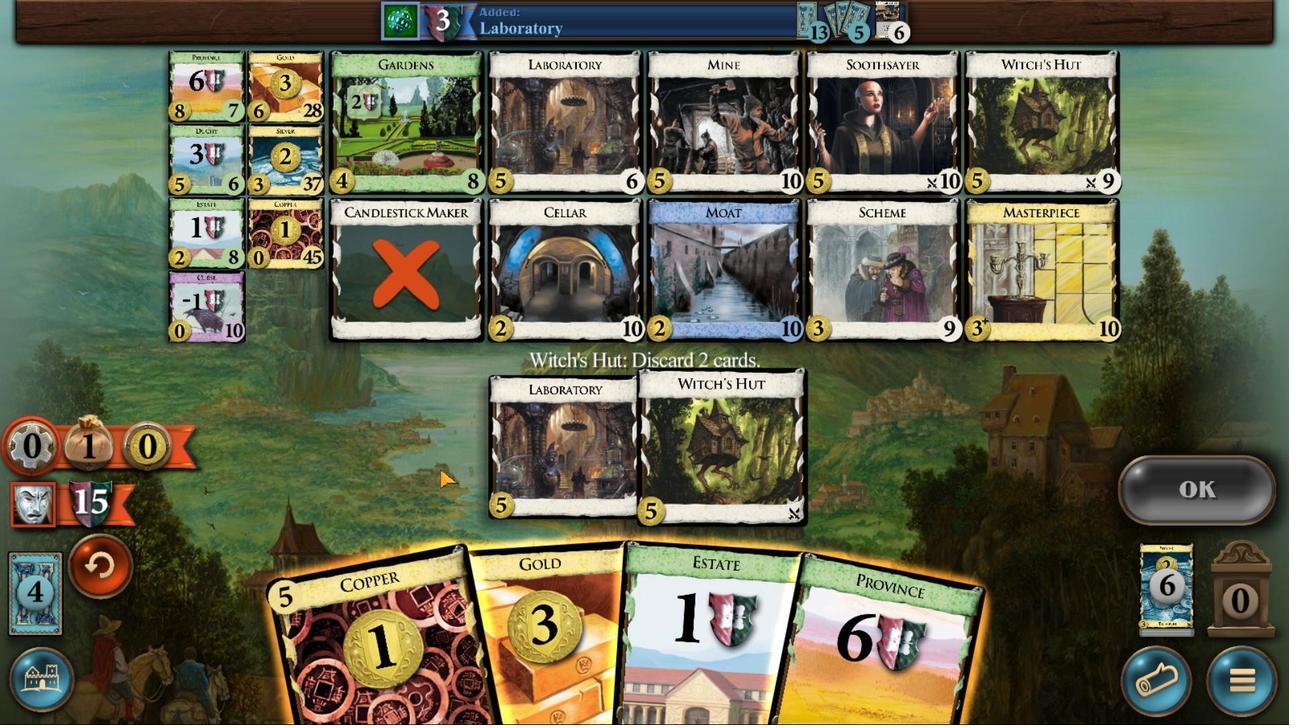 
Action: Mouse moved to (599, 461)
Screenshot: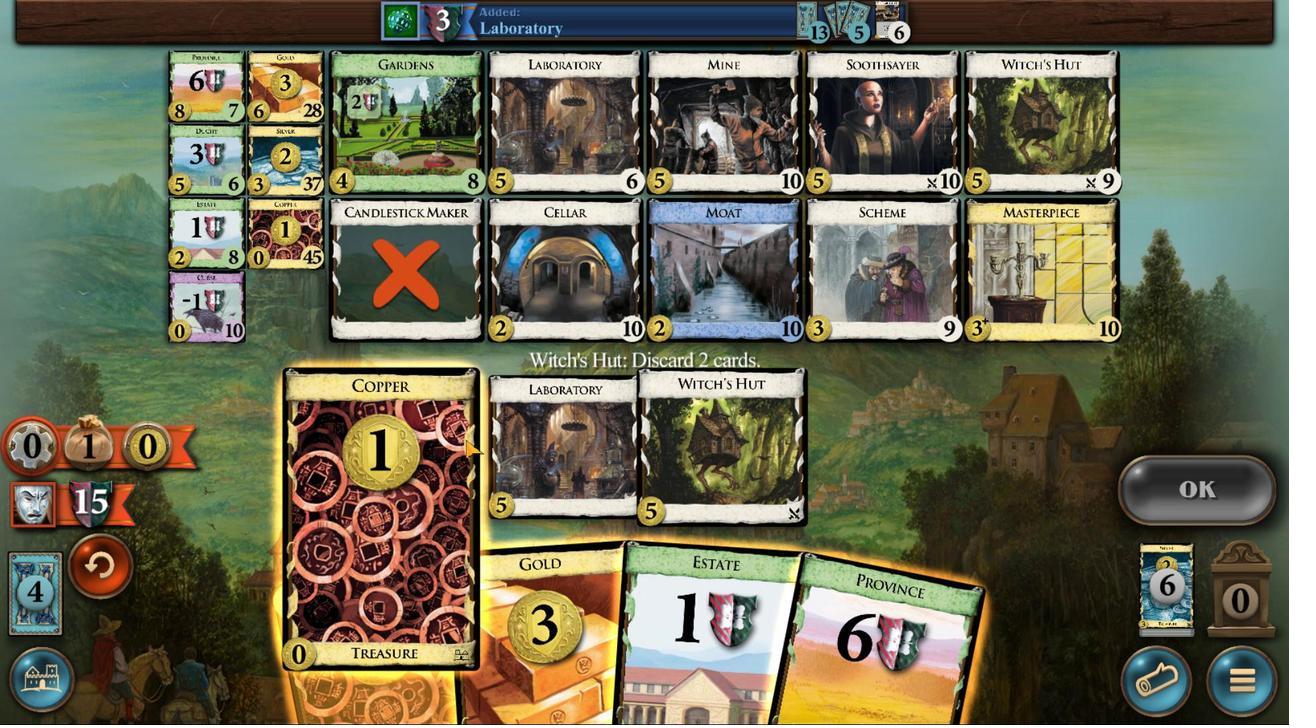 
Action: Mouse pressed left at (599, 461)
Screenshot: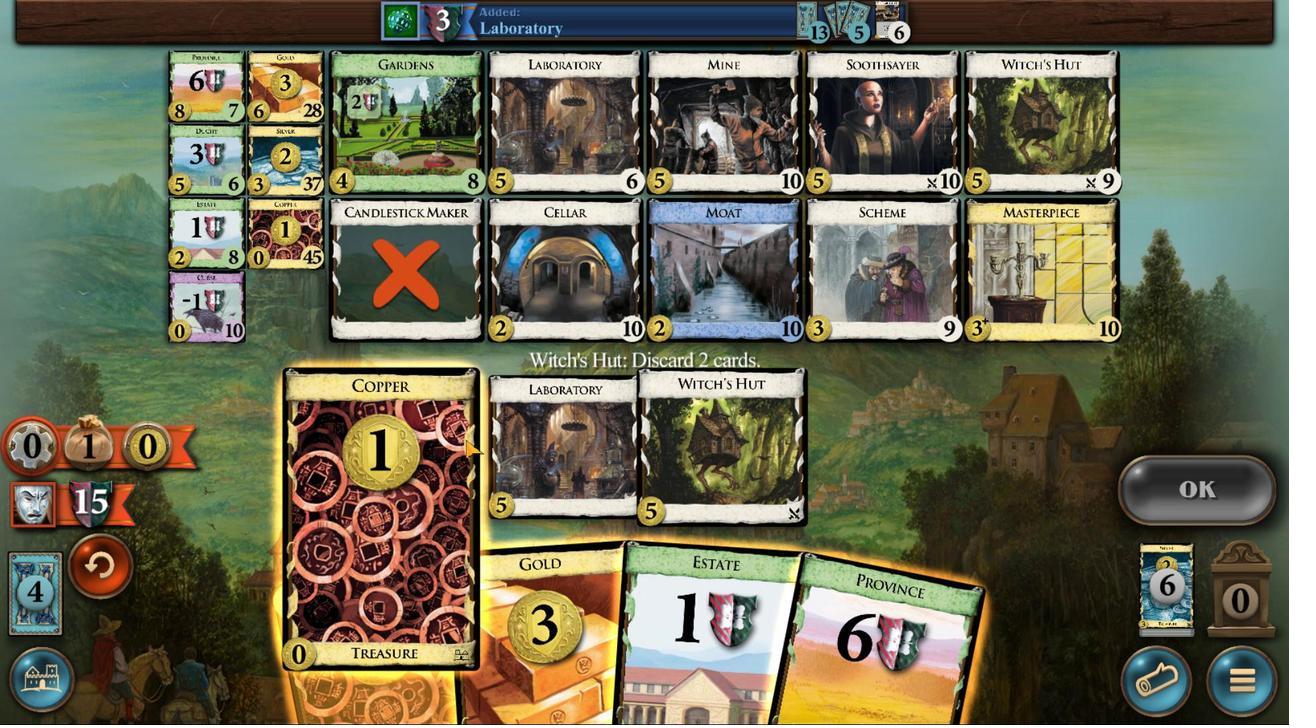 
Action: Mouse moved to (1150, 392)
Screenshot: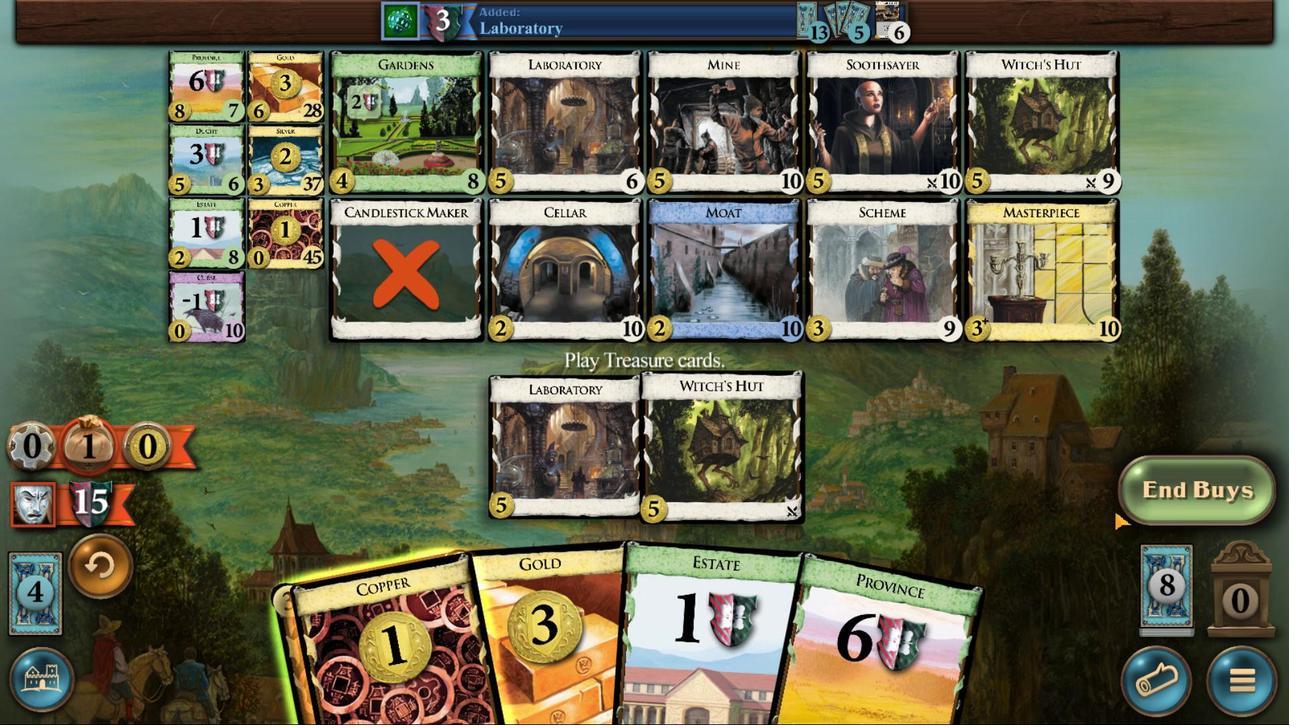 
Action: Mouse pressed left at (1150, 392)
Screenshot: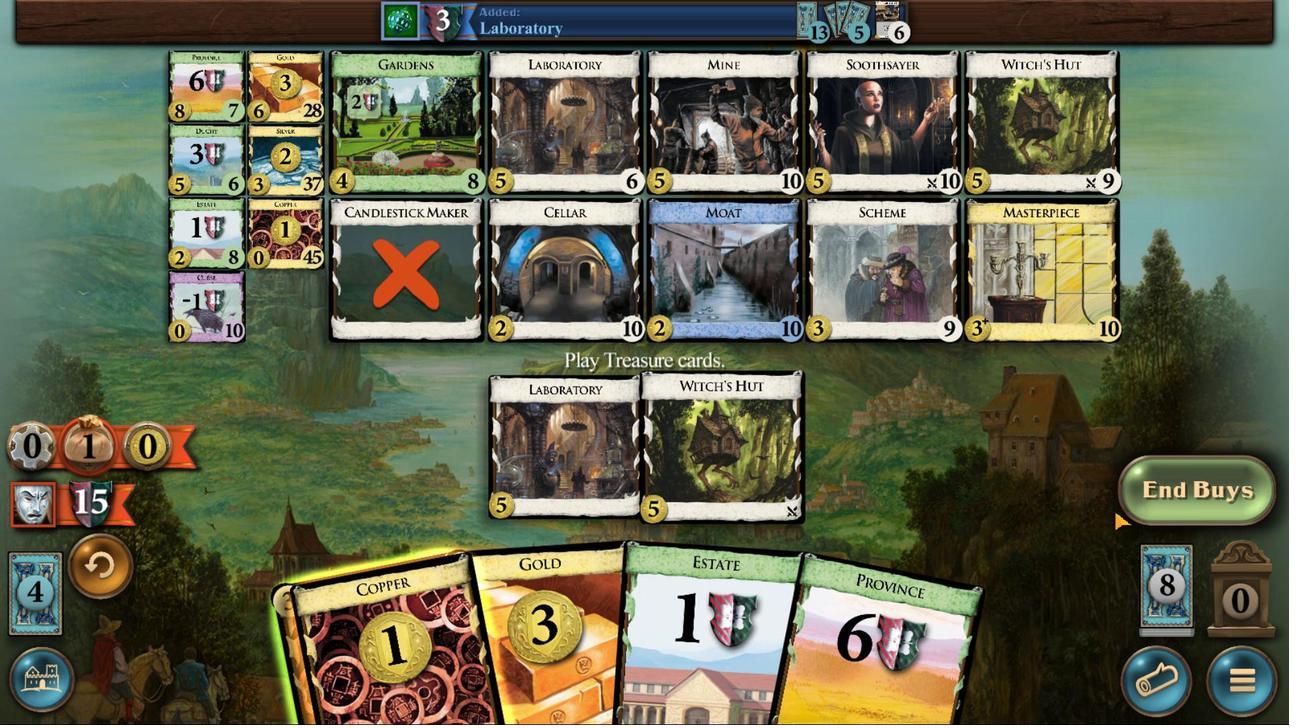 
Action: Mouse moved to (635, 444)
Screenshot: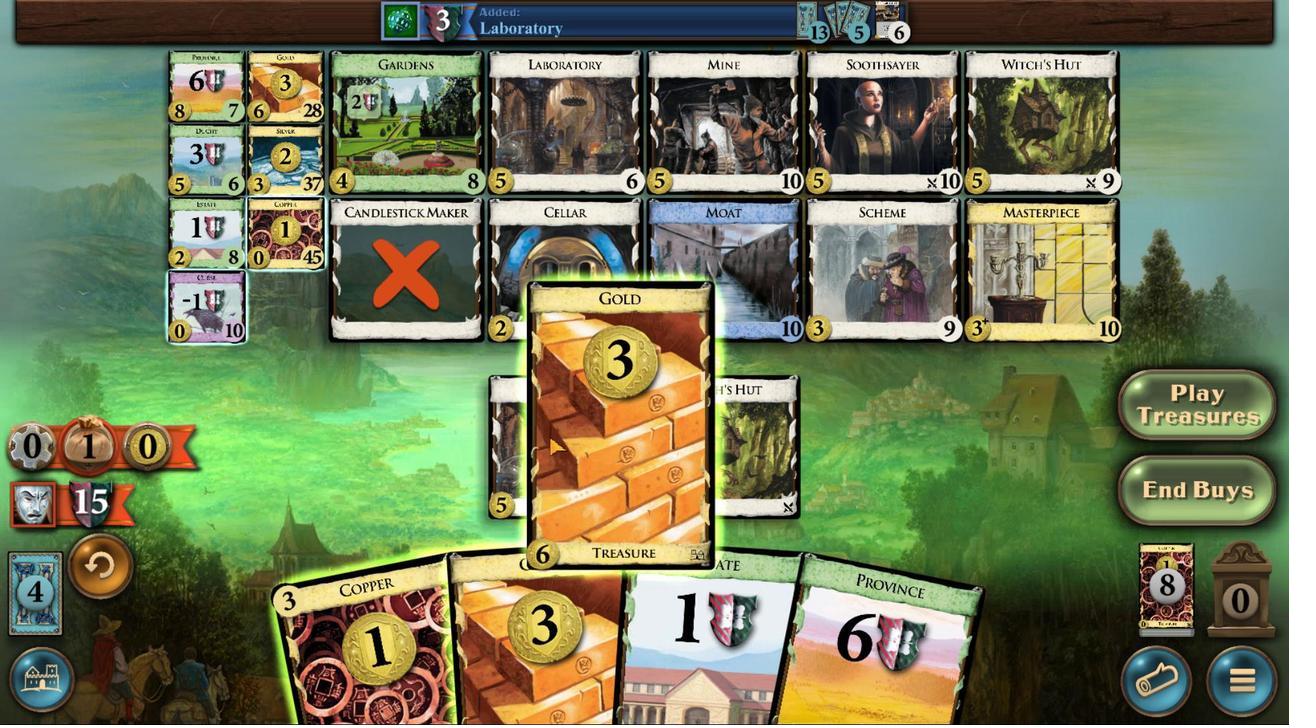 
Action: Mouse pressed left at (635, 444)
Screenshot: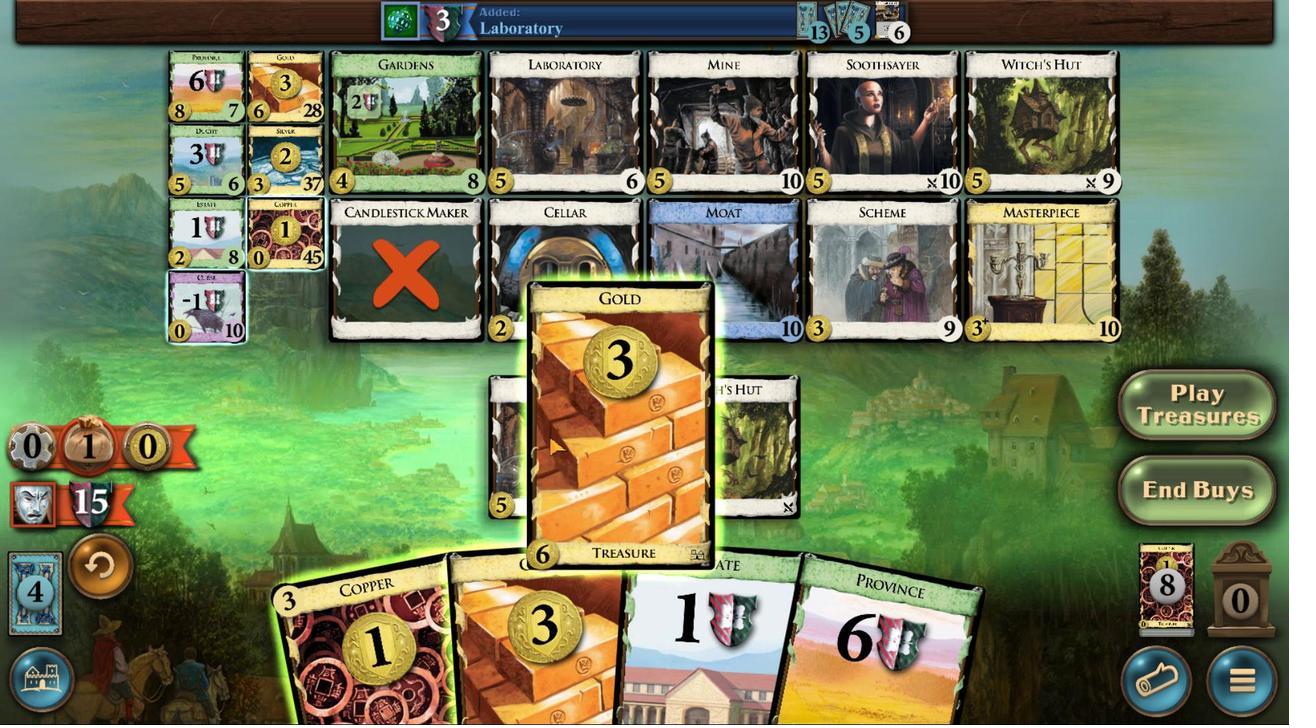 
Action: Mouse moved to (578, 461)
Screenshot: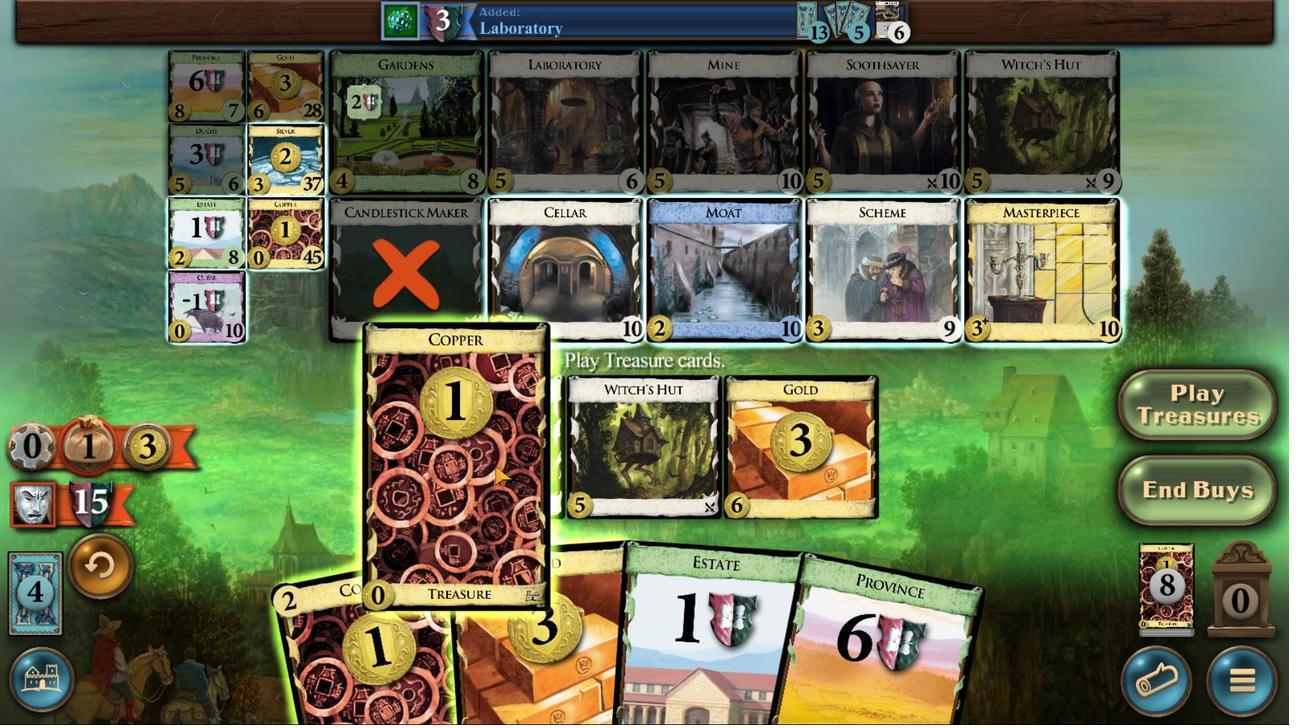 
Action: Mouse pressed left at (578, 461)
Screenshot: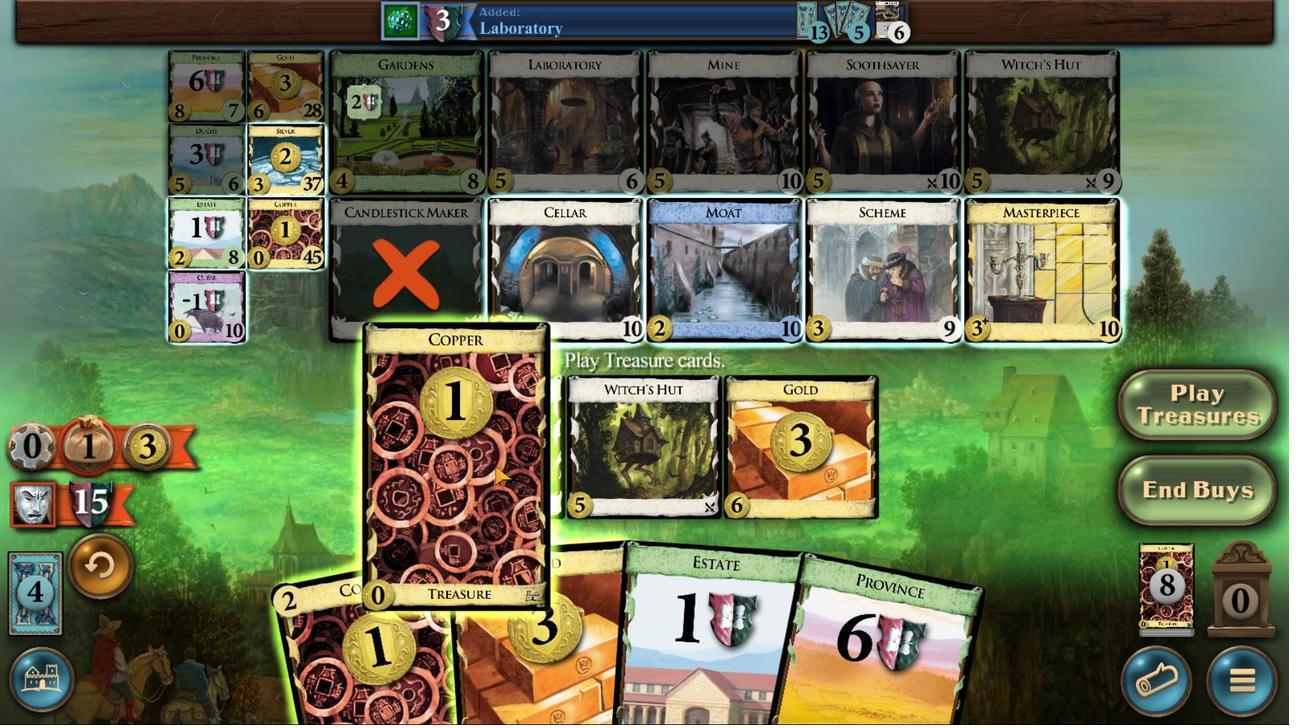 
Action: Mouse moved to (573, 450)
Screenshot: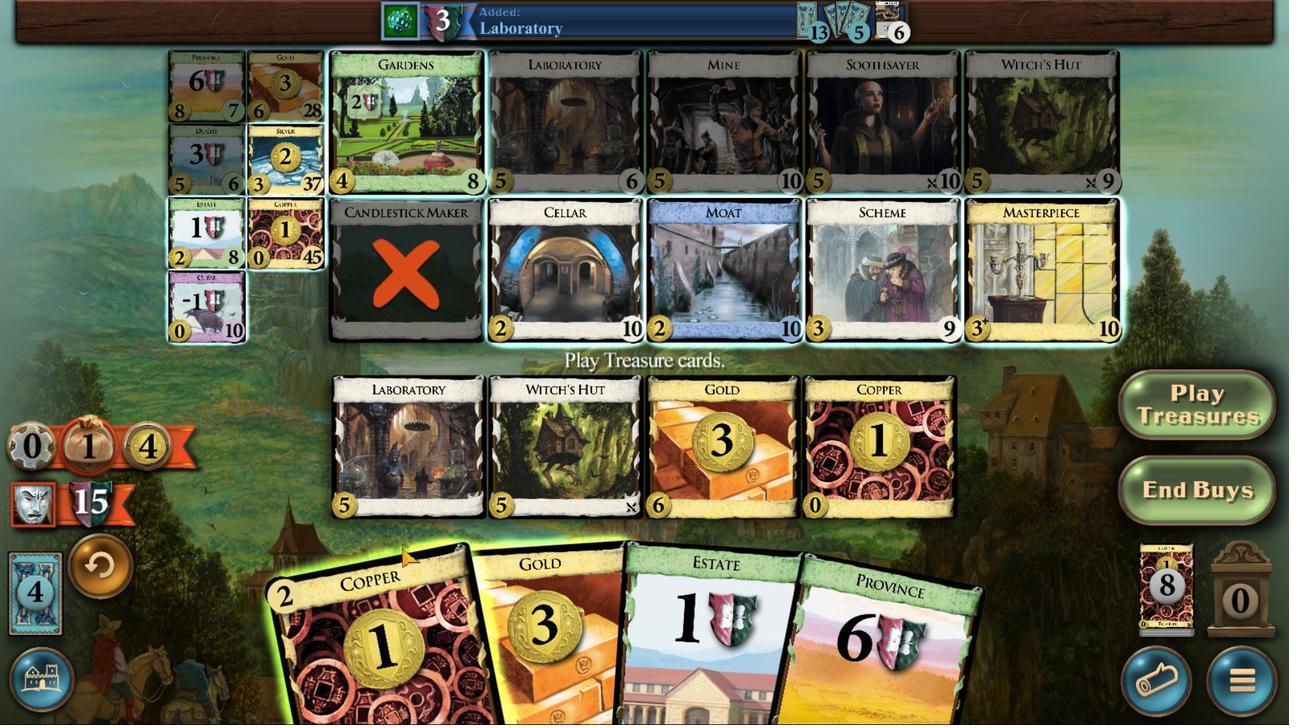 
Action: Mouse pressed left at (573, 450)
Screenshot: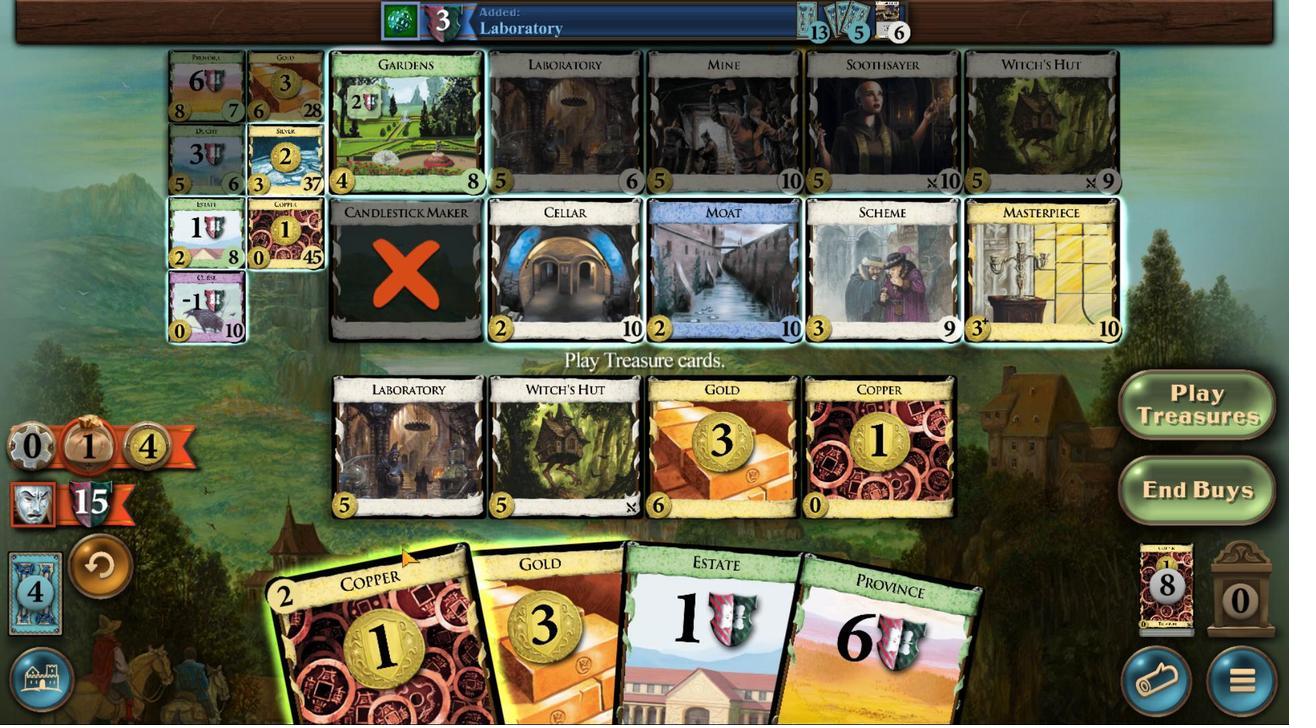
Action: Mouse moved to (809, 129)
Screenshot: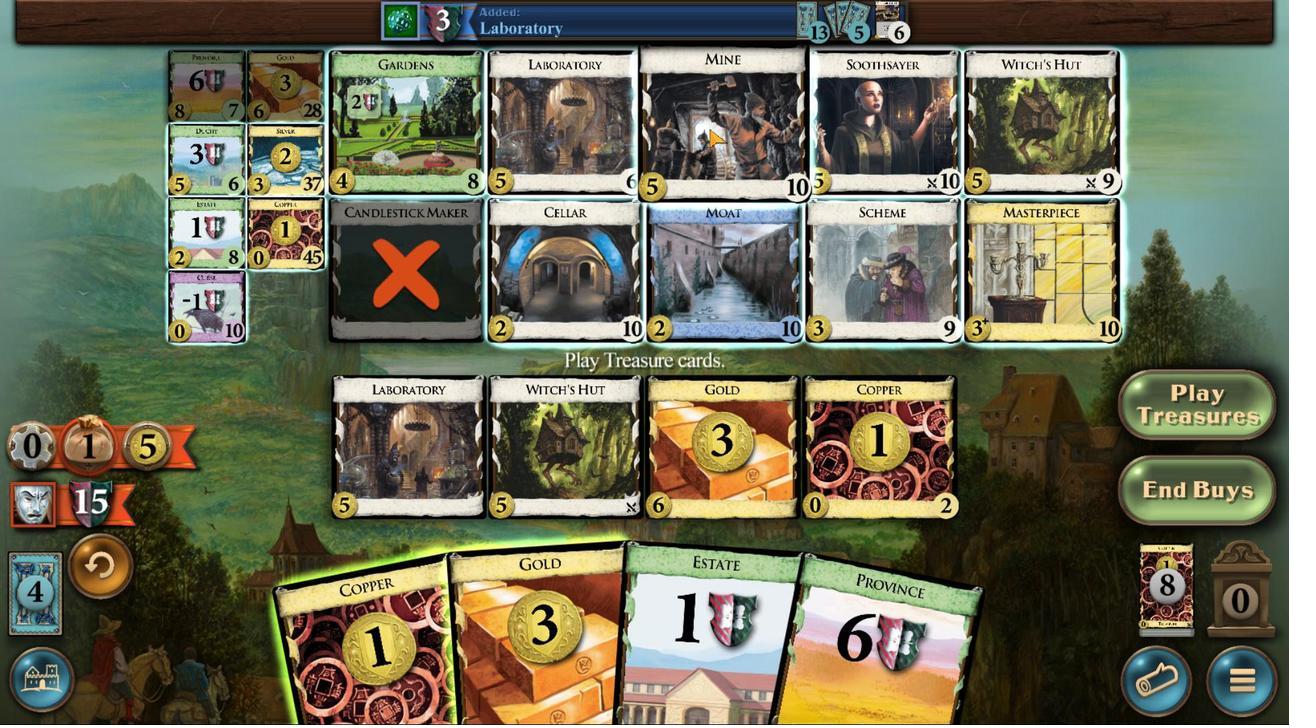 
Action: Mouse pressed left at (809, 129)
Screenshot: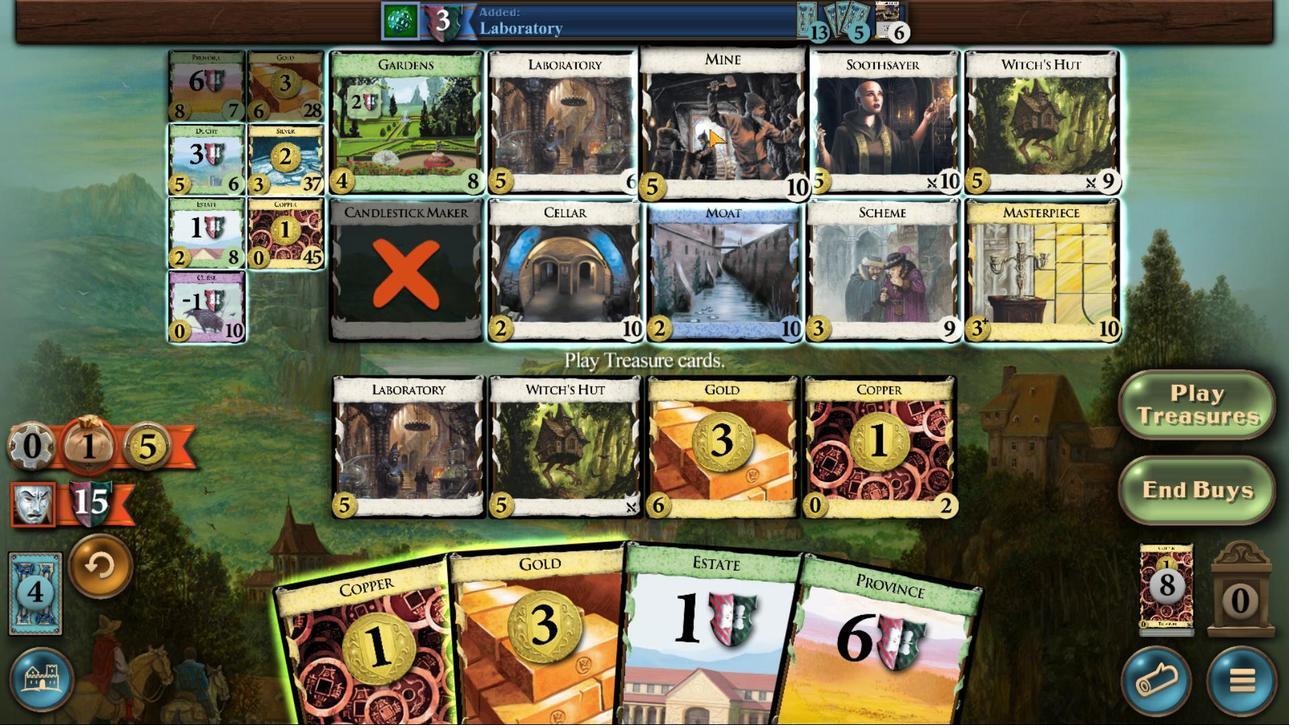 
Action: Mouse moved to (920, 217)
Screenshot: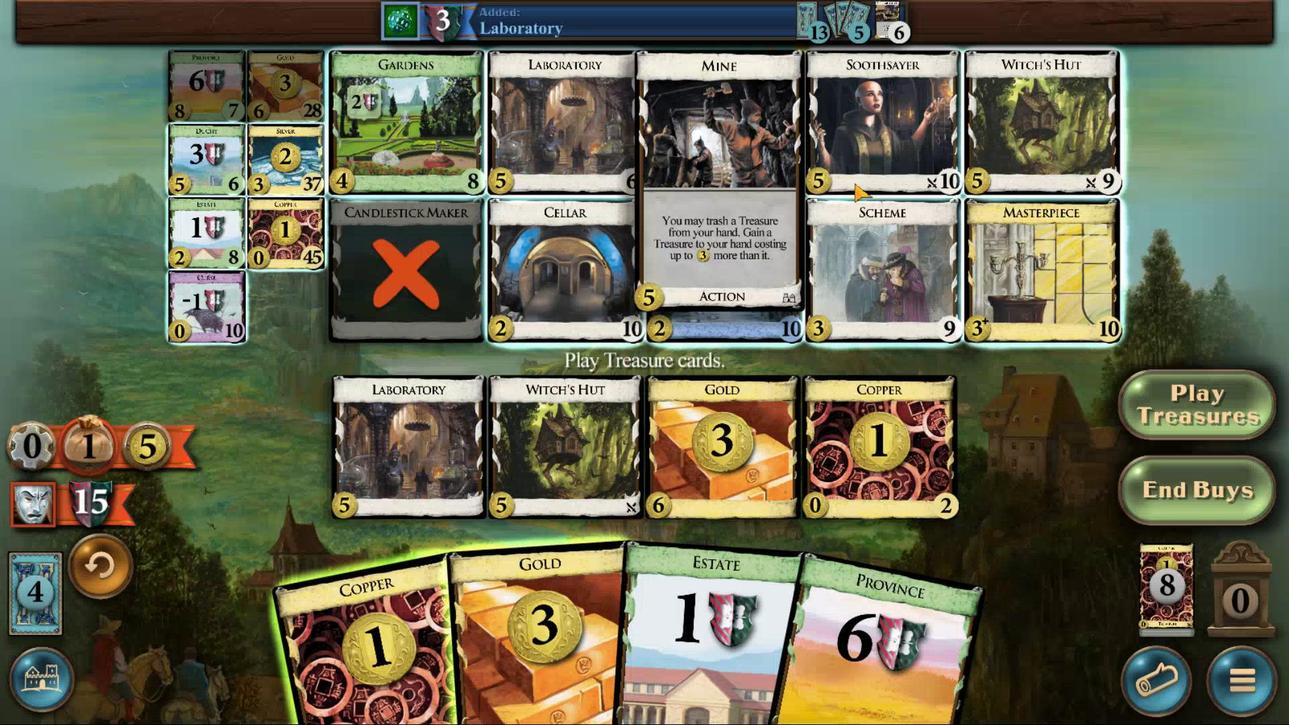 
Action: Mouse pressed left at (920, 217)
Screenshot: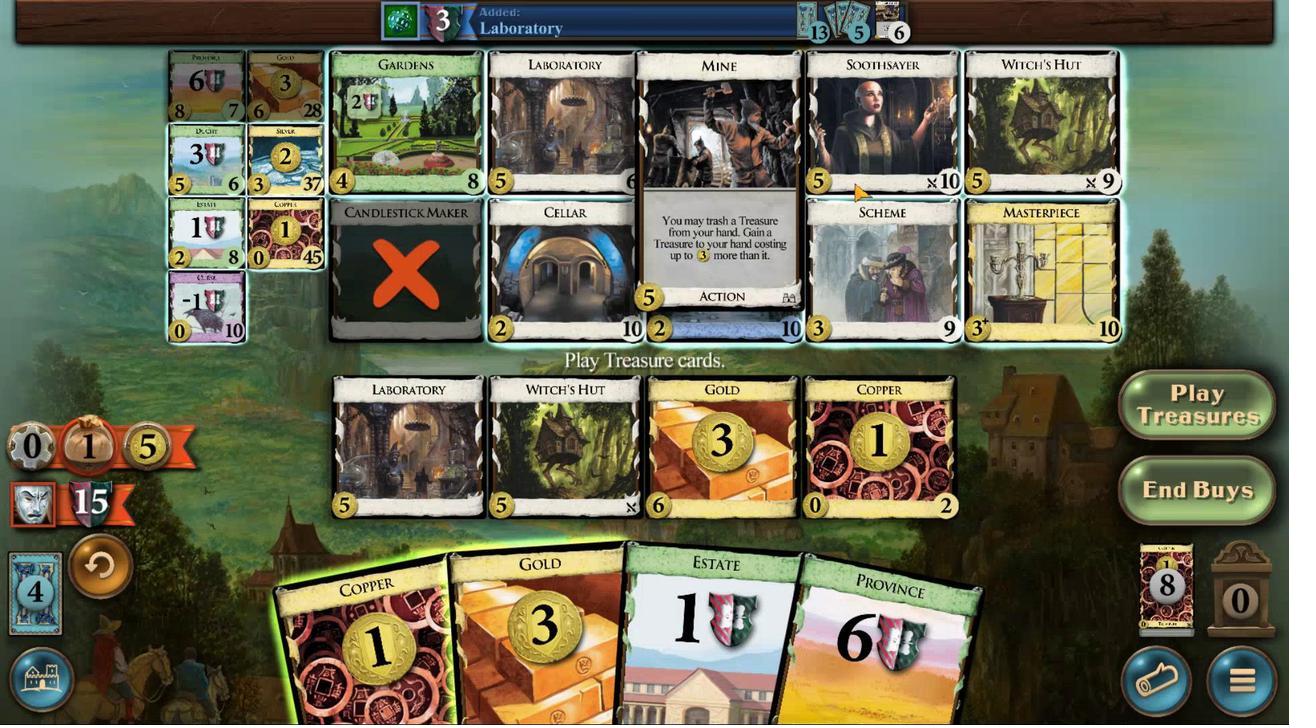 
Action: Mouse moved to (908, 168)
Screenshot: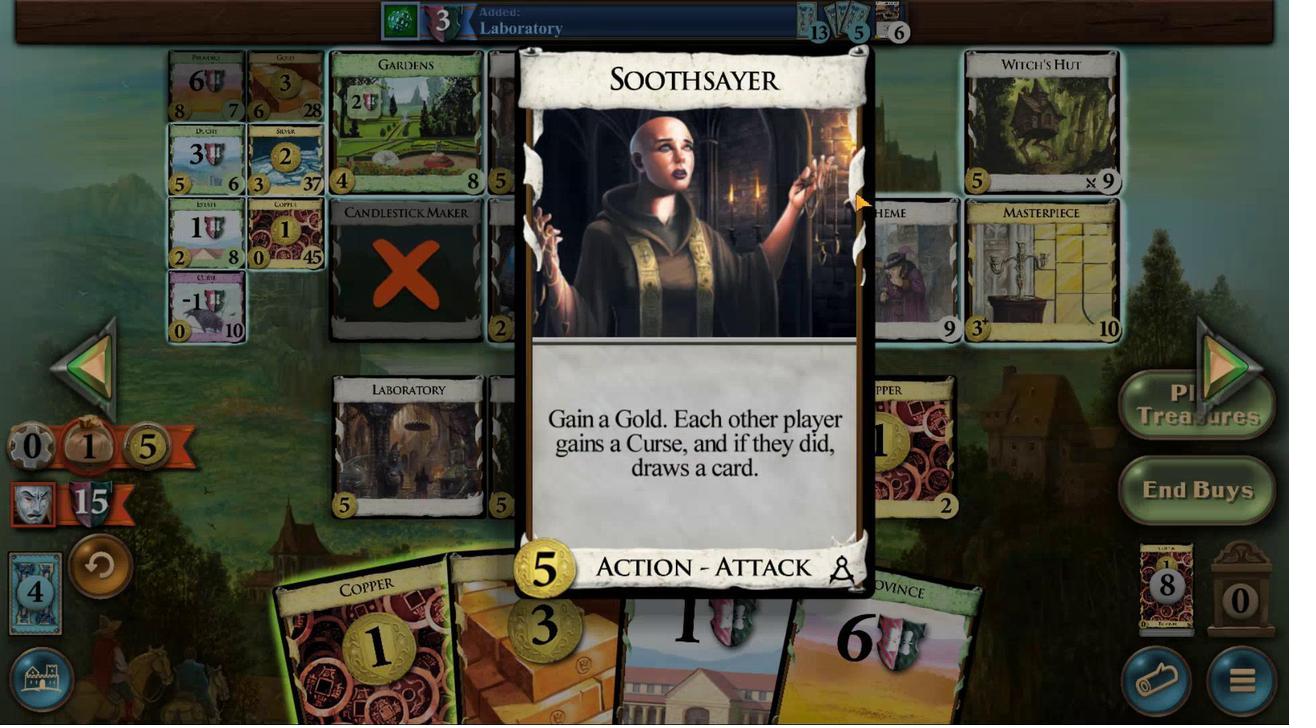 
Action: Mouse pressed left at (908, 168)
Screenshot: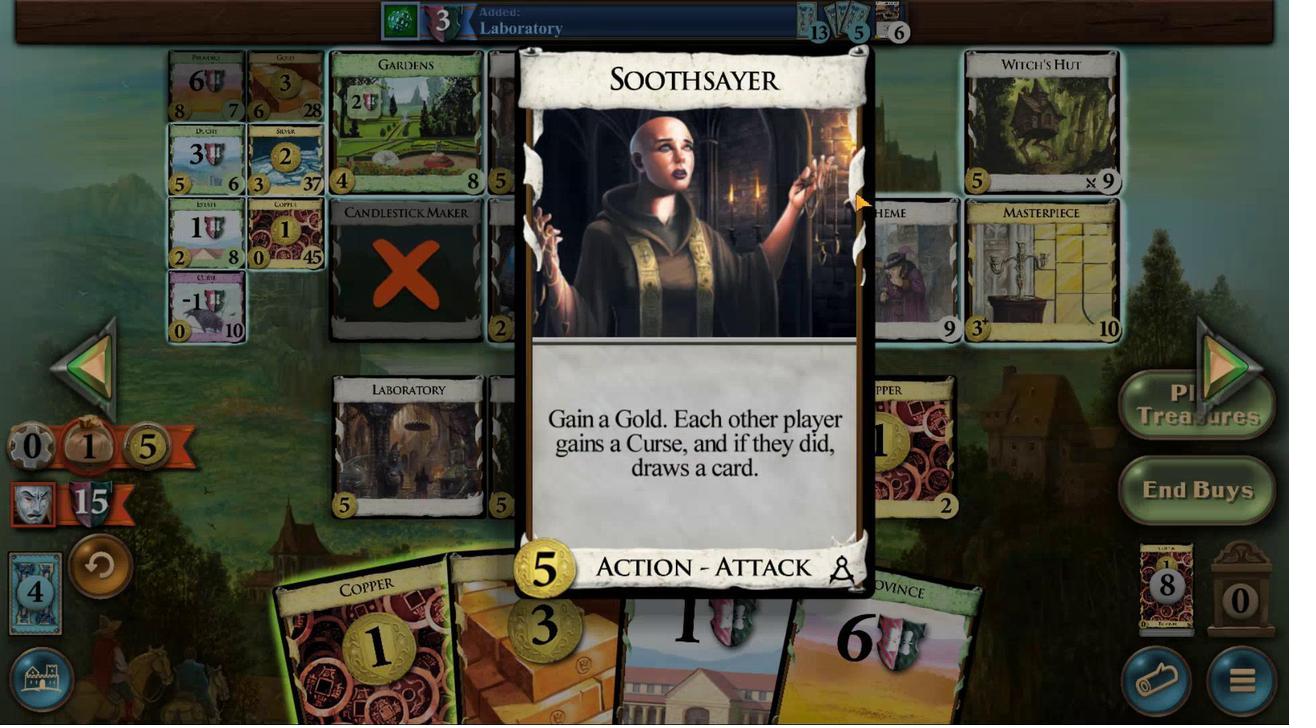 
Action: Mouse moved to (976, 192)
Screenshot: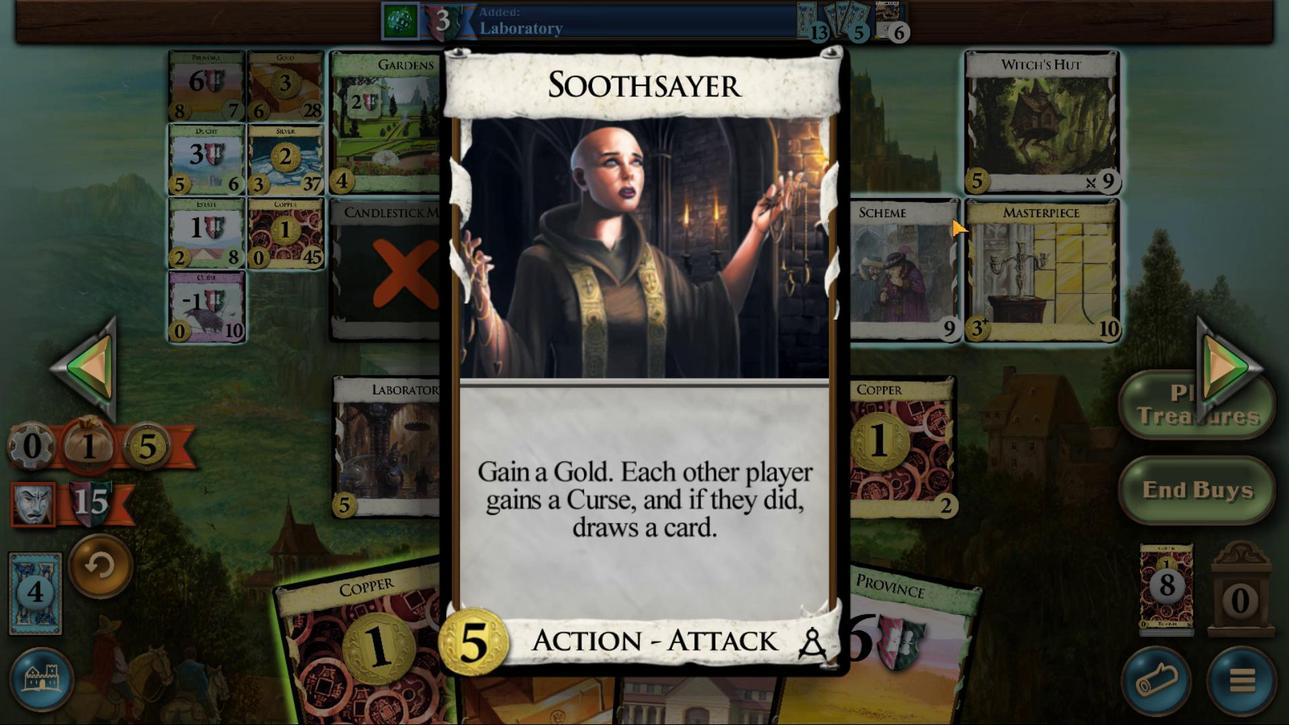 
Action: Mouse pressed left at (976, 192)
Screenshot: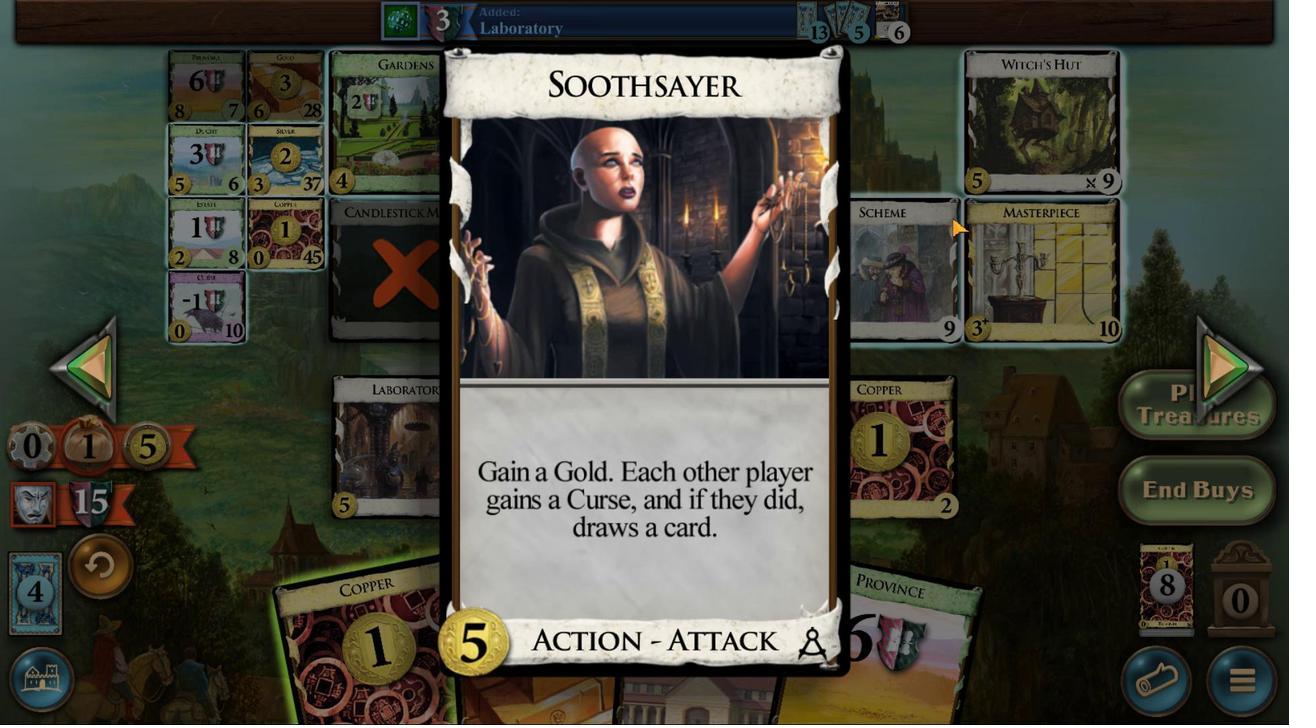 
Action: Mouse moved to (732, 145)
Screenshot: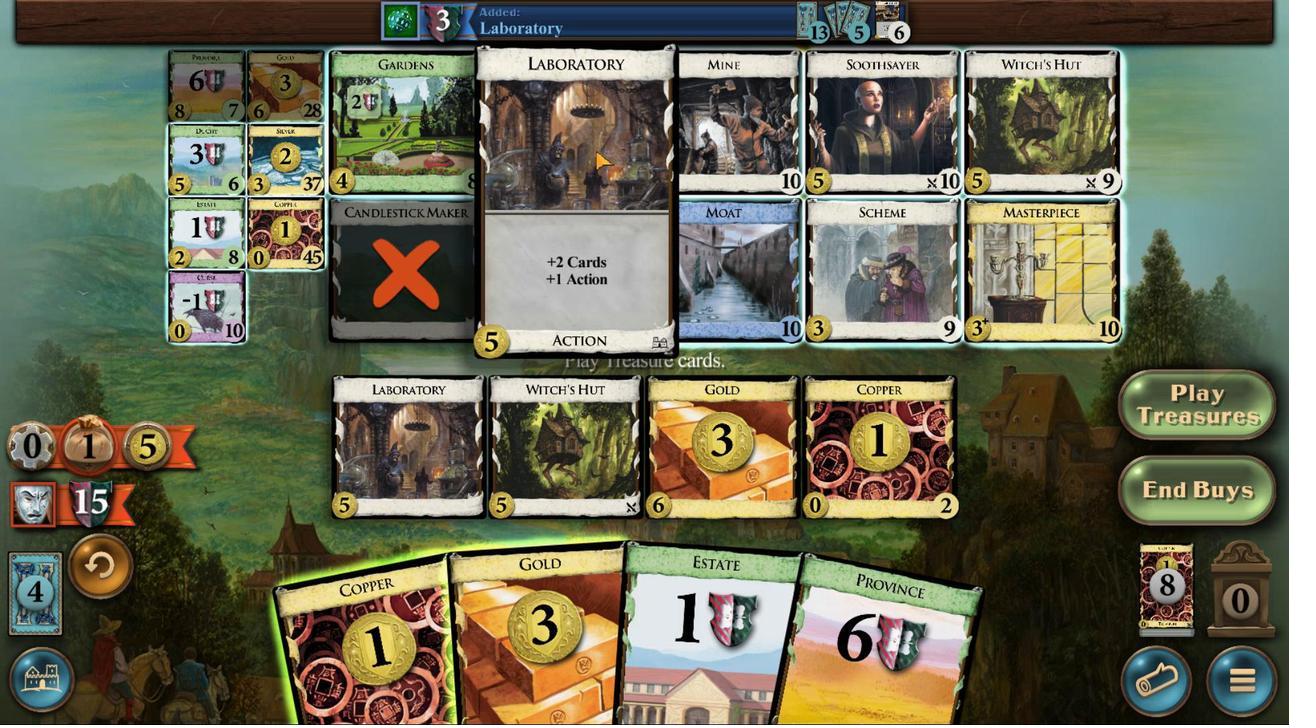 
Action: Mouse pressed left at (732, 145)
Screenshot: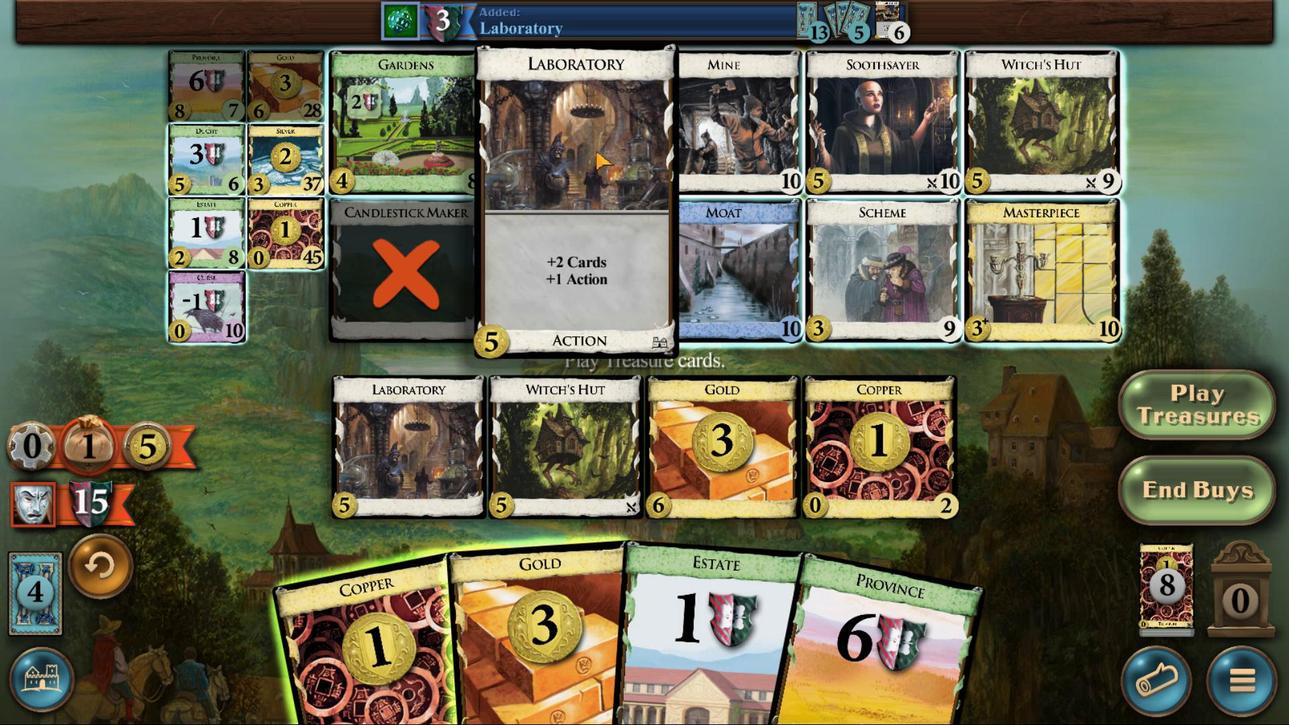 
Action: Mouse moved to (951, 244)
Screenshot: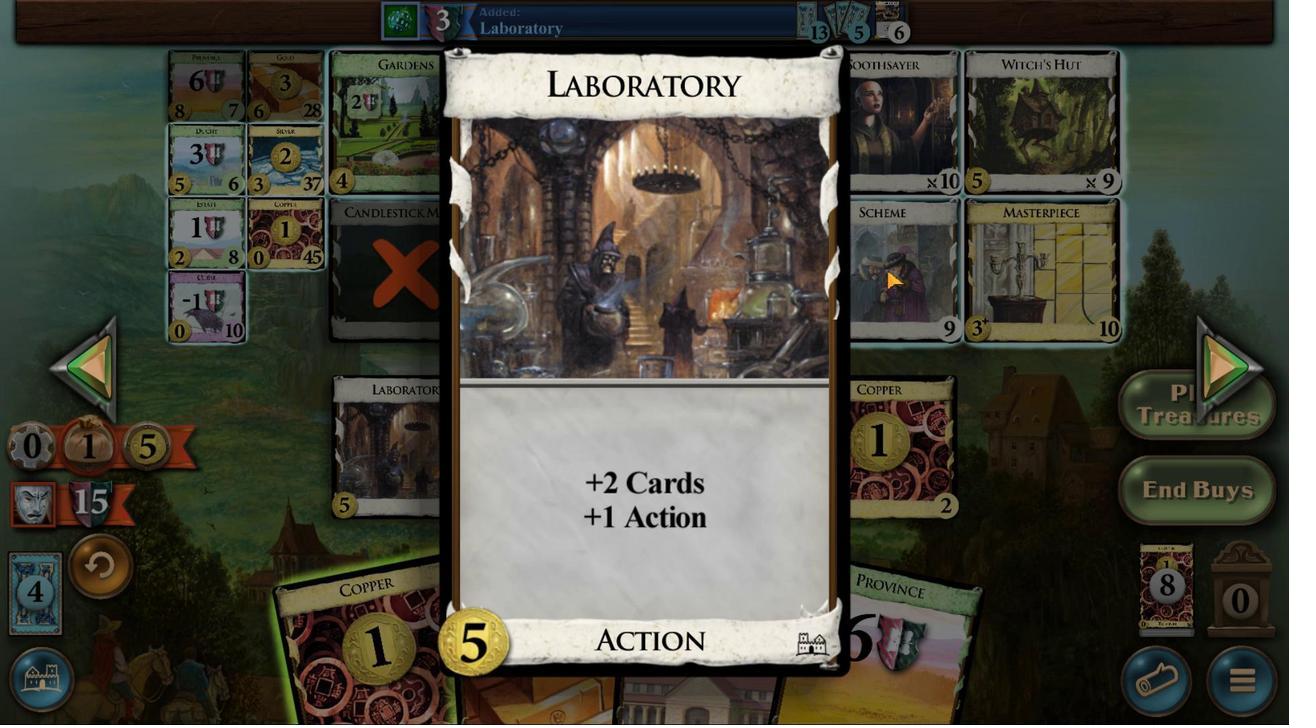 
Action: Mouse pressed left at (951, 244)
Screenshot: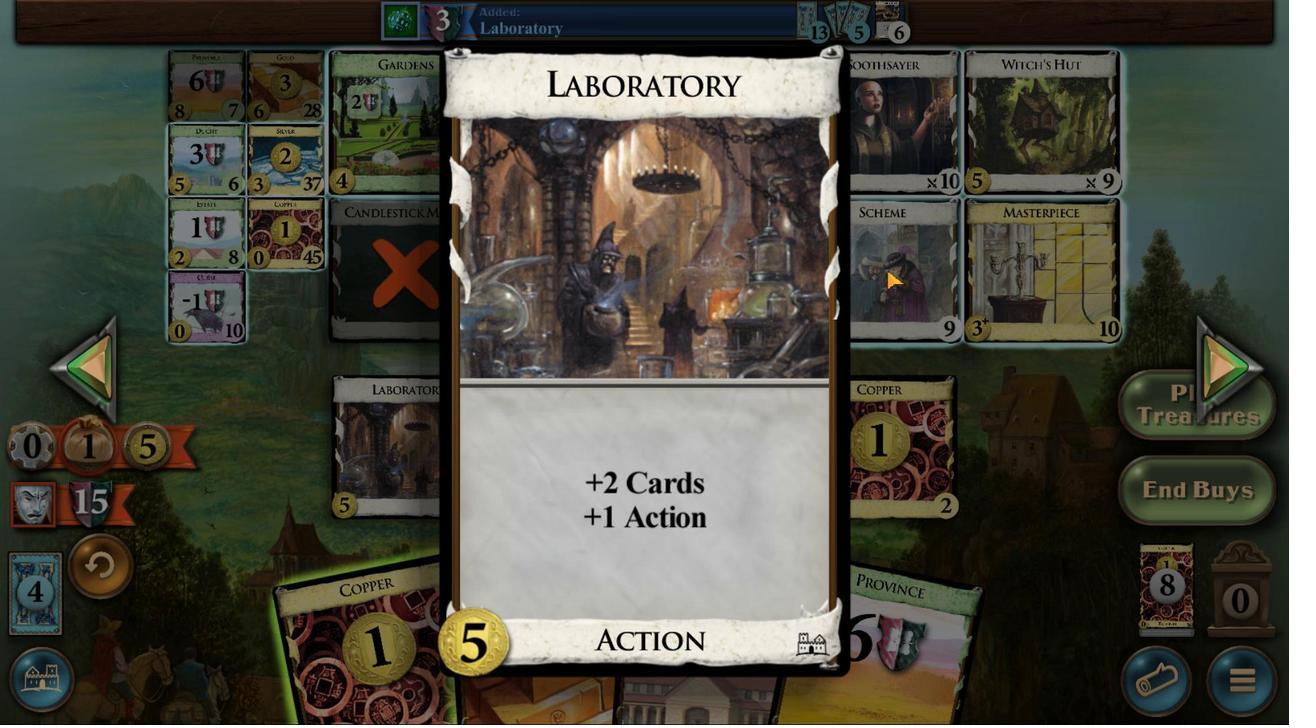 
Action: Mouse moved to (703, 85)
Screenshot: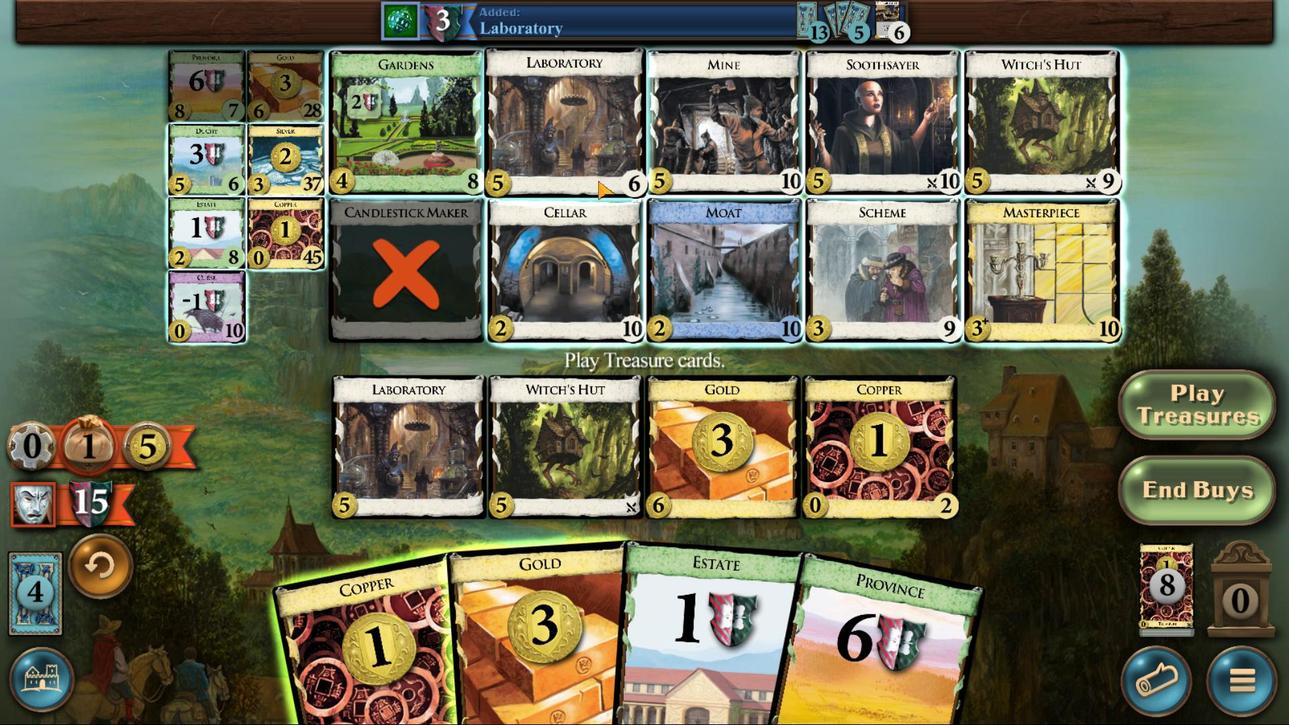 
Action: Mouse pressed left at (703, 85)
Screenshot: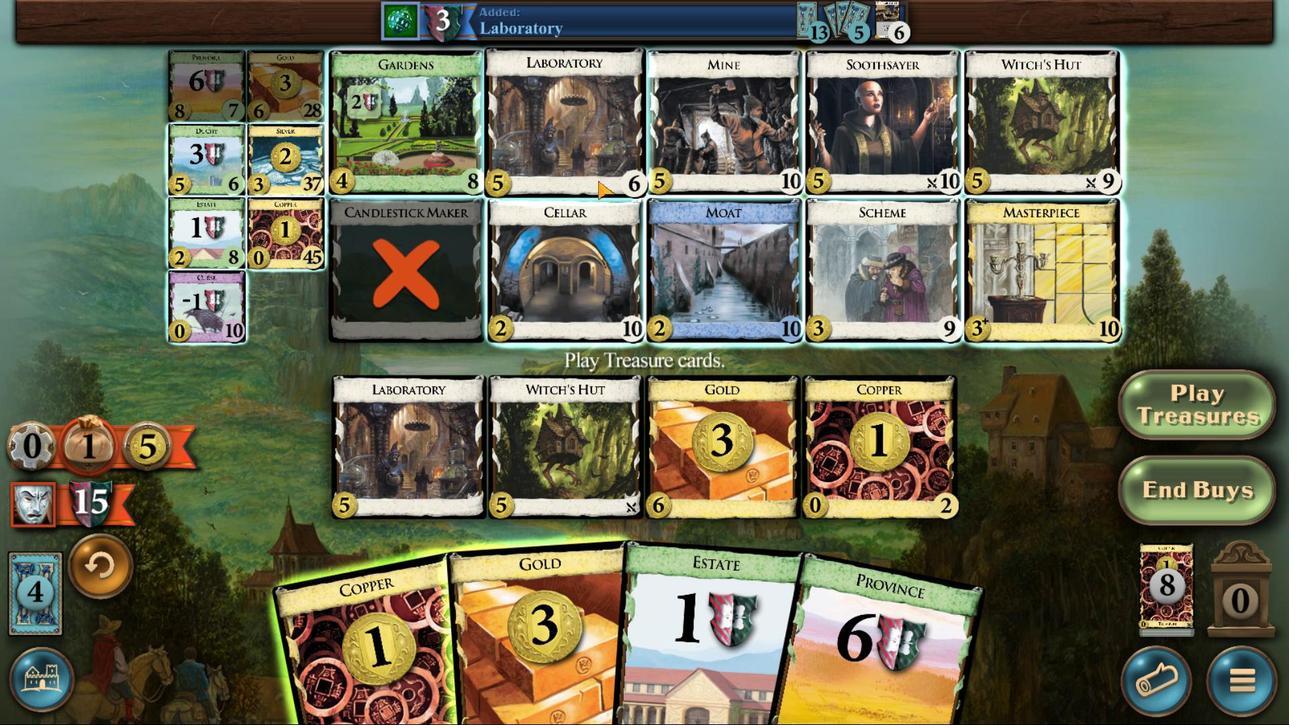 
Action: Mouse moved to (521, 468)
Screenshot: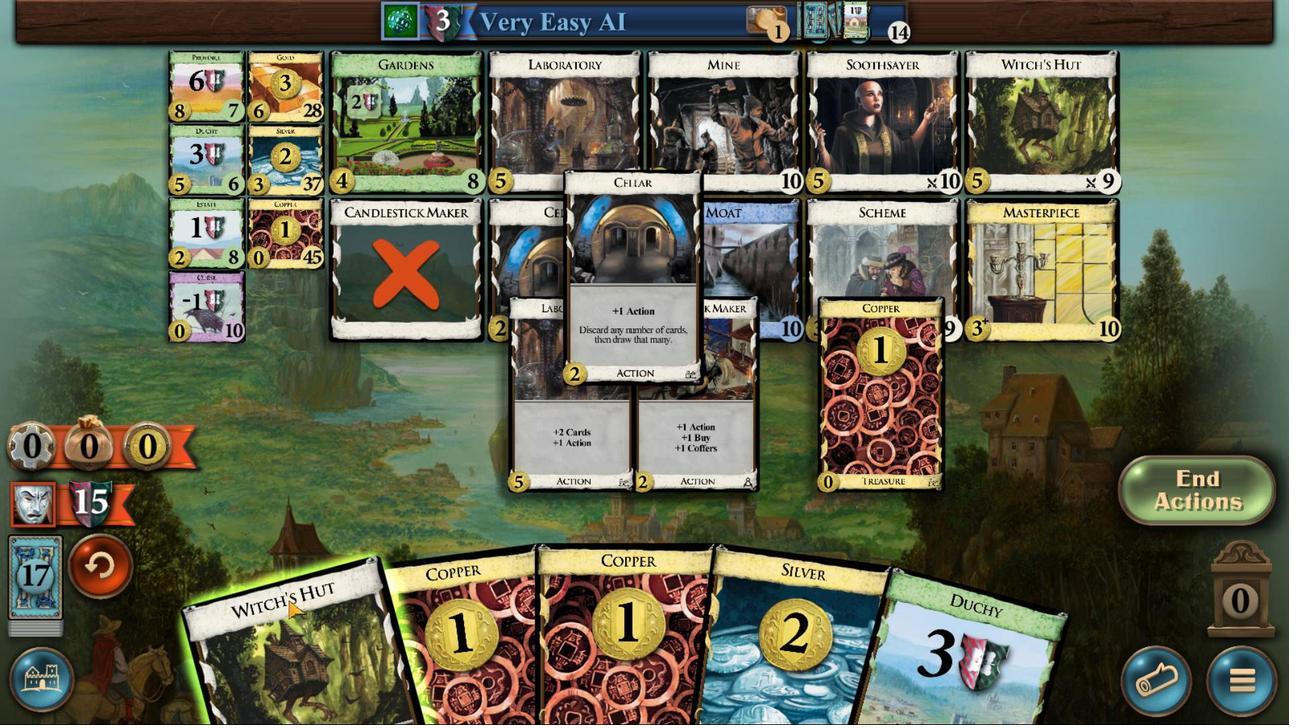 
Action: Mouse pressed left at (521, 468)
Screenshot: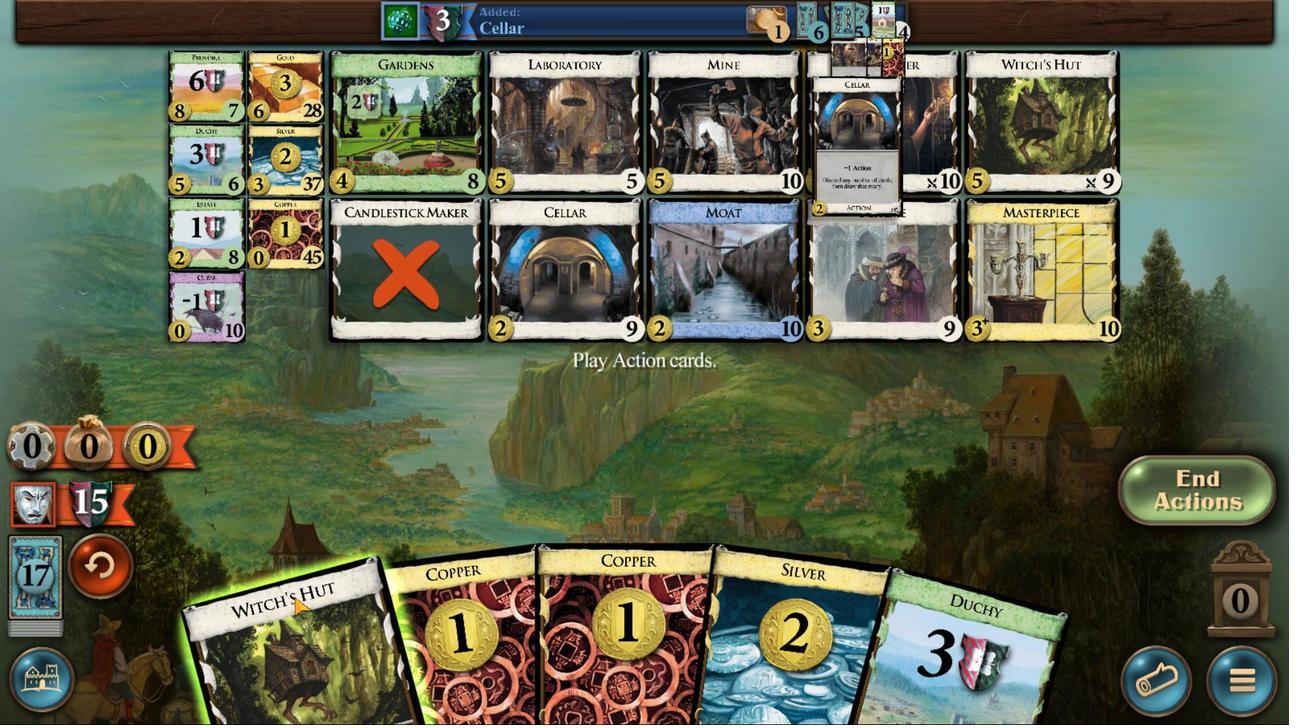 
Action: Mouse moved to (601, 411)
Screenshot: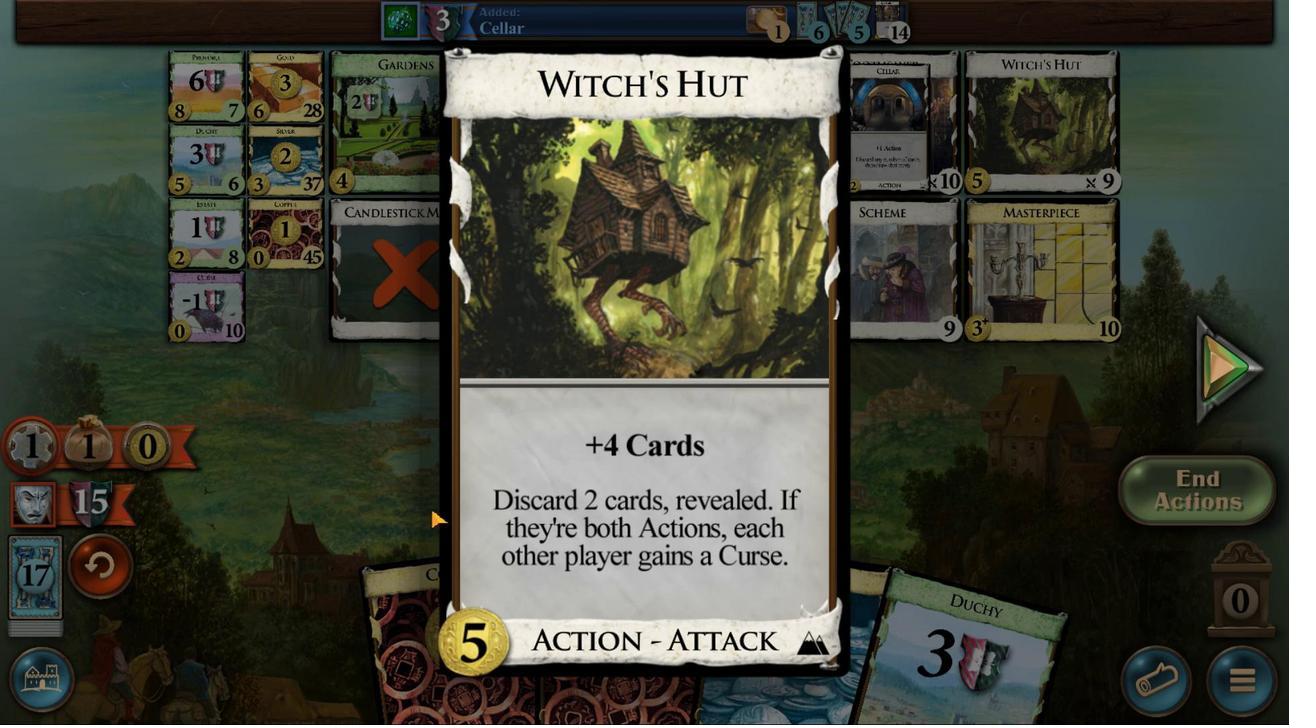 
Action: Mouse pressed left at (601, 411)
Screenshot: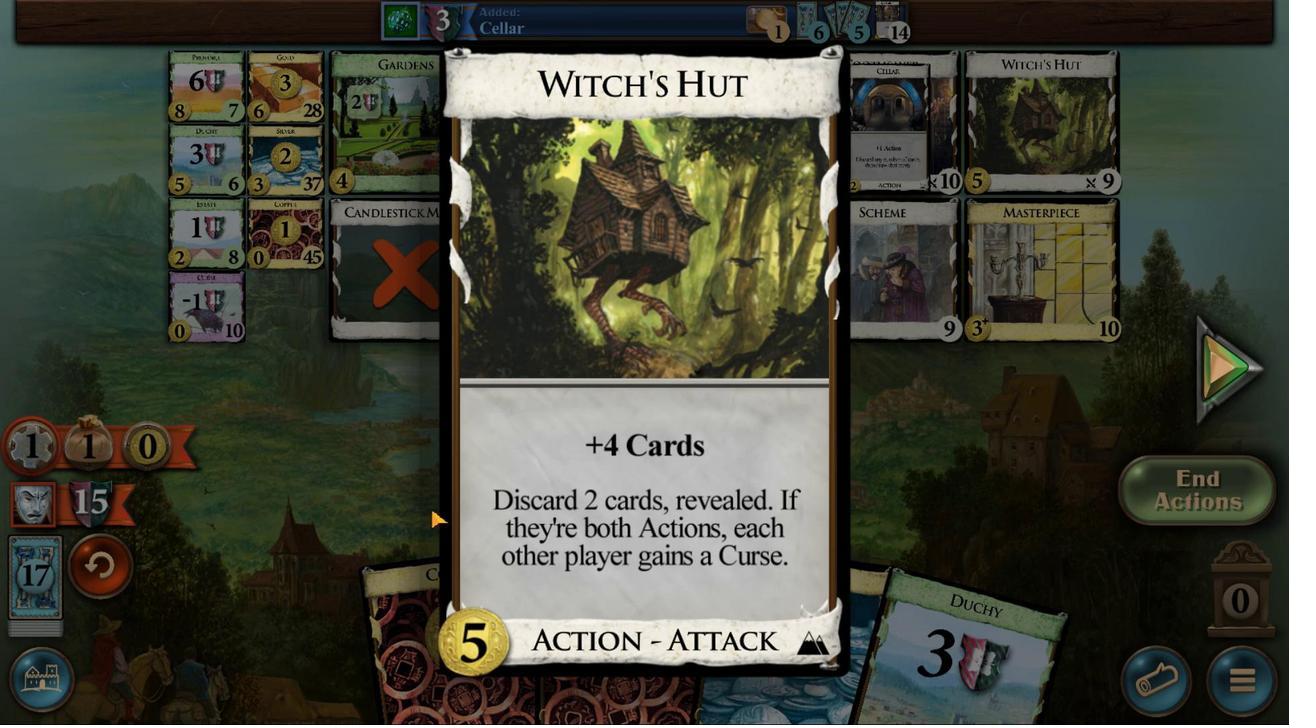 
Action: Mouse moved to (537, 439)
Screenshot: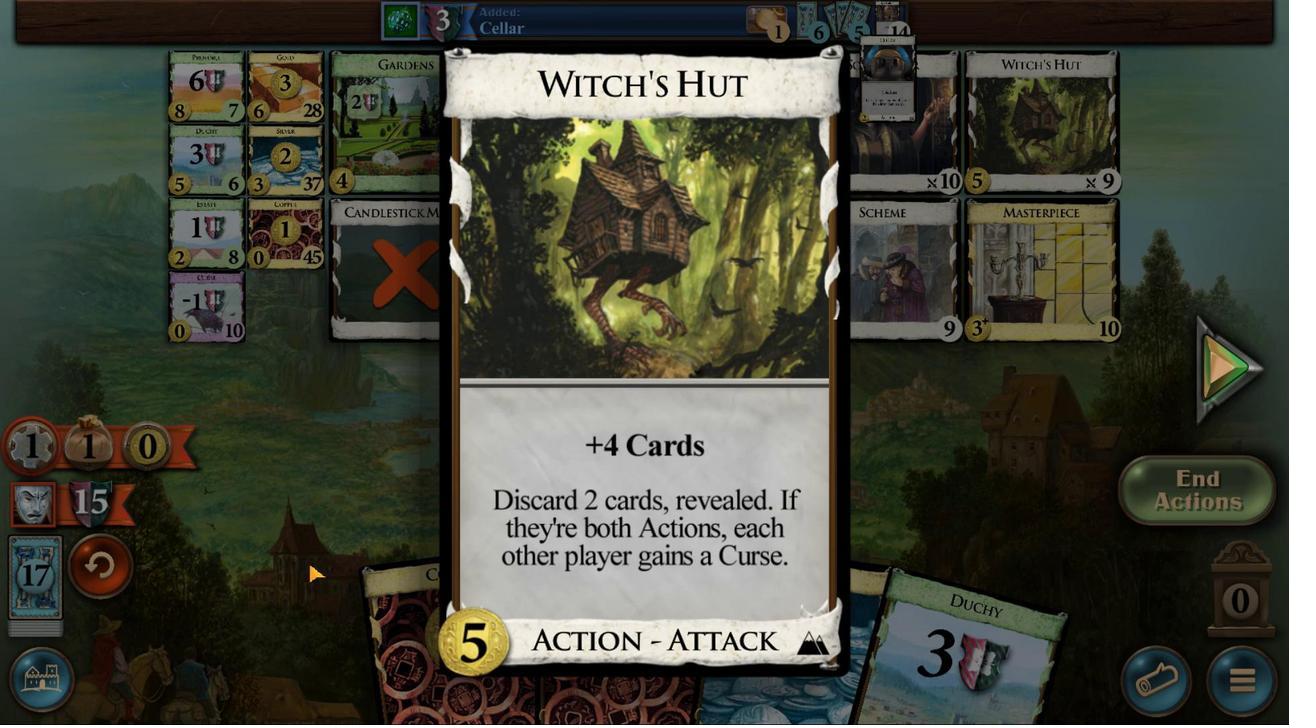 
Action: Mouse pressed left at (537, 439)
Screenshot: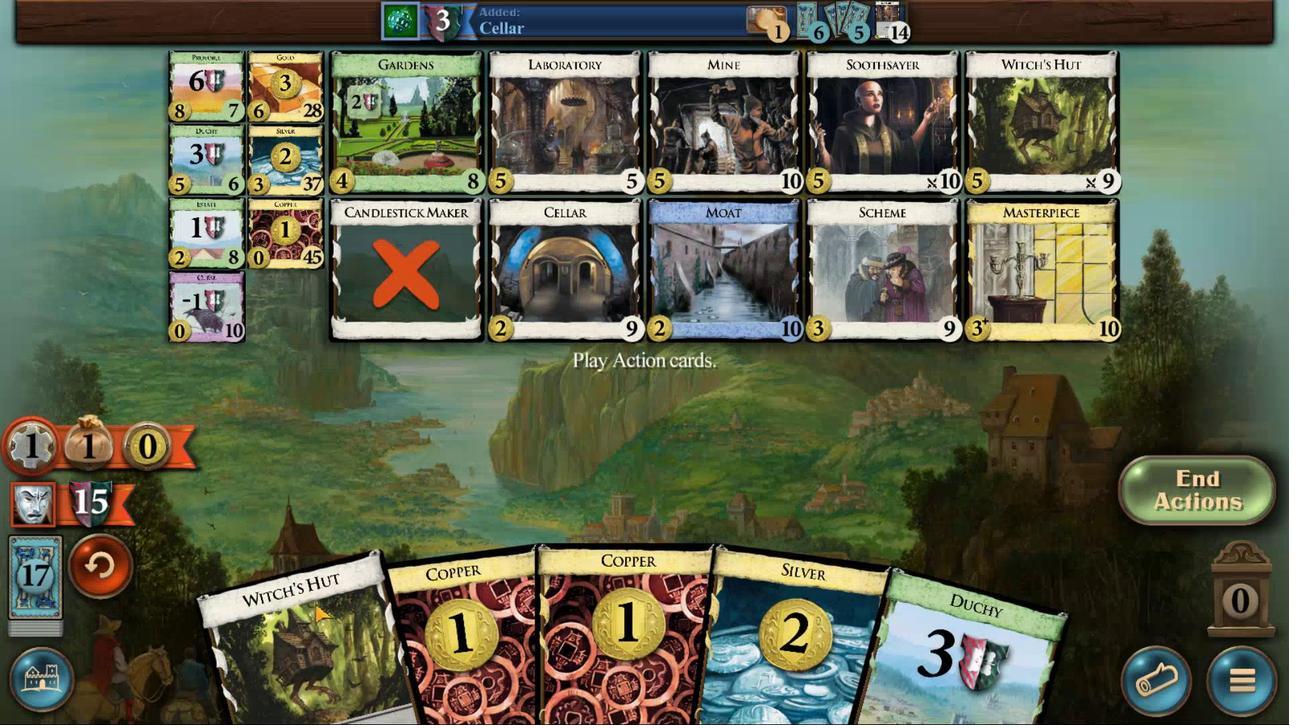 
Action: Mouse moved to (533, 477)
Screenshot: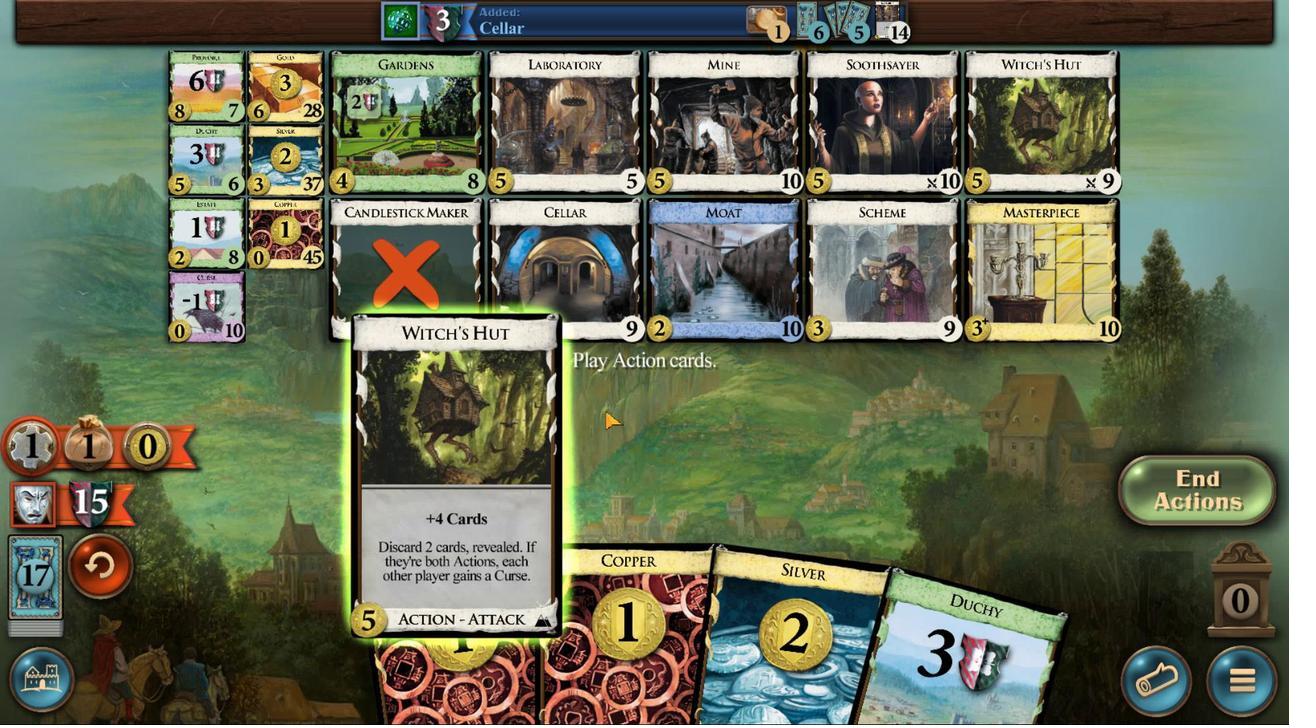 
Action: Mouse pressed left at (533, 477)
Screenshot: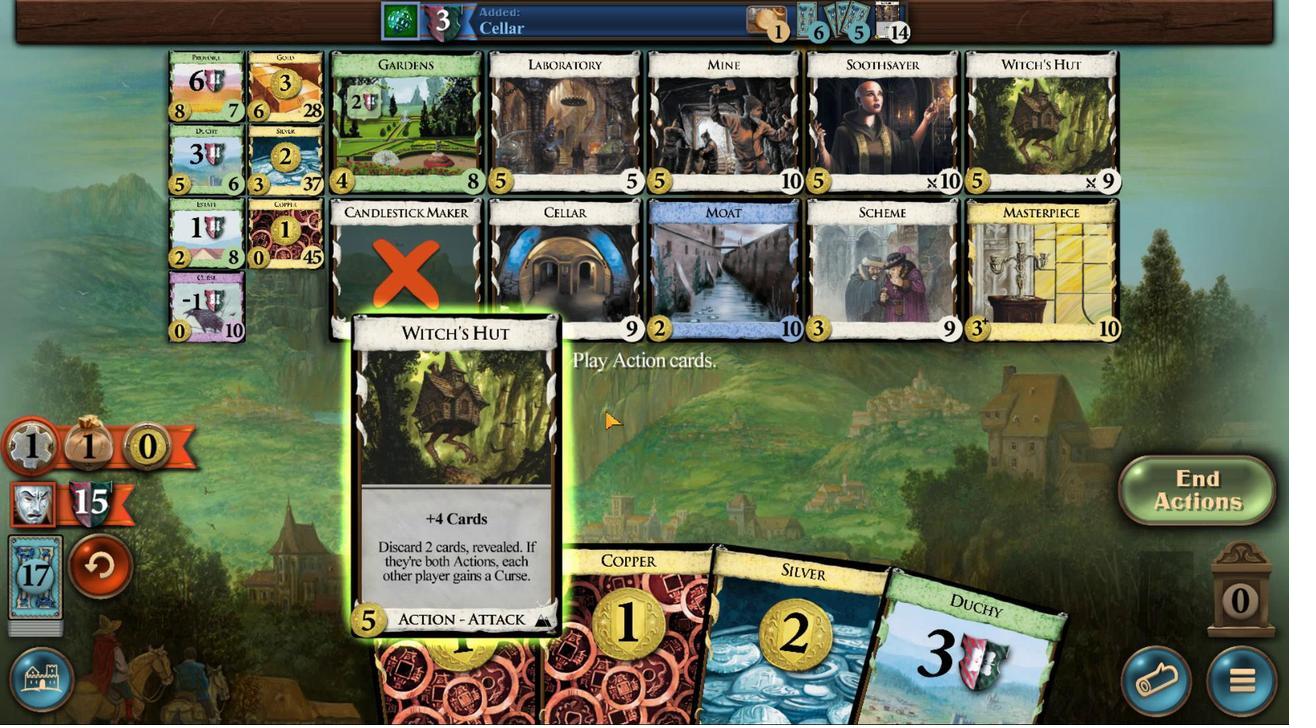
Action: Mouse moved to (531, 476)
Screenshot: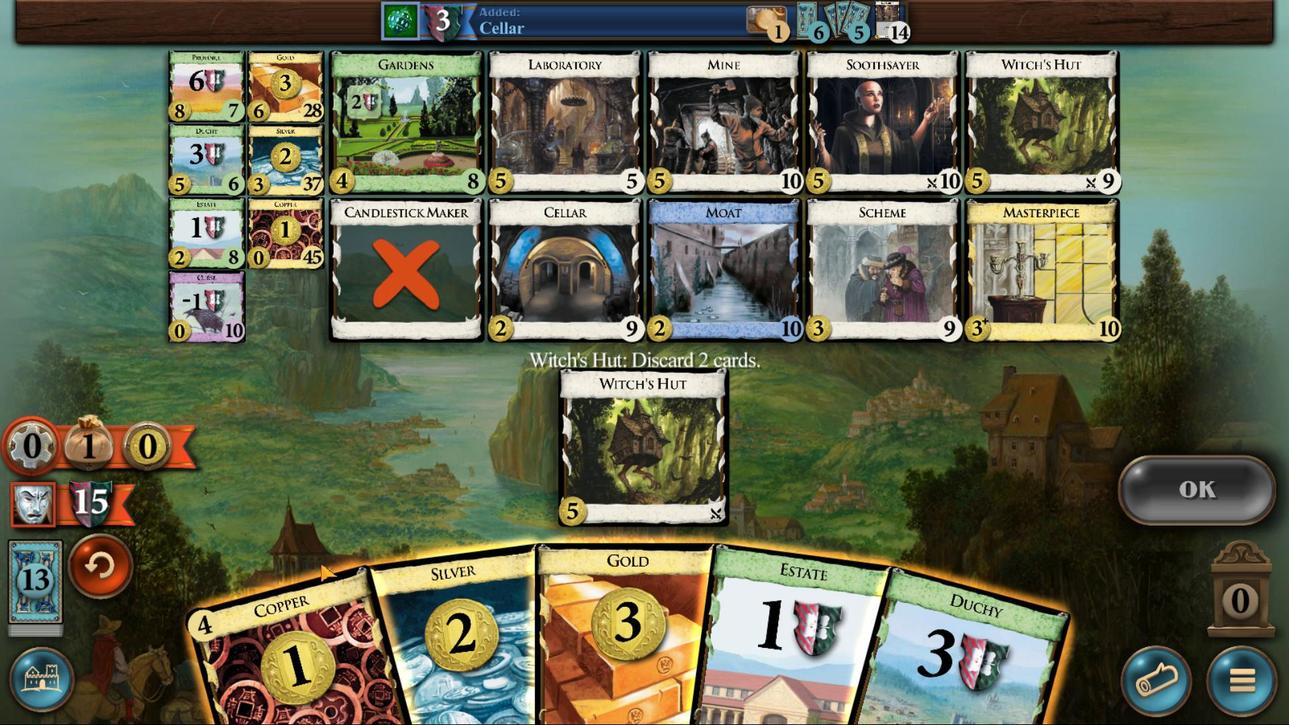 
Action: Mouse pressed left at (531, 476)
Screenshot: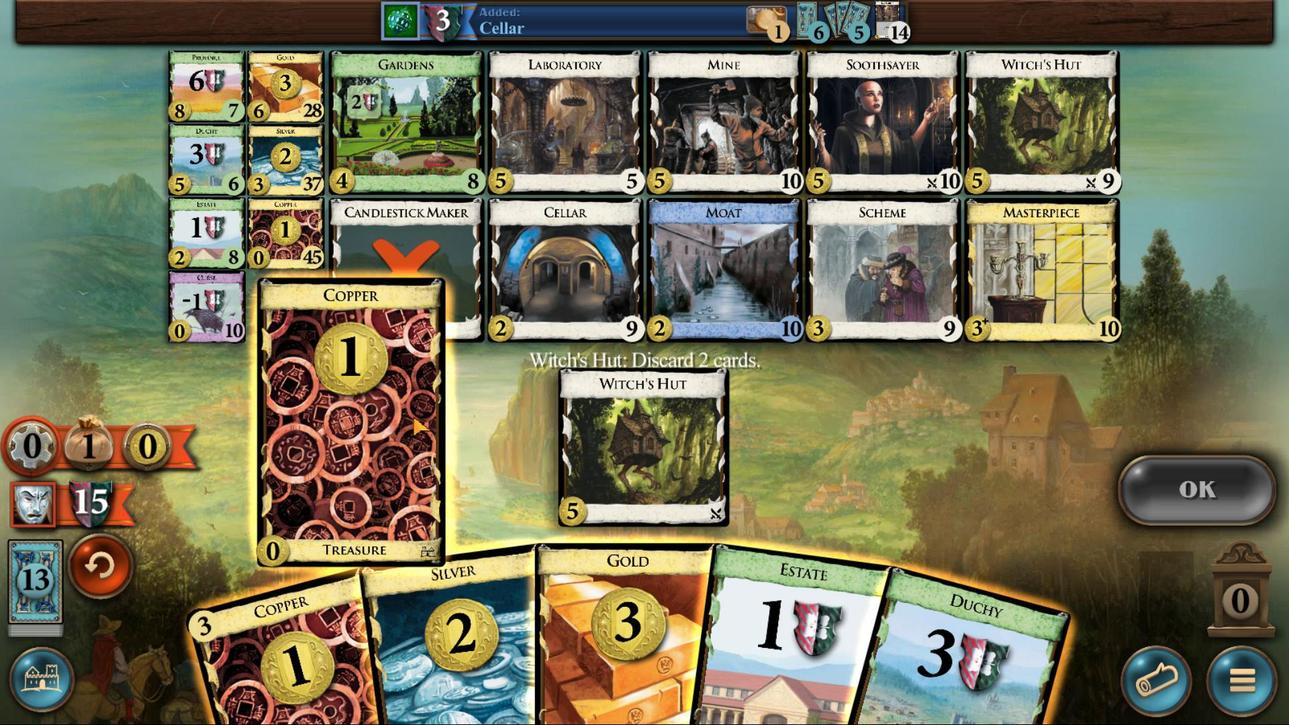 
Action: Mouse moved to (501, 482)
Screenshot: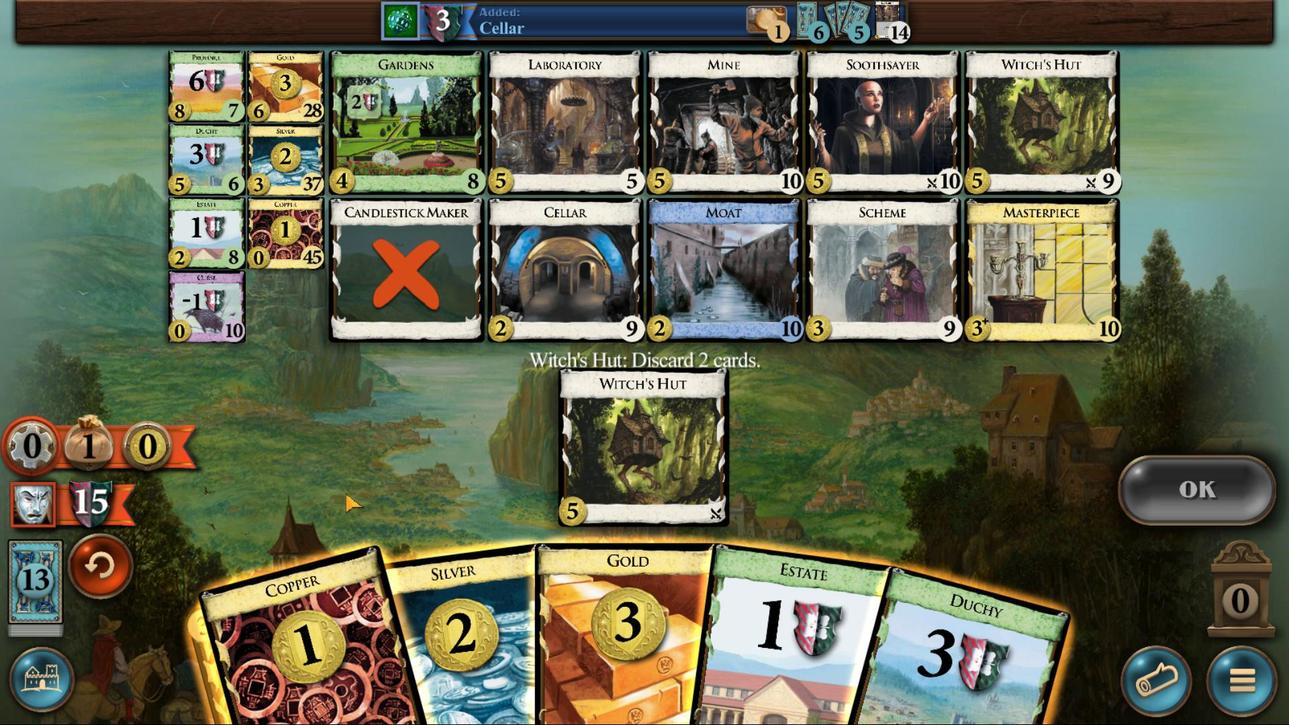 
Action: Mouse pressed left at (501, 482)
Screenshot: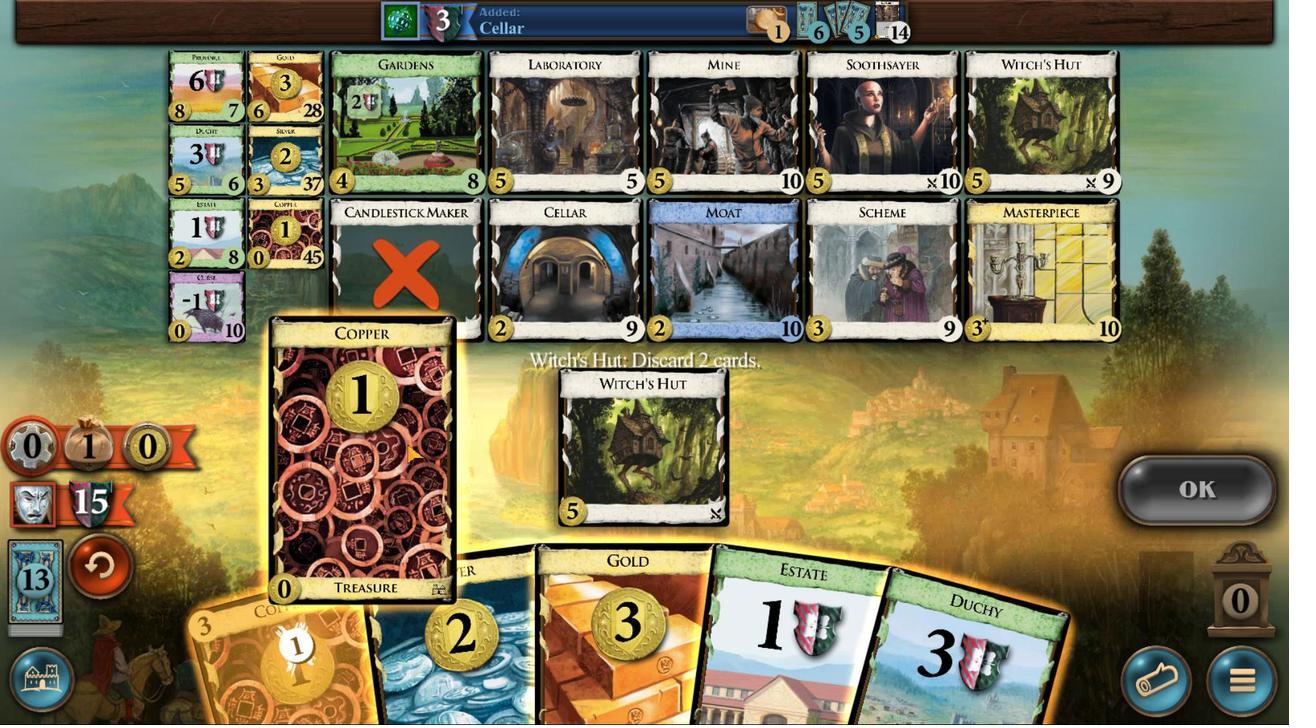 
Action: Mouse moved to (1124, 390)
Screenshot: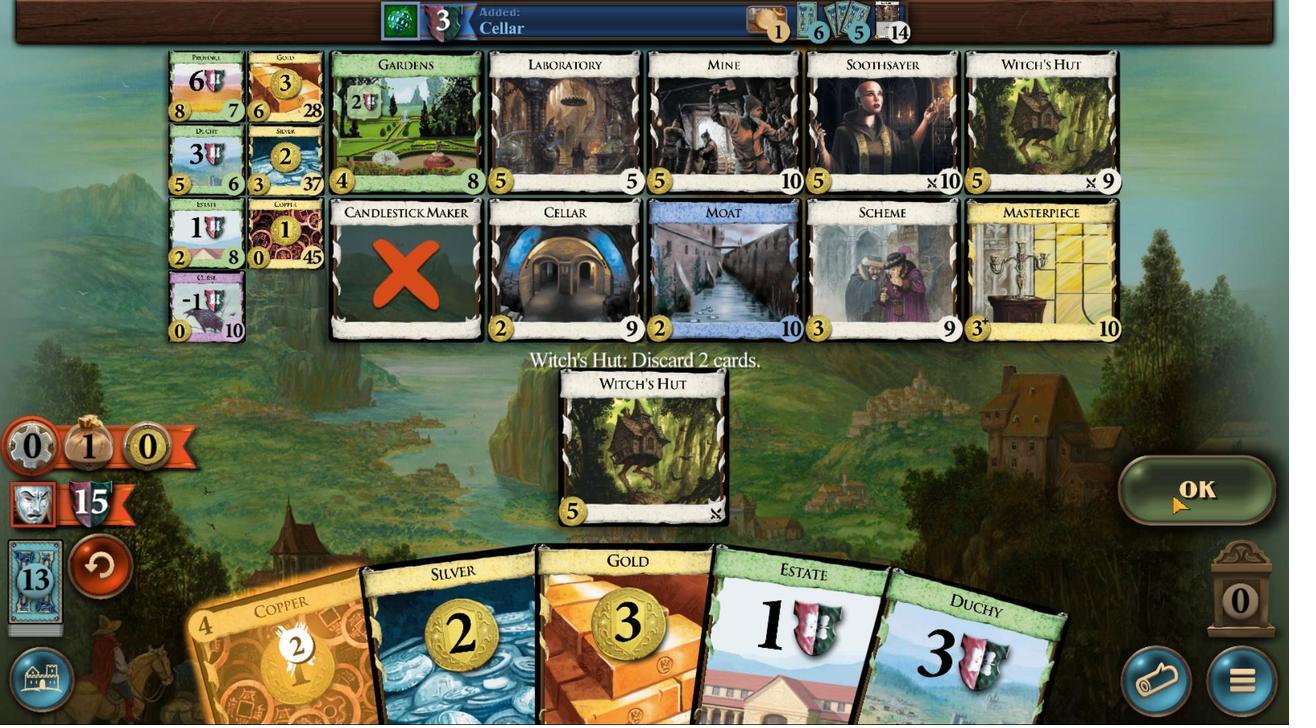 
Action: Mouse pressed left at (1124, 390)
Screenshot: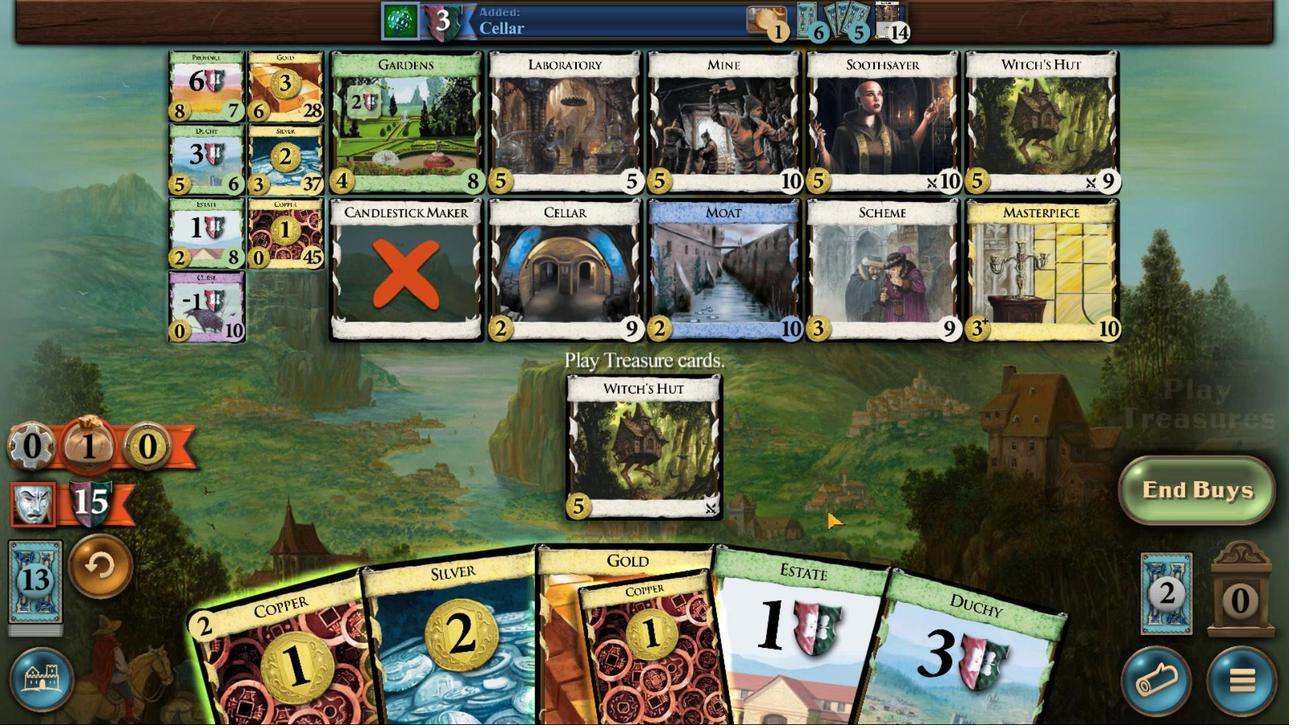 
Action: Mouse moved to (709, 442)
Screenshot: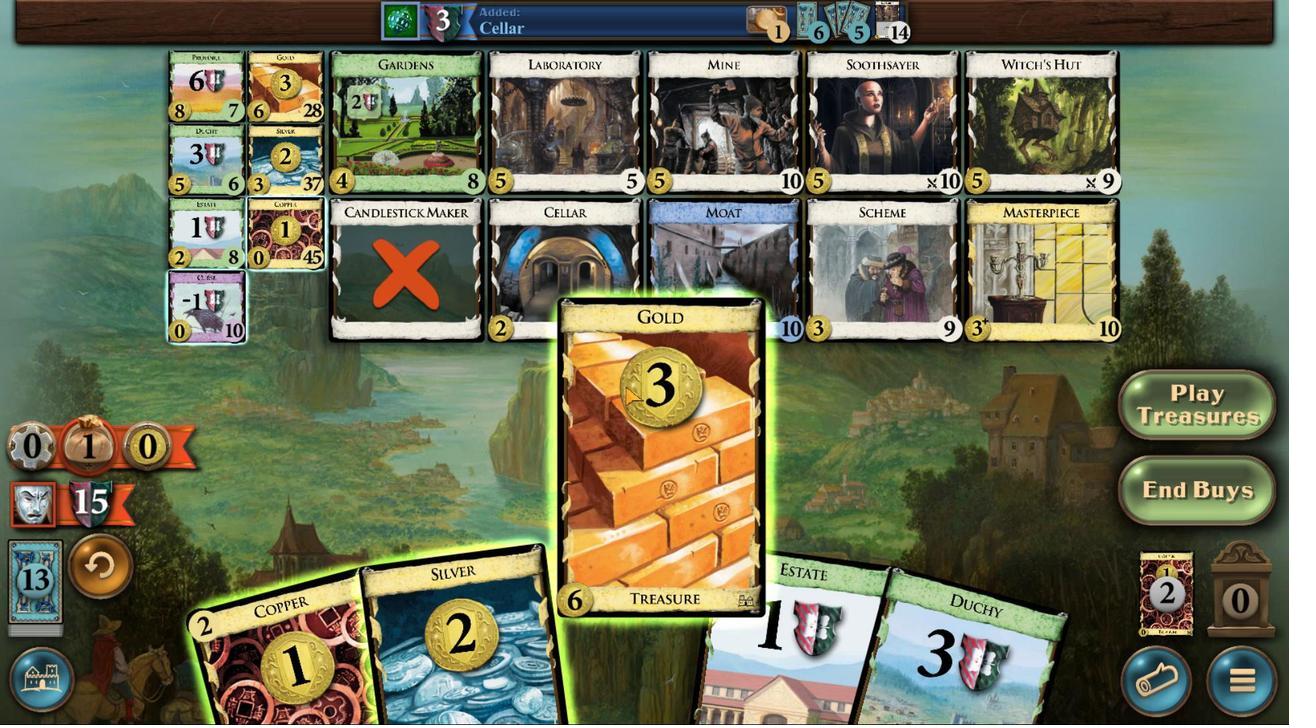 
Action: Mouse pressed left at (709, 442)
Screenshot: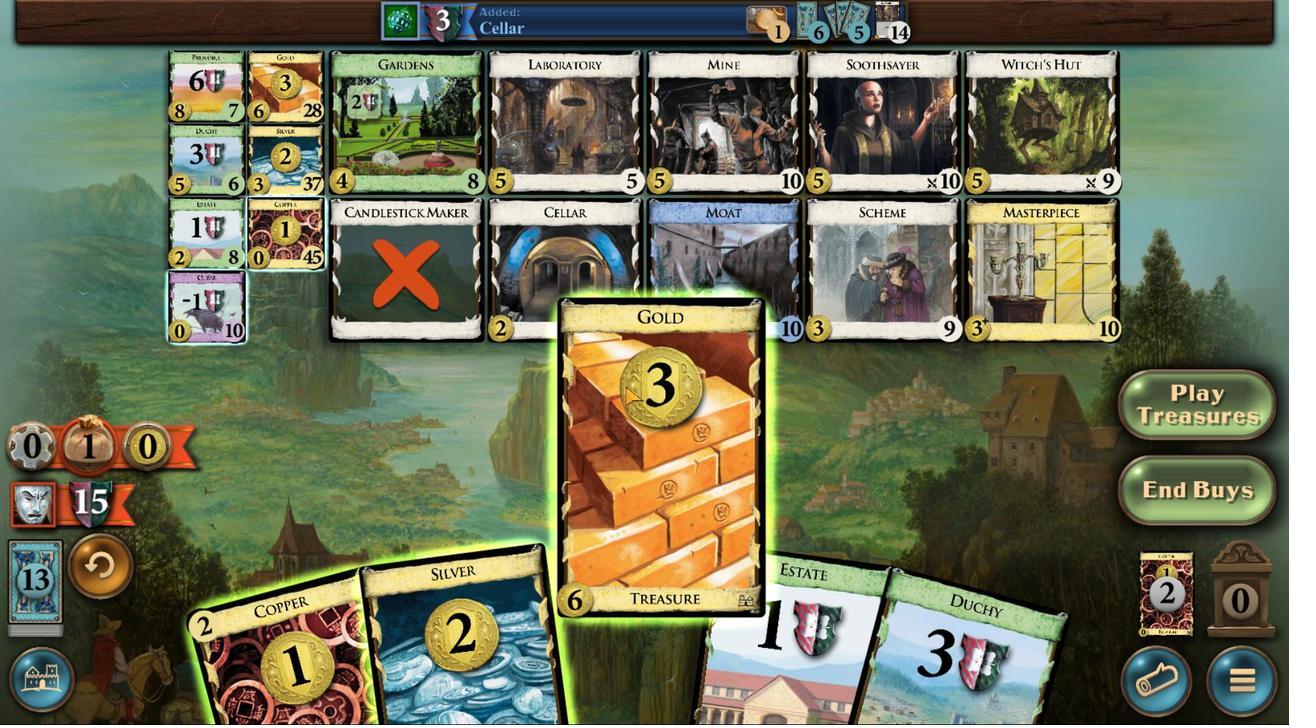
Action: Mouse moved to (691, 437)
Screenshot: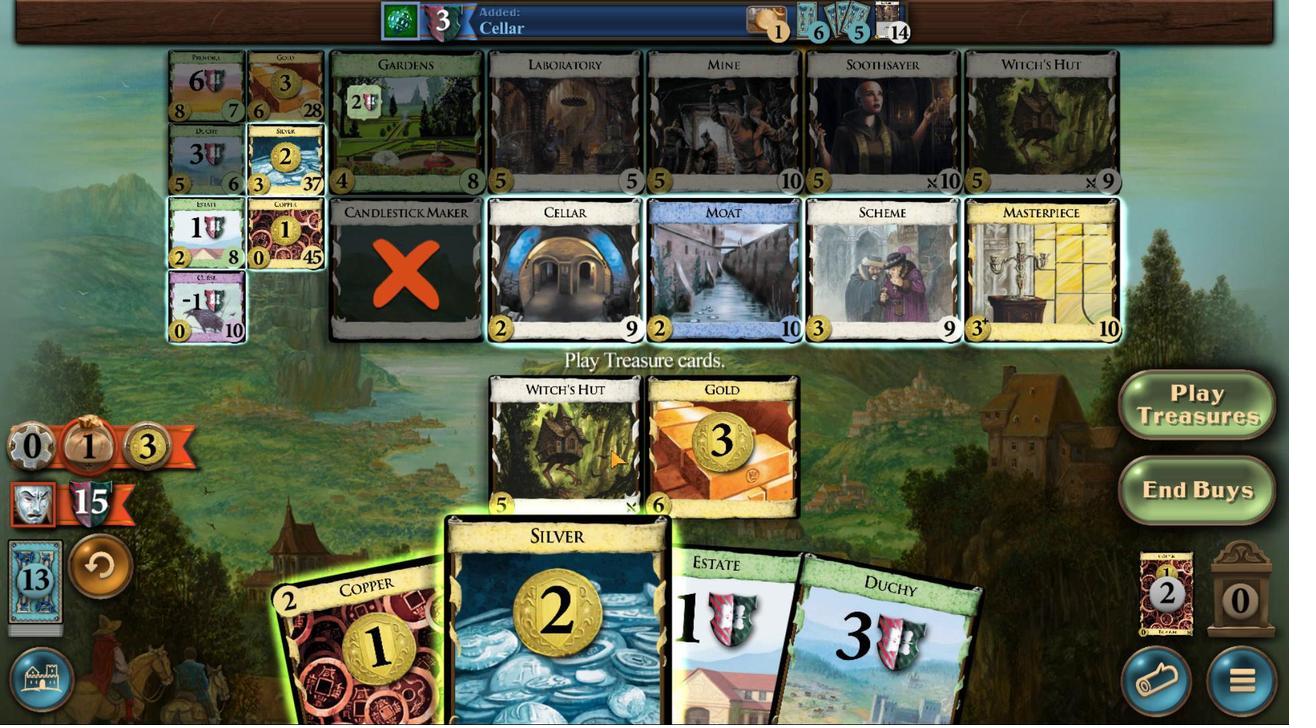 
Action: Mouse pressed left at (691, 437)
Screenshot: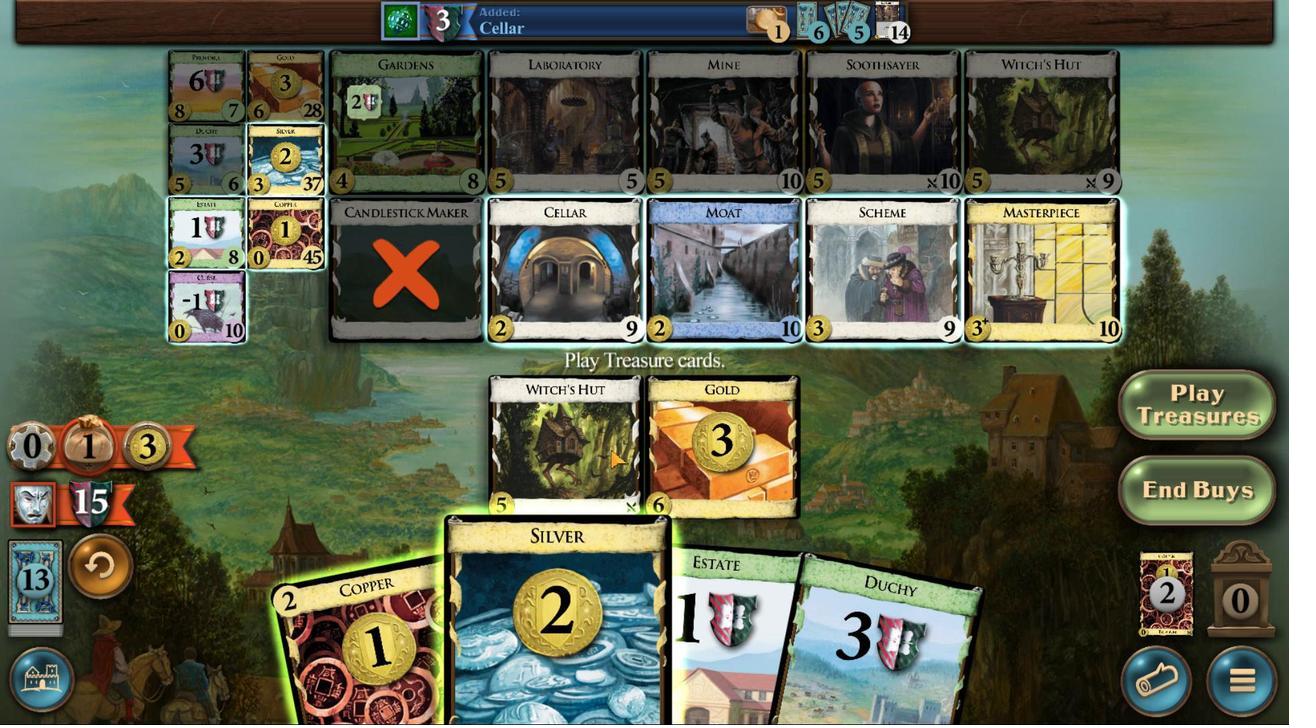 
Action: Mouse moved to (632, 439)
Screenshot: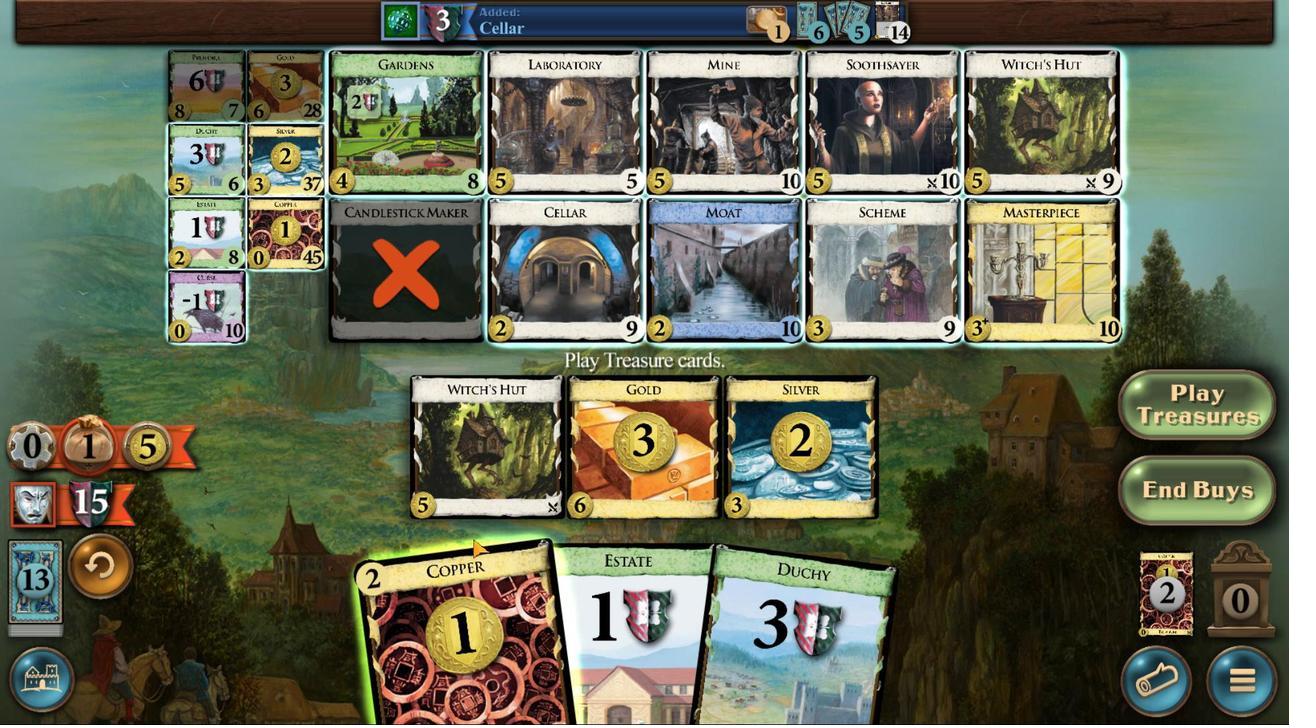 
Action: Mouse pressed left at (632, 439)
Screenshot: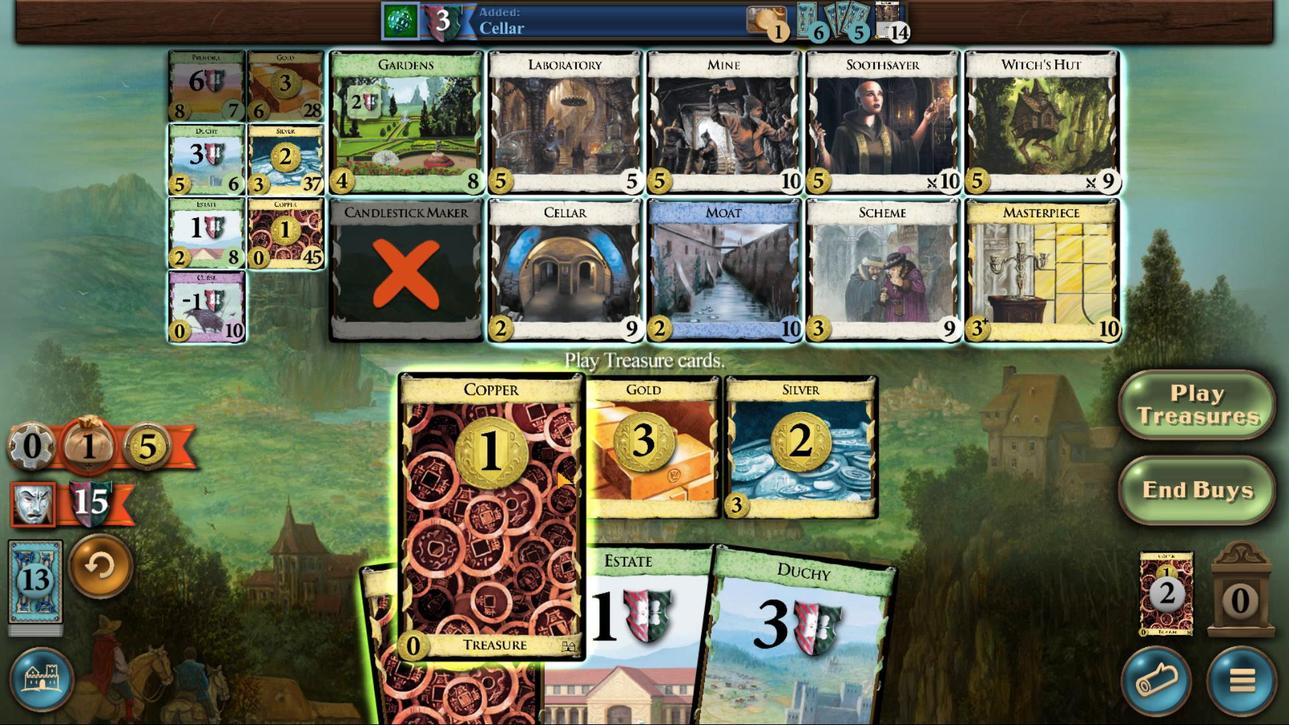 
Action: Mouse moved to (777, 341)
Screenshot: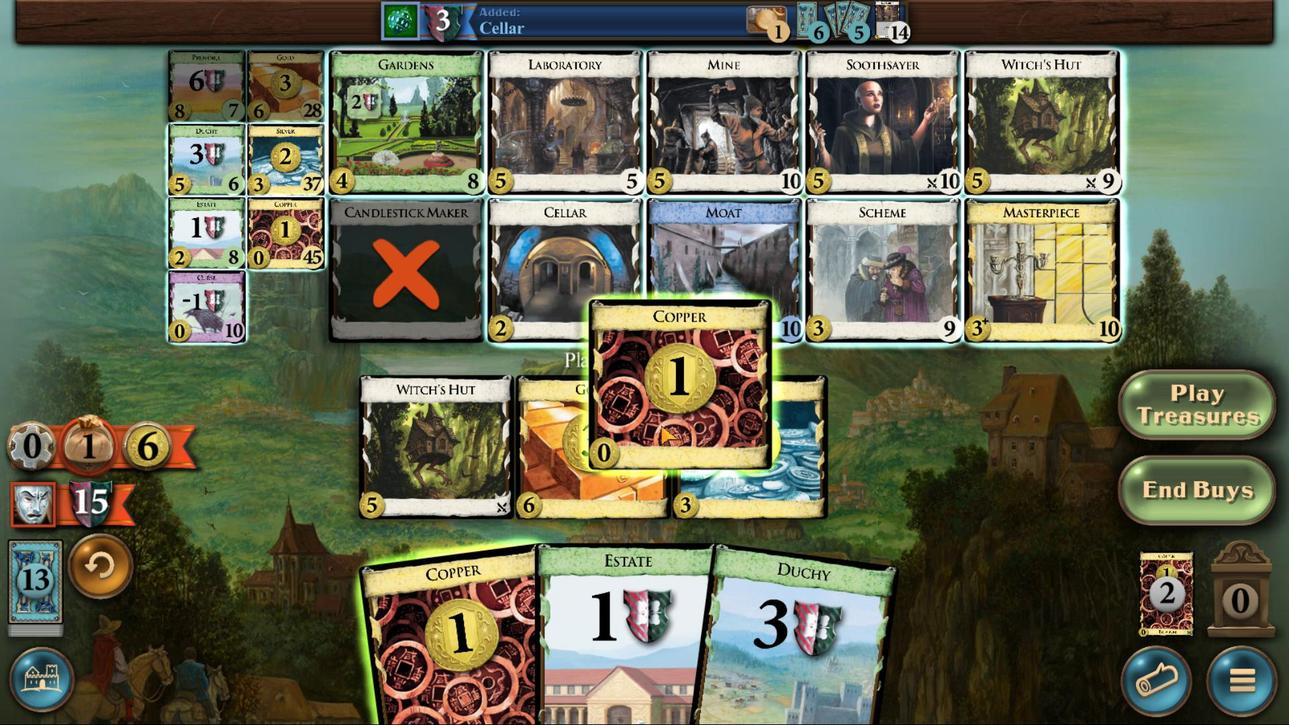 
Action: Mouse pressed left at (777, 341)
Screenshot: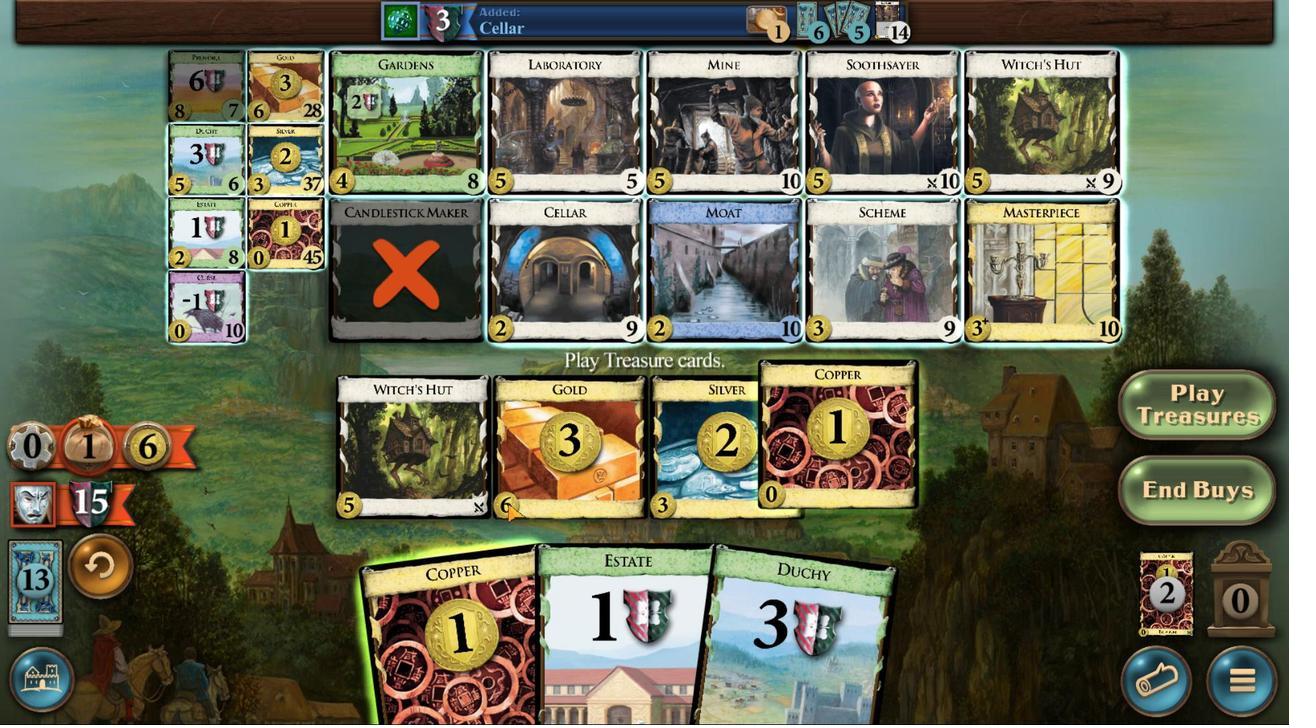 
Action: Mouse moved to (634, 447)
Screenshot: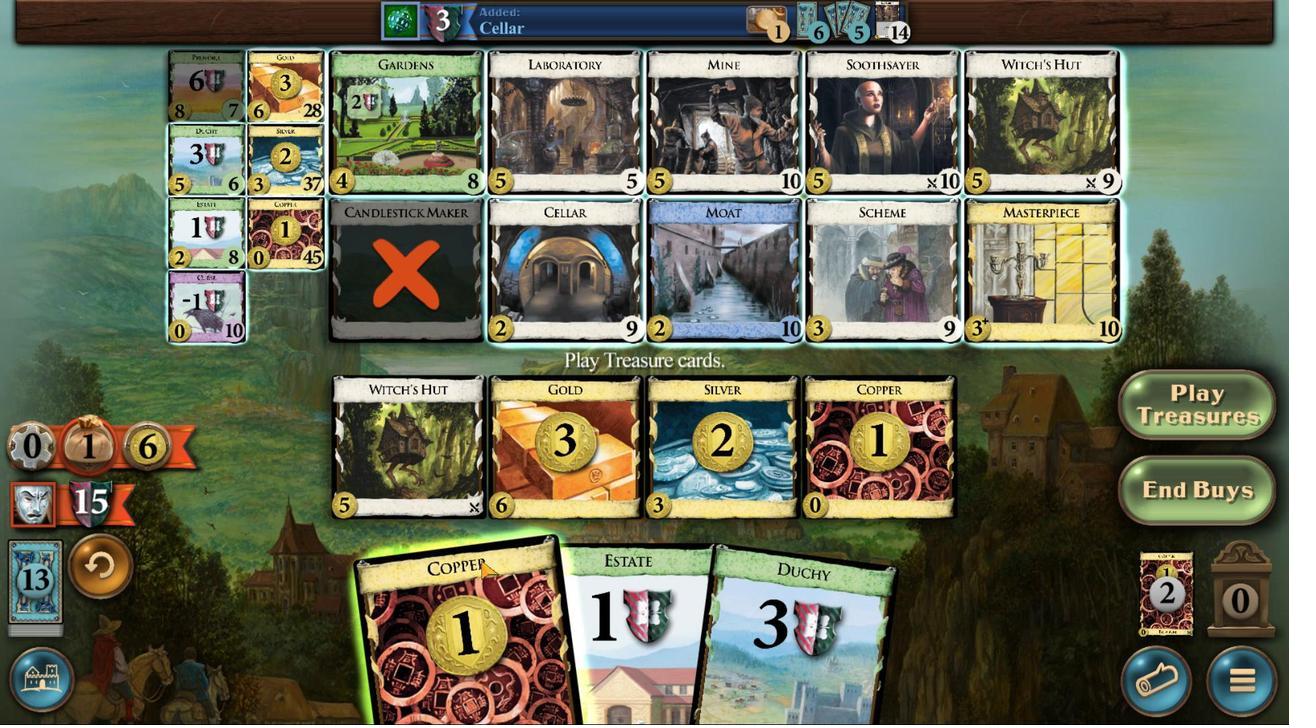 
Action: Mouse pressed left at (634, 447)
Screenshot: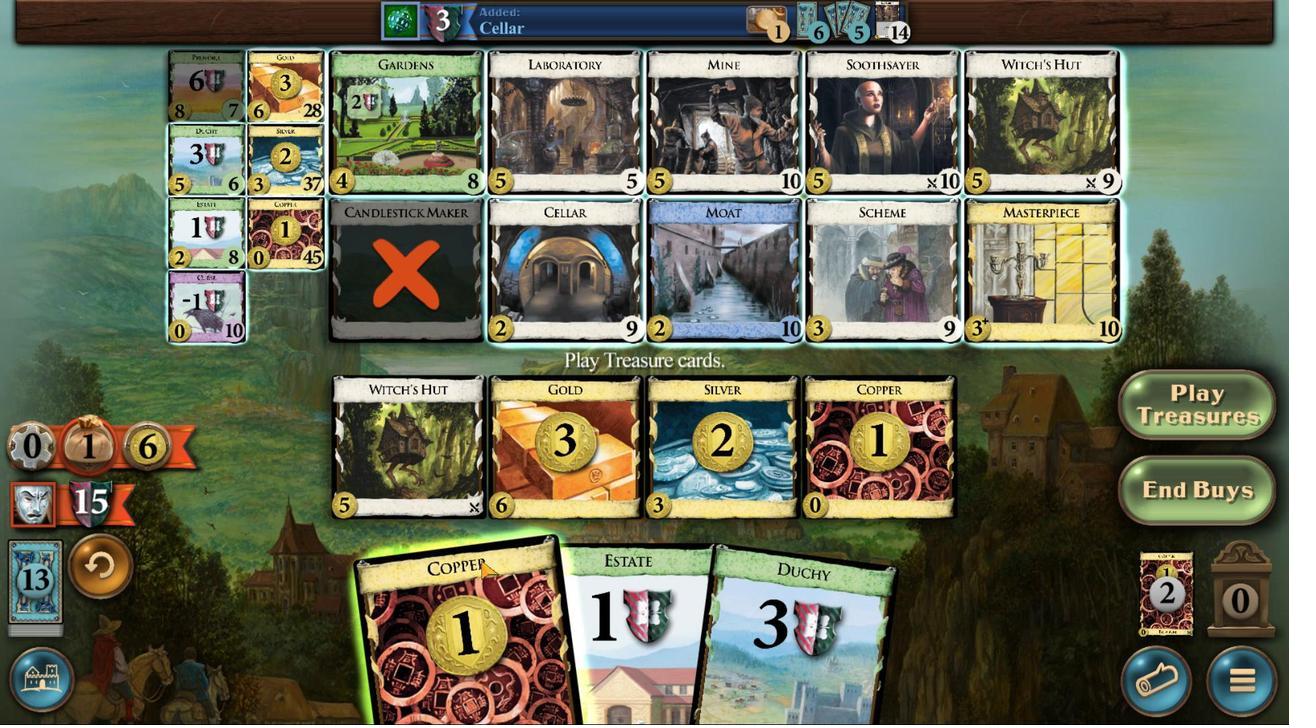 
Action: Mouse moved to (732, 145)
Screenshot: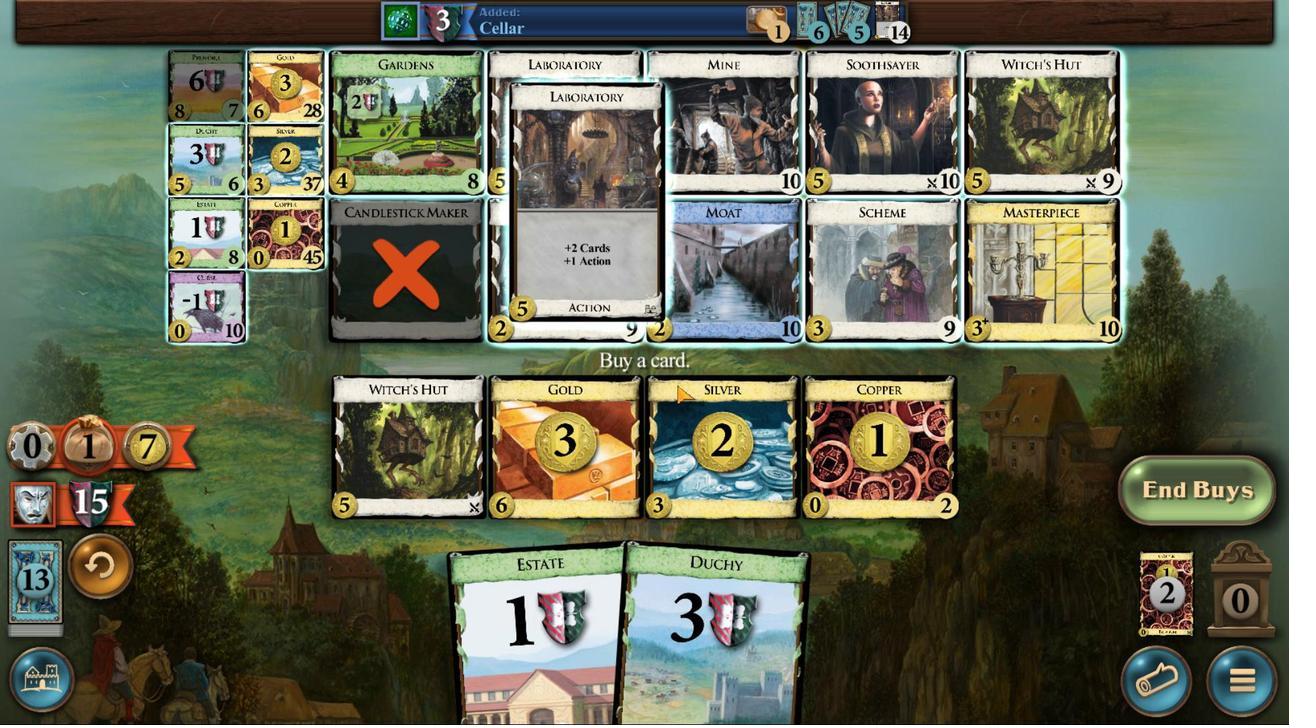 
Action: Mouse pressed left at (732, 145)
Screenshot: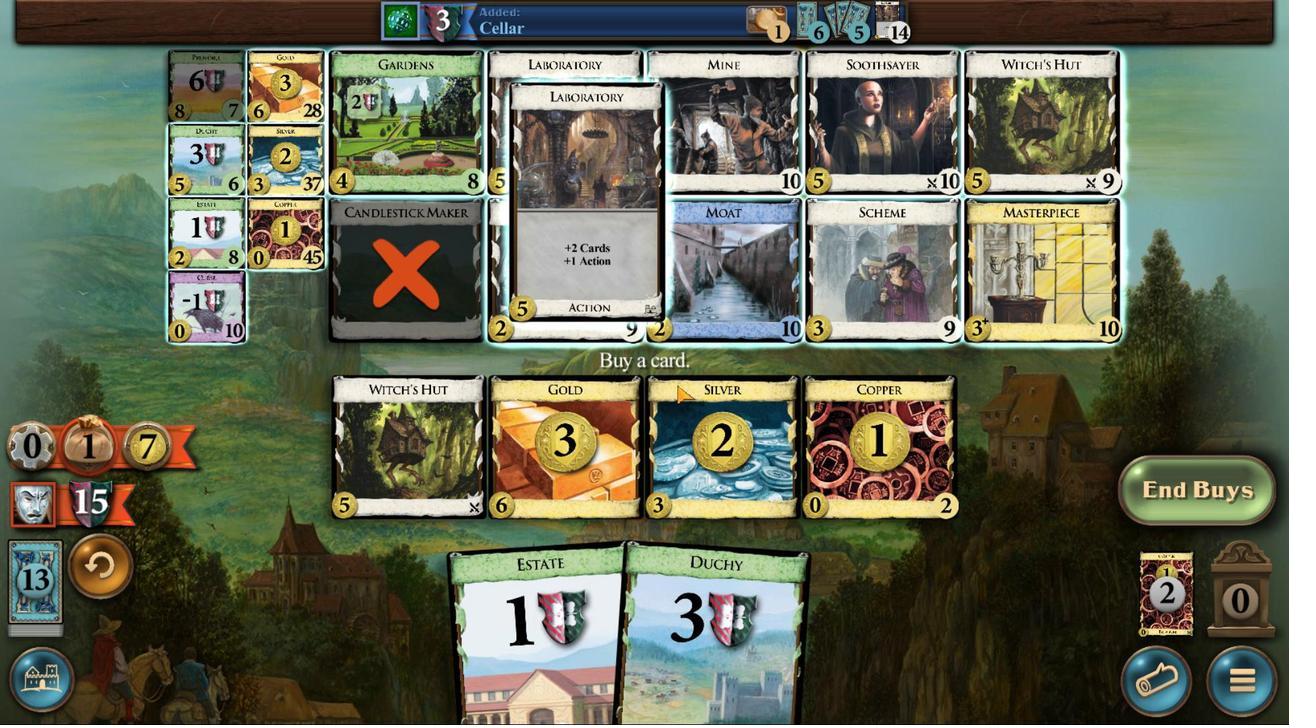 
Action: Mouse moved to (810, 484)
Screenshot: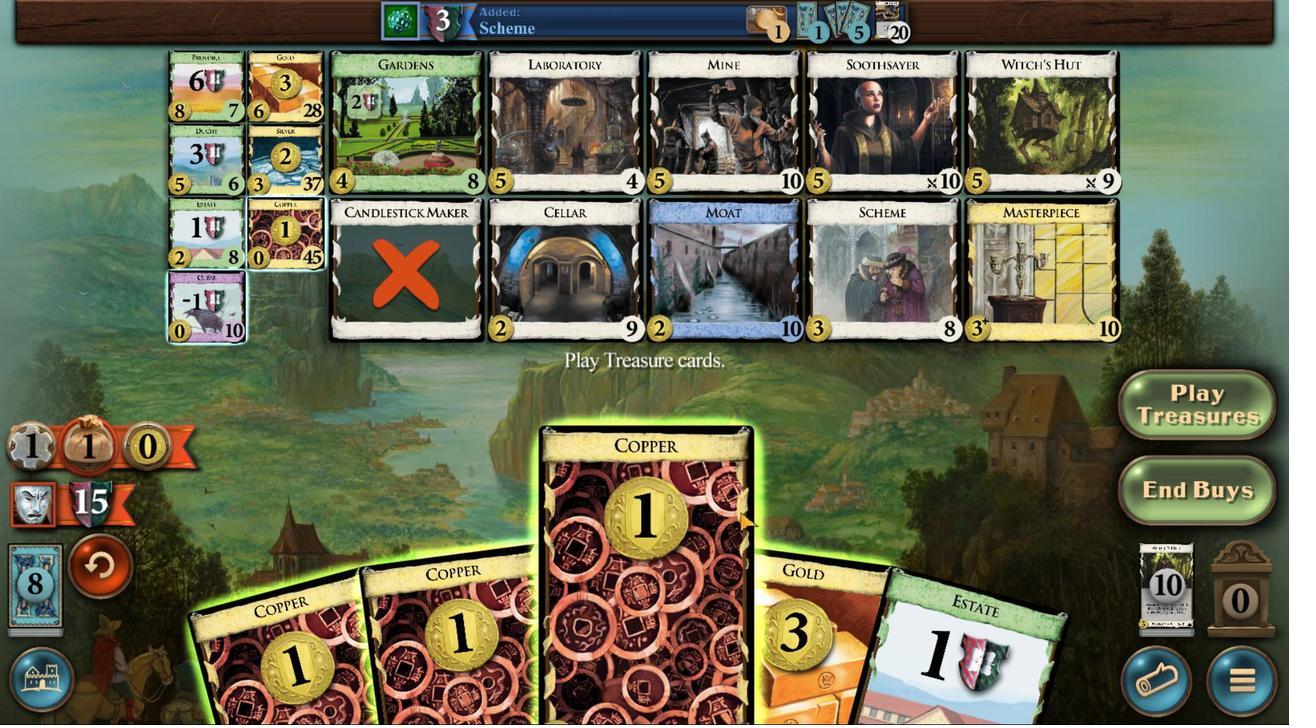 
Action: Mouse pressed left at (810, 484)
Screenshot: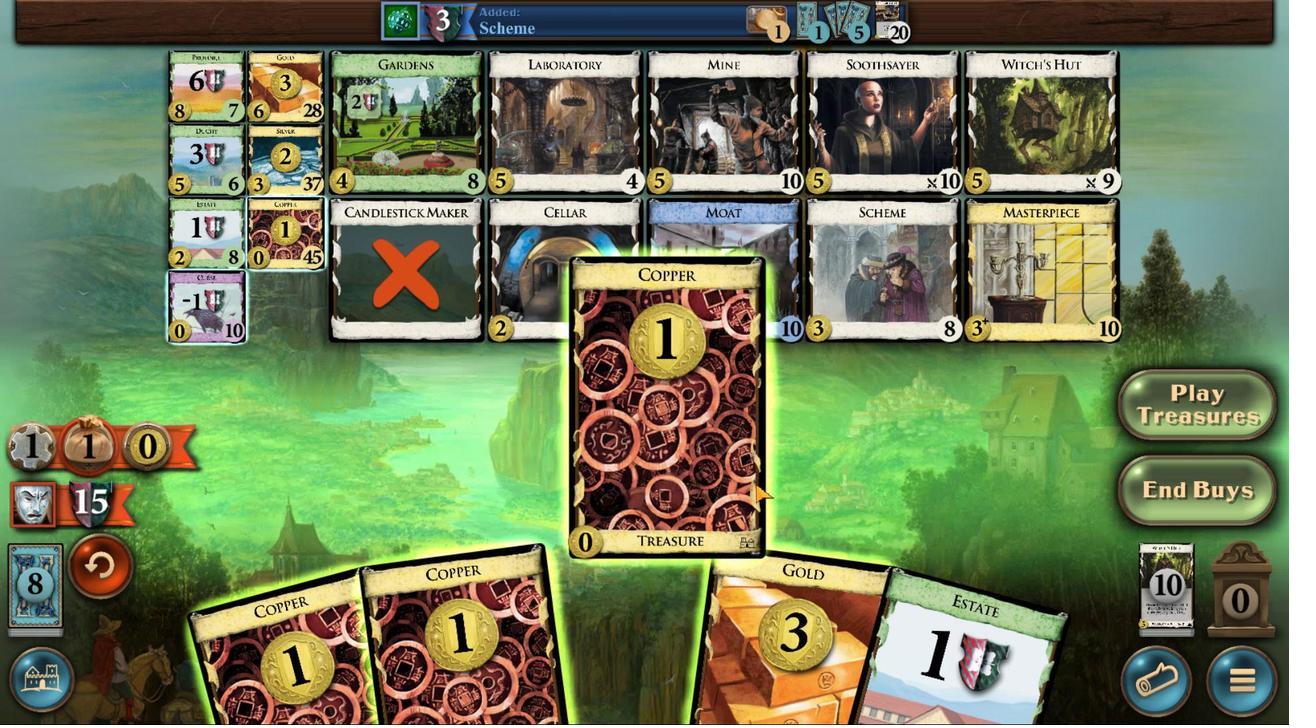 
Action: Mouse moved to (785, 478)
Screenshot: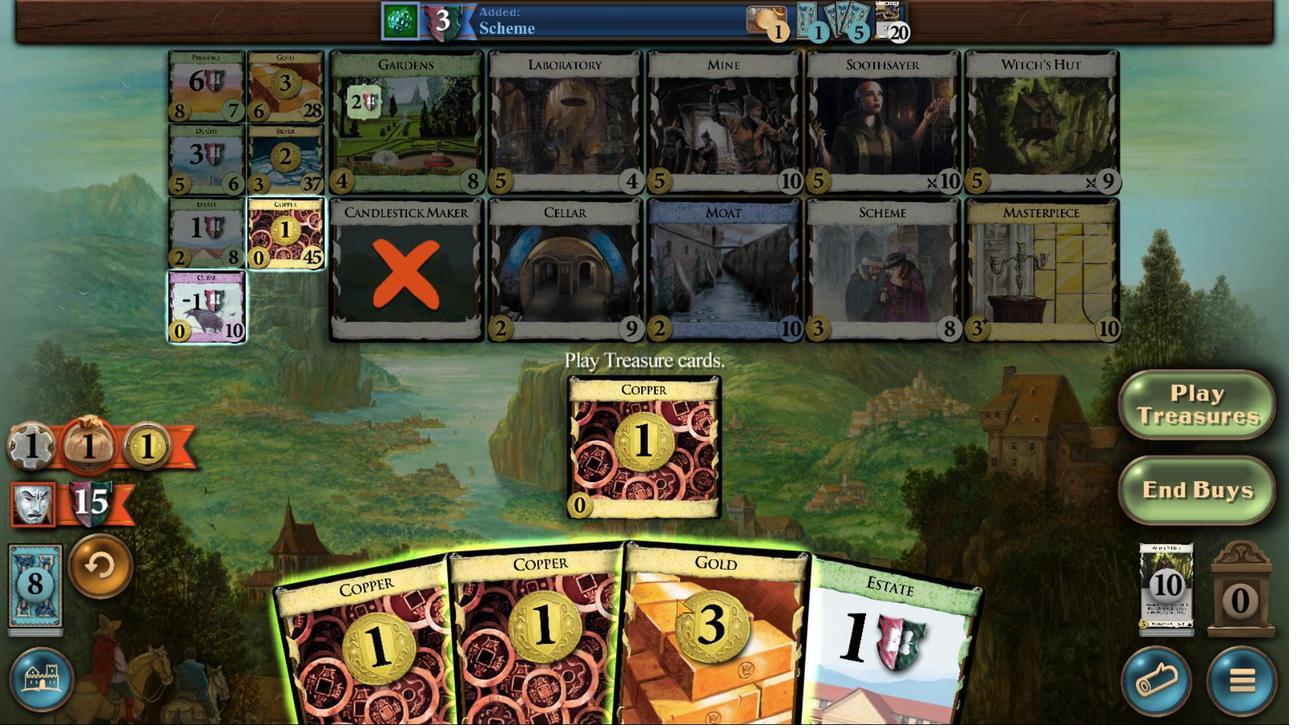 
Action: Mouse pressed left at (785, 478)
Screenshot: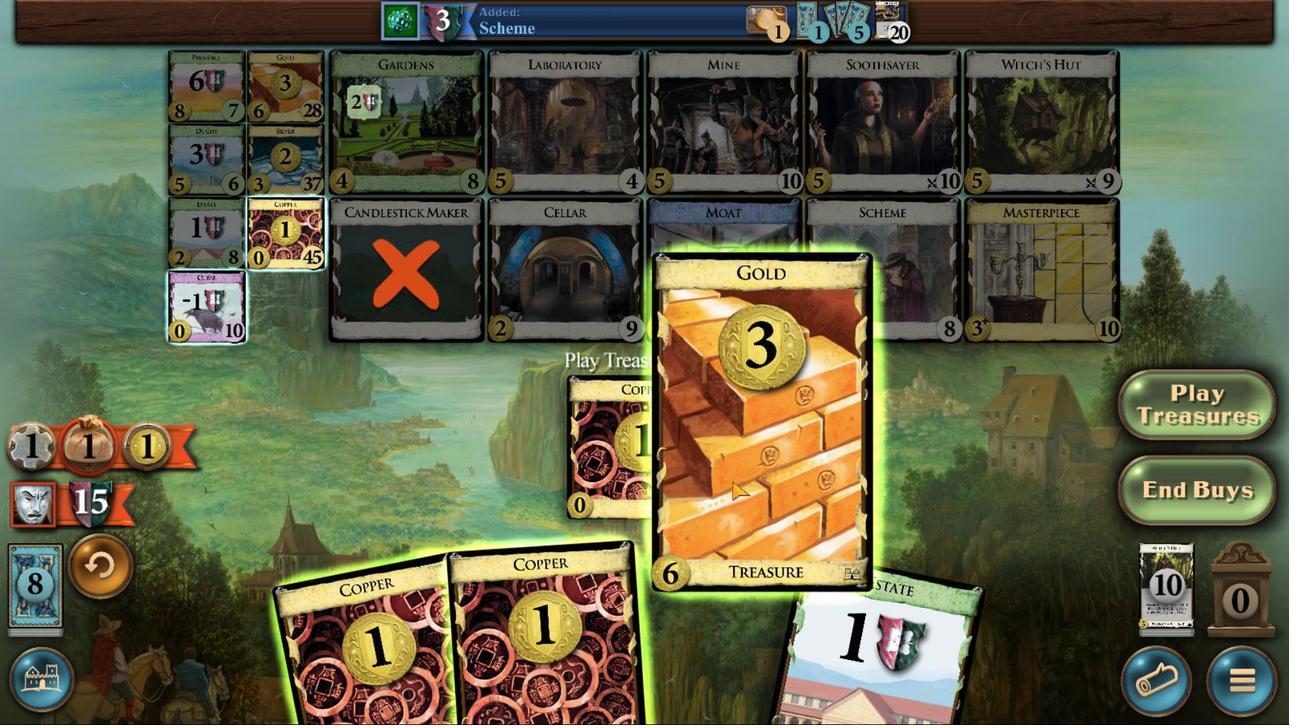 
Action: Mouse moved to (783, 484)
Screenshot: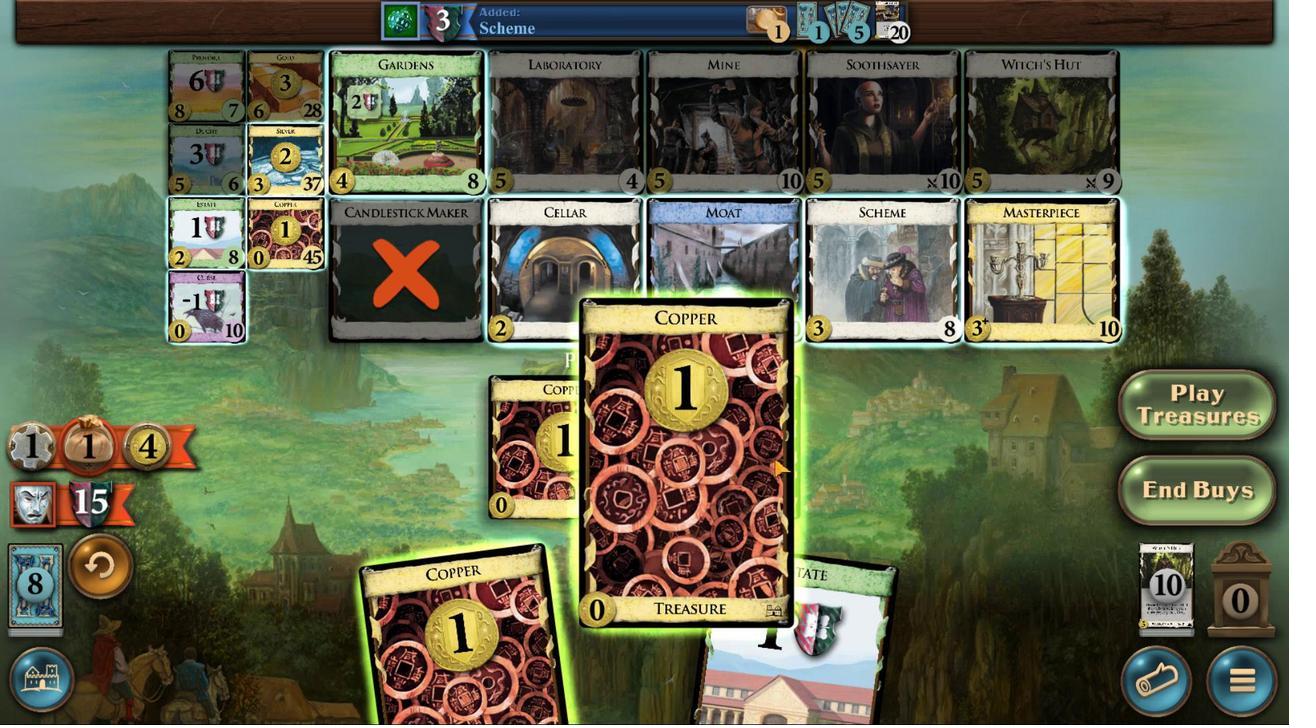 
Action: Mouse pressed left at (783, 484)
Screenshot: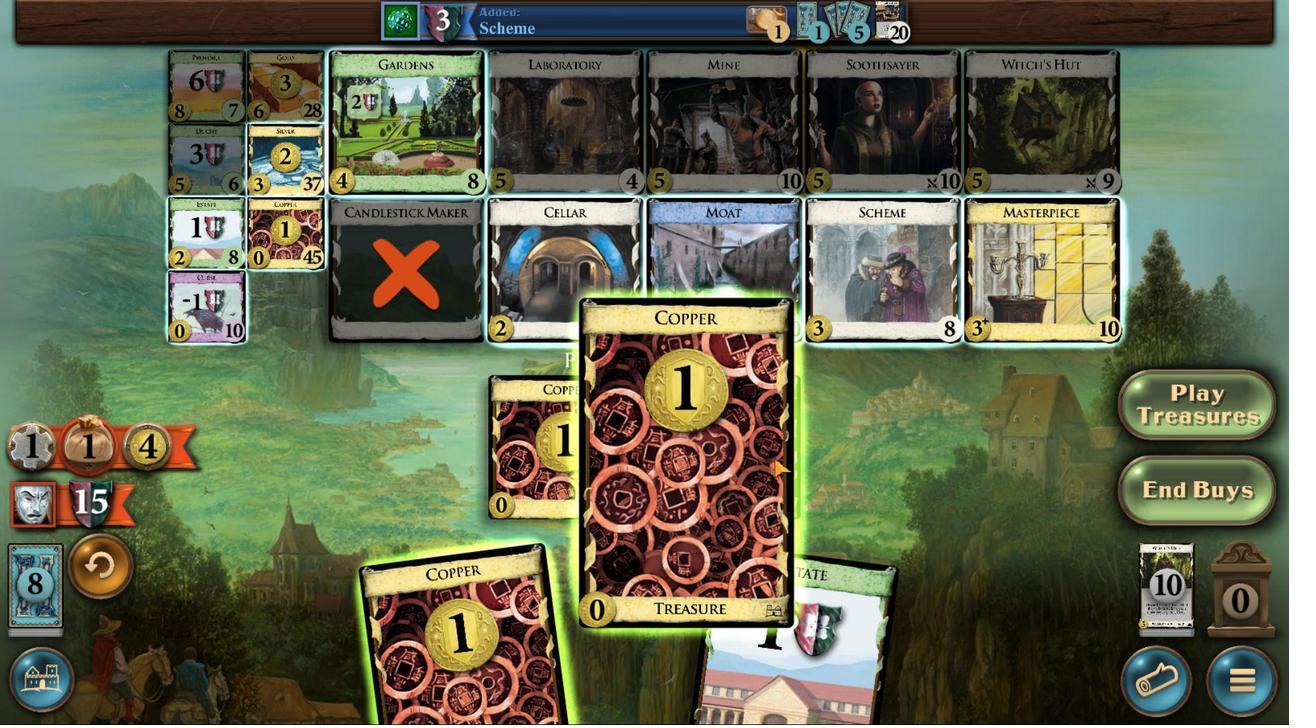 
Action: Mouse moved to (717, 486)
Screenshot: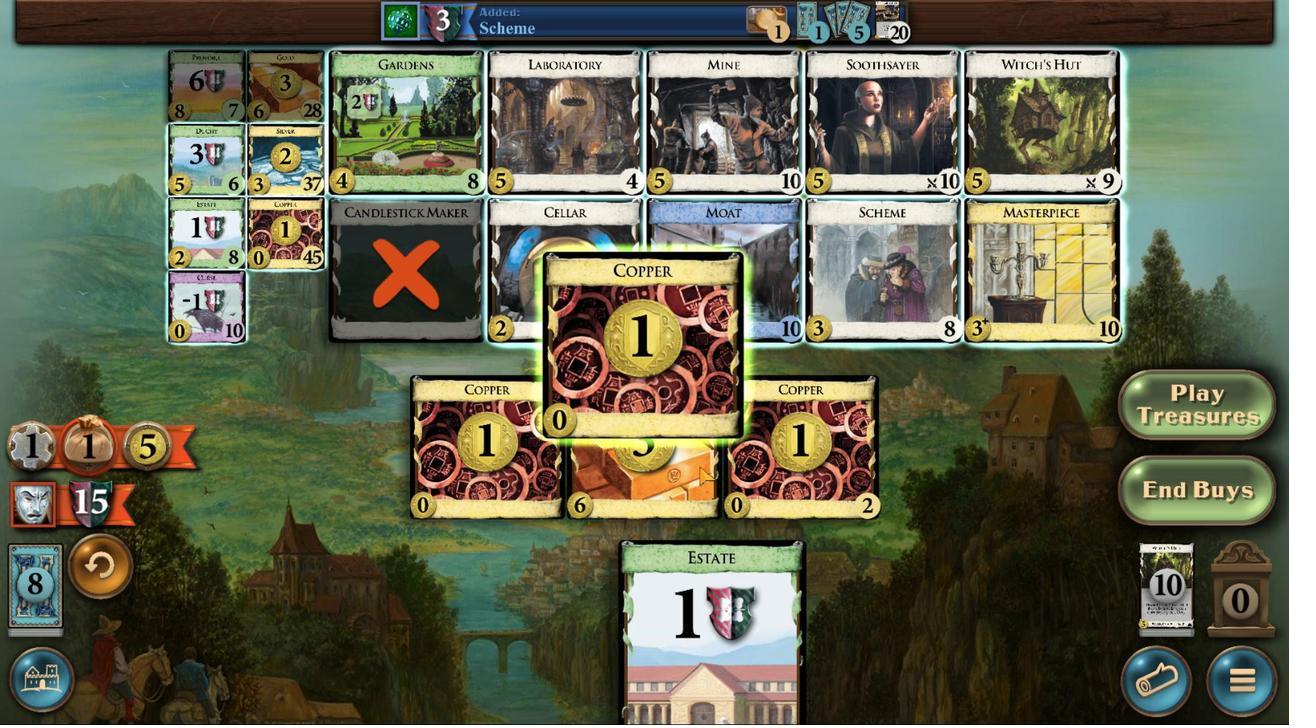 
Action: Mouse pressed left at (717, 486)
Screenshot: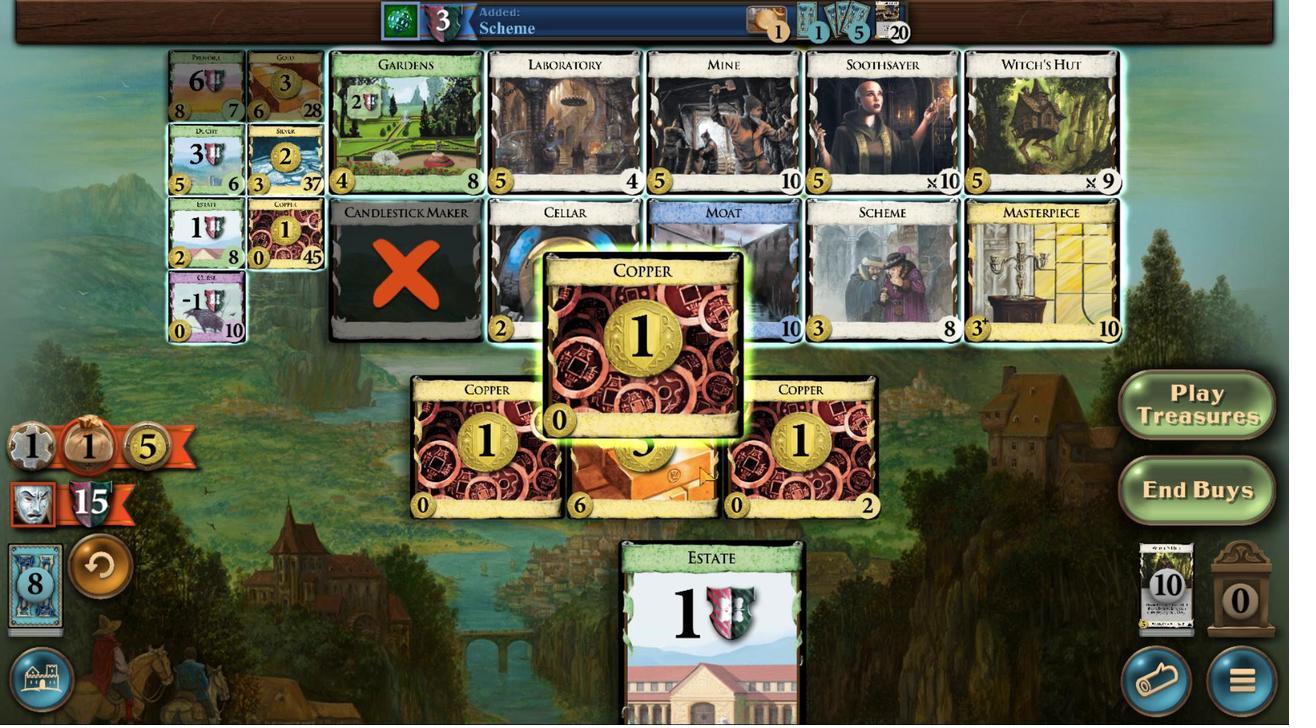 
Action: Mouse moved to (521, 94)
Screenshot: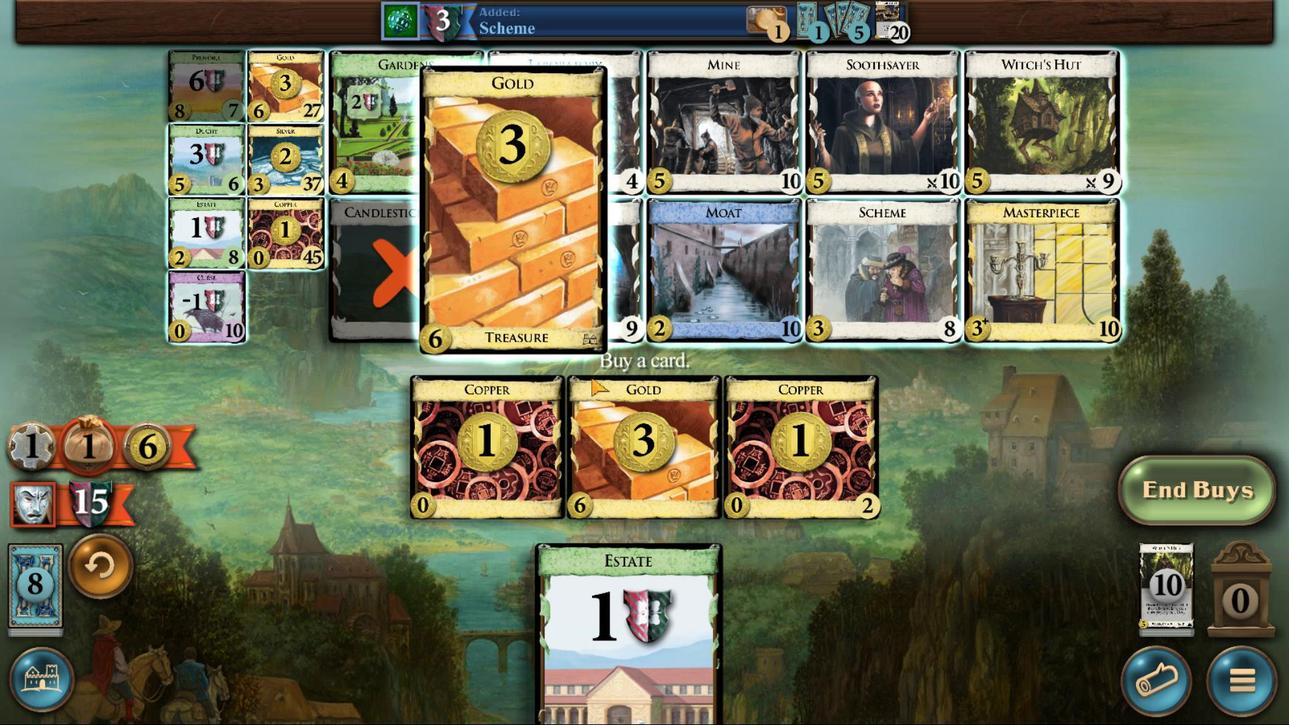 
Action: Mouse pressed left at (521, 94)
Screenshot: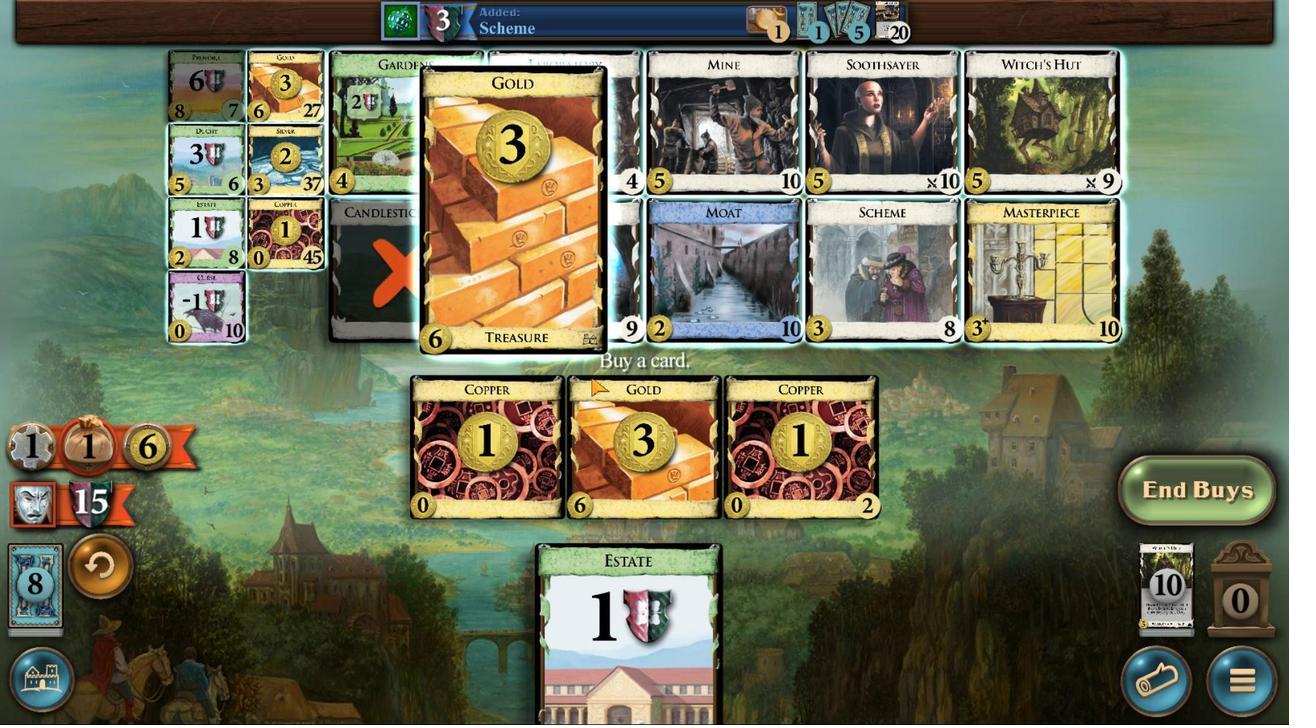 
Action: Mouse moved to (636, 471)
Screenshot: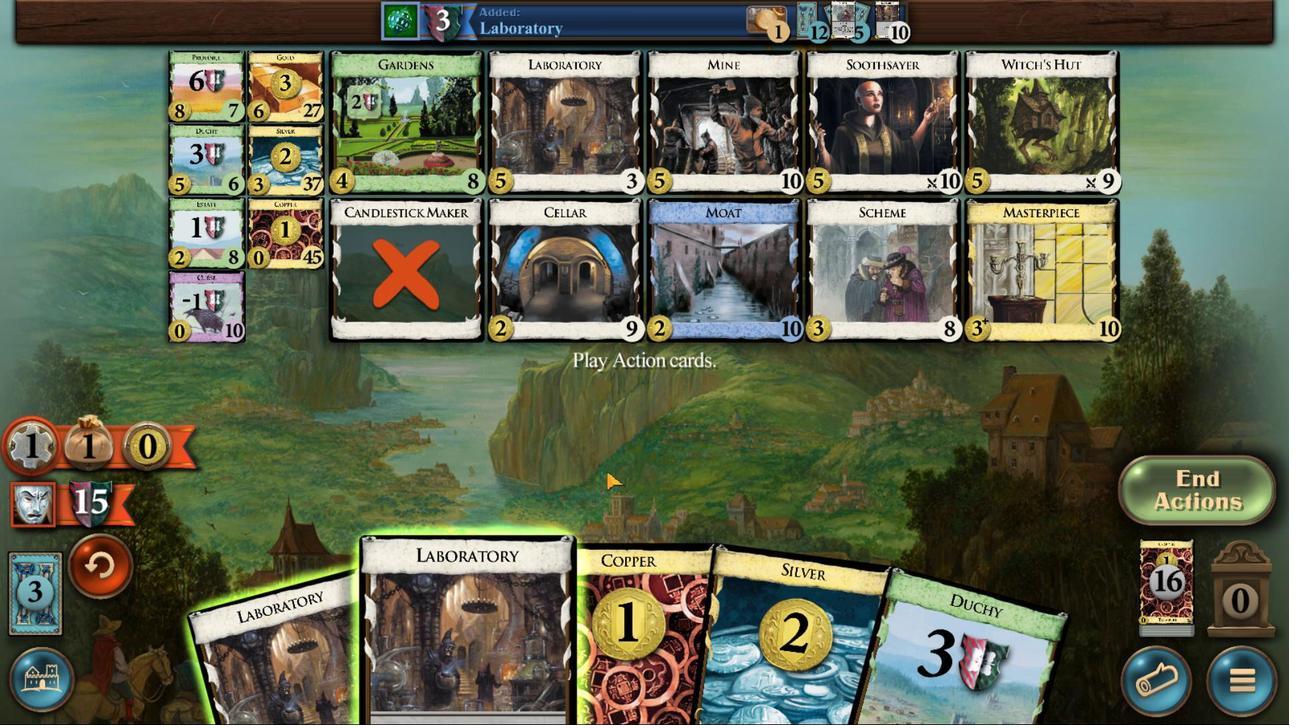 
Action: Mouse pressed left at (636, 471)
Screenshot: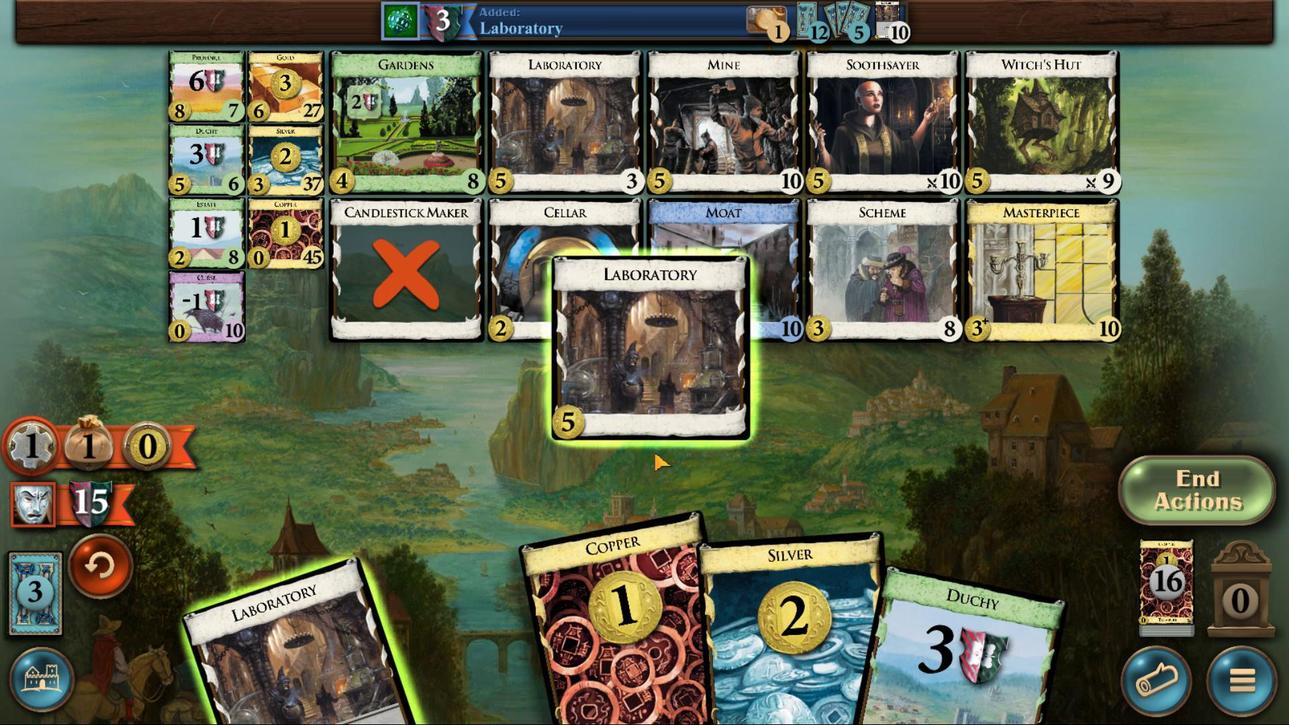 
Action: Mouse moved to (453, 503)
Screenshot: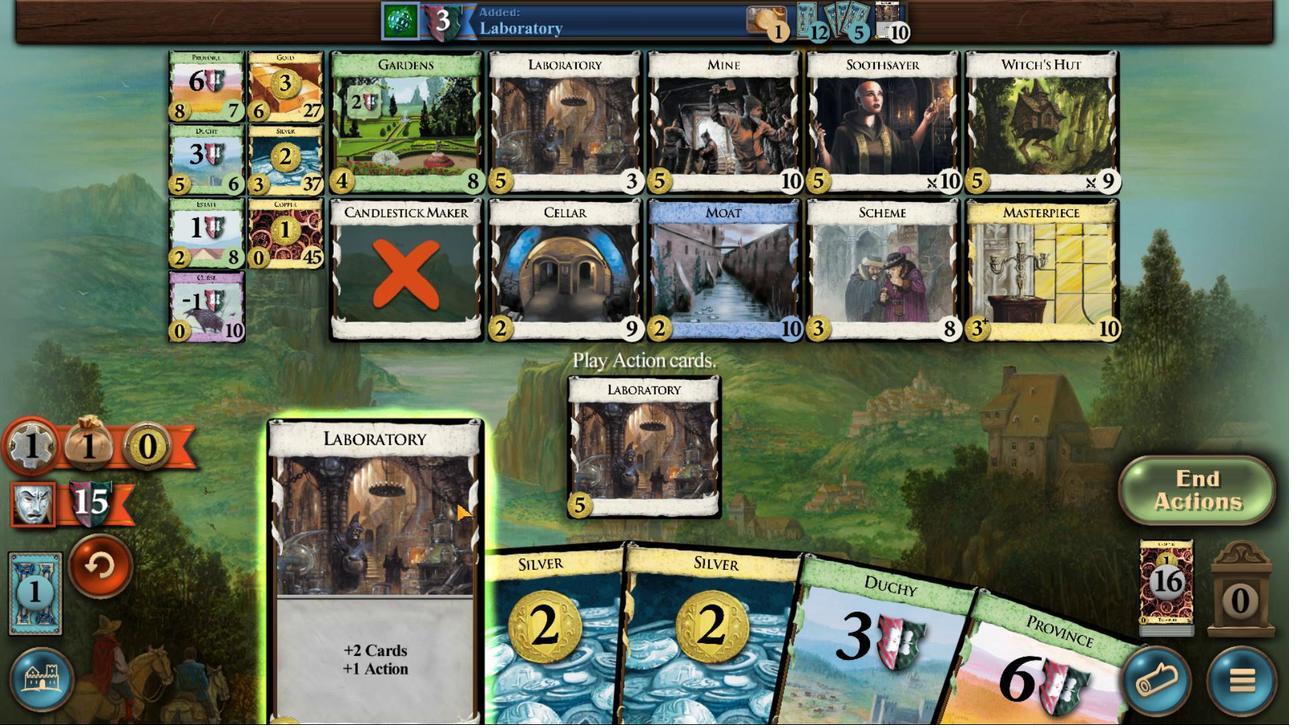 
Action: Mouse pressed left at (453, 503)
Screenshot: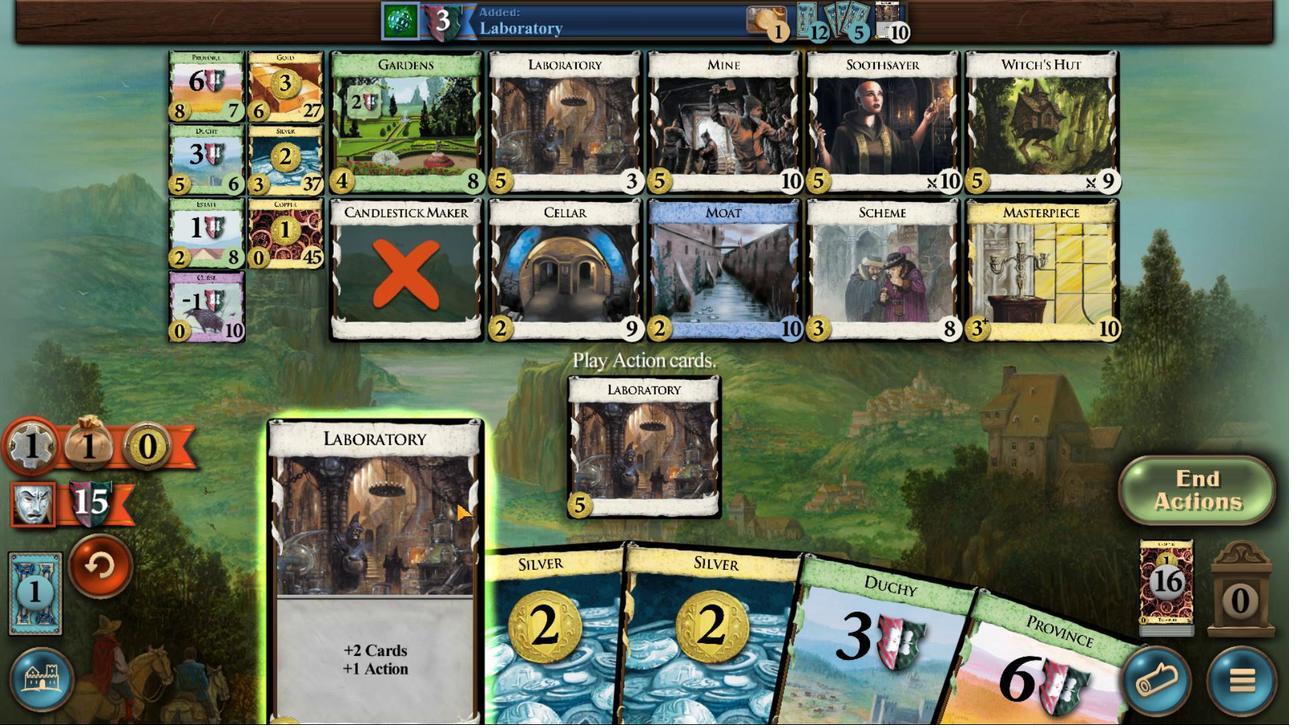 
Action: Mouse moved to (670, 459)
Screenshot: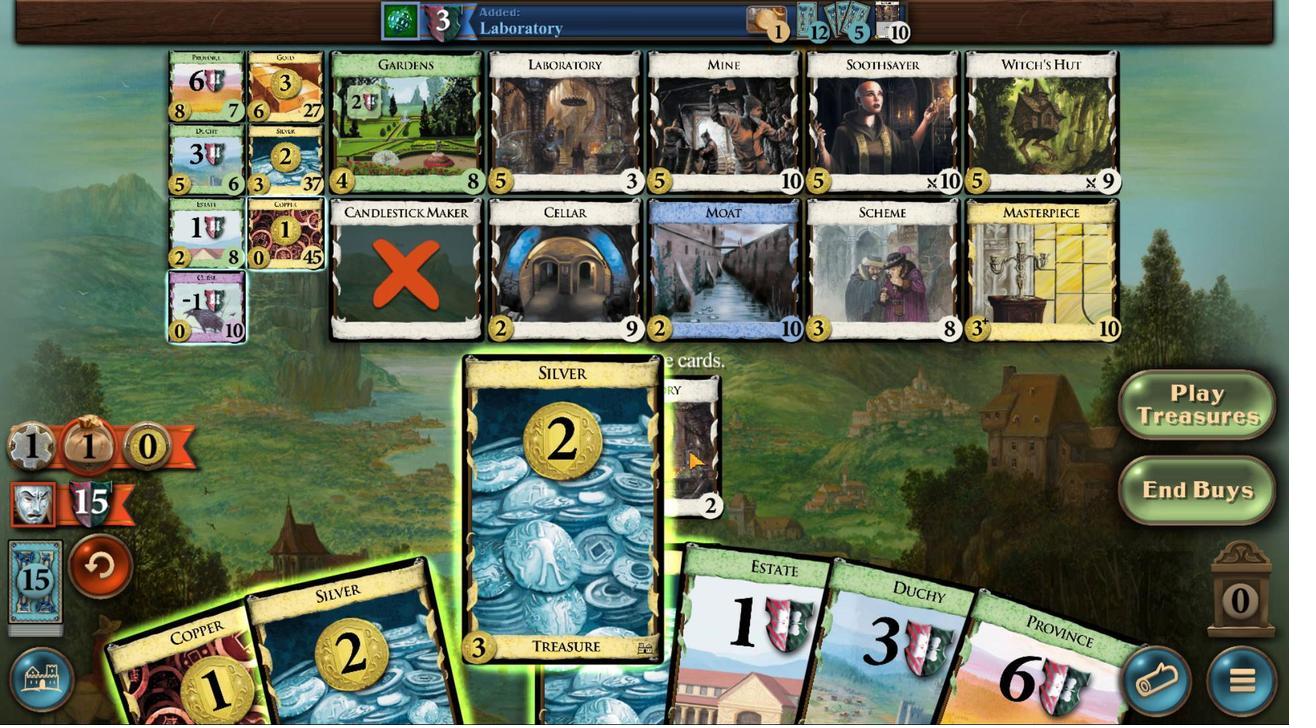 
Action: Mouse pressed left at (670, 459)
Screenshot: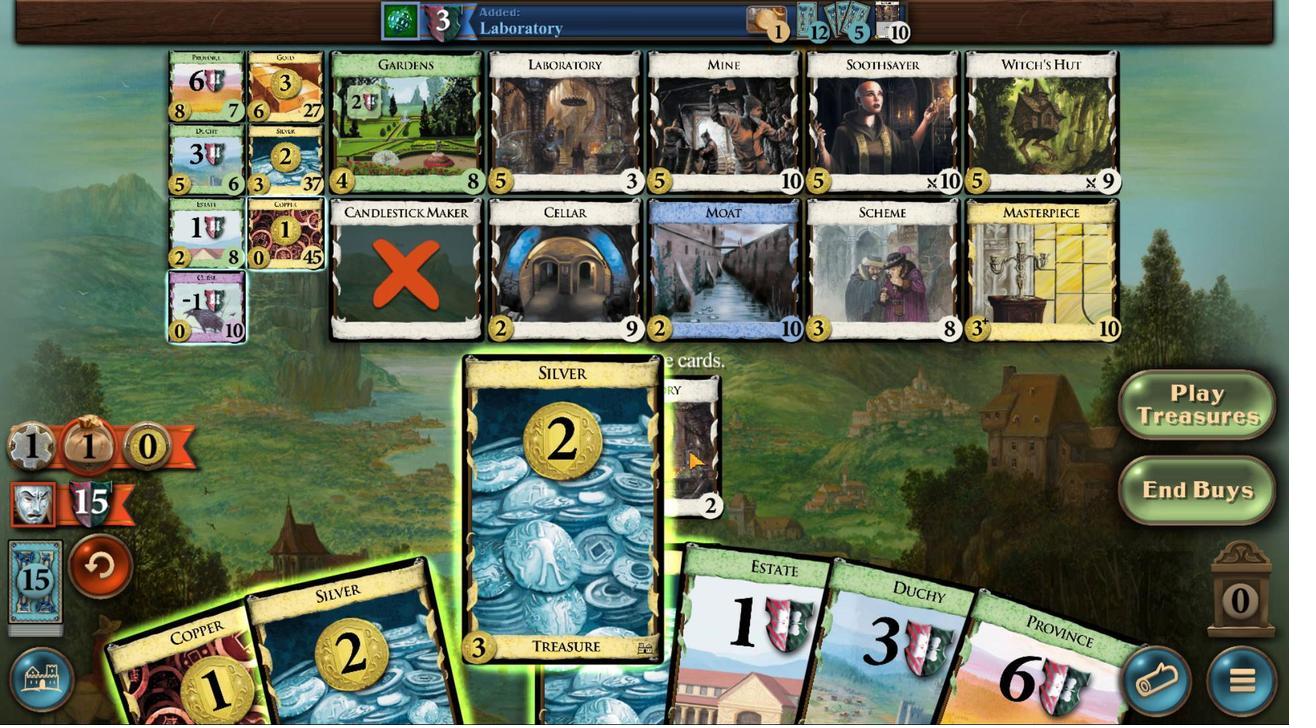 
Action: Mouse moved to (715, 472)
Screenshot: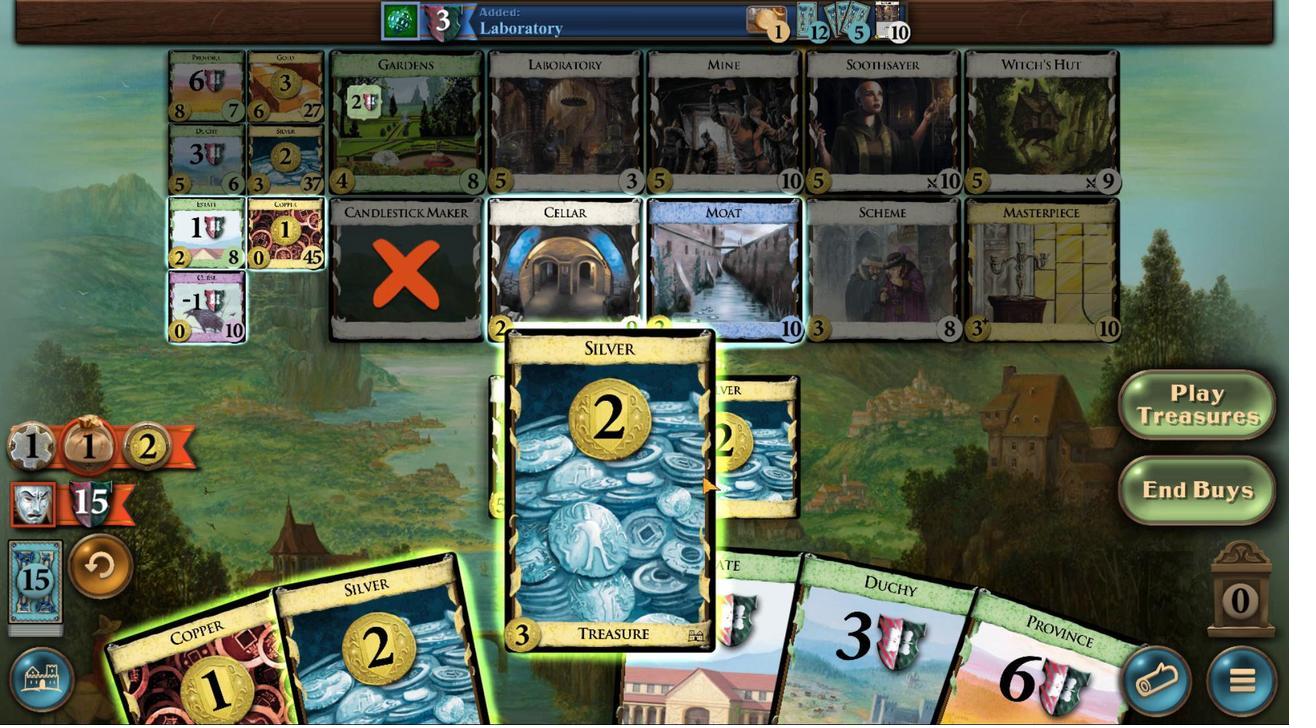 
Action: Mouse pressed left at (715, 472)
Screenshot: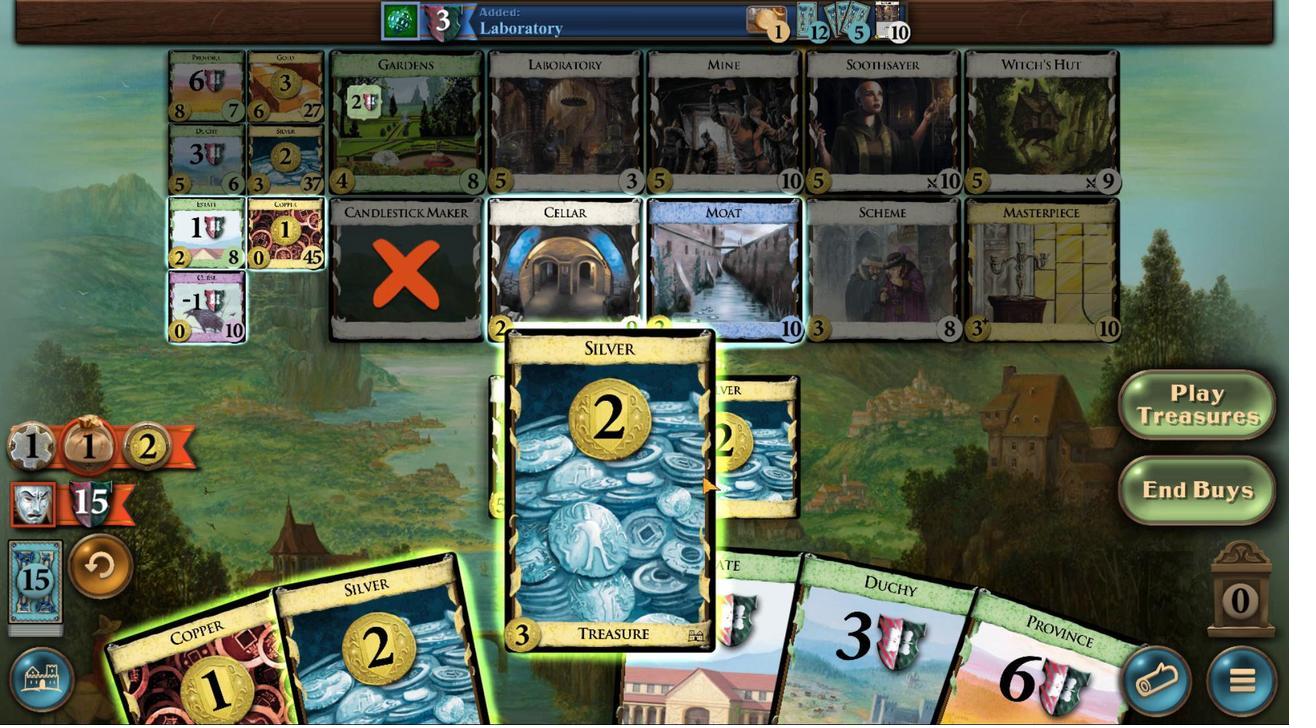 
Action: Mouse moved to (622, 480)
Screenshot: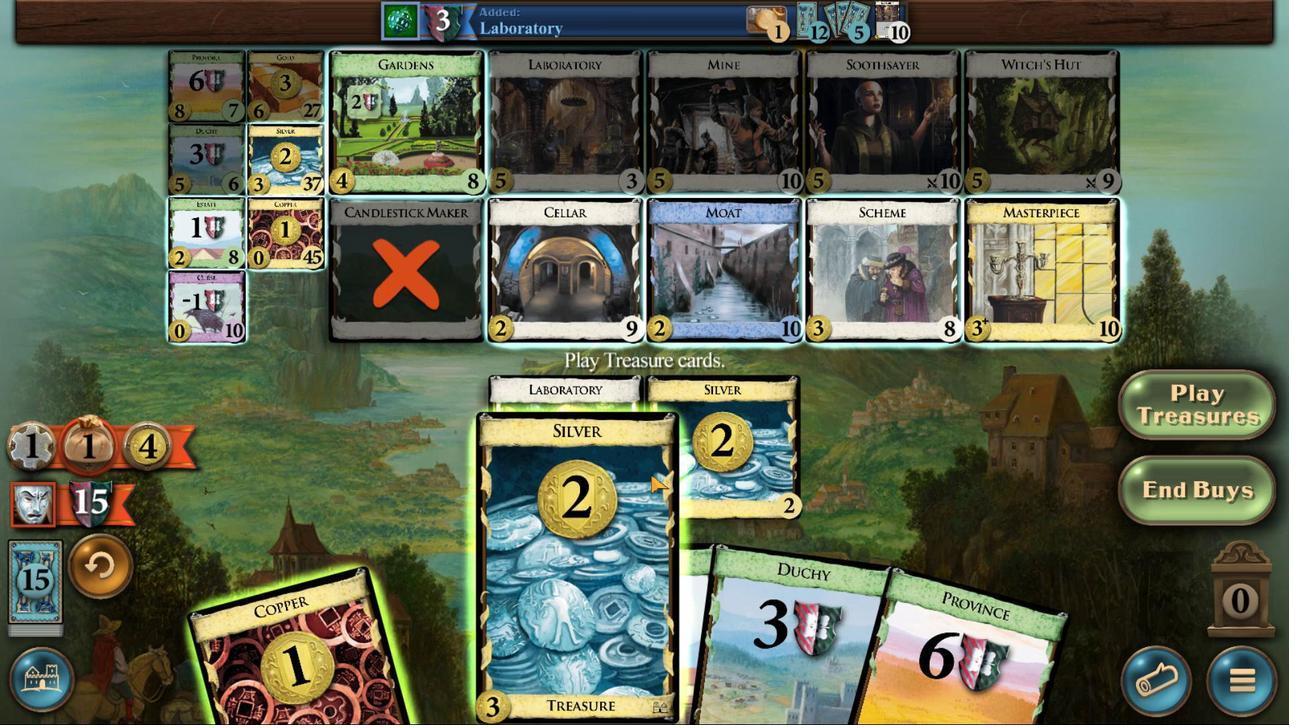
Action: Mouse pressed left at (622, 480)
Screenshot: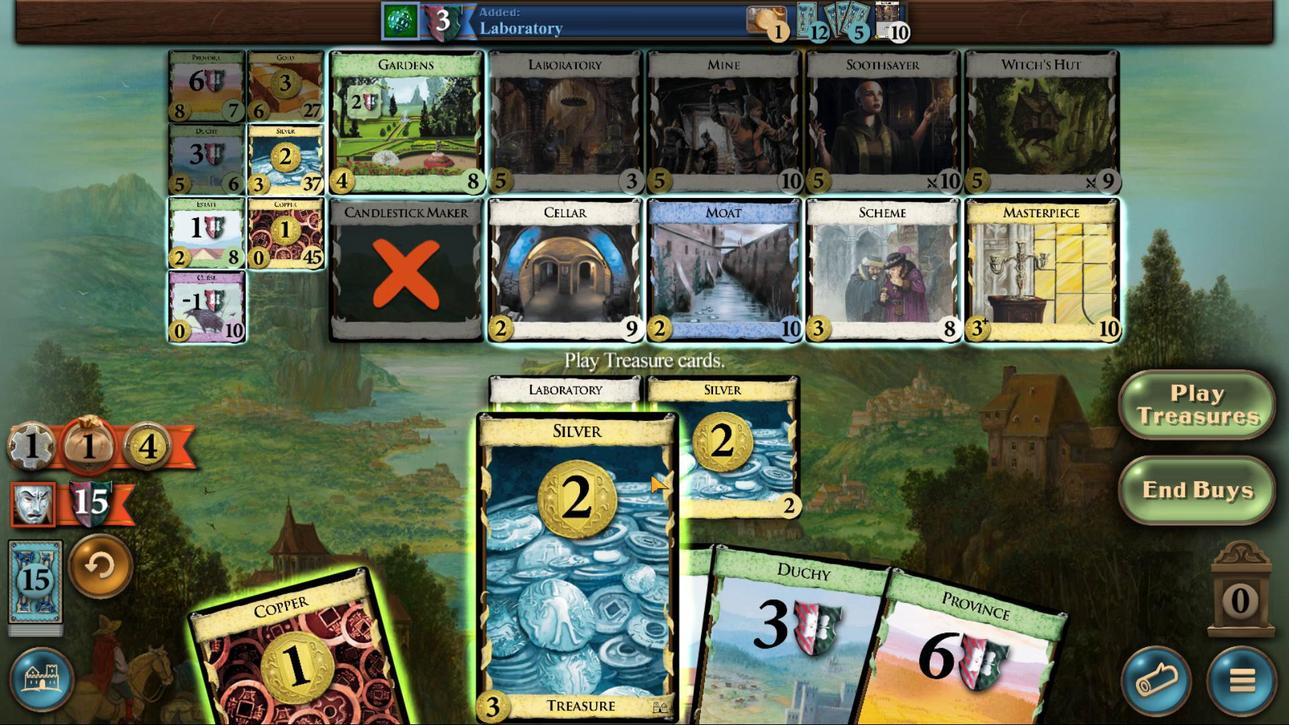 
Action: Mouse moved to (527, 108)
Screenshot: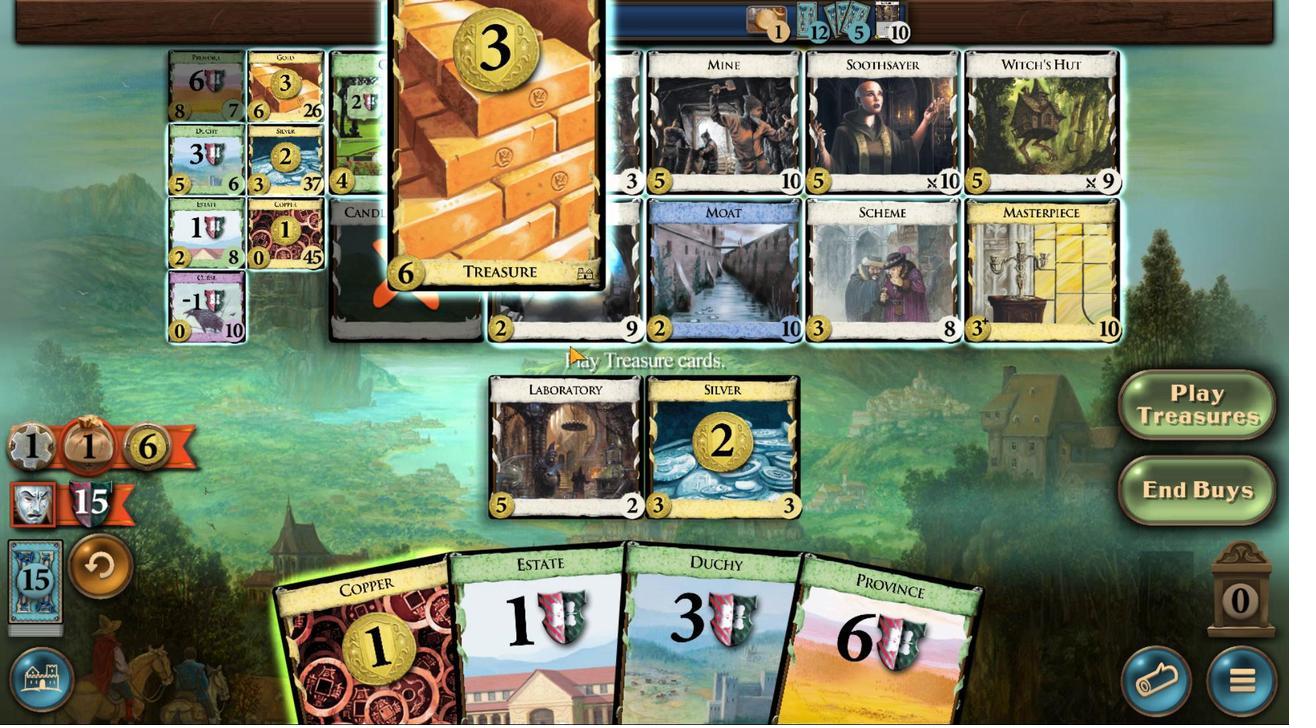 
Action: Mouse pressed left at (527, 108)
Screenshot: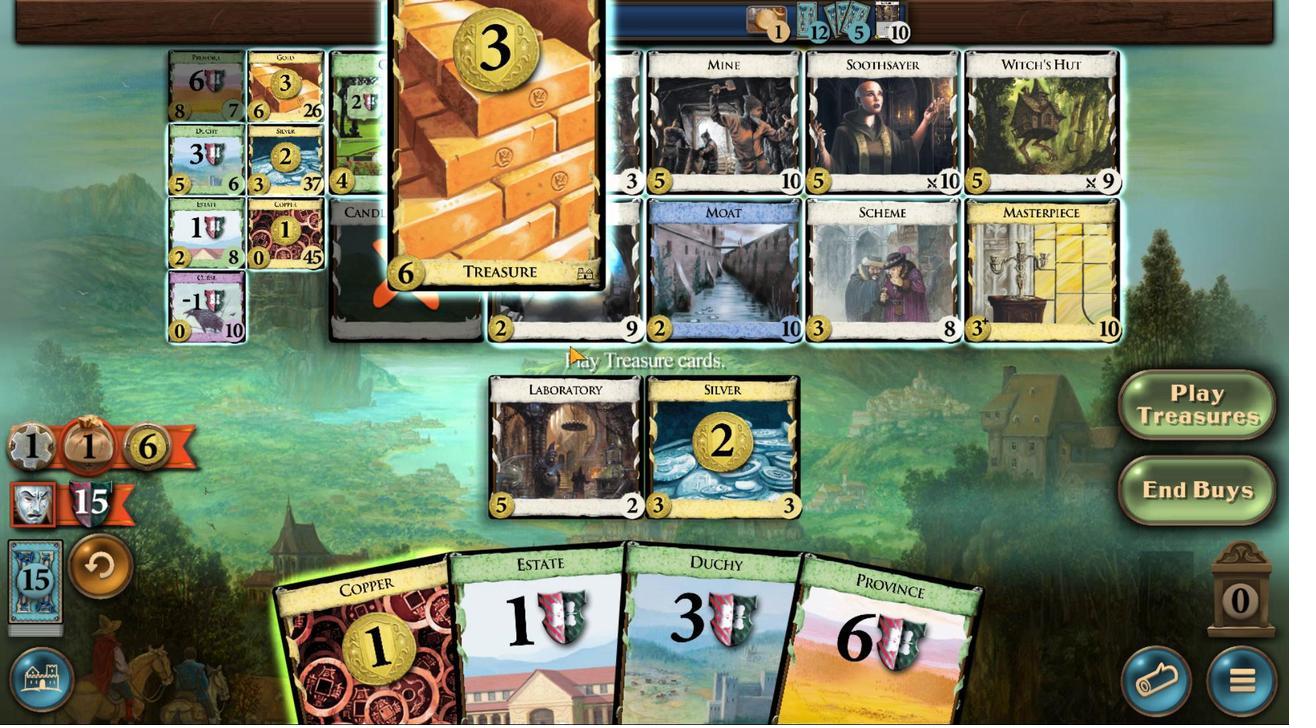 
Action: Mouse moved to (73, 482)
Screenshot: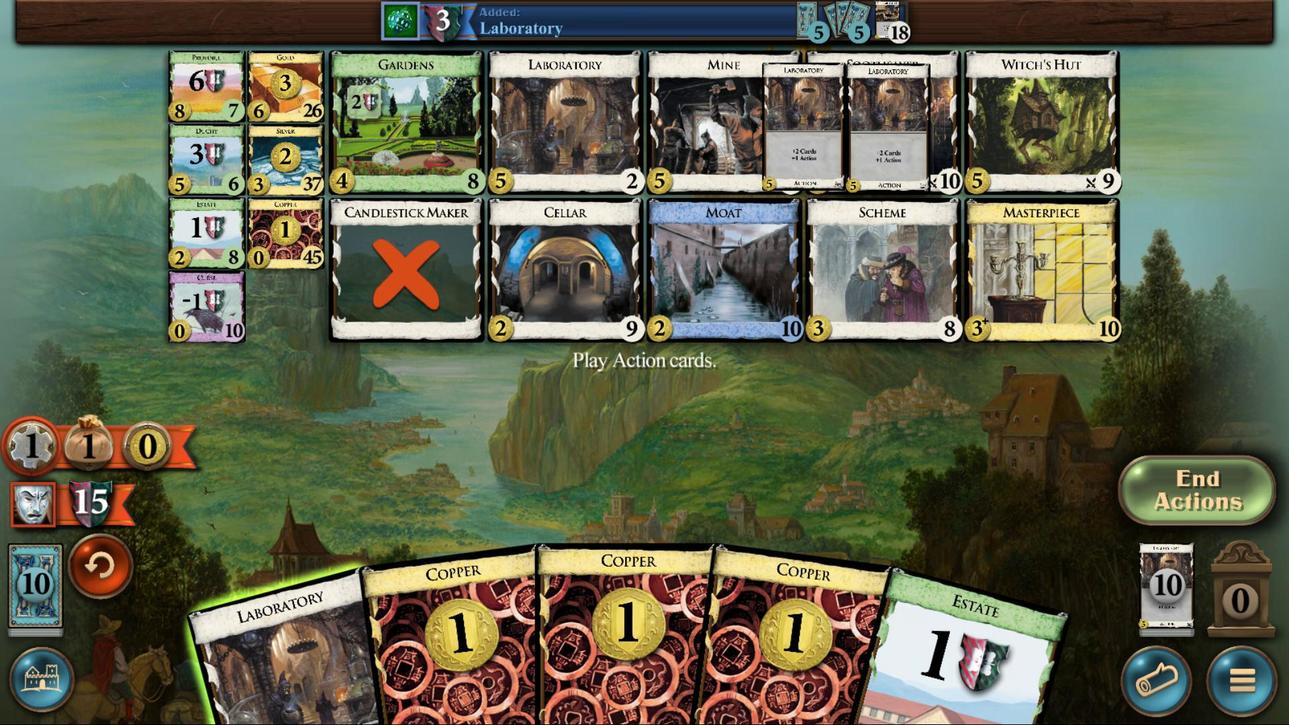 
Action: Mouse pressed left at (73, 482)
Screenshot: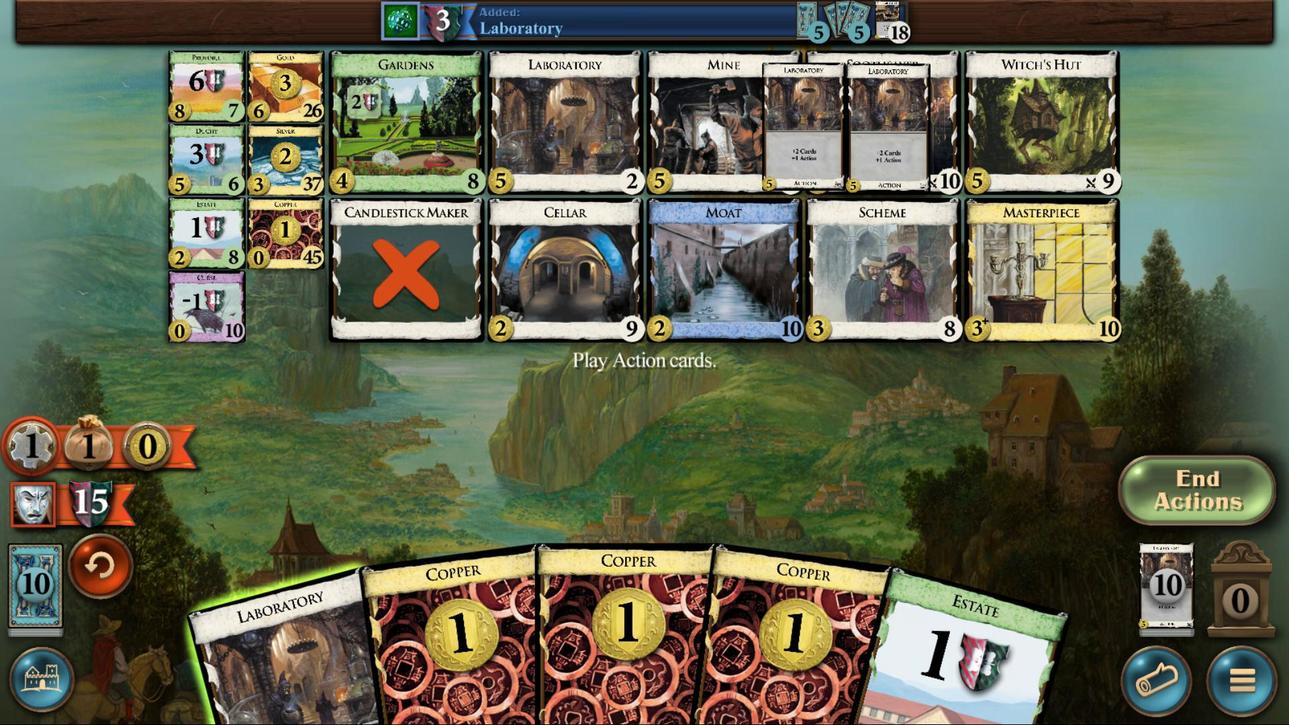 
Action: Mouse moved to (546, 480)
Screenshot: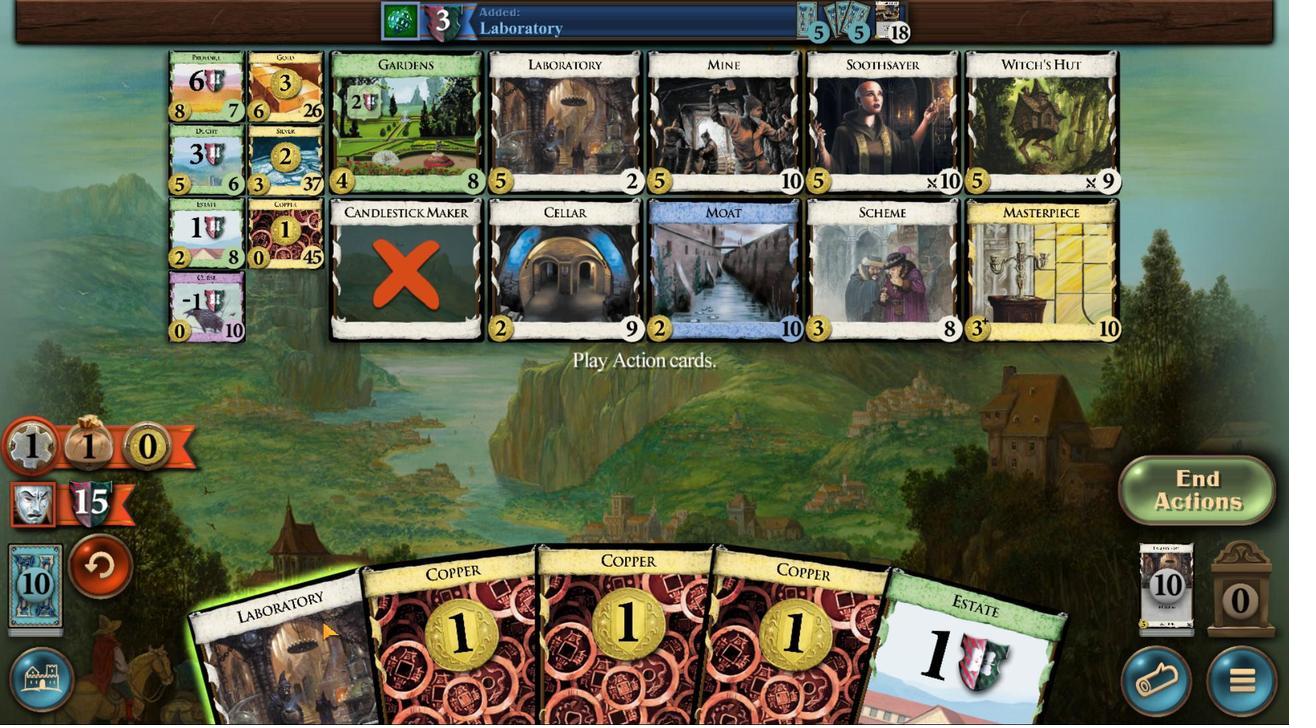 
Action: Mouse pressed left at (546, 480)
Screenshot: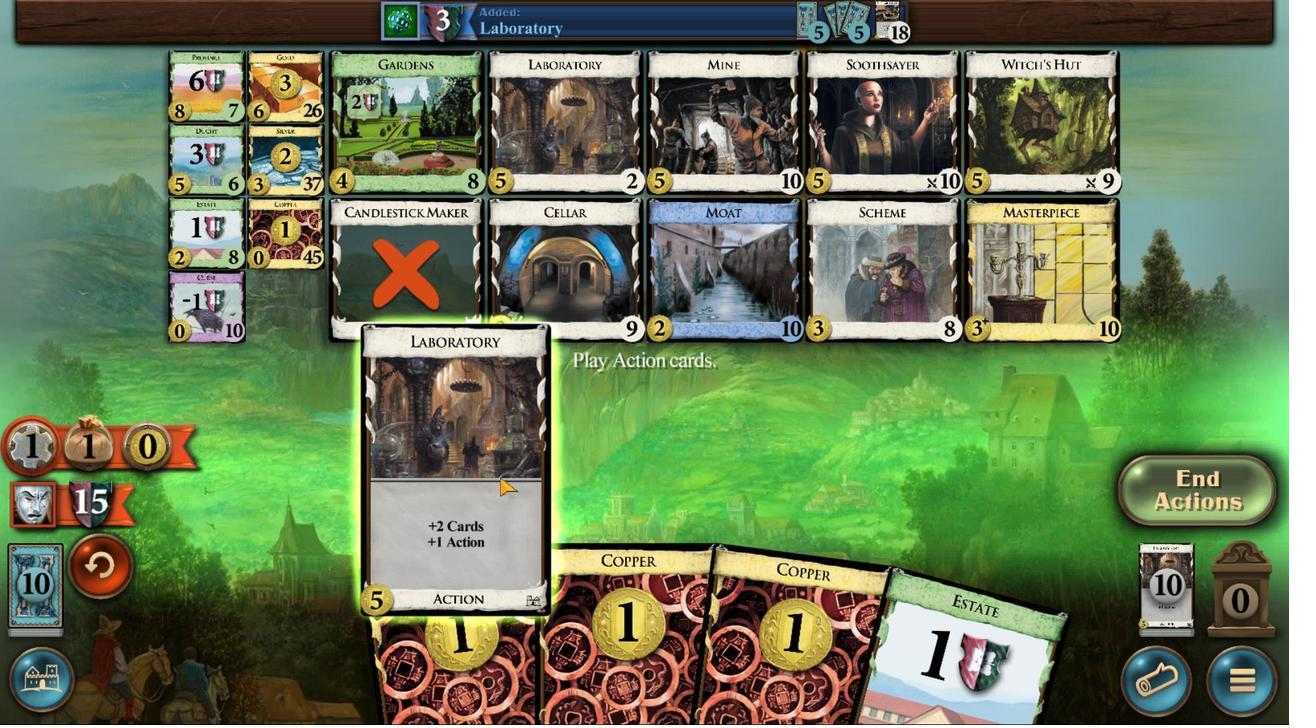
Action: Mouse moved to (486, 479)
Screenshot: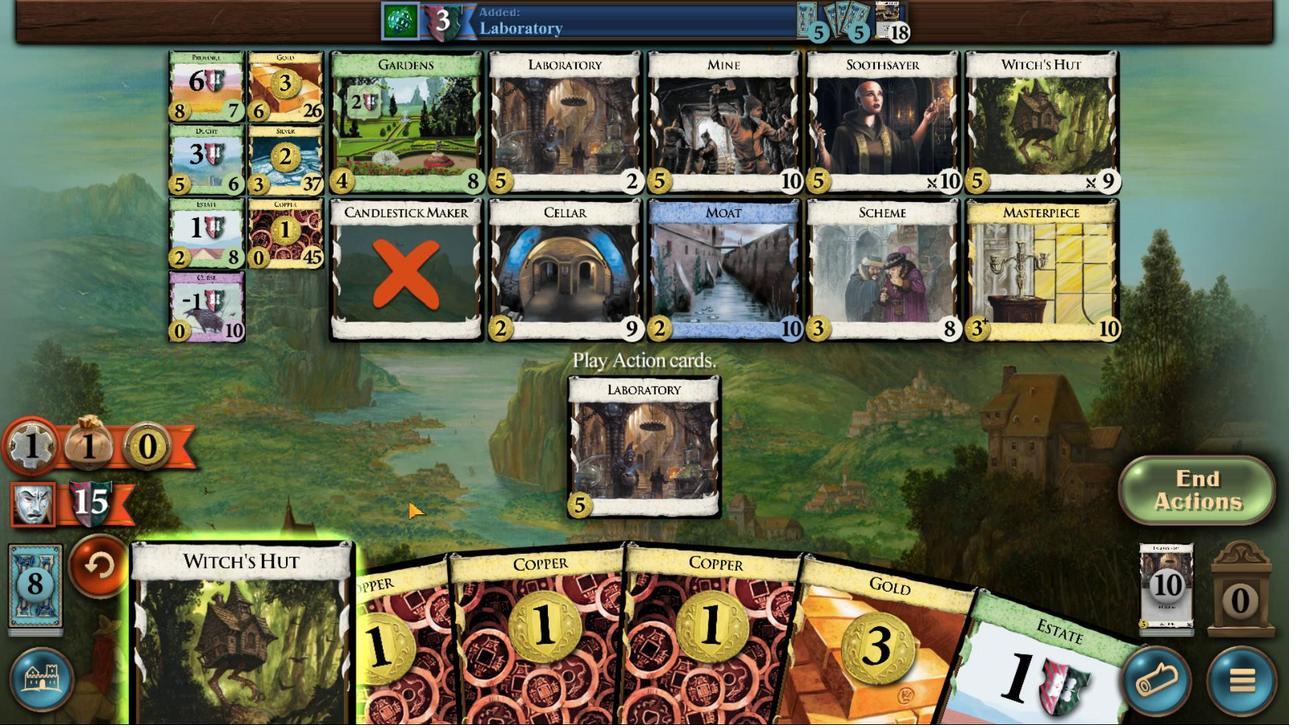 
Action: Mouse pressed left at (486, 479)
Screenshot: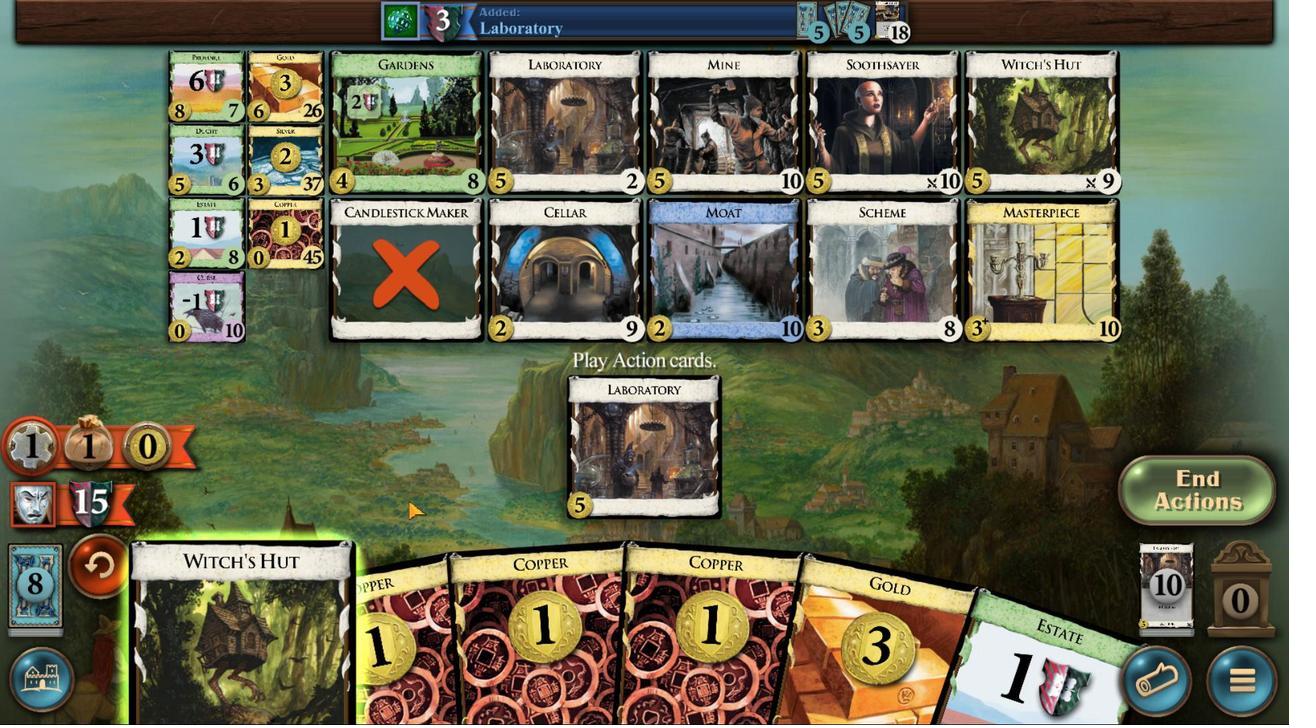 
Action: Mouse moved to (657, 451)
Screenshot: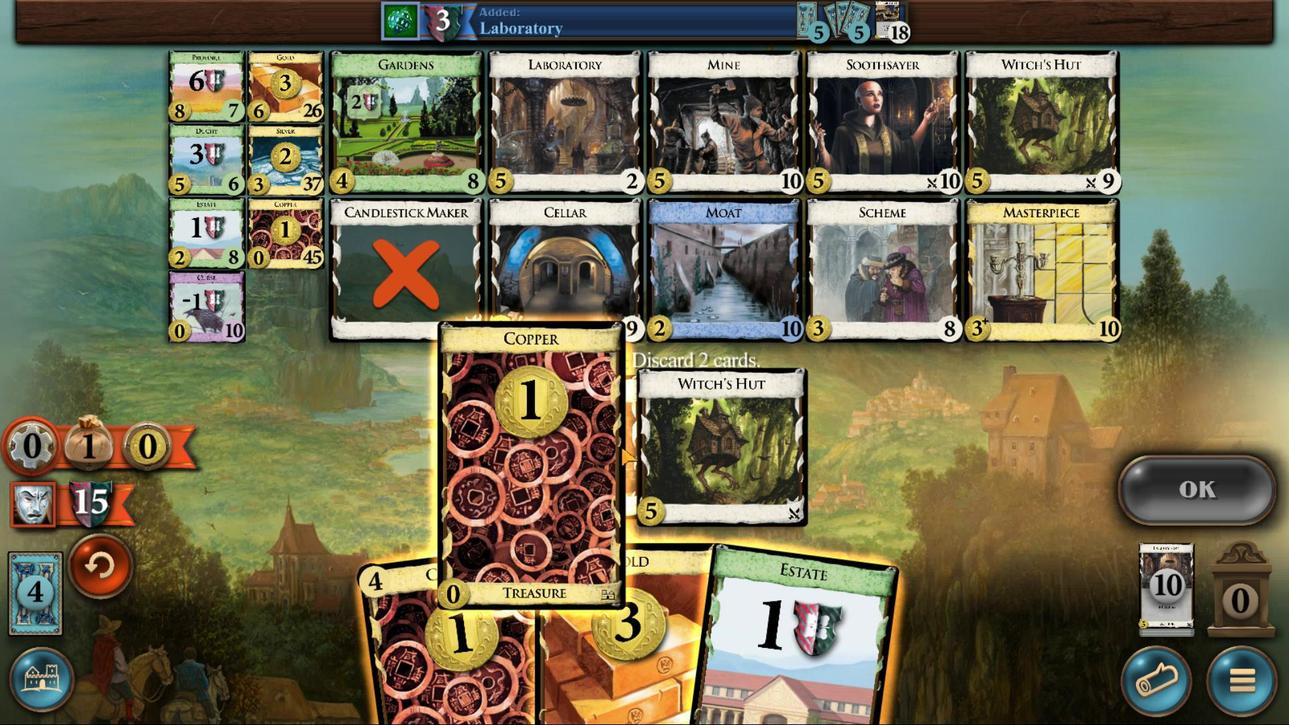
Action: Mouse pressed left at (657, 451)
Screenshot: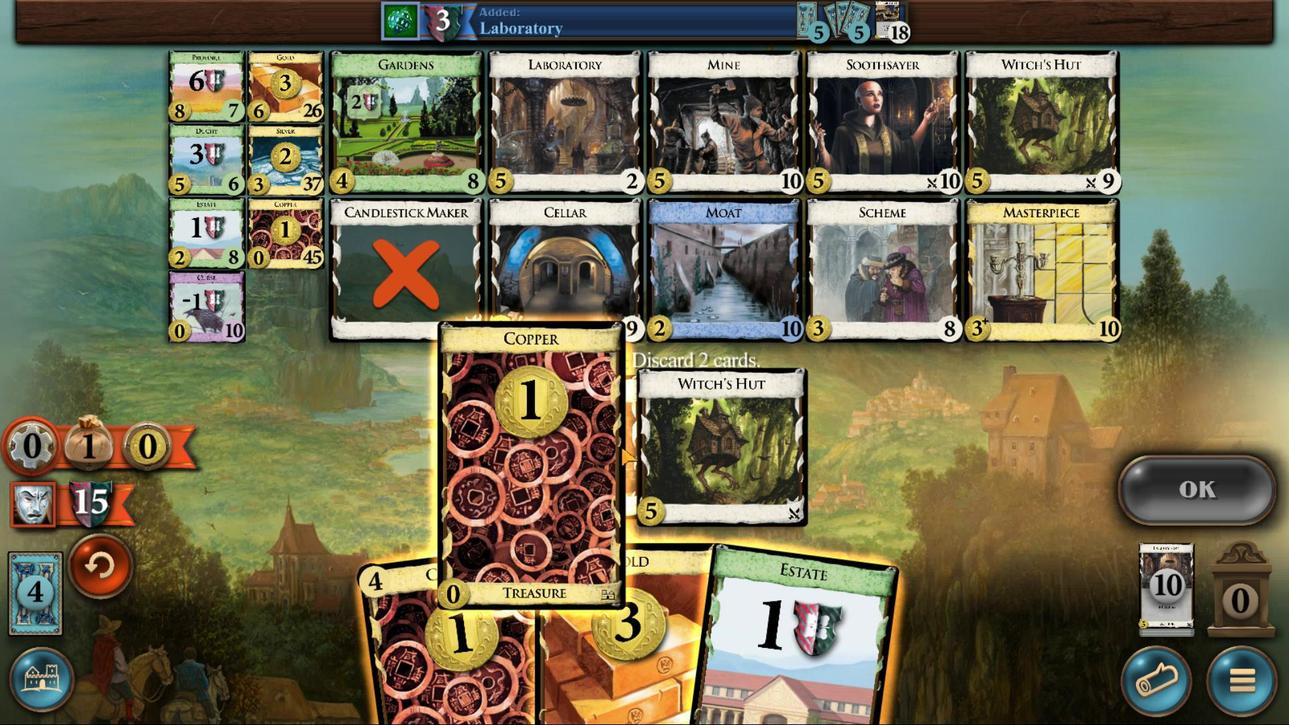 
Action: Mouse moved to (646, 454)
Screenshot: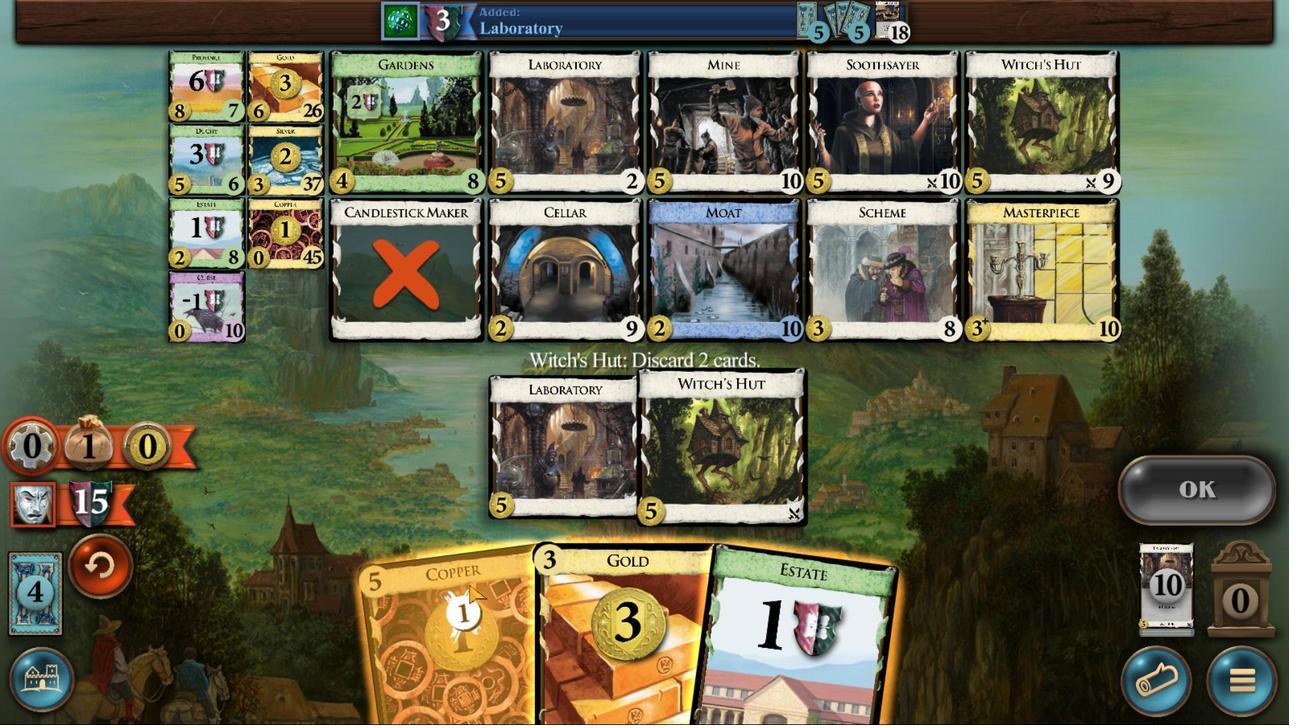 
Action: Mouse pressed left at (646, 454)
Screenshot: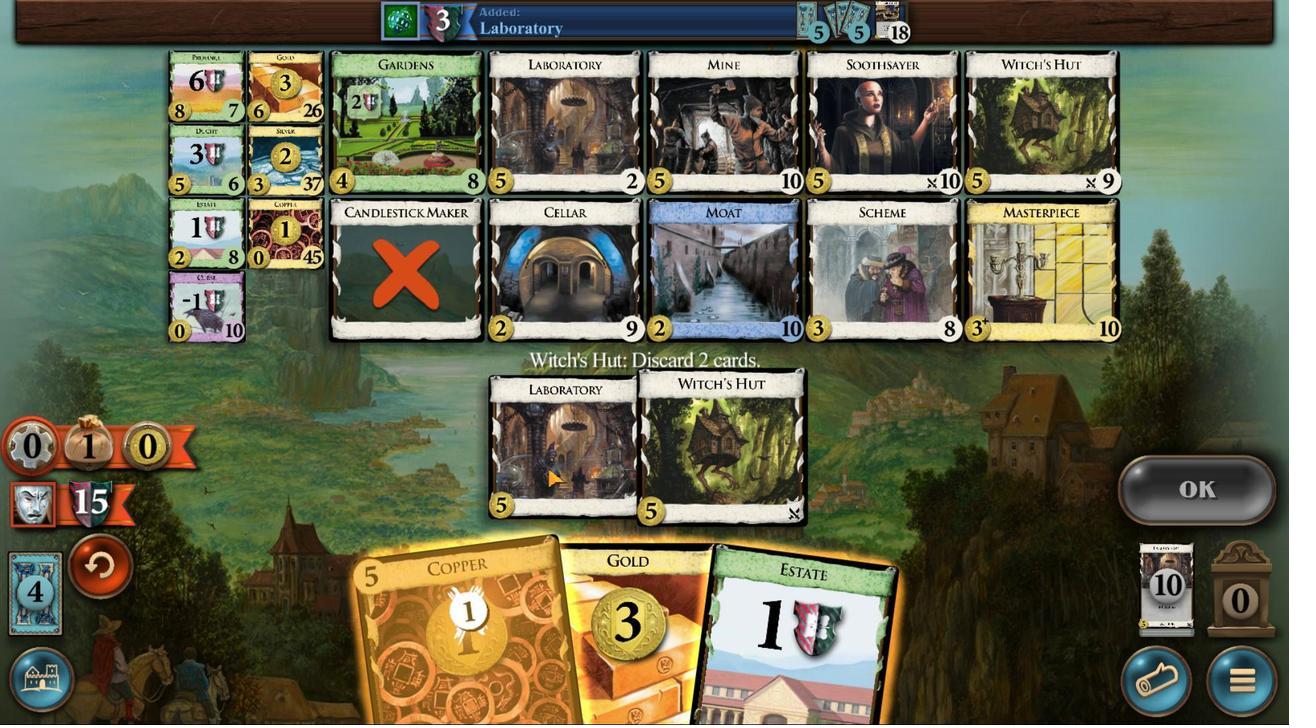 
Action: Mouse moved to (1146, 390)
Screenshot: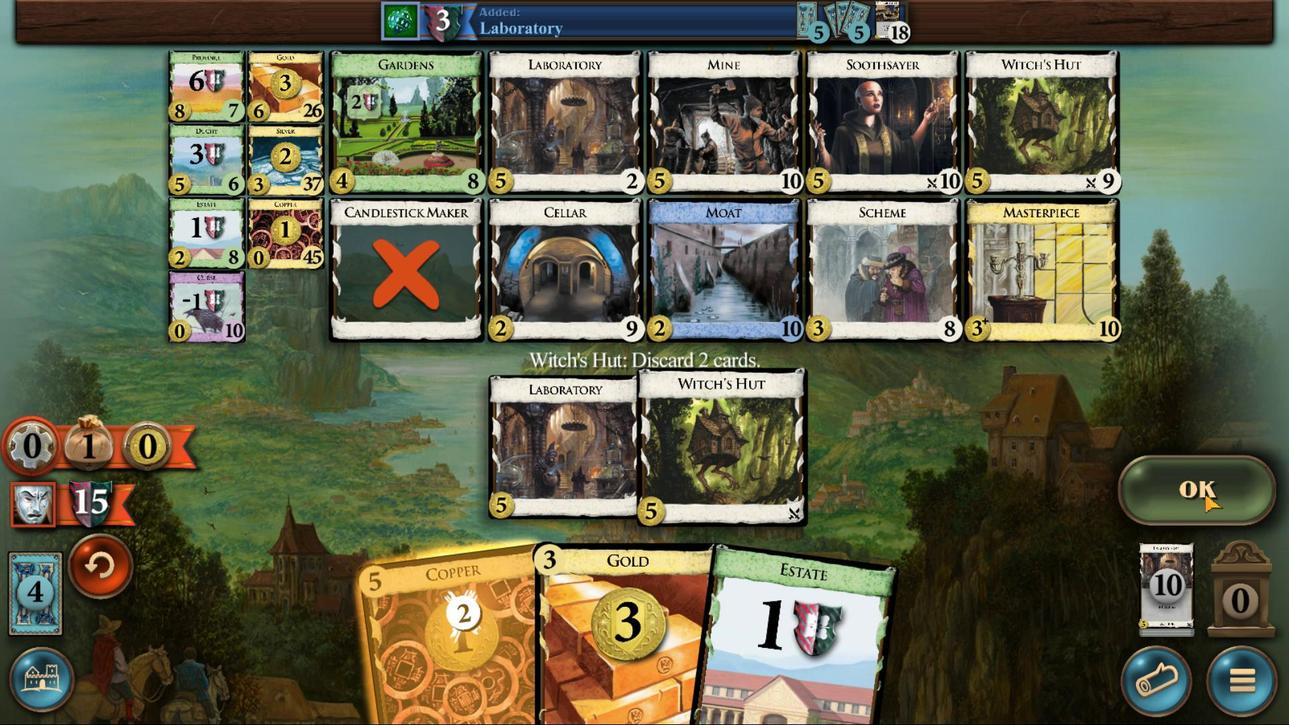 
Action: Mouse pressed left at (1146, 390)
Screenshot: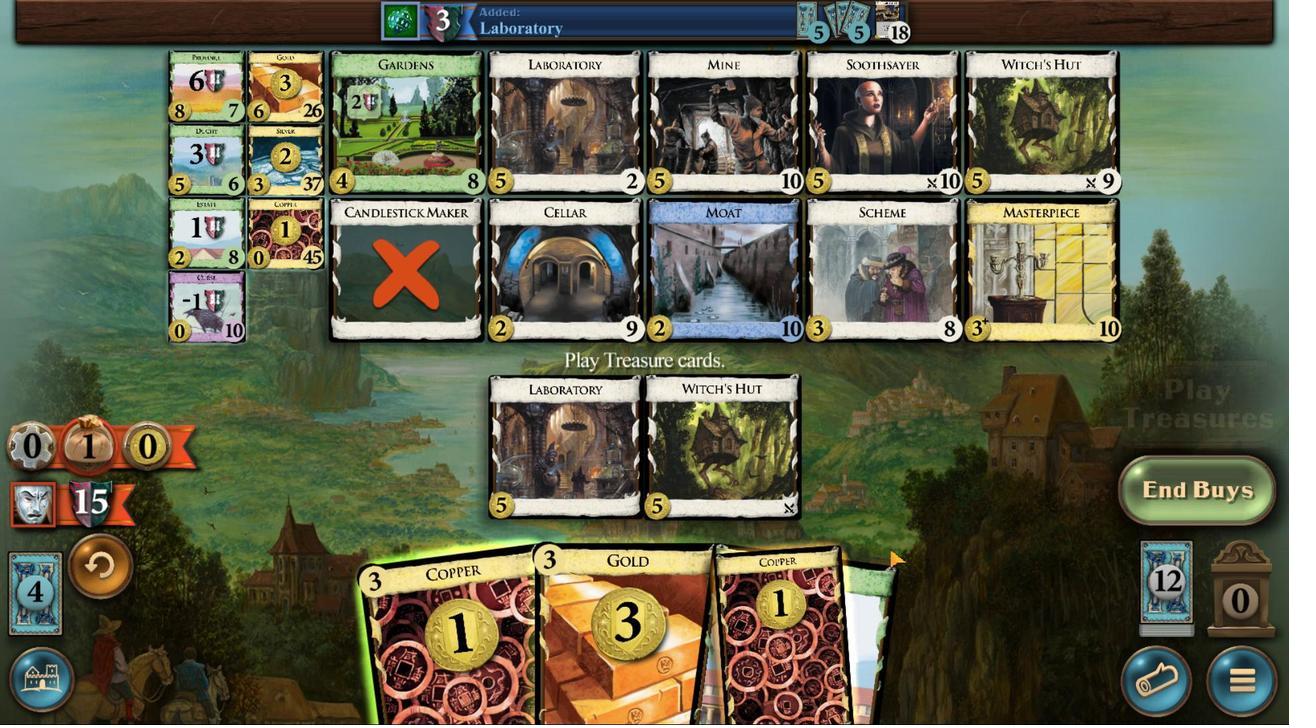 
Action: Mouse moved to (762, 447)
Screenshot: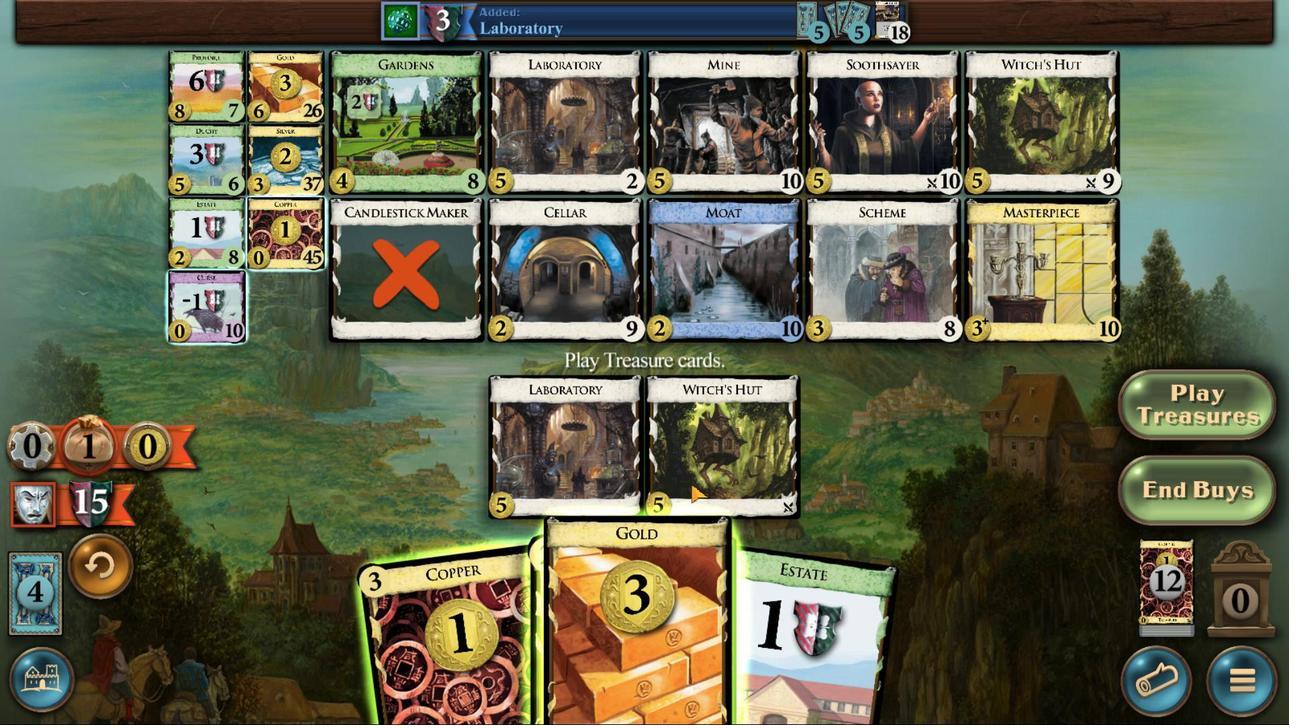 
Action: Mouse pressed left at (762, 447)
Screenshot: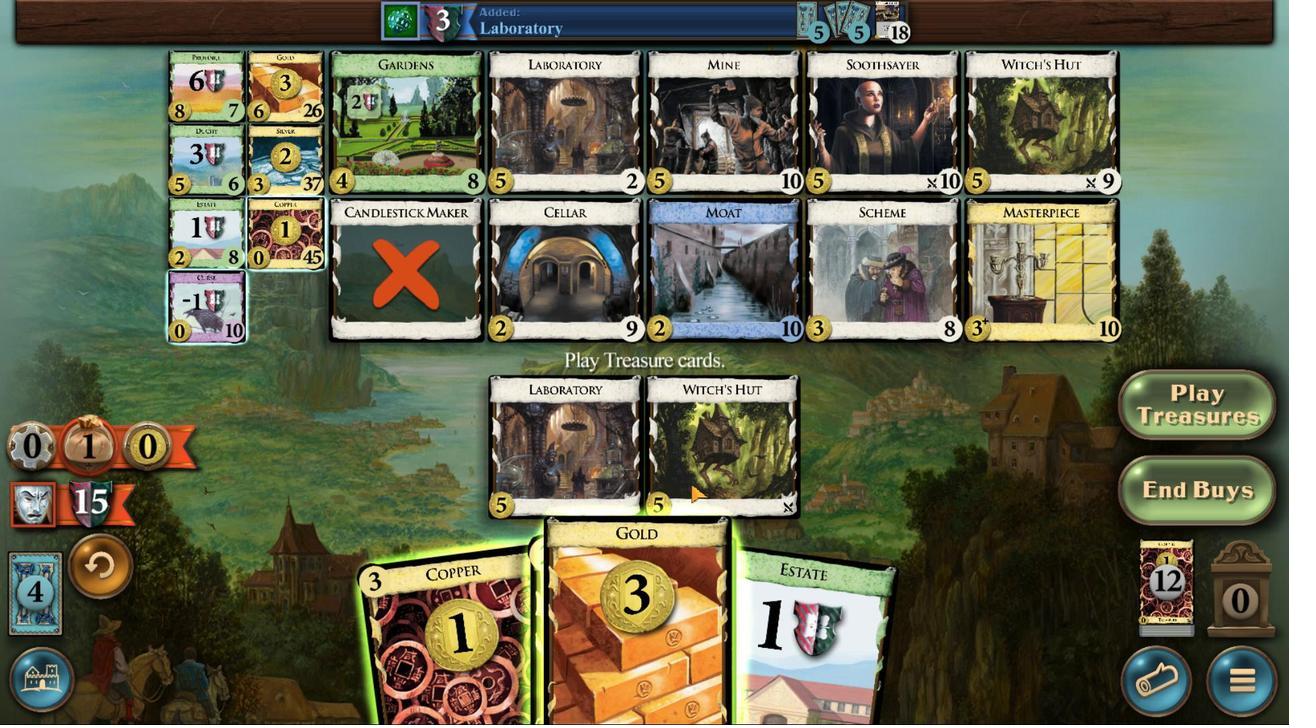 
Action: Mouse moved to (529, 146)
Screenshot: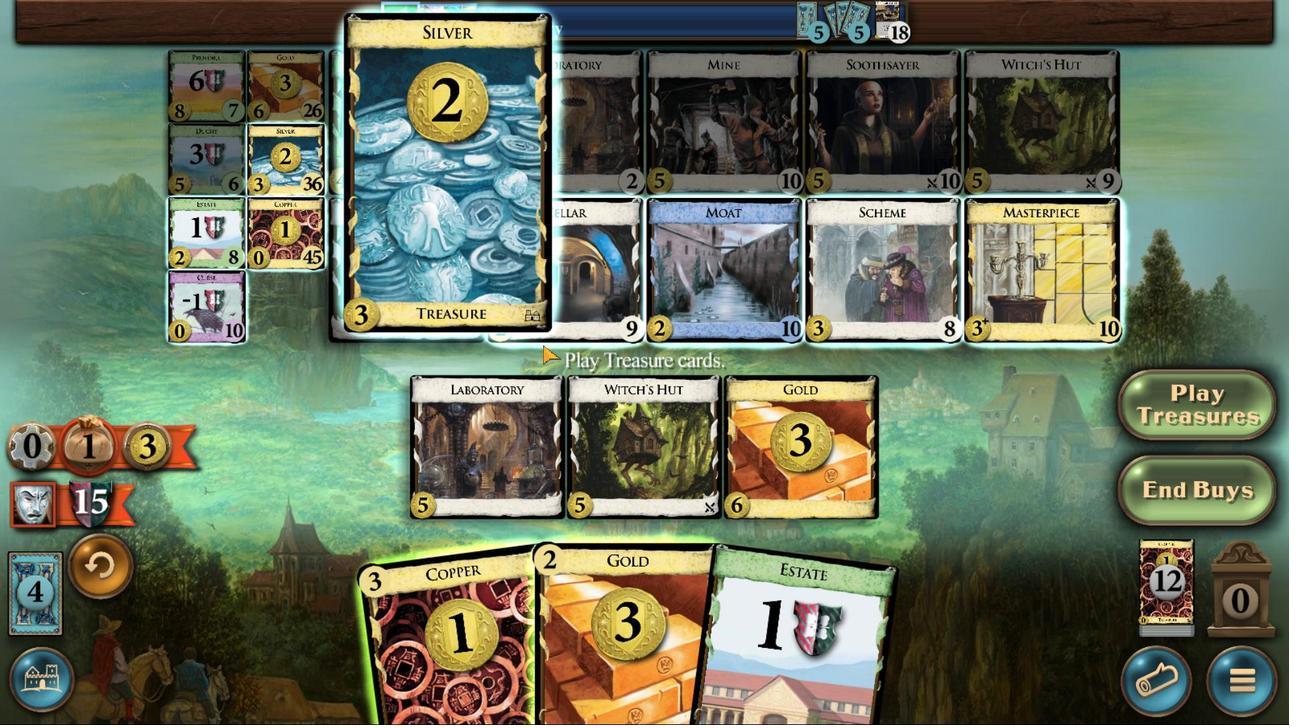 
Action: Mouse pressed left at (529, 146)
Screenshot: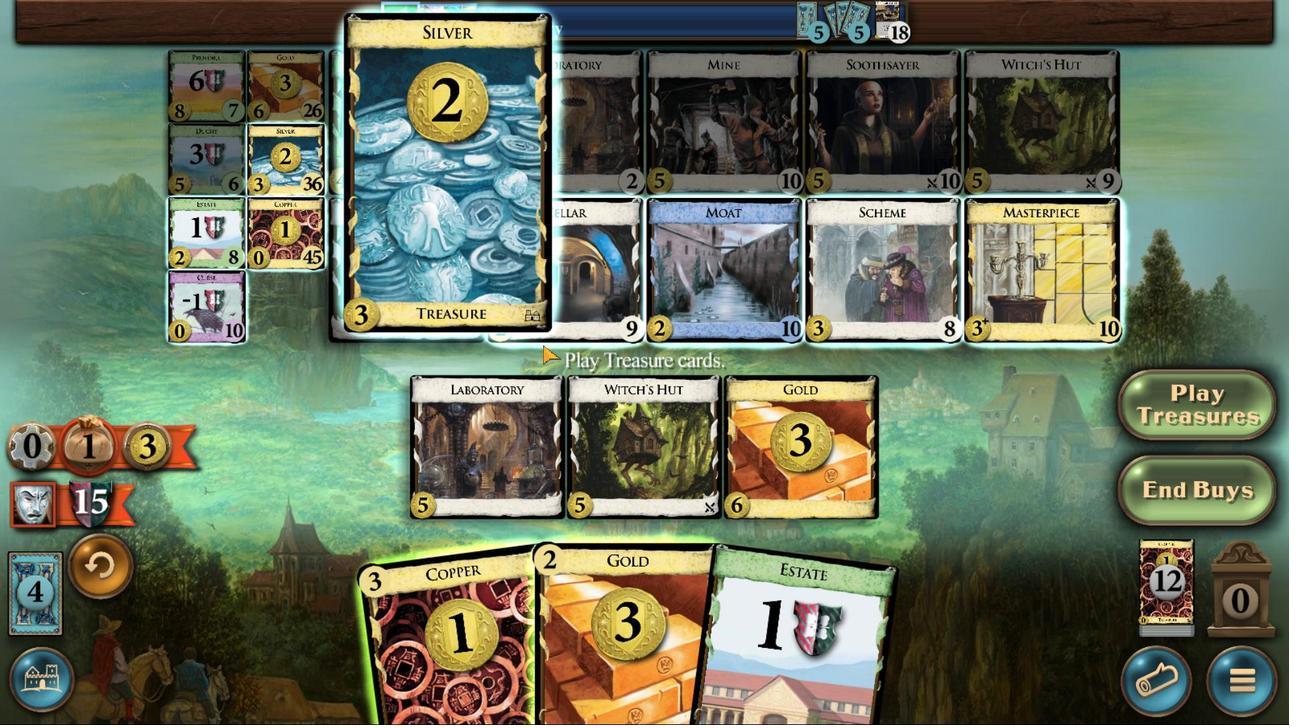 
Action: Mouse moved to (740, 447)
Screenshot: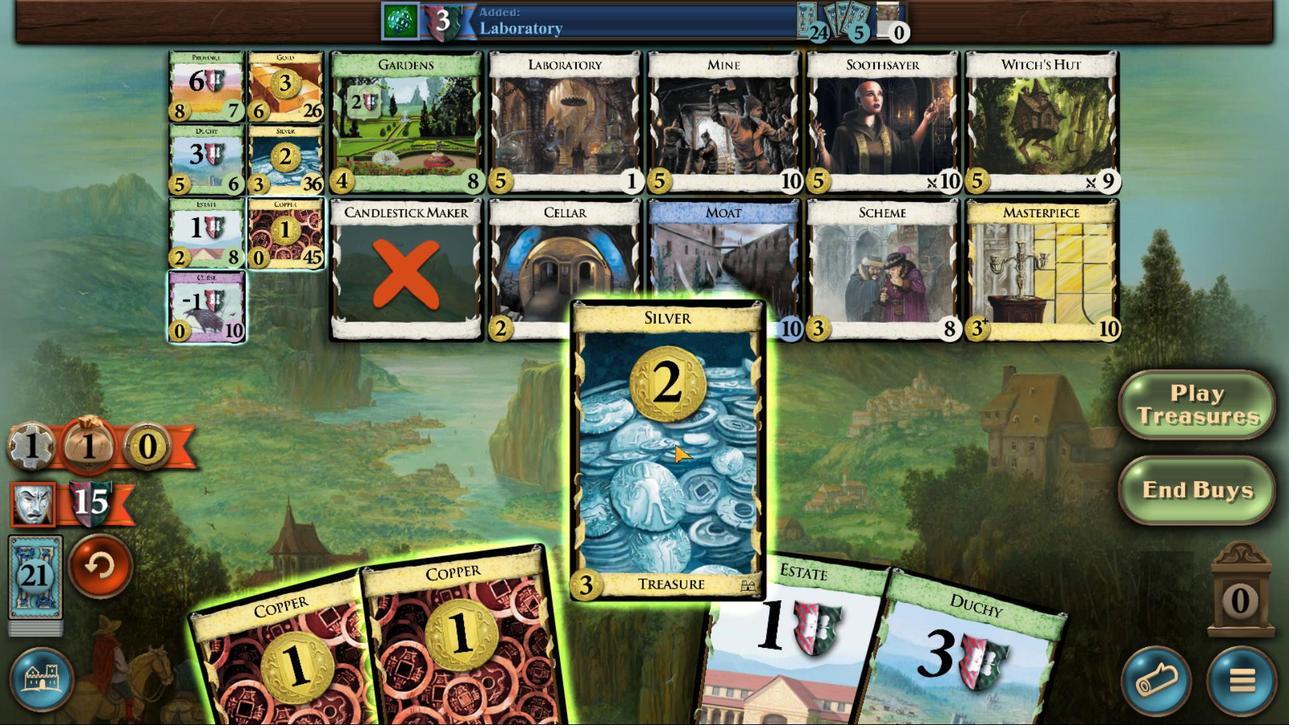 
Action: Mouse pressed left at (740, 447)
Screenshot: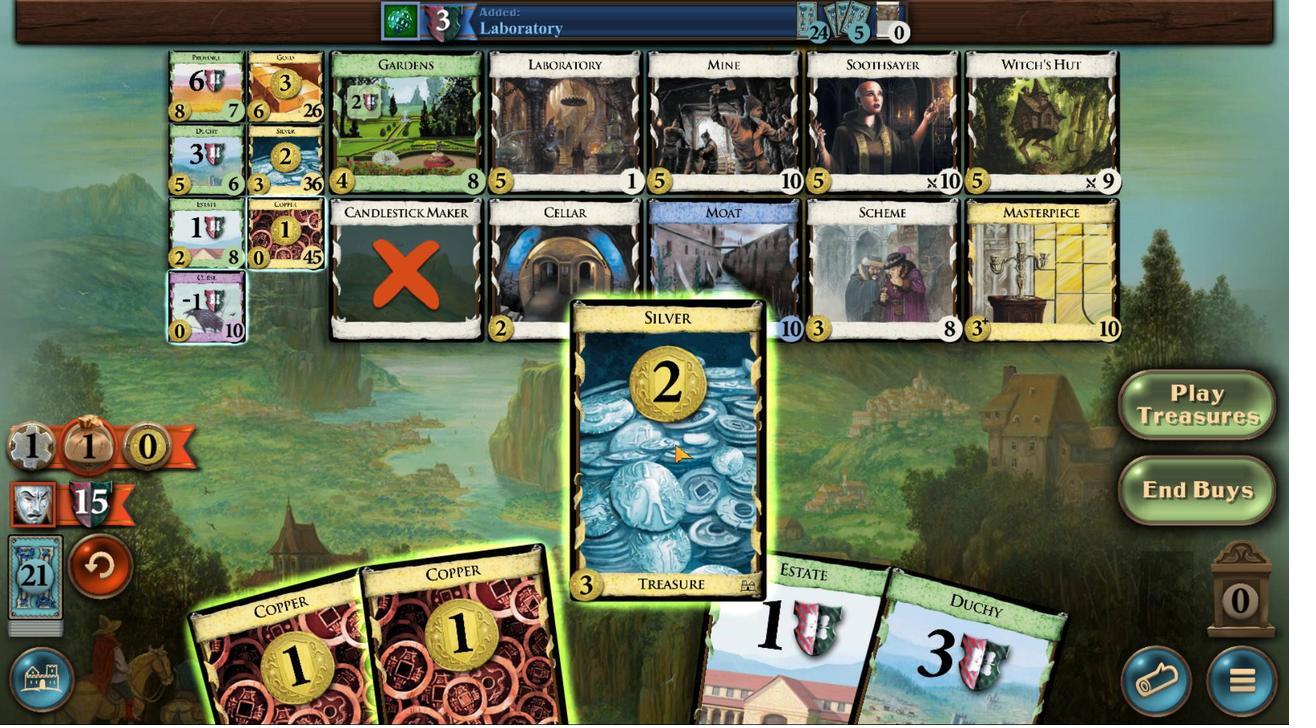 
Action: Mouse moved to (714, 449)
Screenshot: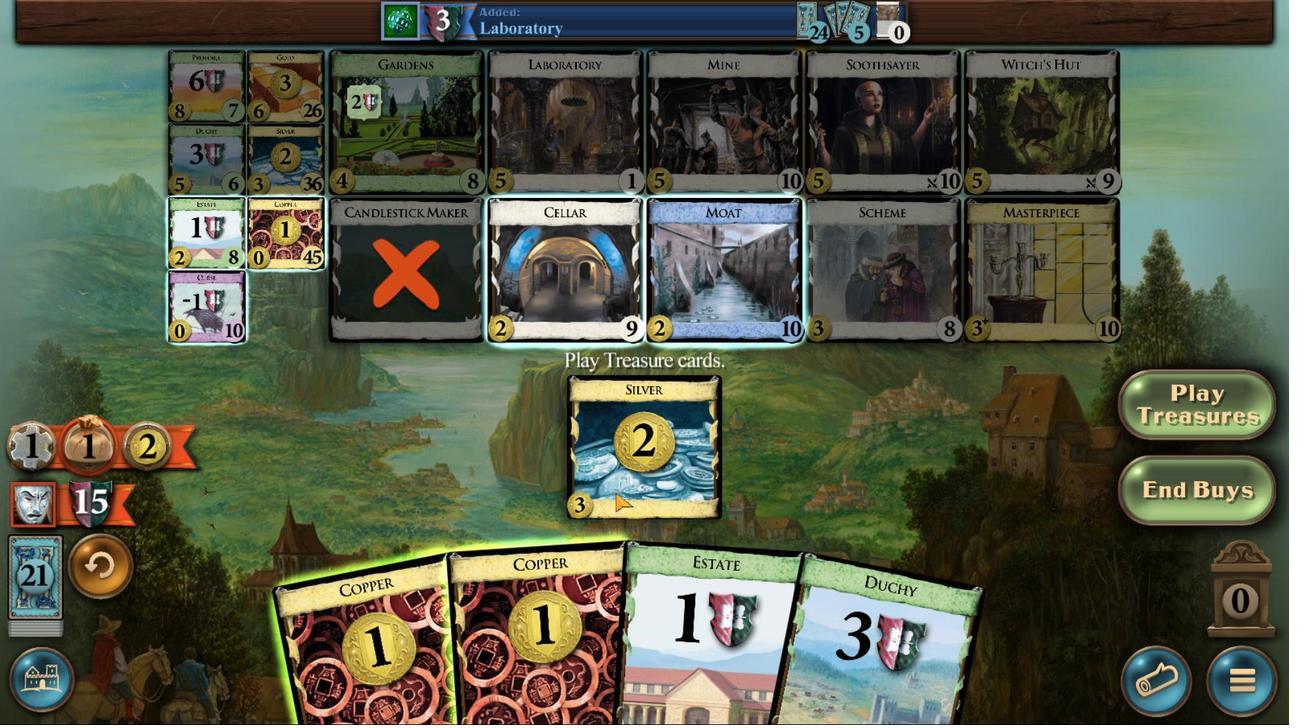 
Action: Mouse pressed left at (714, 449)
Screenshot: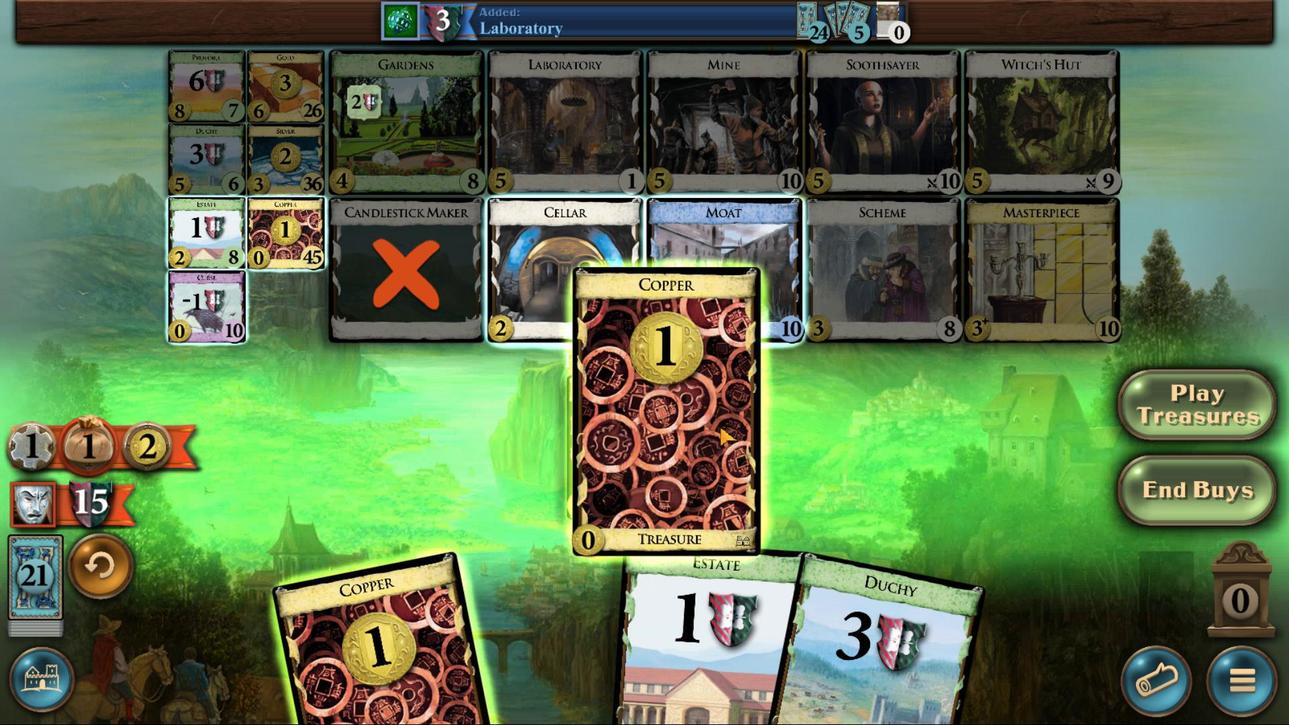 
Action: Mouse moved to (666, 454)
Screenshot: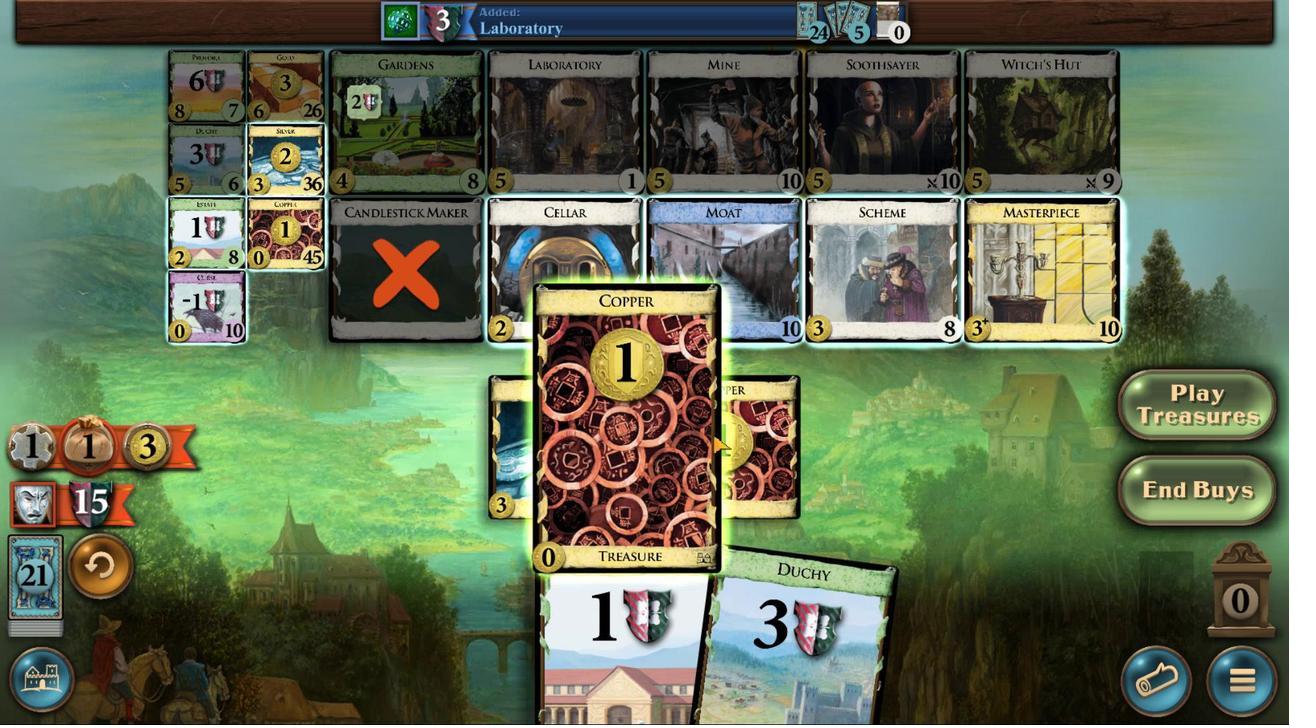 
Action: Mouse pressed left at (666, 454)
Screenshot: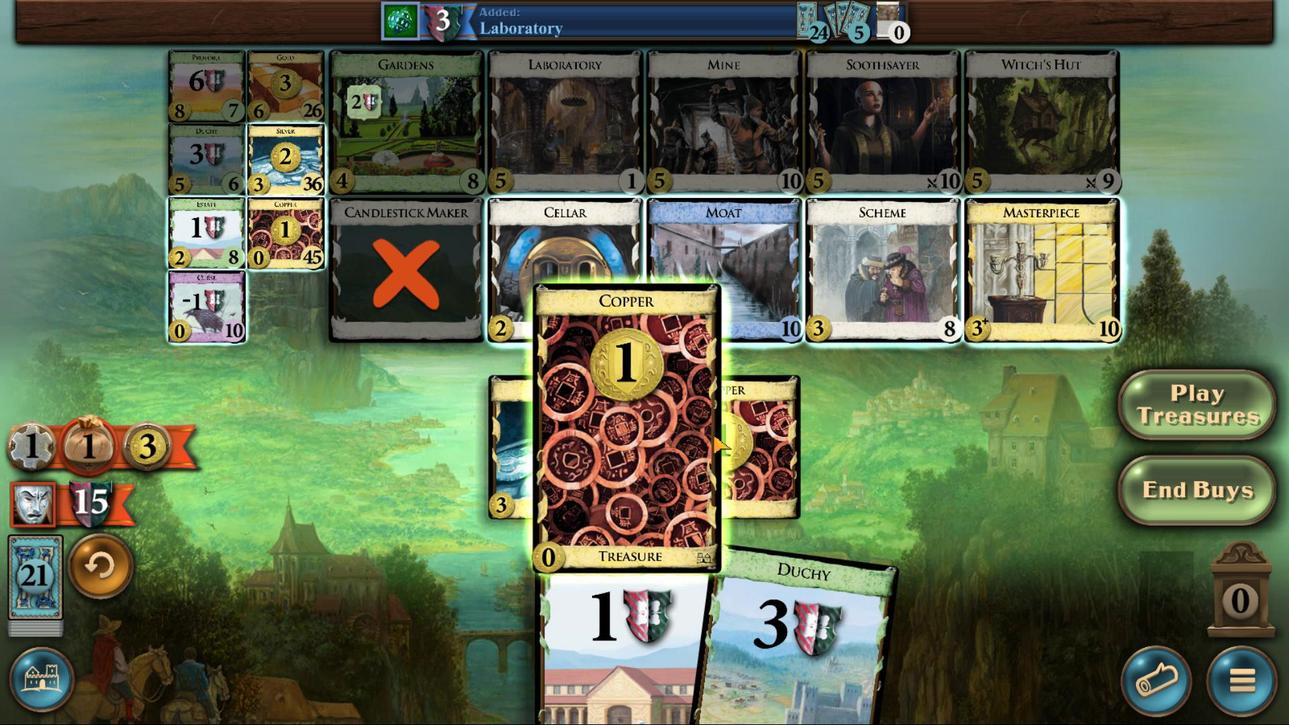 
Action: Mouse moved to (589, 110)
Screenshot: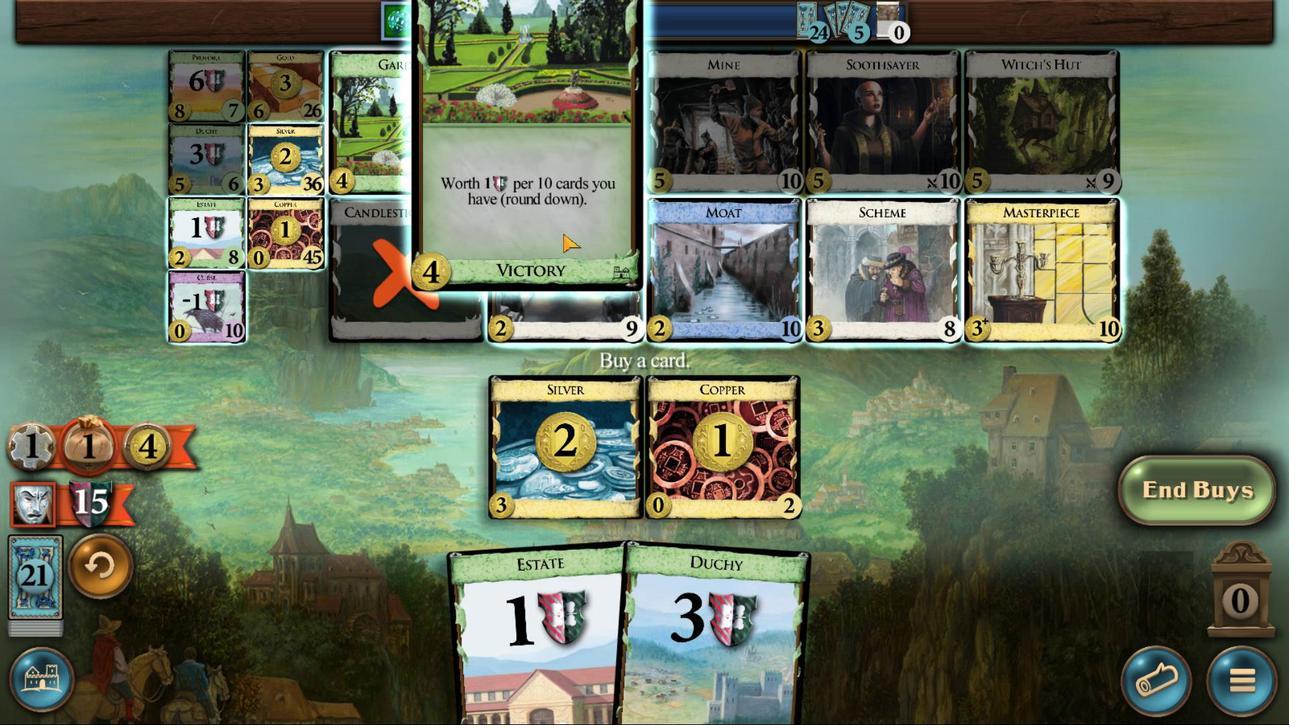 
Action: Mouse pressed left at (587, 108)
Screenshot: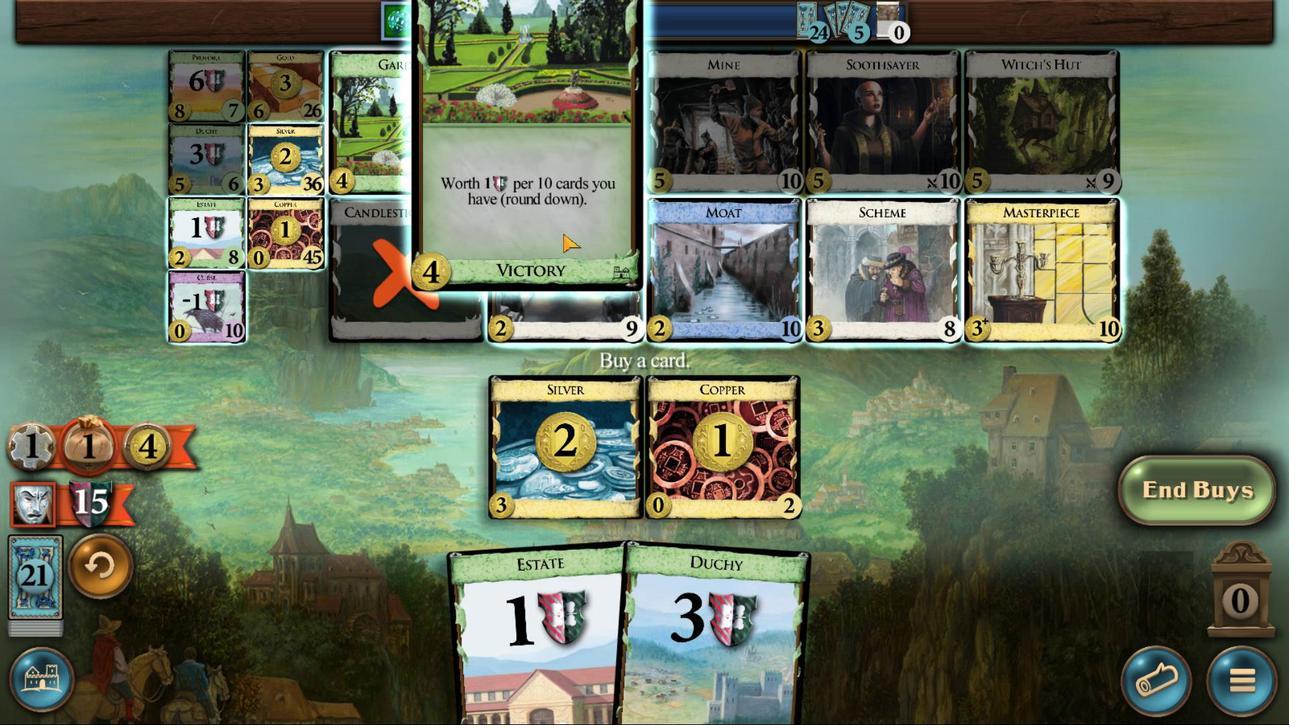 
Action: Mouse moved to (511, 471)
